 Task: Get directions from Grand Canyon, Arizona, United States to Lake Tahoe, California/Nevada, United States and explore the nearby things to do with rating 4 and above and open 24 hours
Action: Mouse moved to (237, 54)
Screenshot: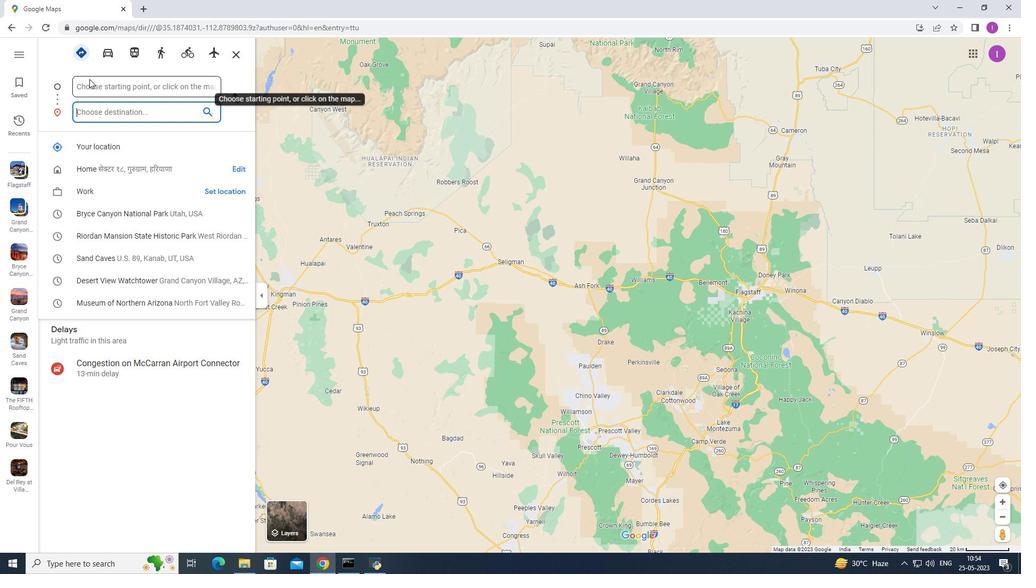 
Action: Mouse pressed left at (237, 54)
Screenshot: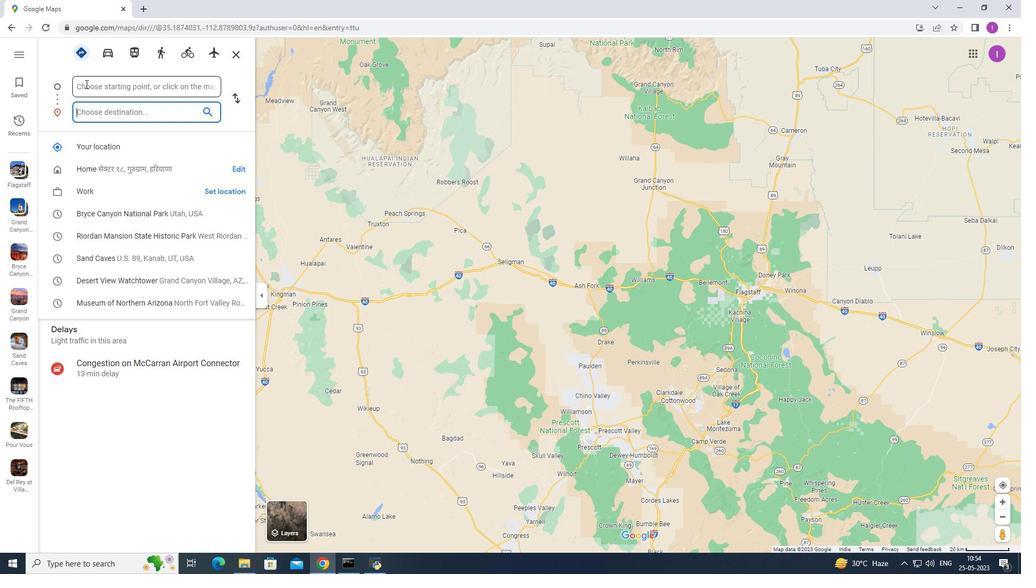
Action: Mouse moved to (161, 80)
Screenshot: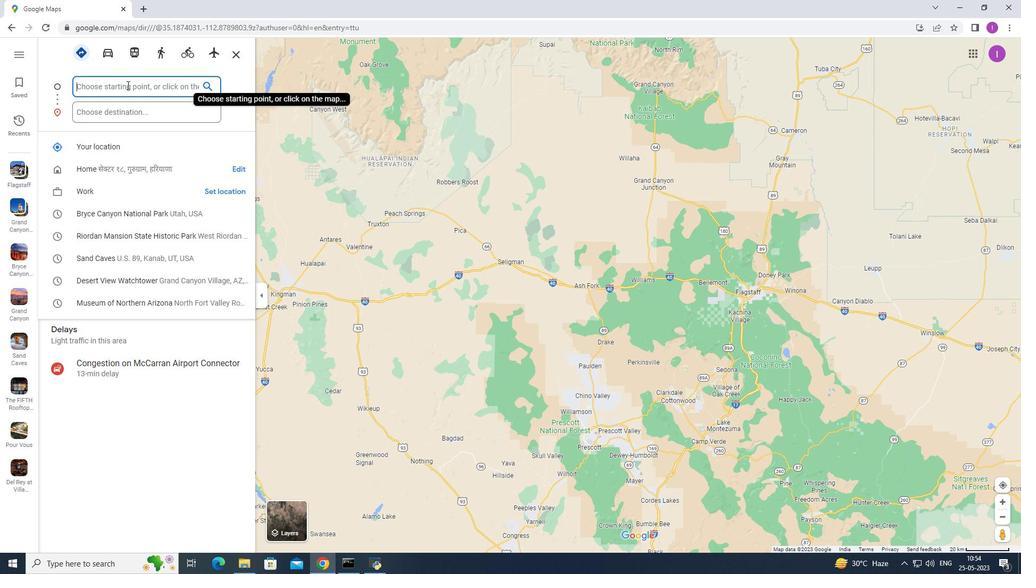 
Action: Key pressed <Key.shift>Grand<Key.space><Key.shift>Canyon,<Key.space><Key.shift>Arizona,<Key.space><Key.shift>United<Key.space><Key.shift>States<Key.space>
Screenshot: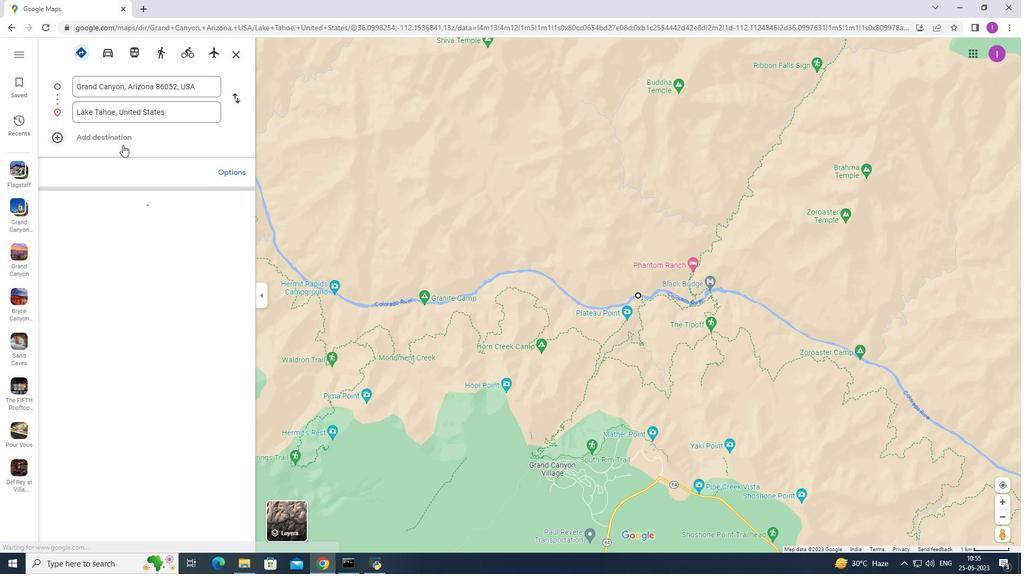 
Action: Mouse moved to (97, 114)
Screenshot: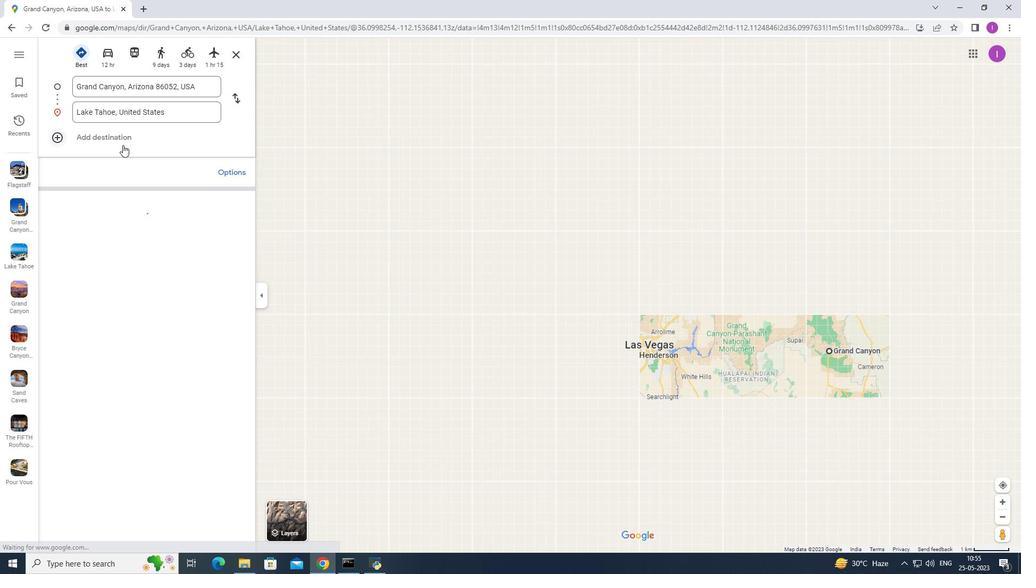 
Action: Mouse pressed left at (97, 114)
Screenshot: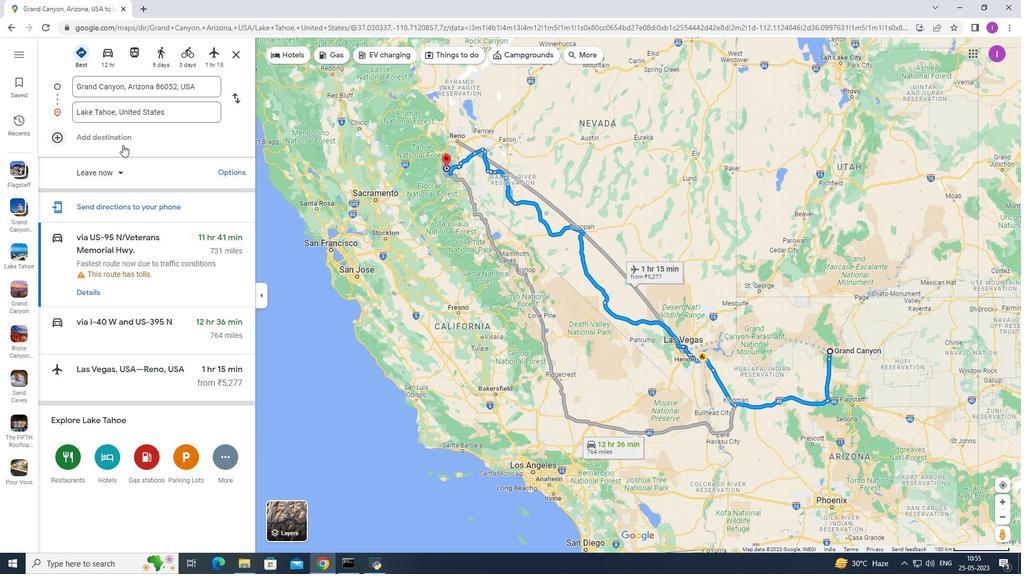 
Action: Key pressed <Key.shift>Lake<Key.space><Key.shift>Tahoe,<Key.space><Key.shift><Key.shift><Key.shift><Key.shift><Key.shift><Key.shift><Key.shift><Key.shift><Key.shift><Key.shift><Key.shift><Key.shift><Key.shift><Key.shift>Cal
Screenshot: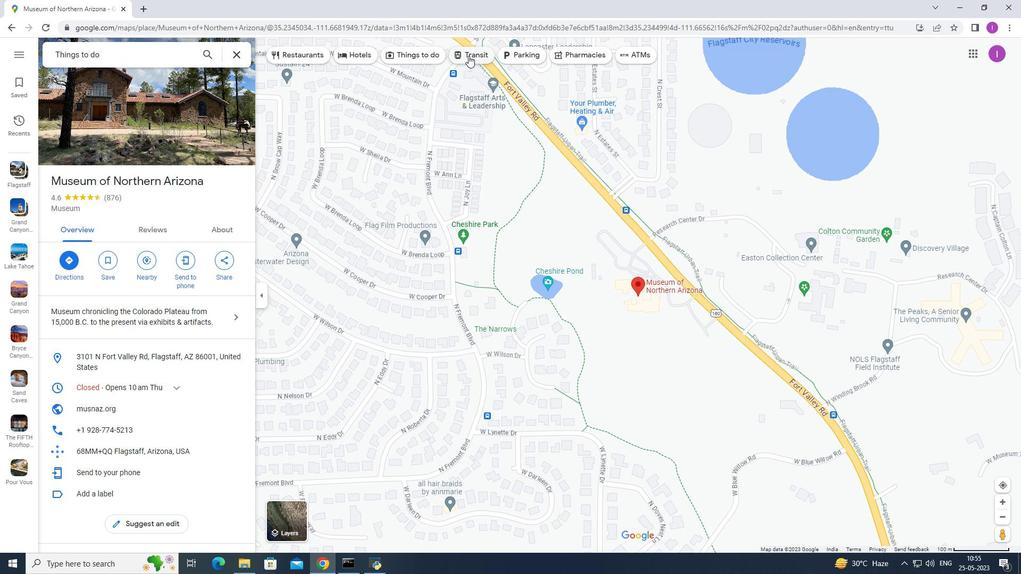 
Action: Mouse moved to (88, 76)
Screenshot: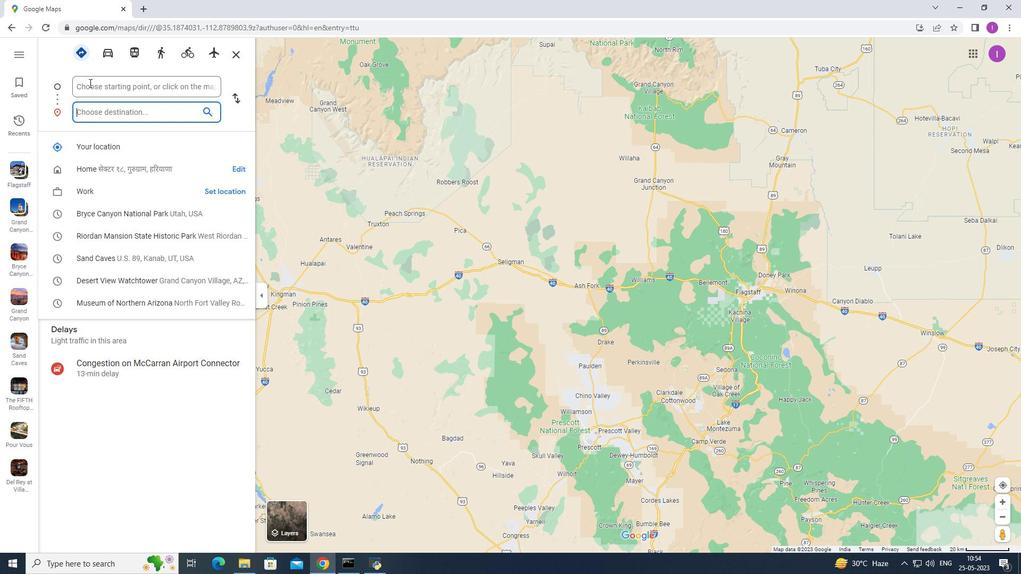 
Action: Key pressed i
Screenshot: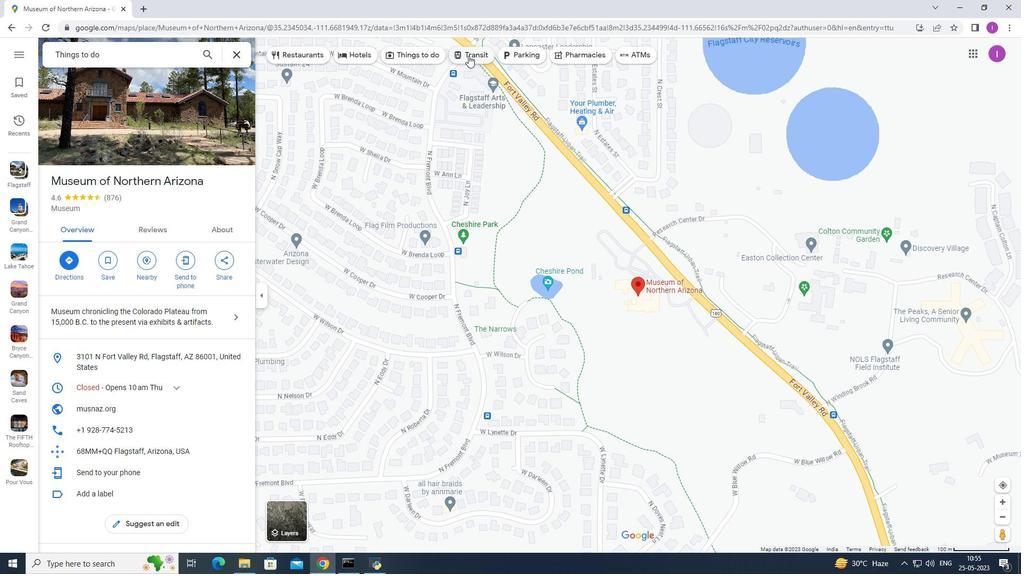
Action: Mouse moved to (85, 84)
Screenshot: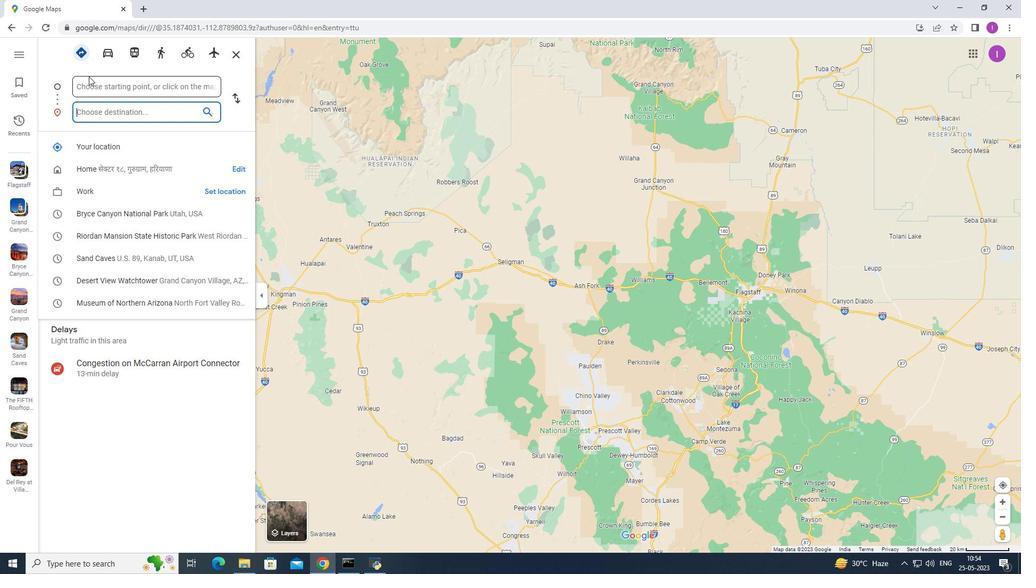 
Action: Key pressed f
Screenshot: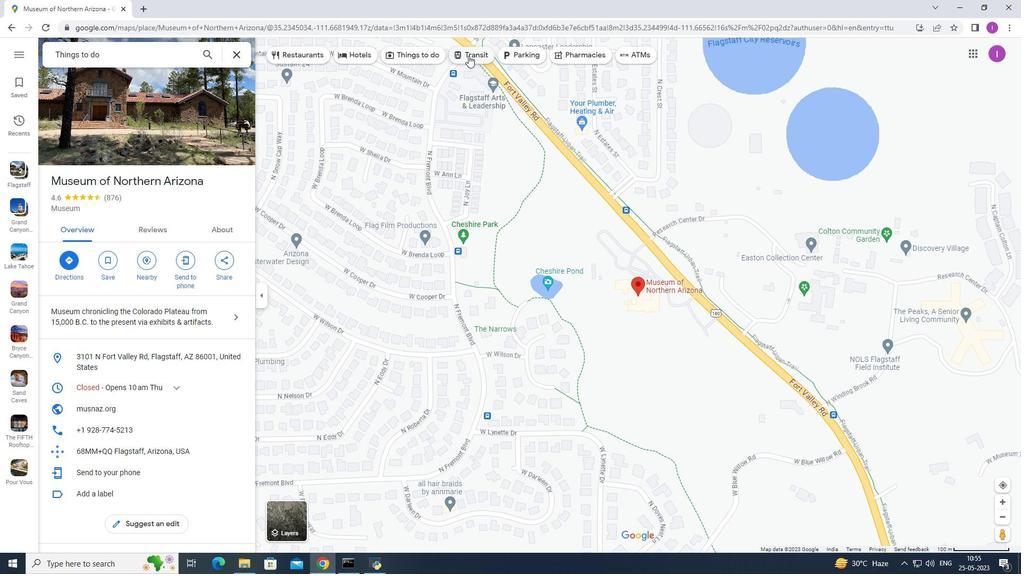 
Action: Mouse pressed left at (85, 84)
Screenshot: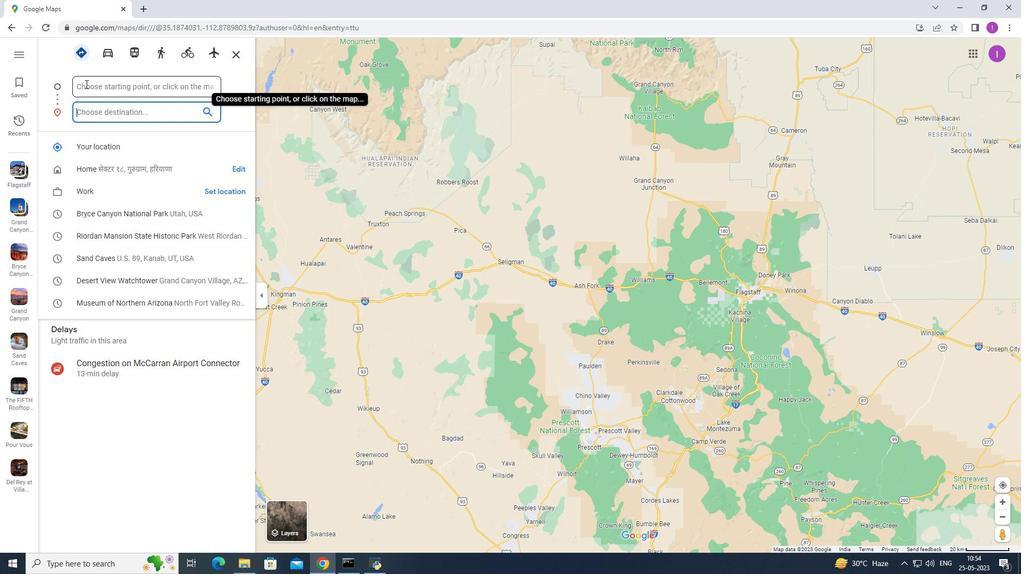 
Action: Mouse moved to (127, 85)
Screenshot: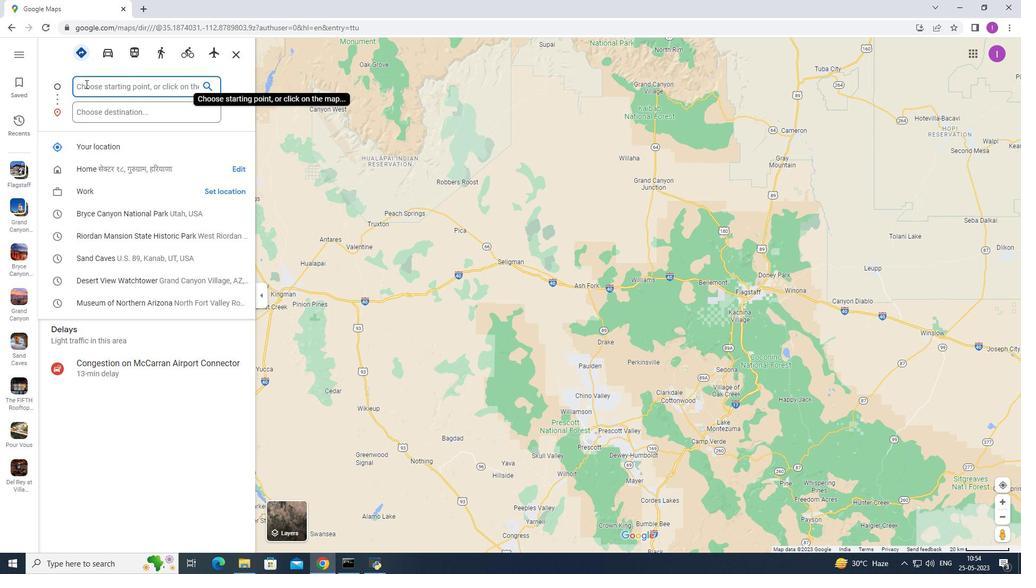 
Action: Key pressed or<Key.shift><Key.shift><Key.shift><Key.shift><Key.shift>Gniraa/n<Key.shift>N
Screenshot: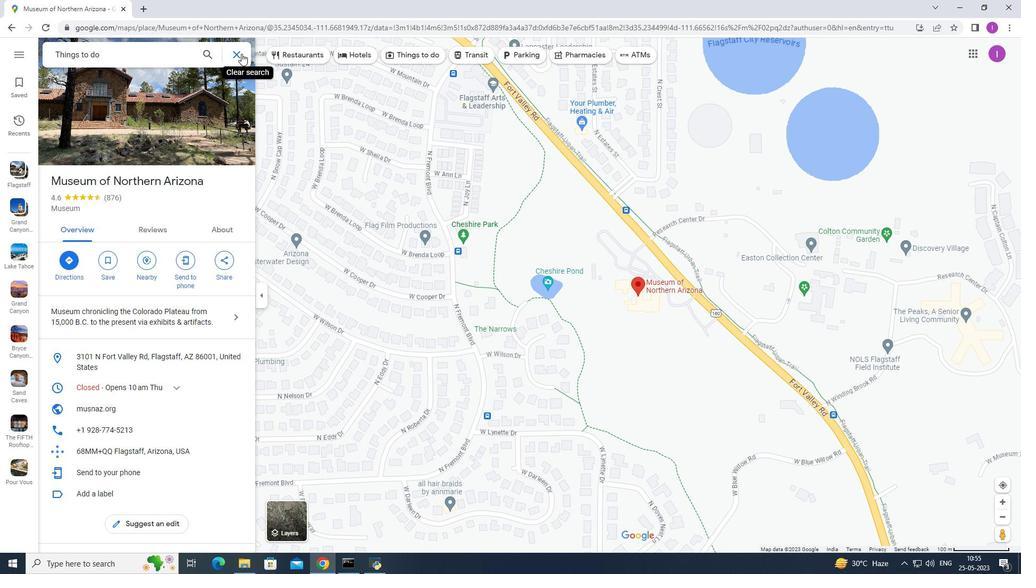 
Action: Mouse moved to (137, 147)
Screenshot: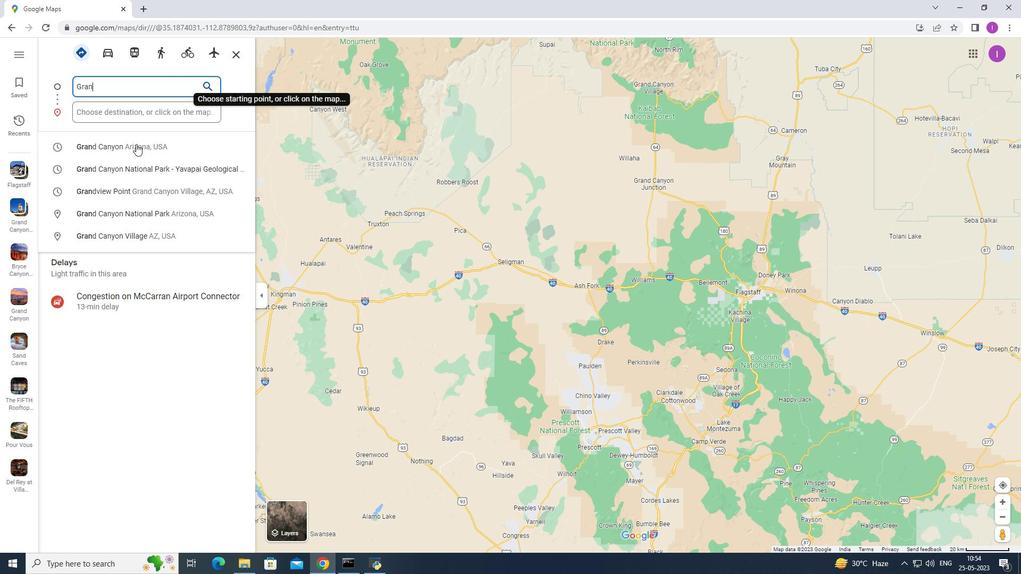 
Action: Key pressed e
Screenshot: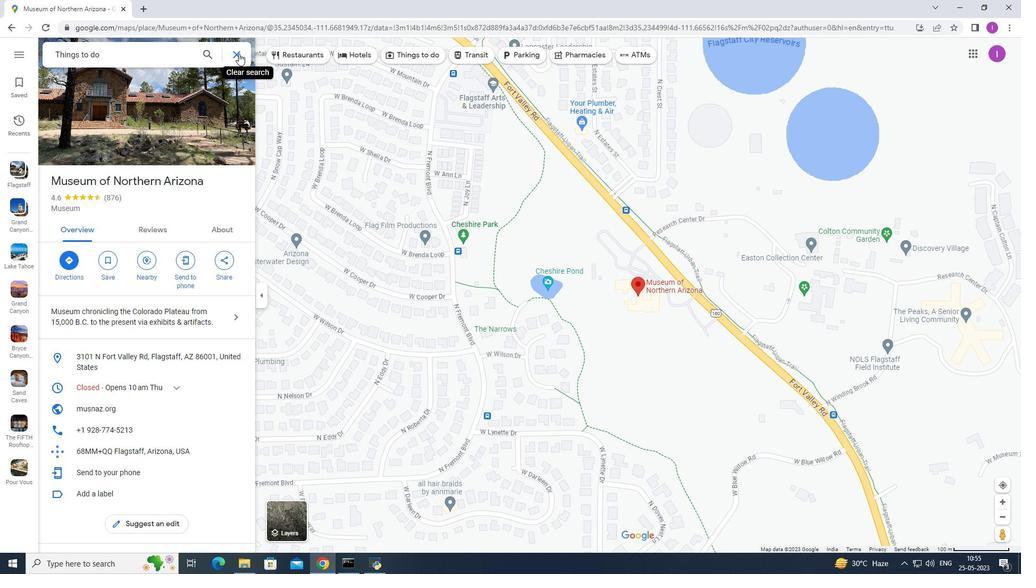 
Action: Mouse pressed left at (137, 147)
Screenshot: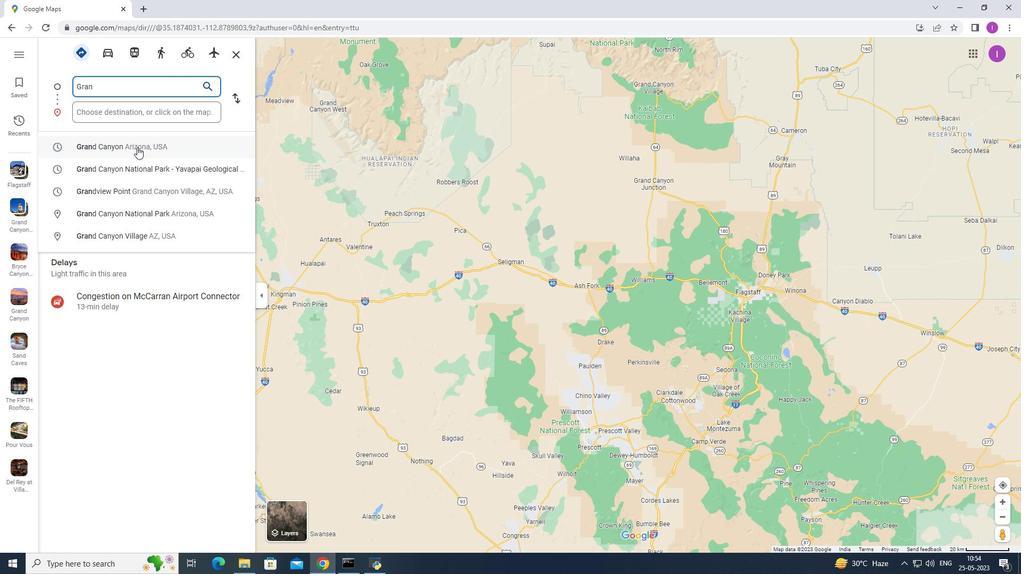 
Action: Key pressed v
Screenshot: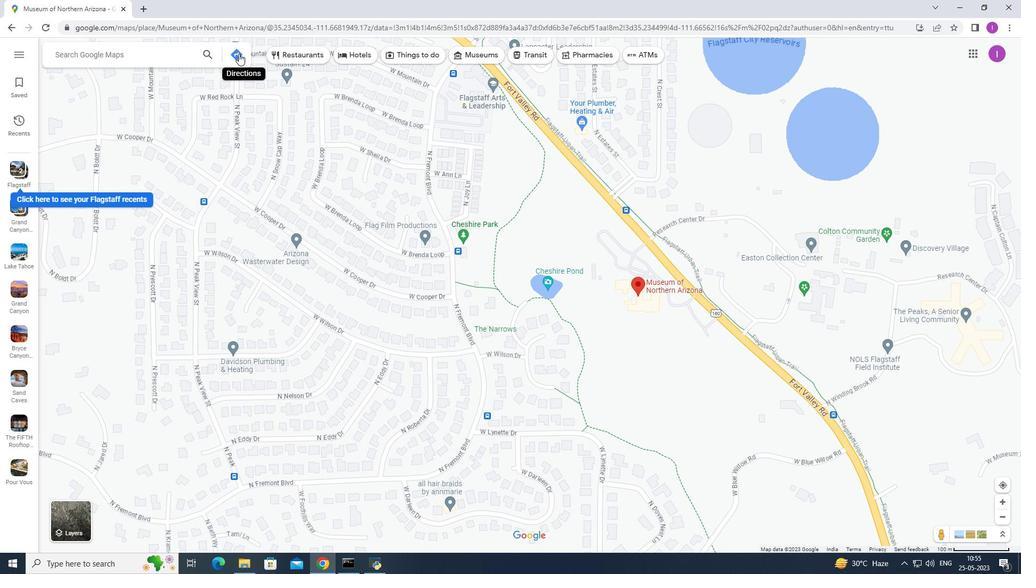 
Action: Mouse moved to (127, 124)
Screenshot: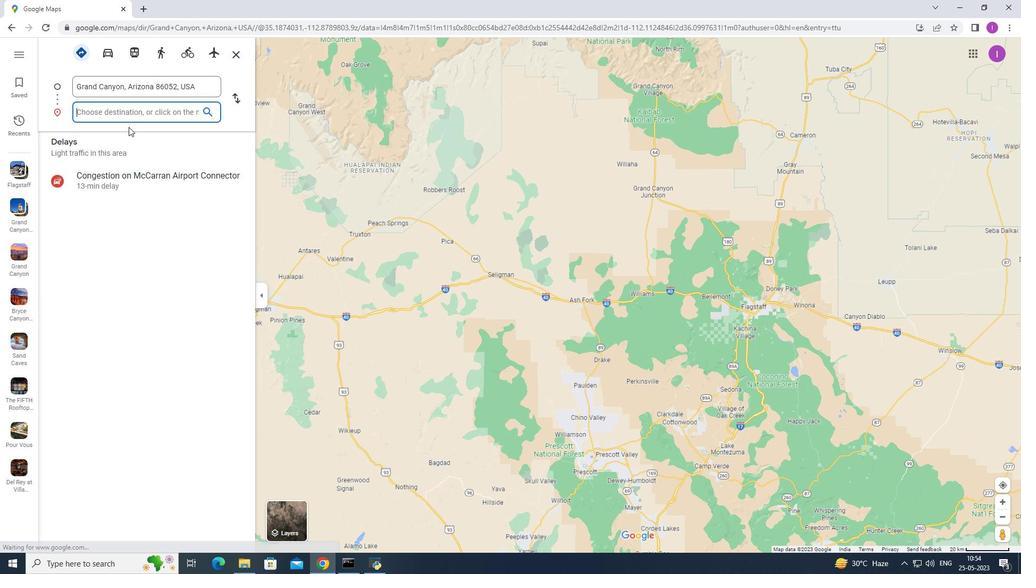
Action: Key pressed ad
Screenshot: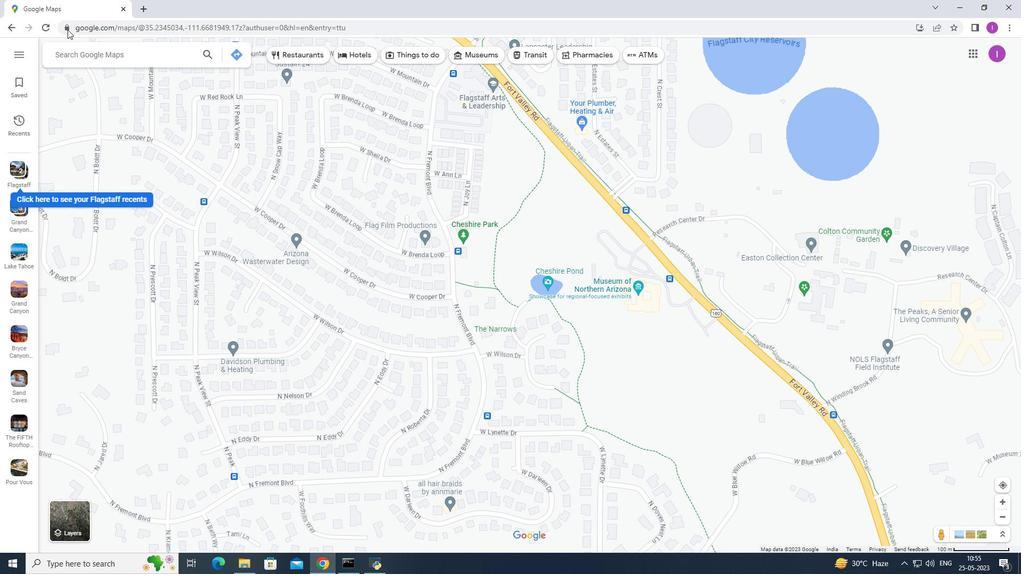 
Action: Mouse moved to (125, 122)
Screenshot: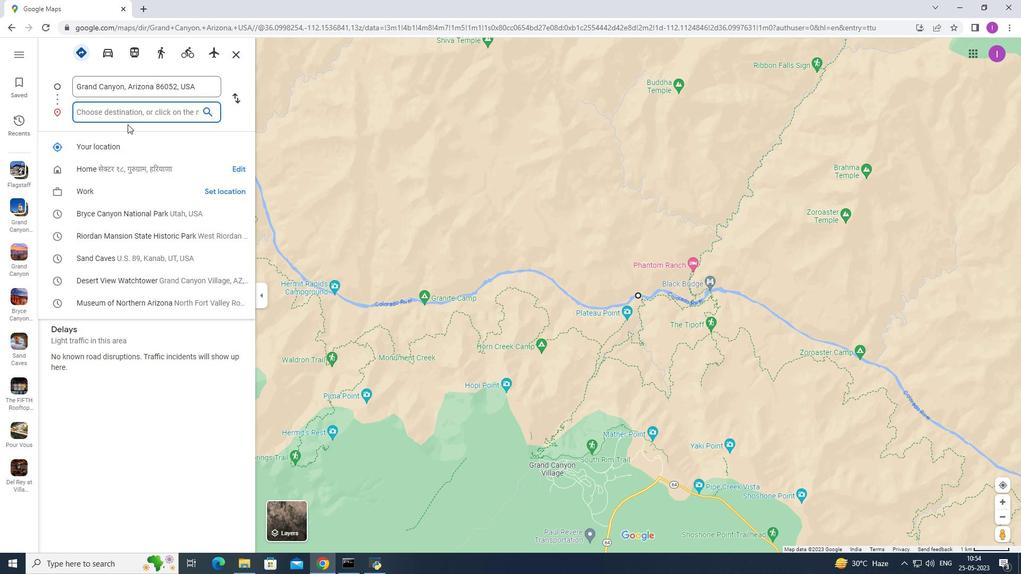 
Action: Key pressed a
Screenshot: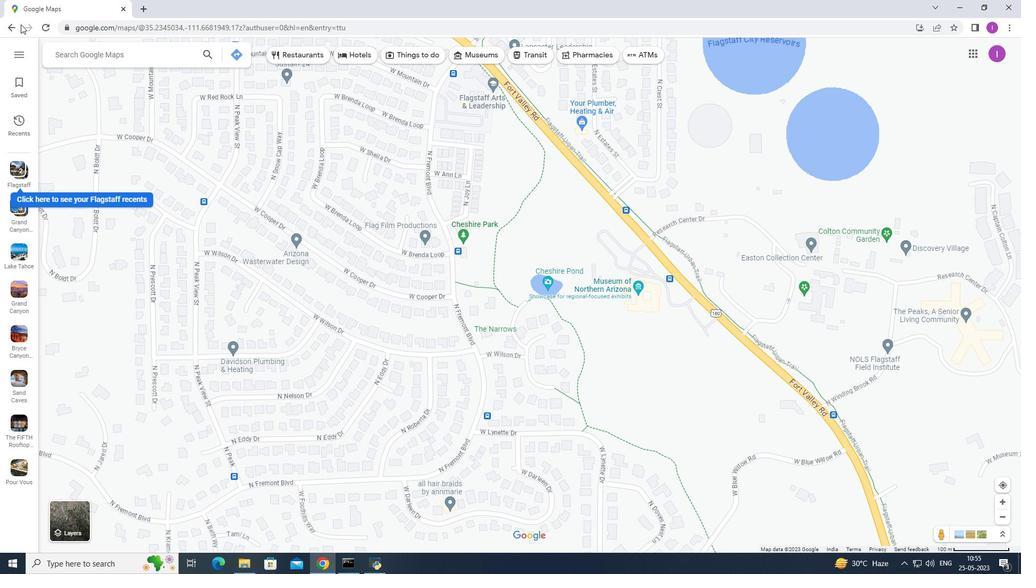 
Action: Mouse moved to (109, 113)
Screenshot: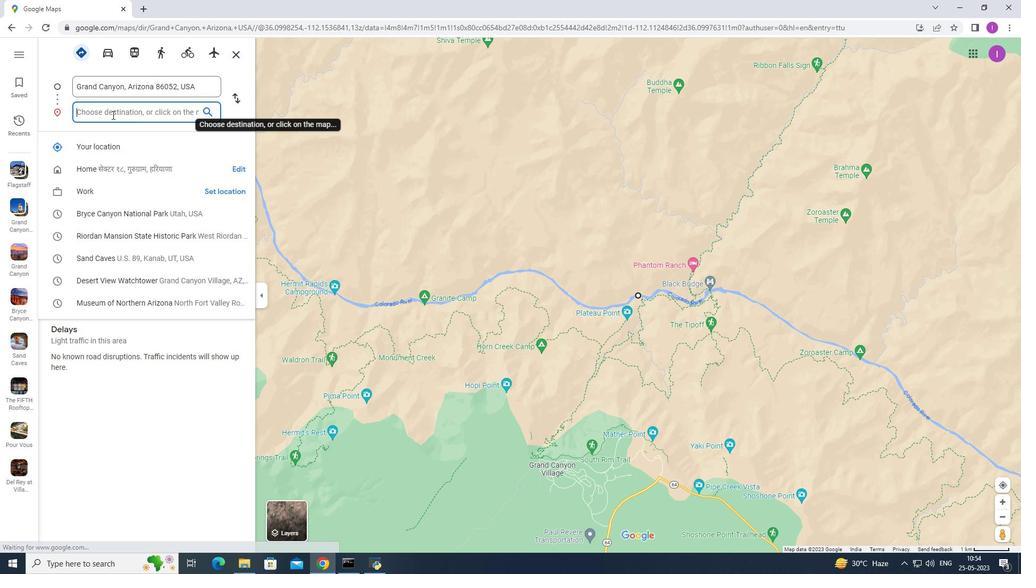 
Action: Key pressed ,<Key.space><Key.shift>Uni
Screenshot: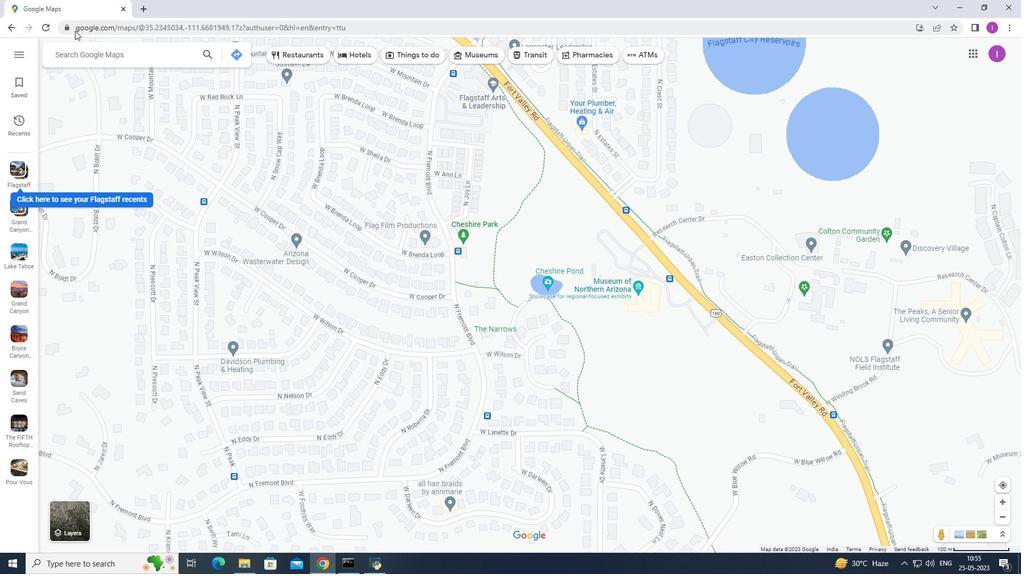 
Action: Mouse pressed left at (109, 113)
Screenshot: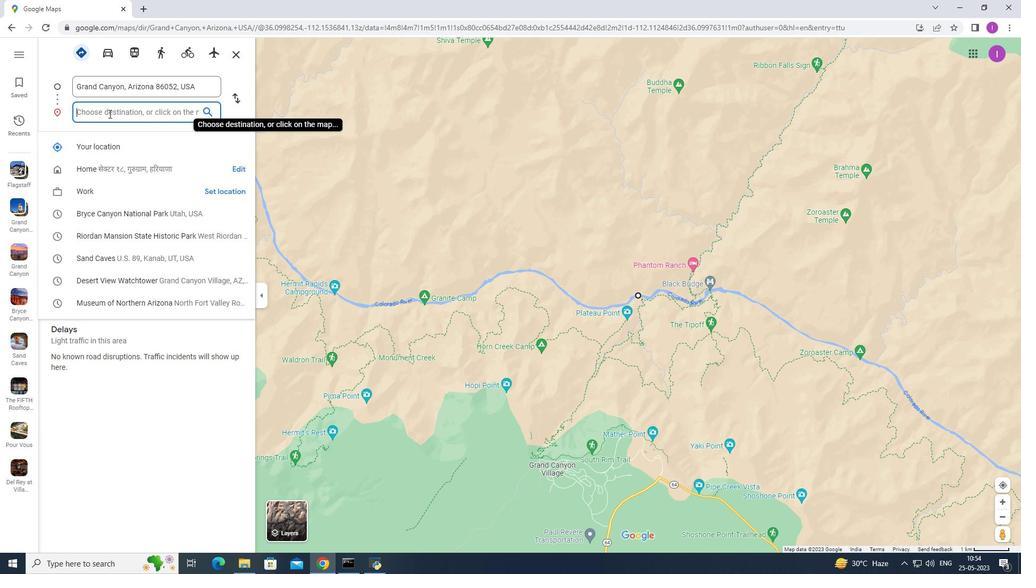 
Action: Key pressed ted<Key.space><Key.shift>Ste<Key.shift>K<Key.backspace>at<Key.backspace>laesk
Screenshot: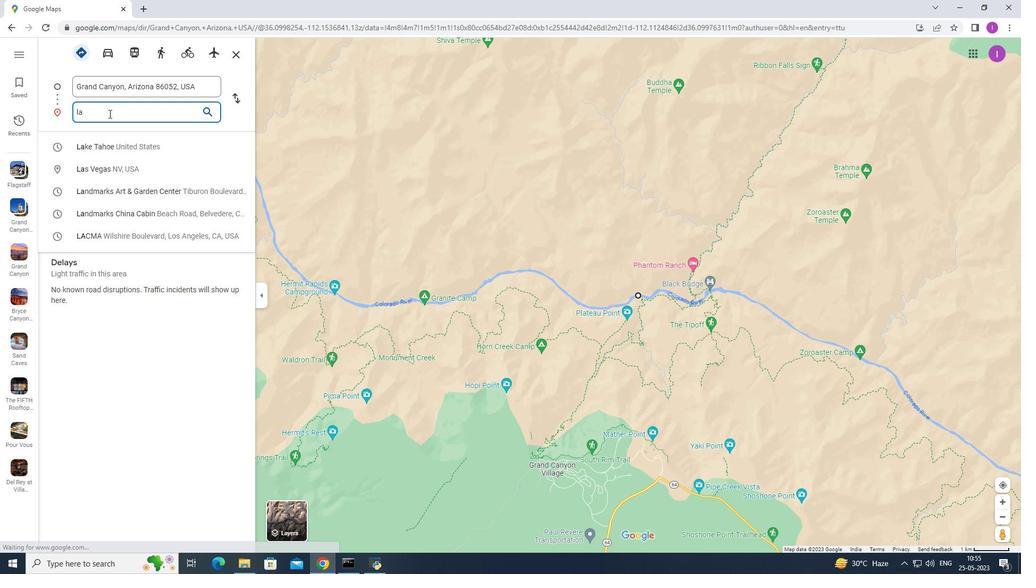 
Action: Mouse moved to (122, 145)
Screenshot: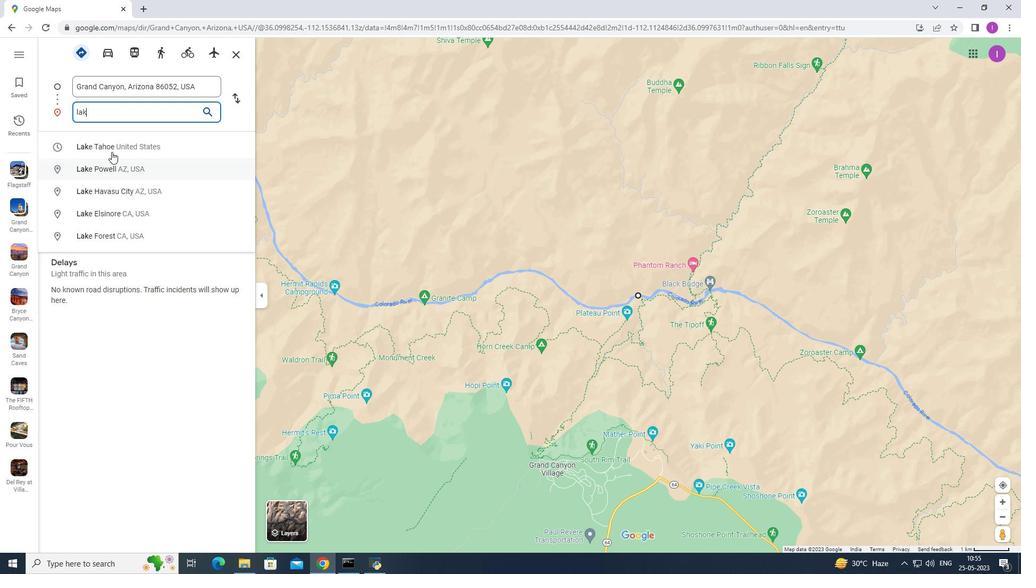 
Action: Mouse pressed left at (209, 113)
Screenshot: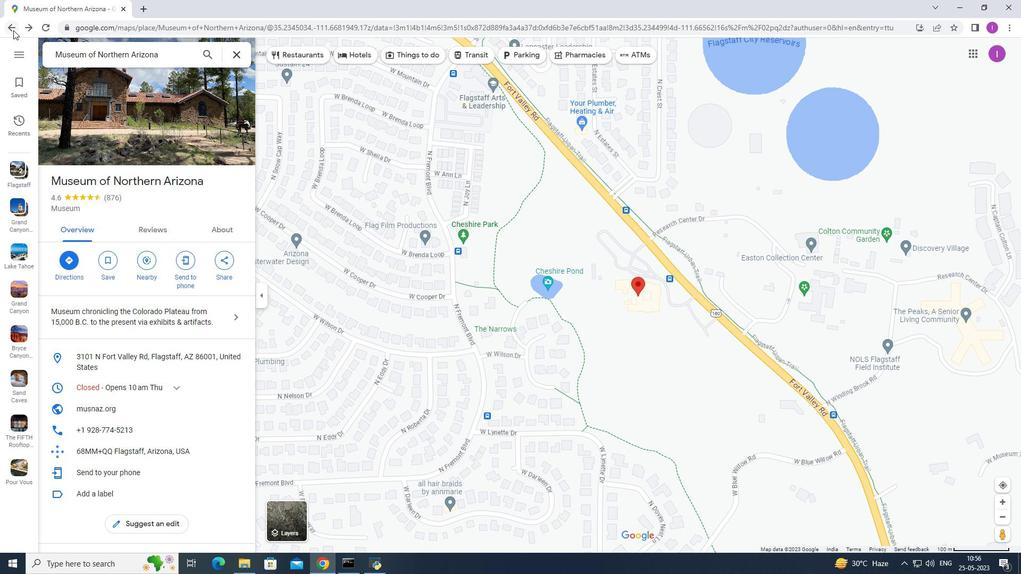 
Action: Mouse pressed left at (122, 145)
Screenshot: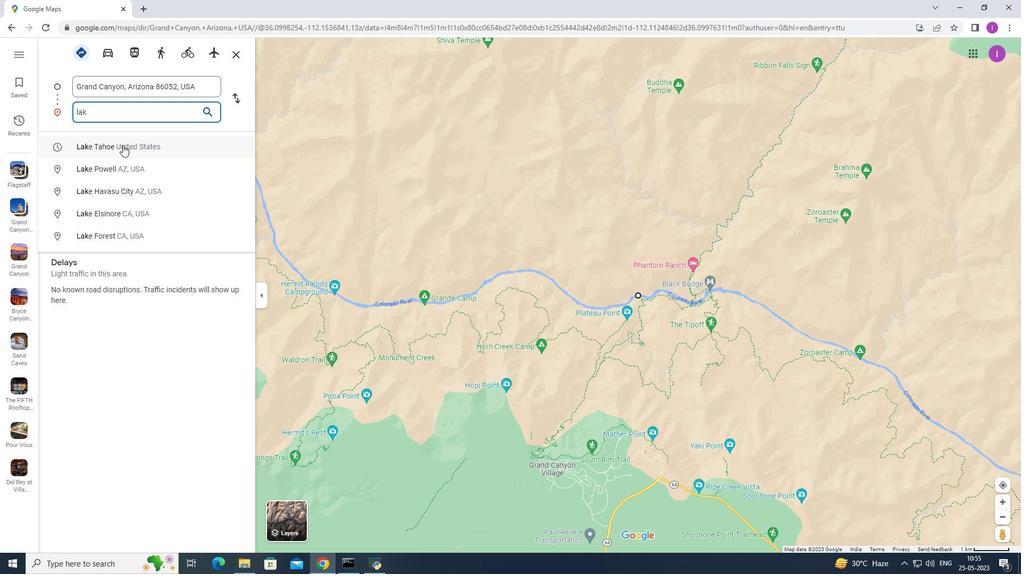 
Action: Mouse moved to (202, 414)
Screenshot: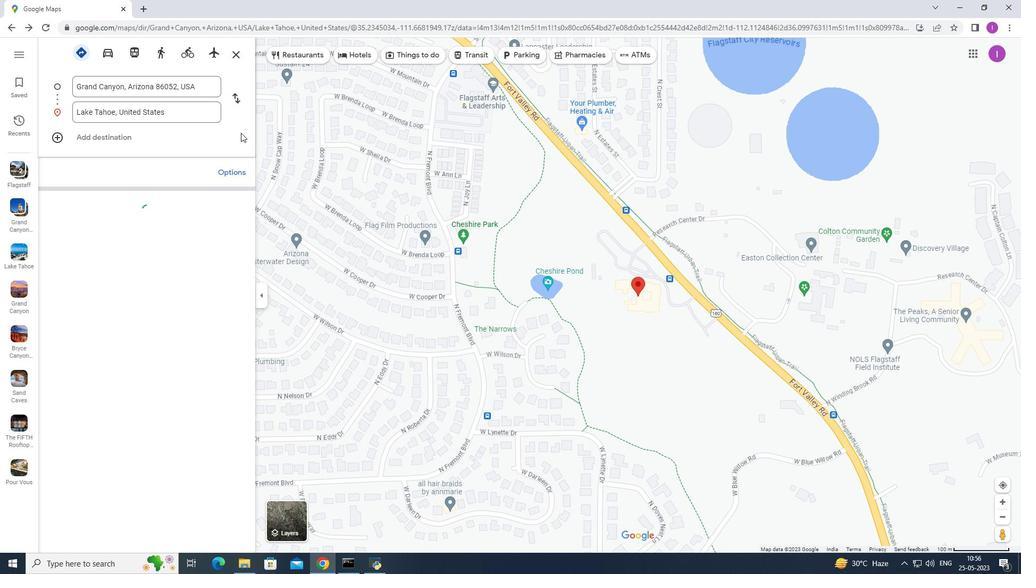 
Action: Mouse scrolled (202, 413) with delta (0, 0)
Screenshot: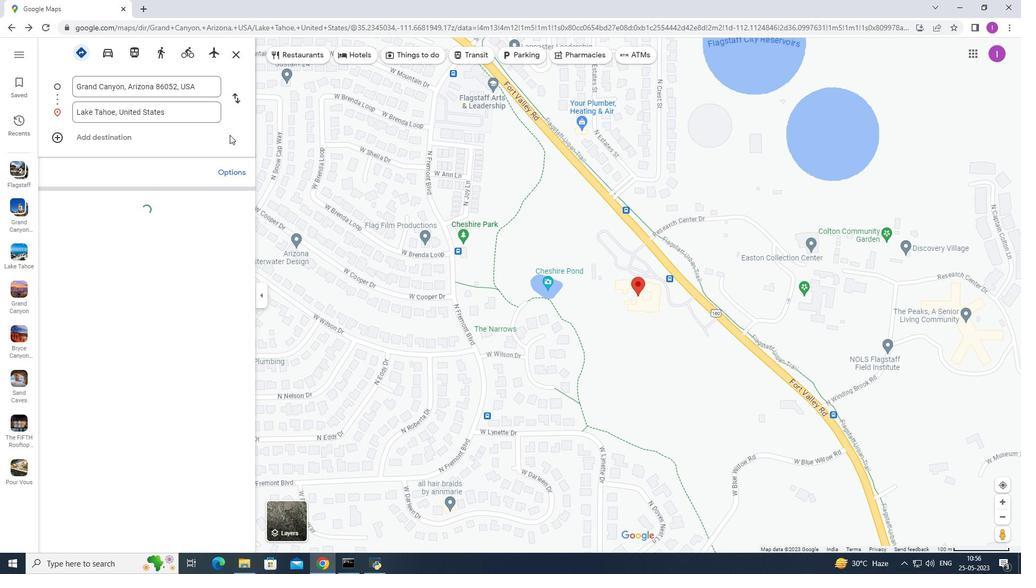 
Action: Mouse scrolled (202, 413) with delta (0, 0)
Screenshot: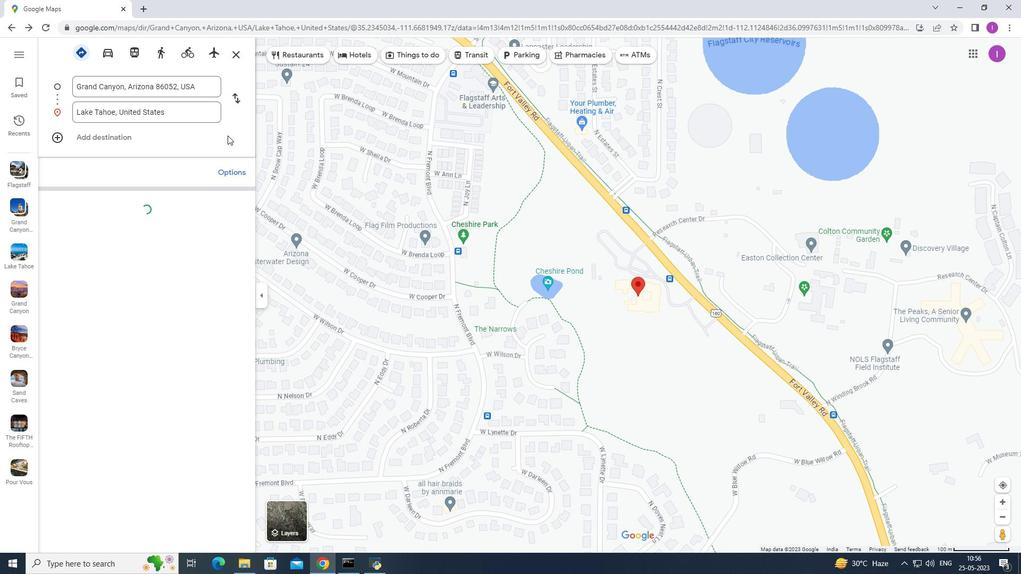 
Action: Mouse moved to (240, 455)
Screenshot: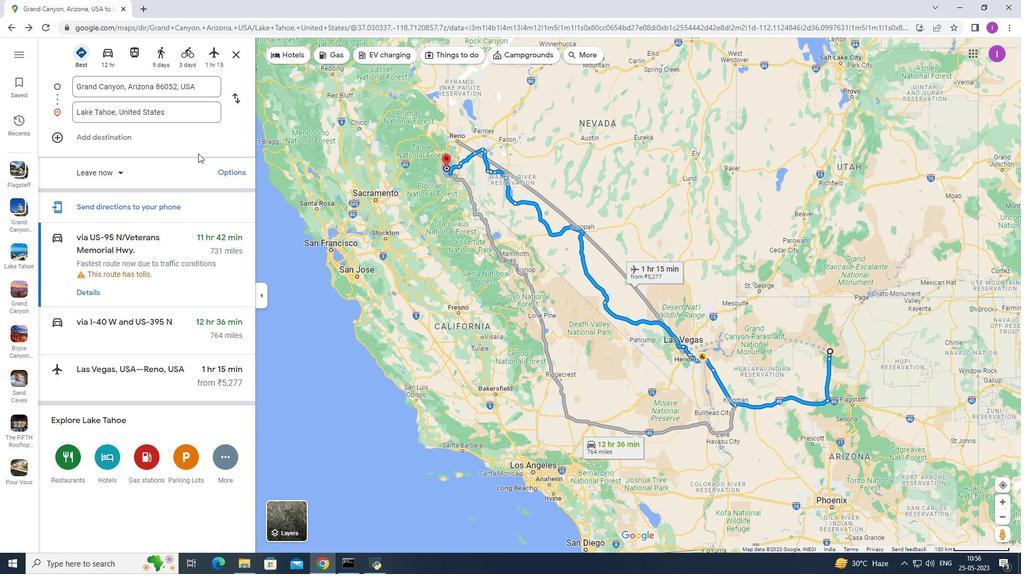 
Action: Mouse scrolled (240, 455) with delta (0, 0)
Screenshot: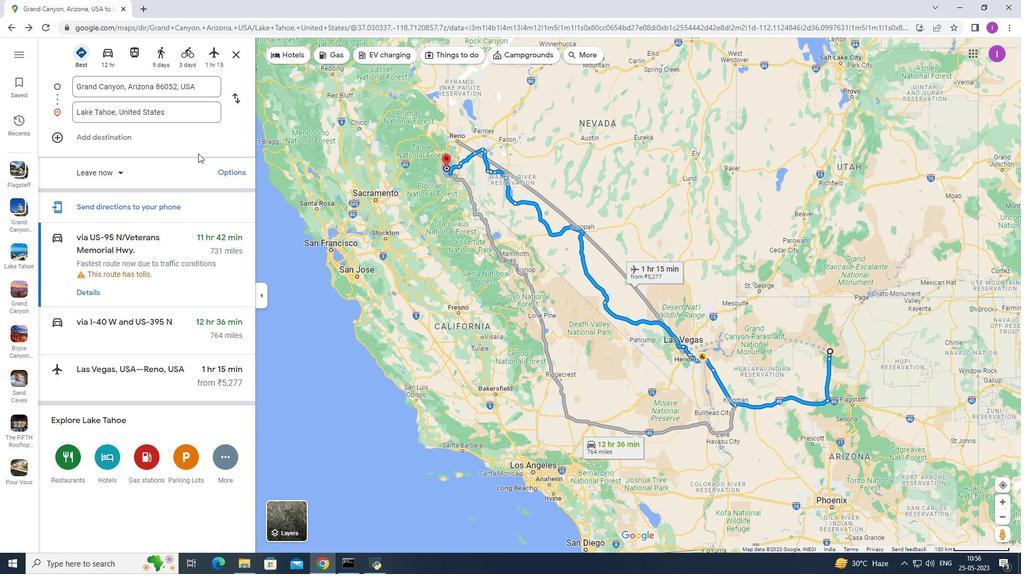 
Action: Mouse moved to (238, 456)
Screenshot: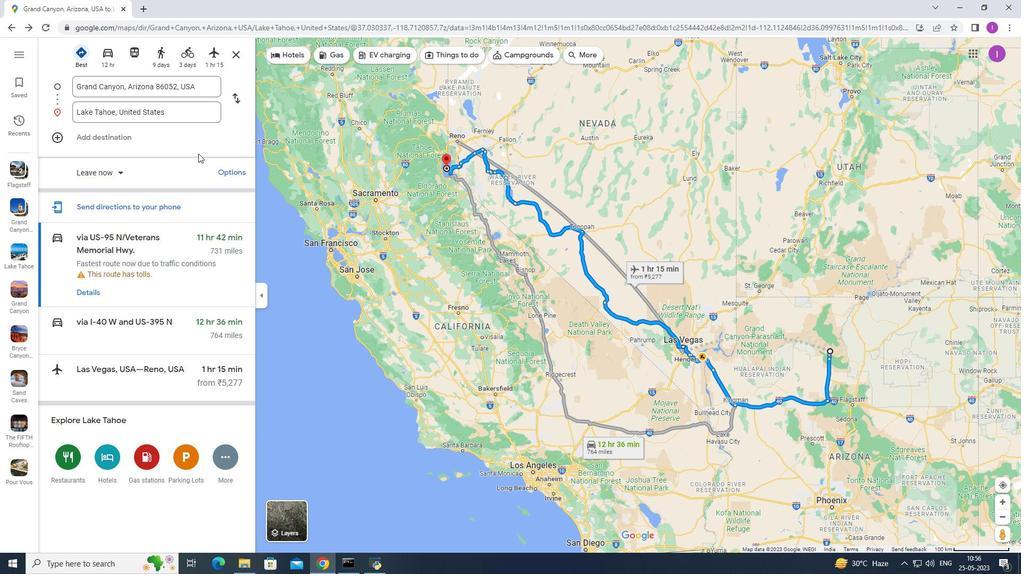 
Action: Mouse scrolled (238, 456) with delta (0, 0)
Screenshot: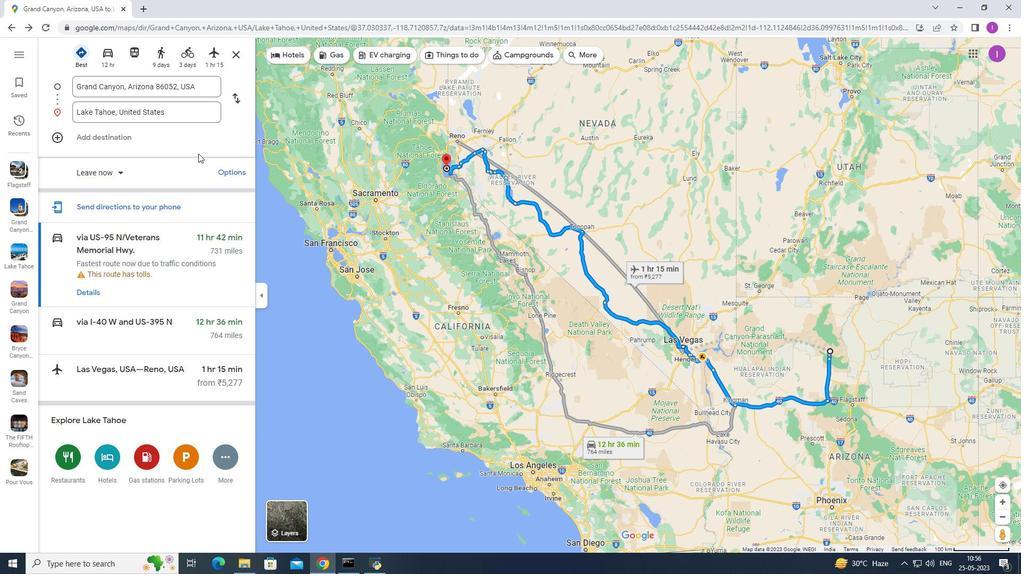 
Action: Mouse moved to (151, 198)
Screenshot: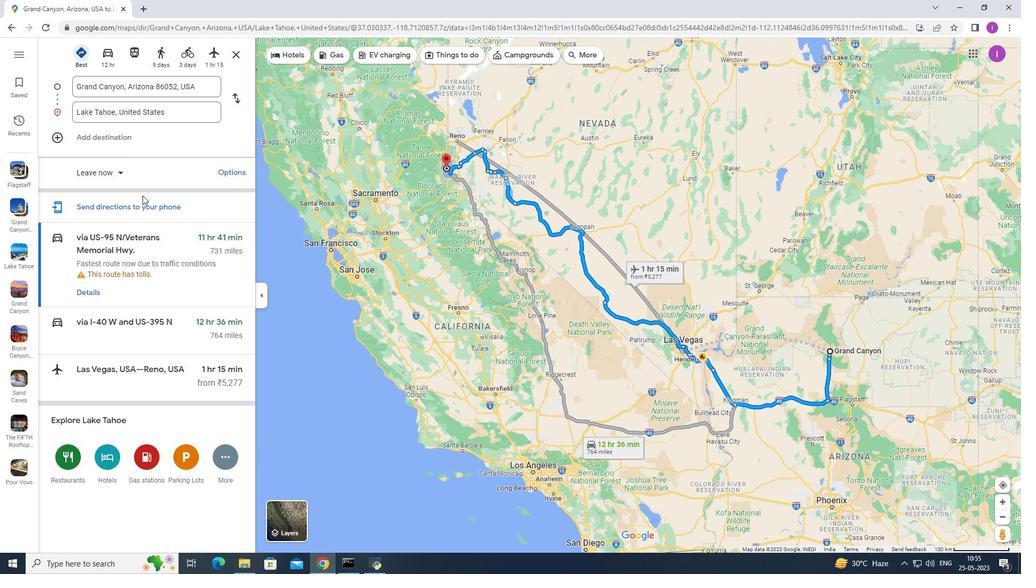 
Action: Mouse pressed left at (68, 460)
Screenshot: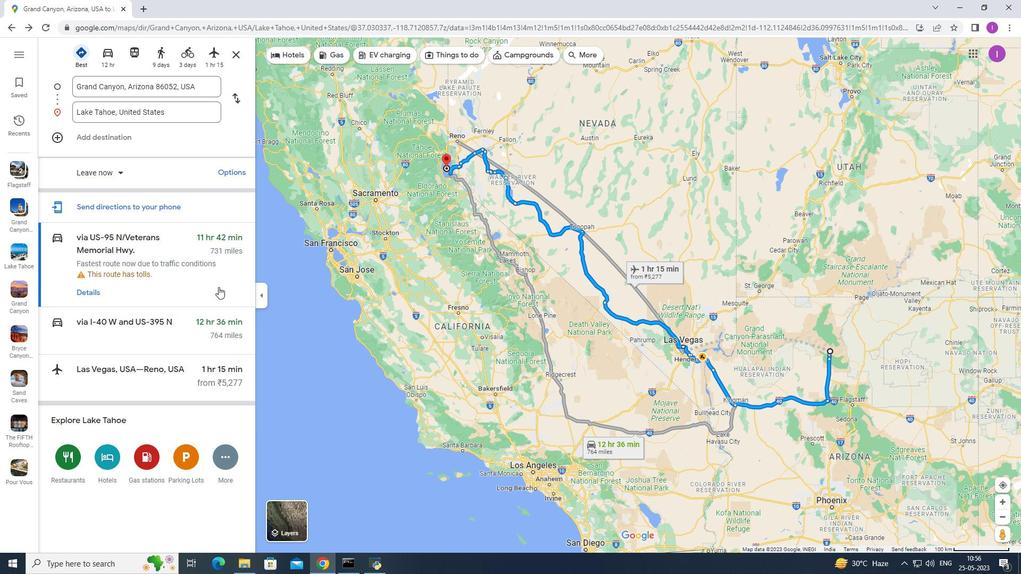 
Action: Mouse moved to (350, 80)
Screenshot: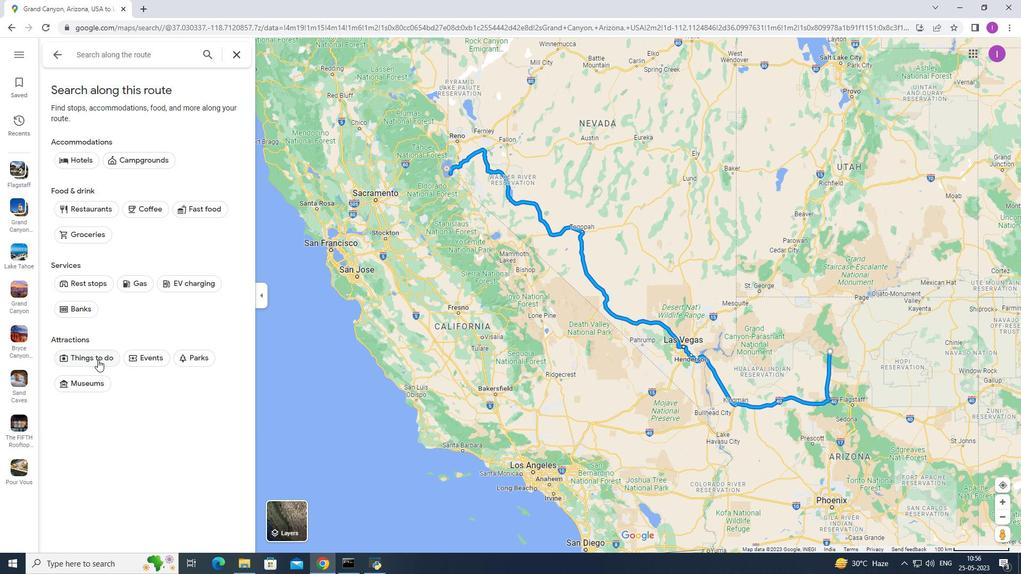 
Action: Mouse pressed left at (468, 55)
Screenshot: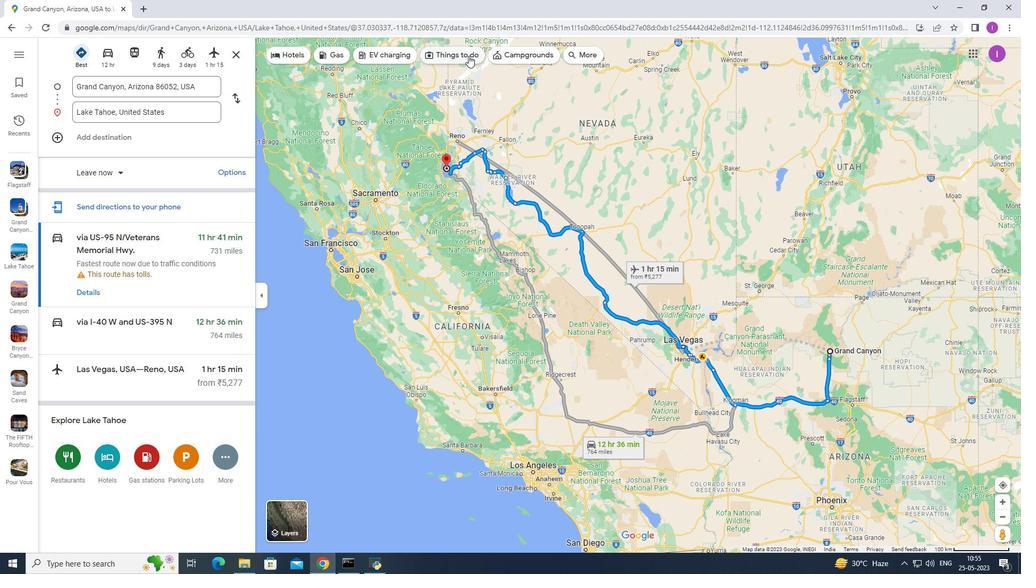 
Action: Mouse moved to (359, 169)
Screenshot: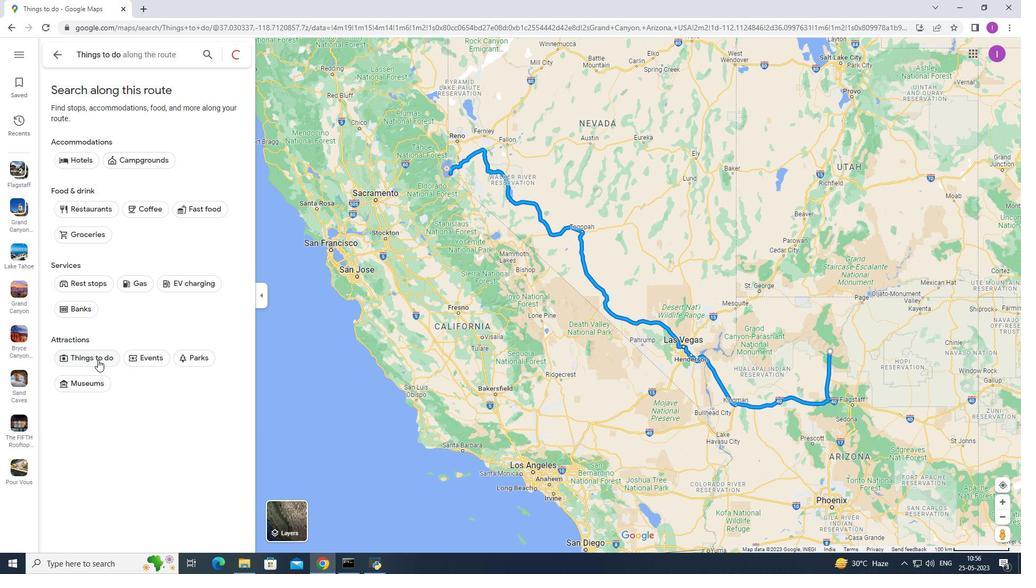 
Action: Mouse pressed left at (359, 169)
Screenshot: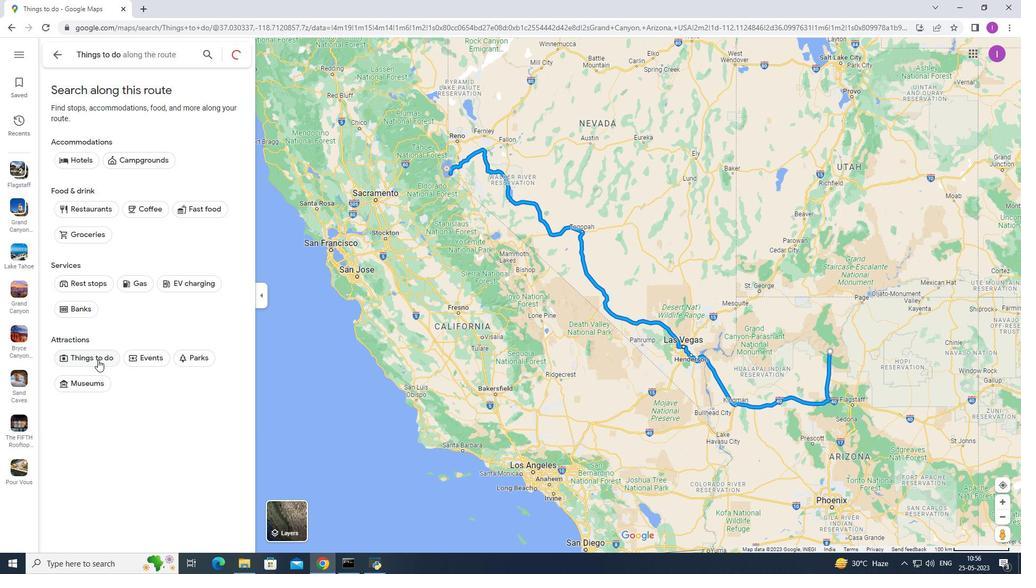 
Action: Mouse moved to (509, 53)
Screenshot: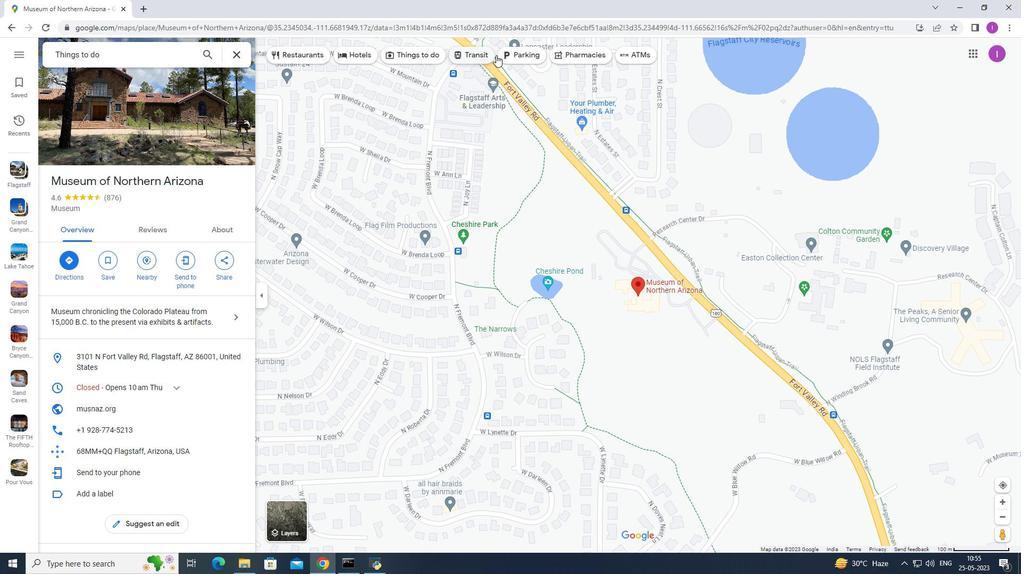 
Action: Mouse pressed left at (484, 51)
Screenshot: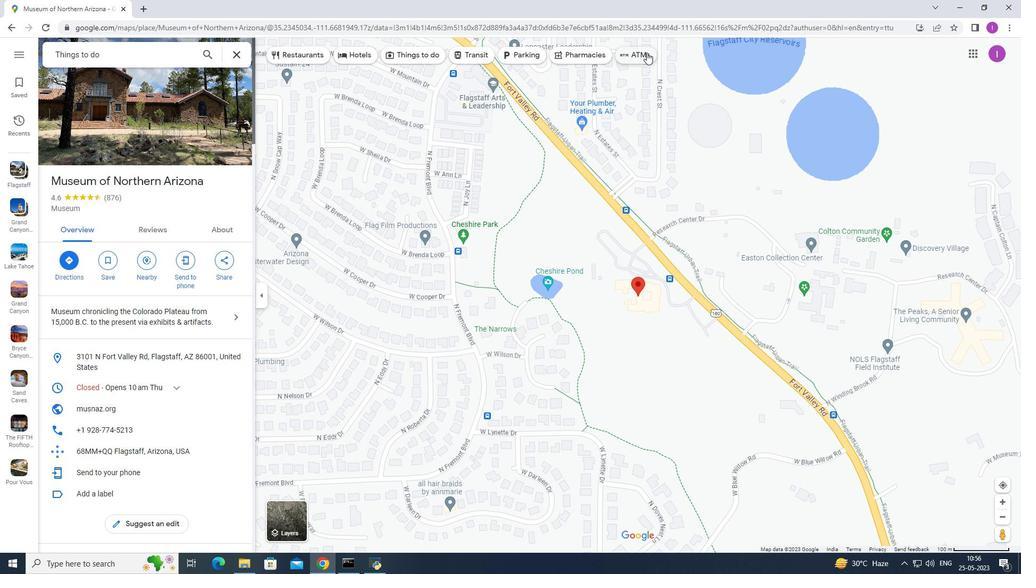 
Action: Mouse moved to (457, 112)
Screenshot: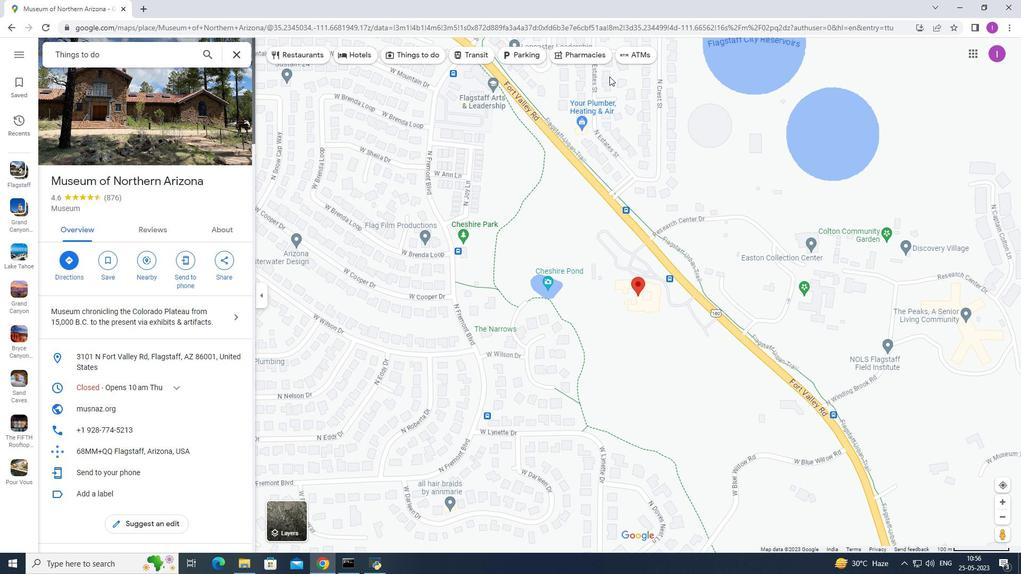 
Action: Mouse pressed left at (457, 112)
Screenshot: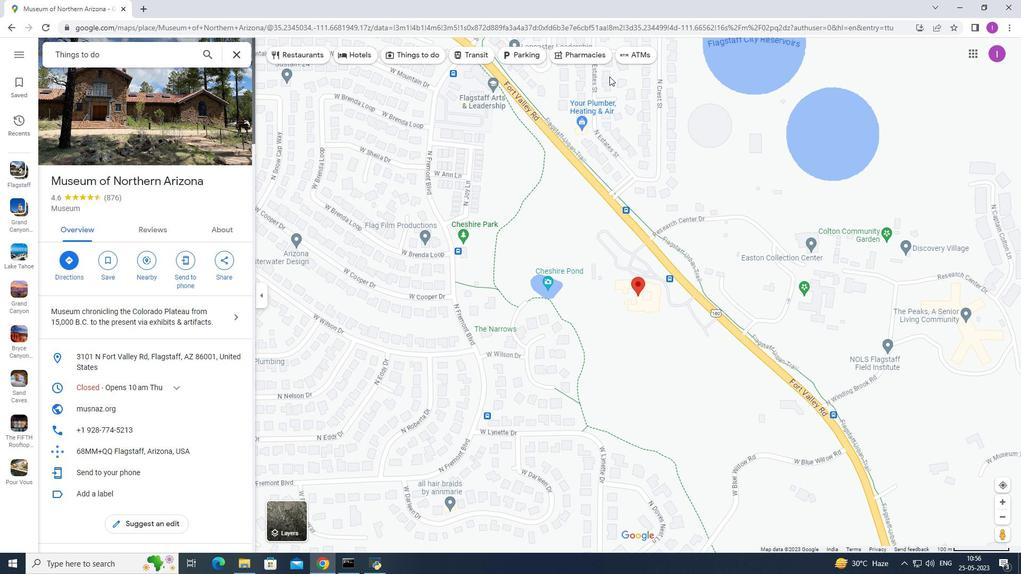 
Action: Mouse moved to (599, 436)
Screenshot: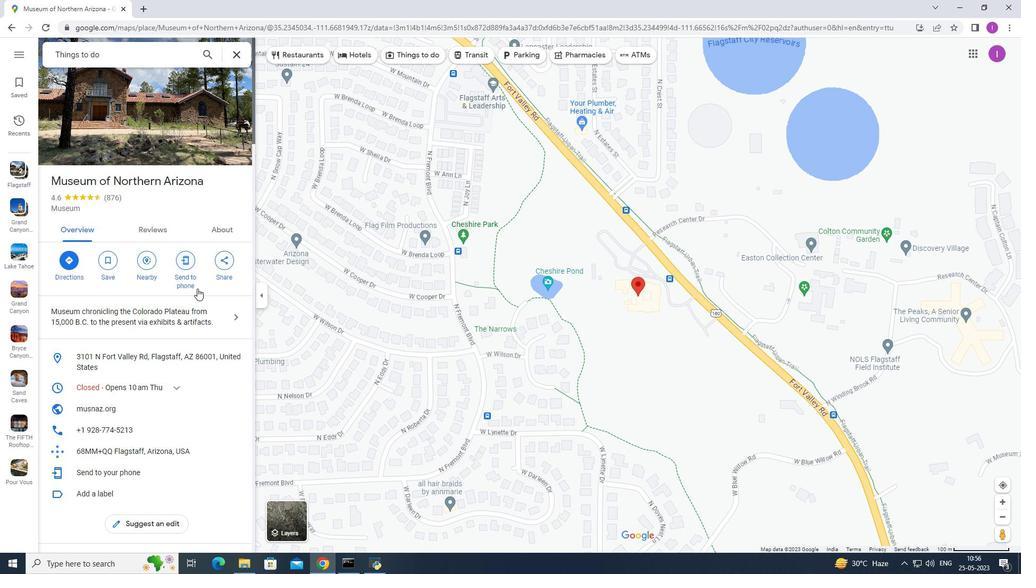 
Action: Mouse pressed left at (238, 53)
Screenshot: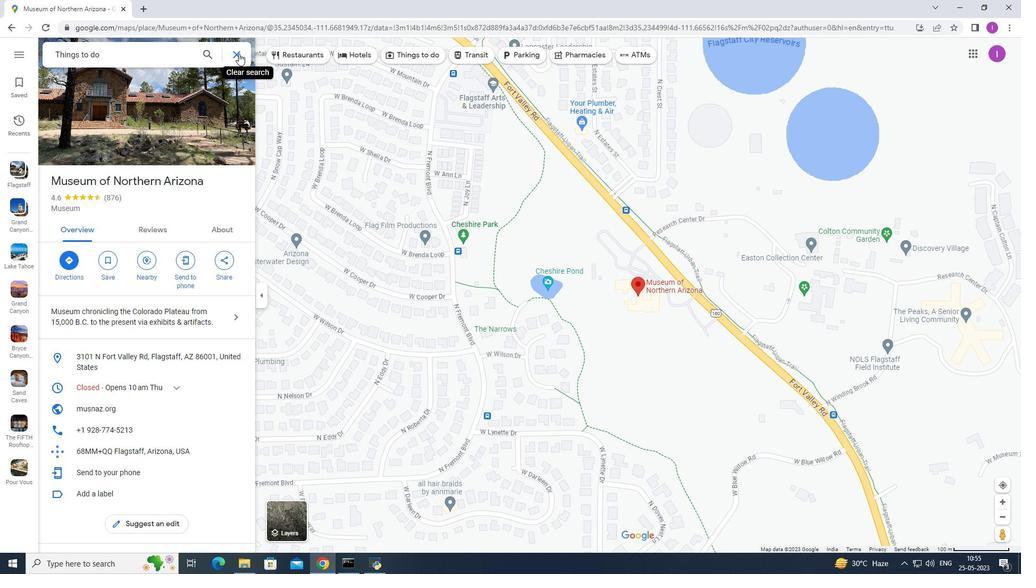 
Action: Mouse pressed left at (599, 436)
Screenshot: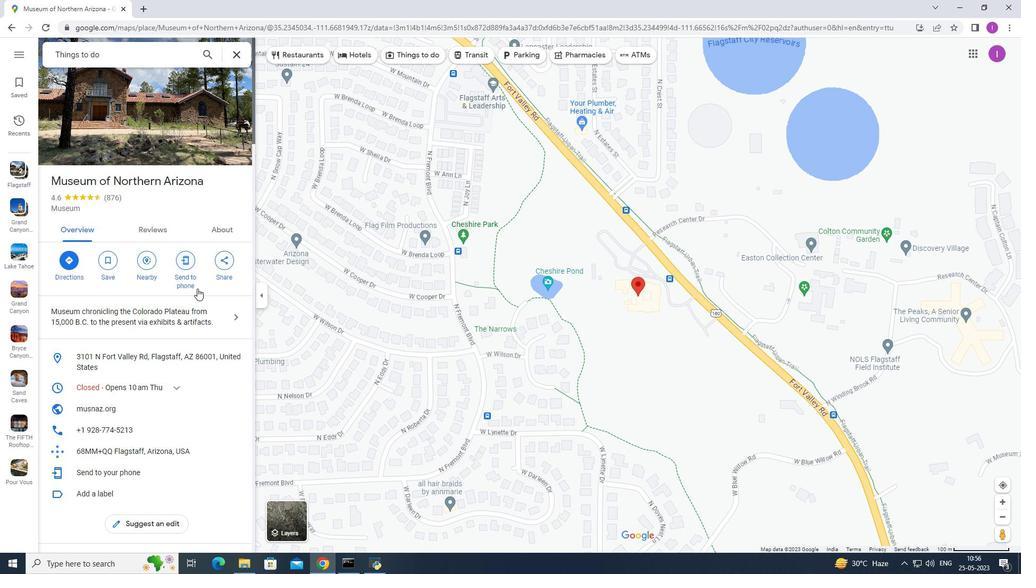 
Action: Mouse moved to (209, 118)
Screenshot: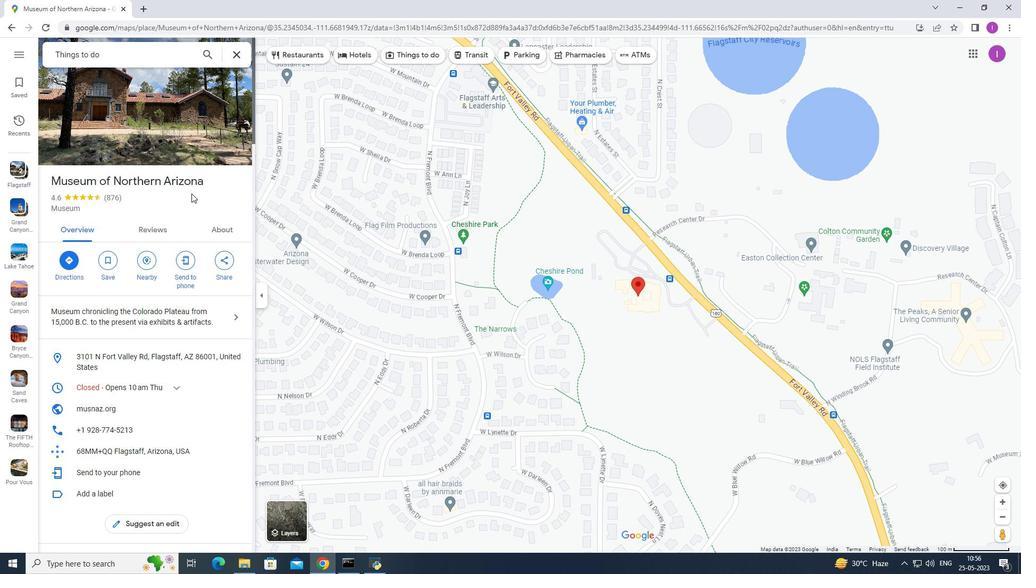 
Action: Mouse pressed left at (209, 118)
Screenshot: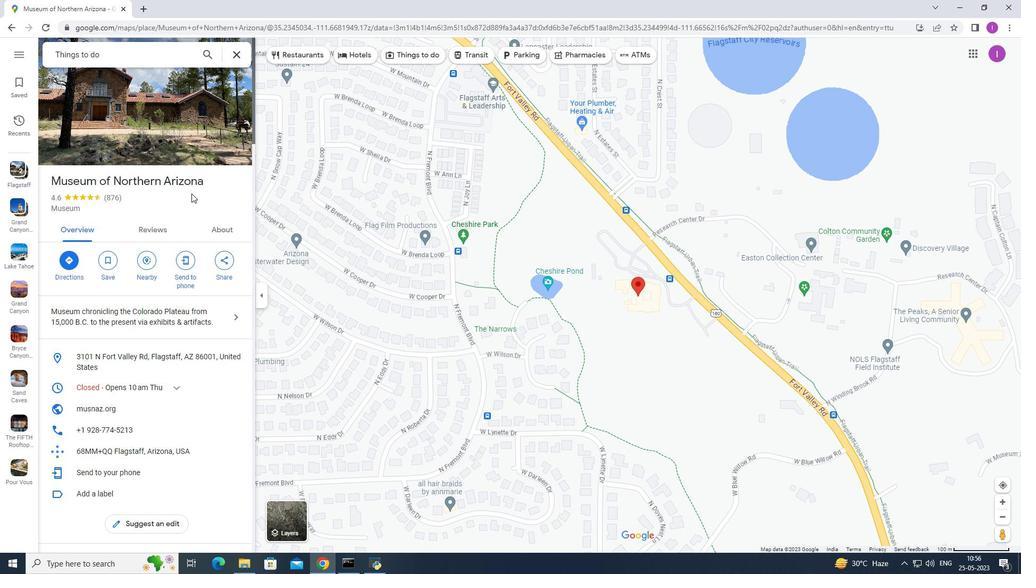 
Action: Mouse moved to (384, 127)
Screenshot: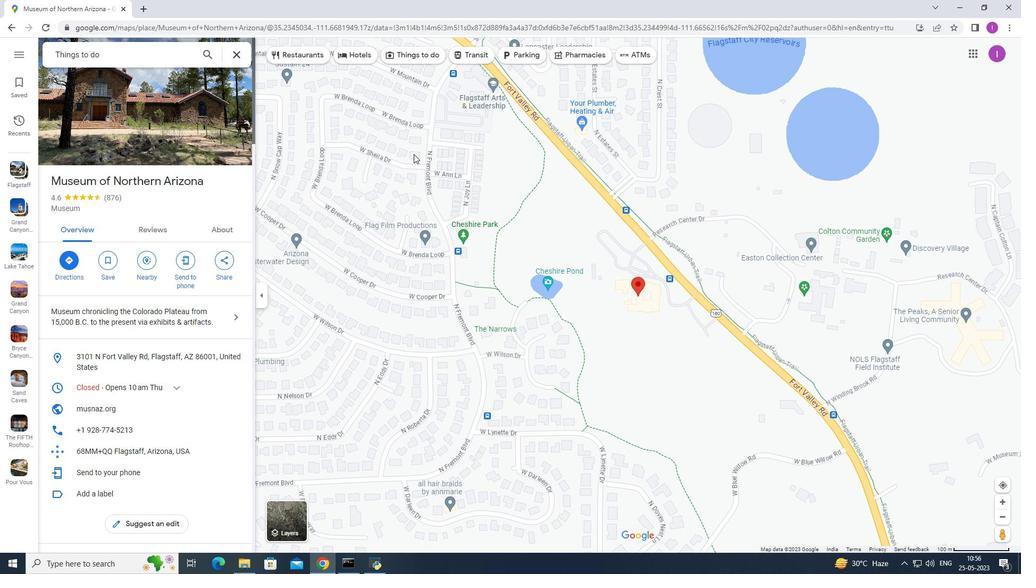 
Action: Mouse scrolled (384, 127) with delta (0, 0)
Screenshot: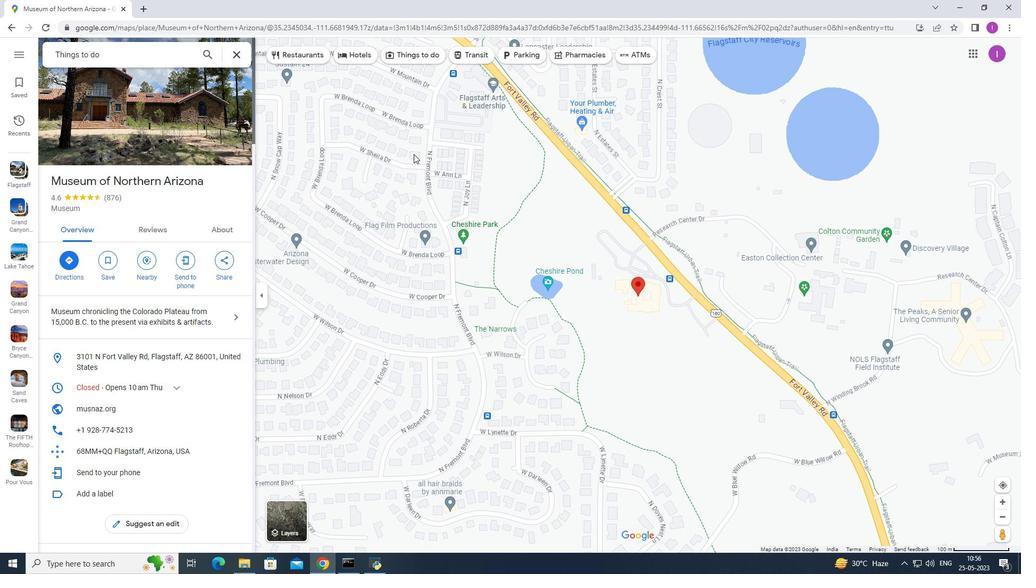 
Action: Mouse pressed left at (8, 27)
Screenshot: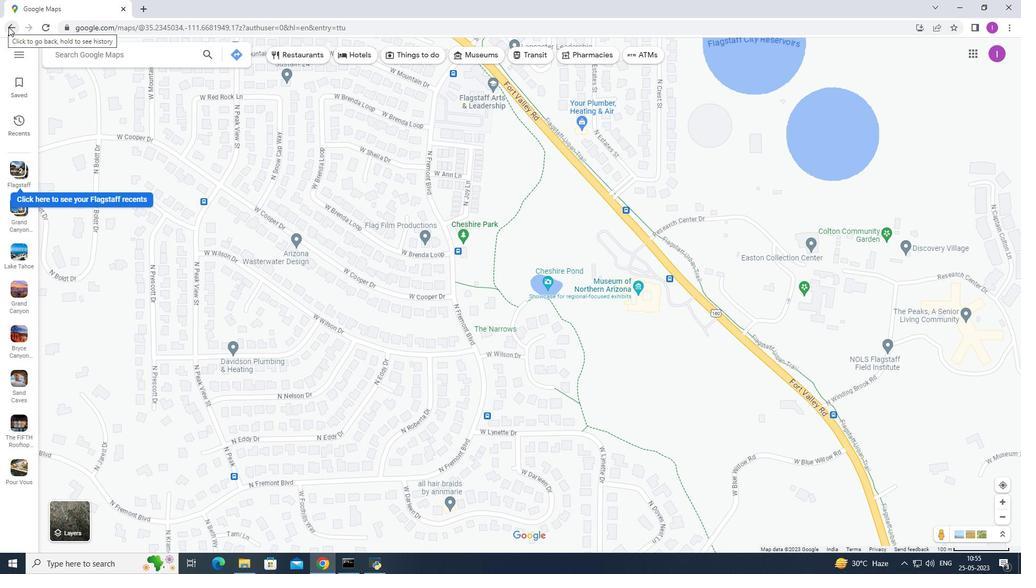 
Action: Mouse moved to (384, 127)
Screenshot: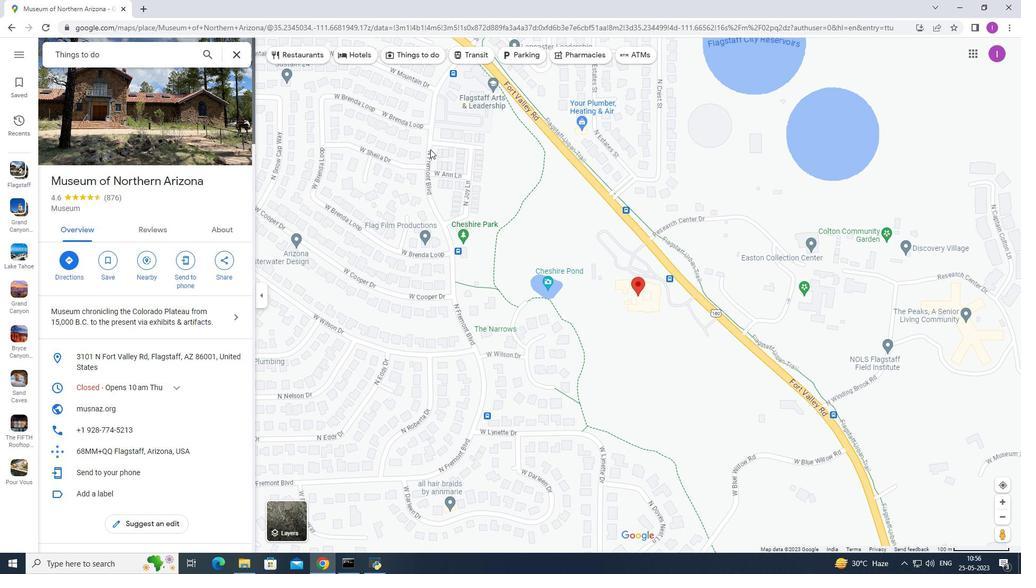 
Action: Mouse scrolled (384, 127) with delta (0, 0)
Screenshot: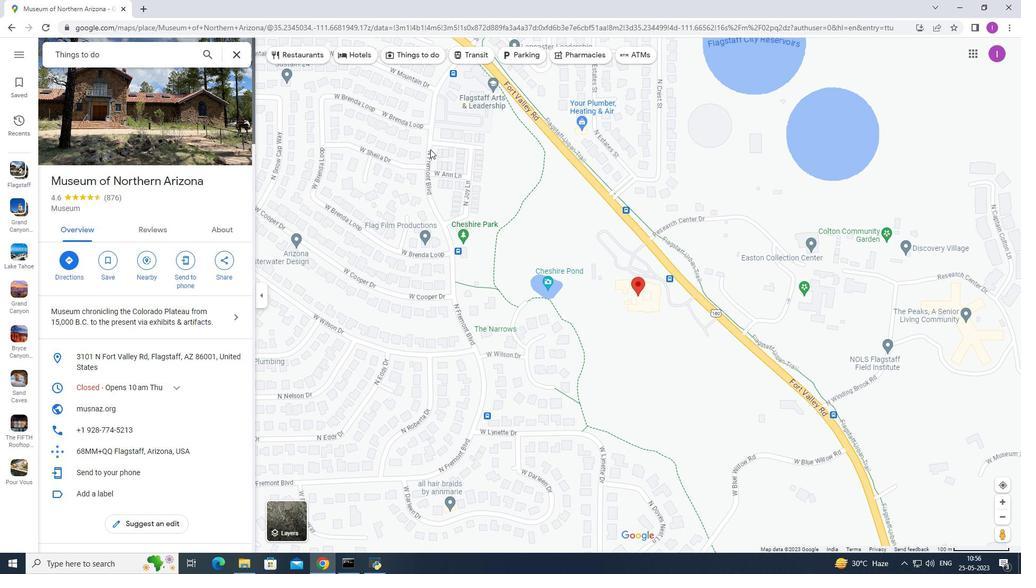 
Action: Mouse moved to (384, 129)
Screenshot: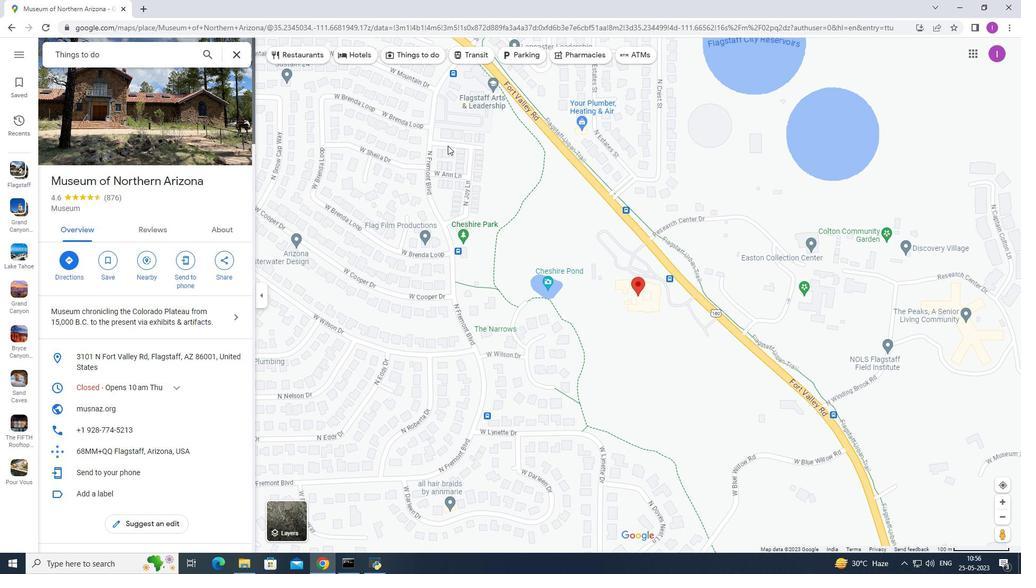 
Action: Mouse scrolled (384, 128) with delta (0, 0)
Screenshot: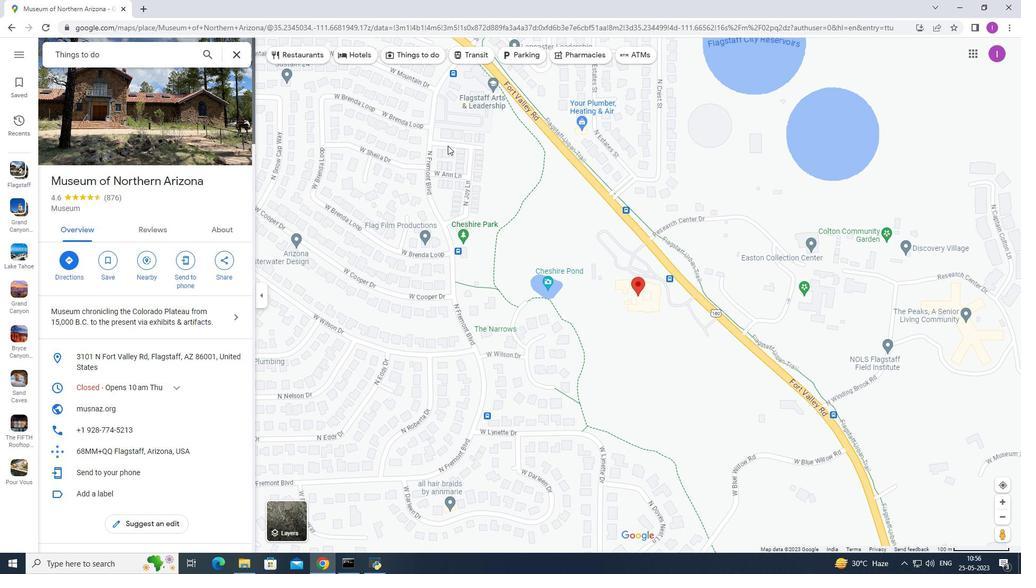 
Action: Mouse moved to (389, 209)
Screenshot: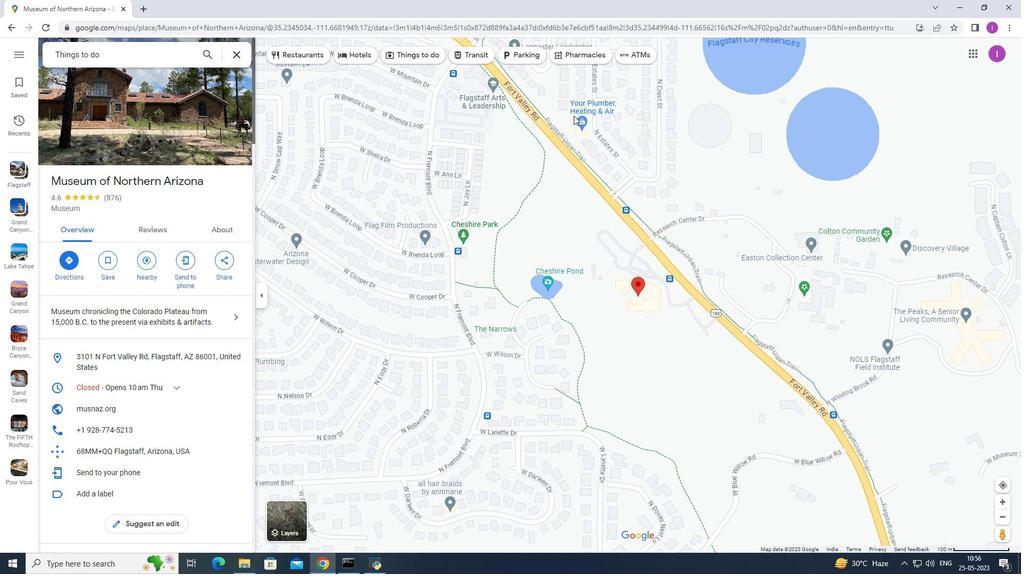 
Action: Mouse scrolled (389, 209) with delta (0, 0)
Screenshot: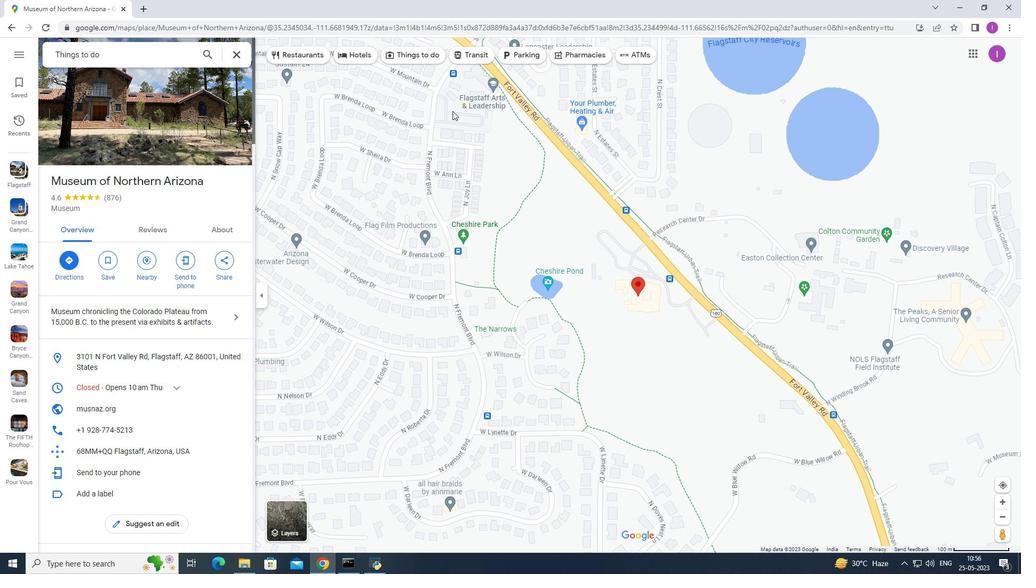 
Action: Mouse moved to (389, 209)
Screenshot: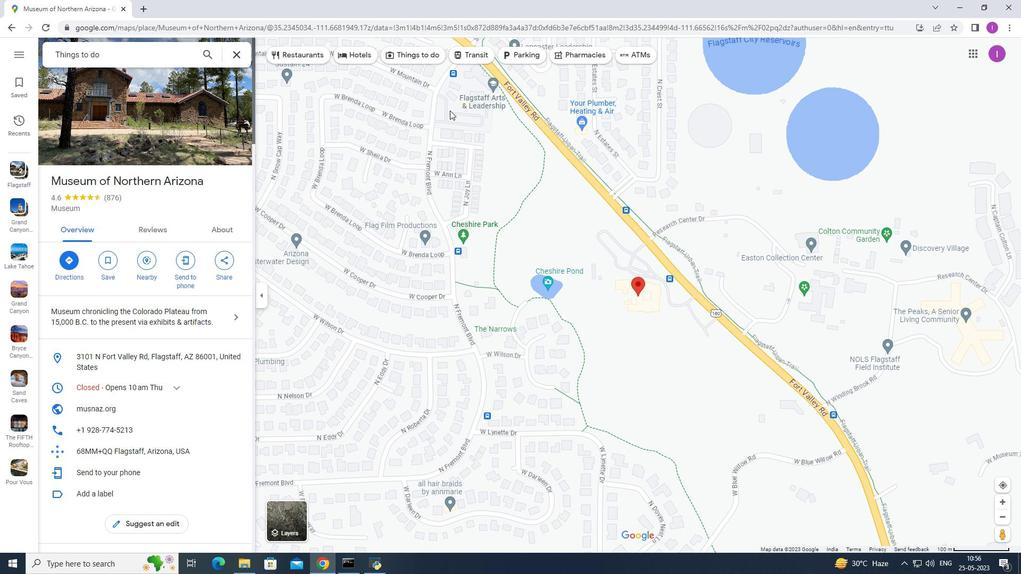 
Action: Mouse scrolled (389, 209) with delta (0, 0)
Screenshot: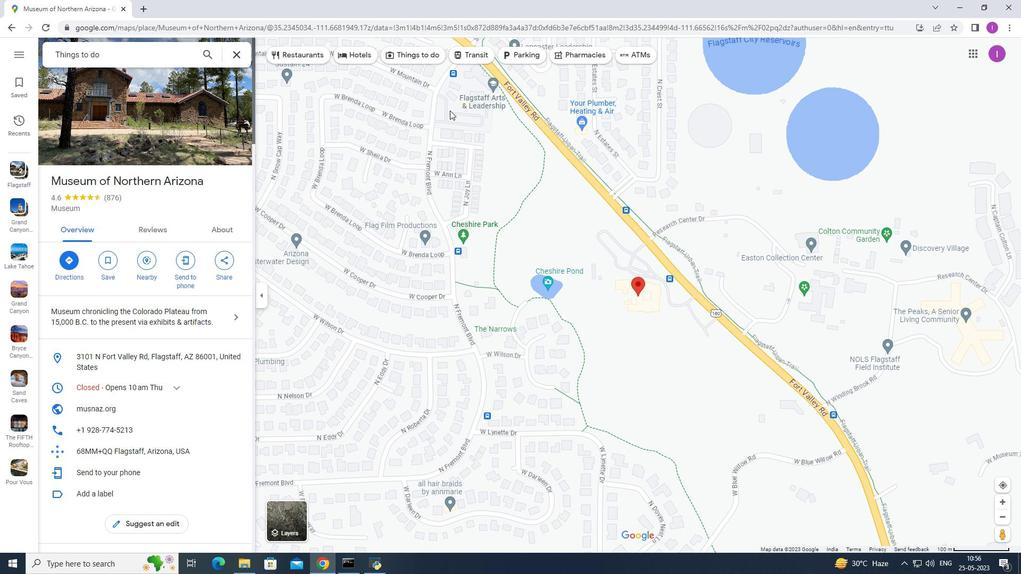 
Action: Mouse moved to (389, 209)
Screenshot: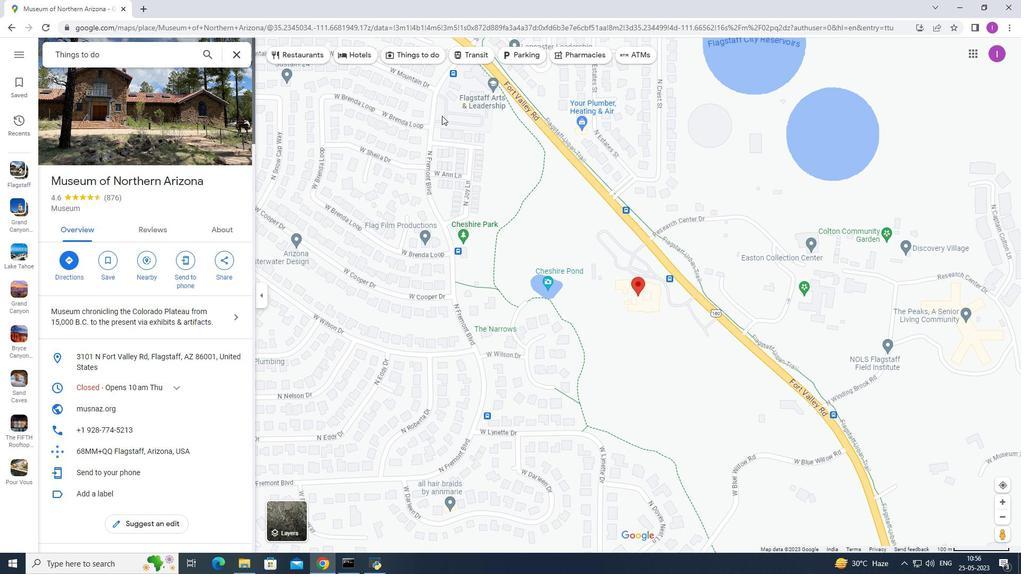 
Action: Mouse scrolled (389, 209) with delta (0, 0)
Screenshot: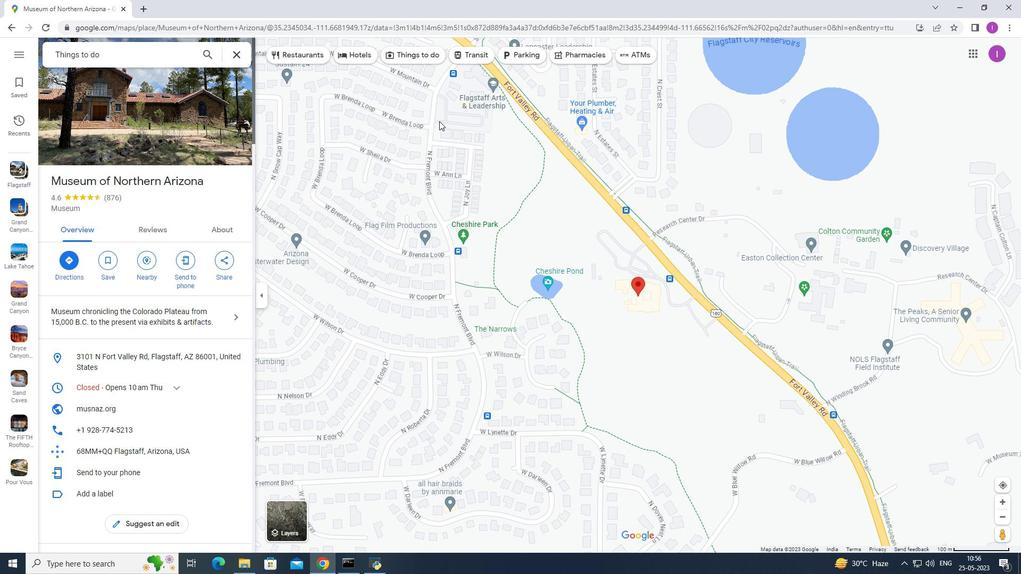 
Action: Mouse scrolled (389, 209) with delta (0, 0)
Screenshot: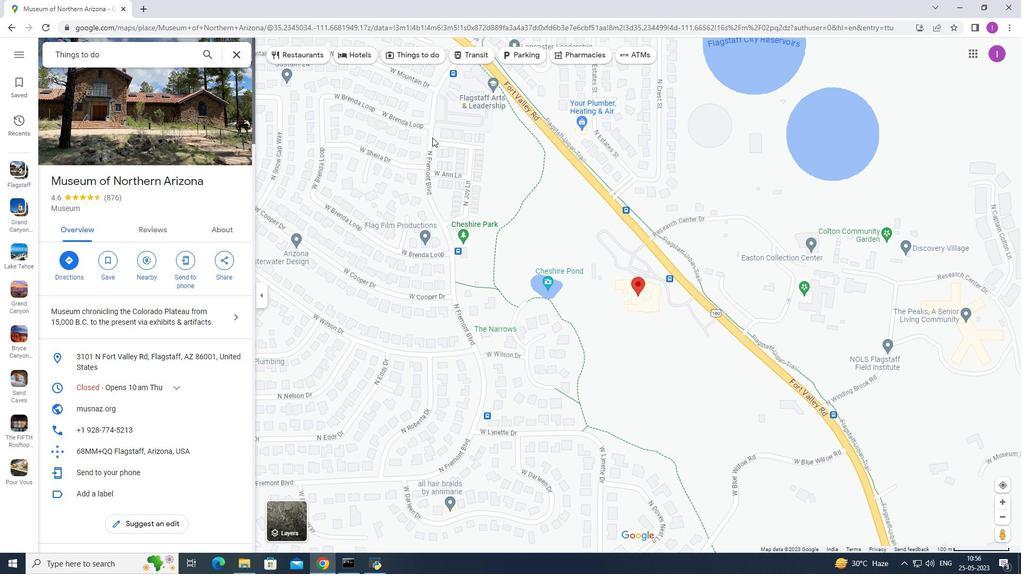 
Action: Mouse moved to (70, 38)
Screenshot: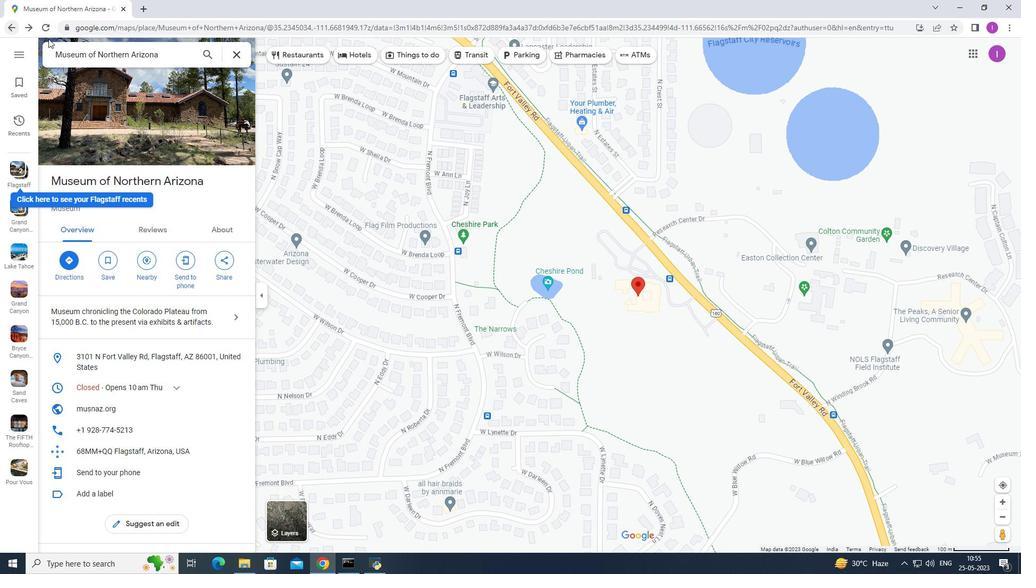 
Action: Mouse scrolled (396, 202) with delta (0, 0)
Screenshot: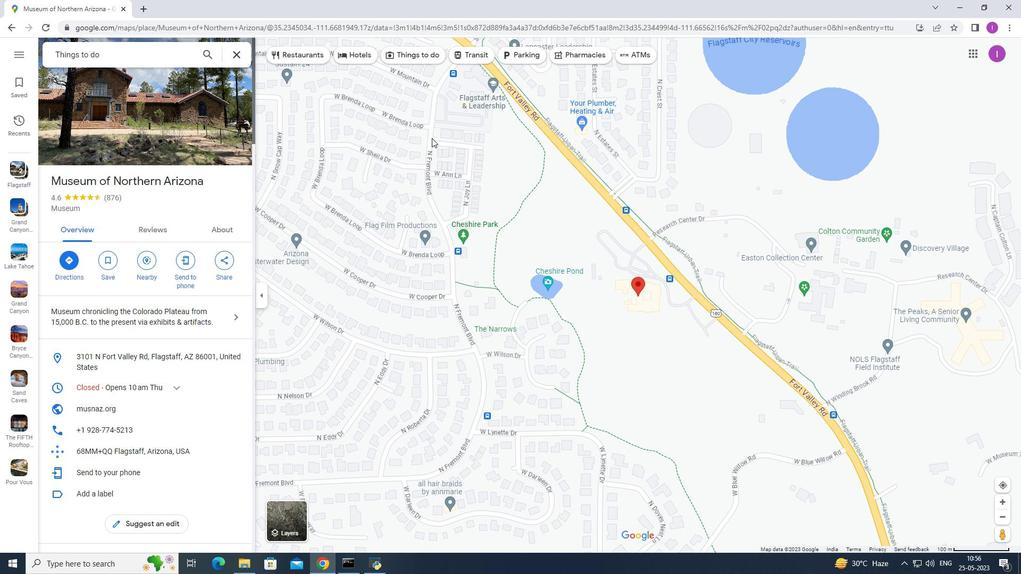 
Action: Mouse scrolled (396, 202) with delta (0, 0)
Screenshot: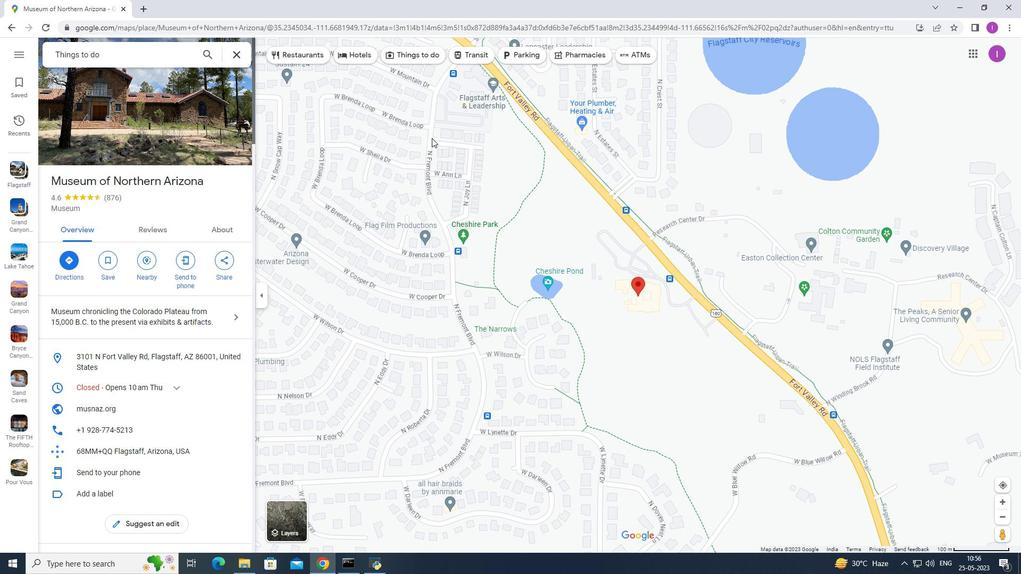 
Action: Mouse moved to (89, 36)
Screenshot: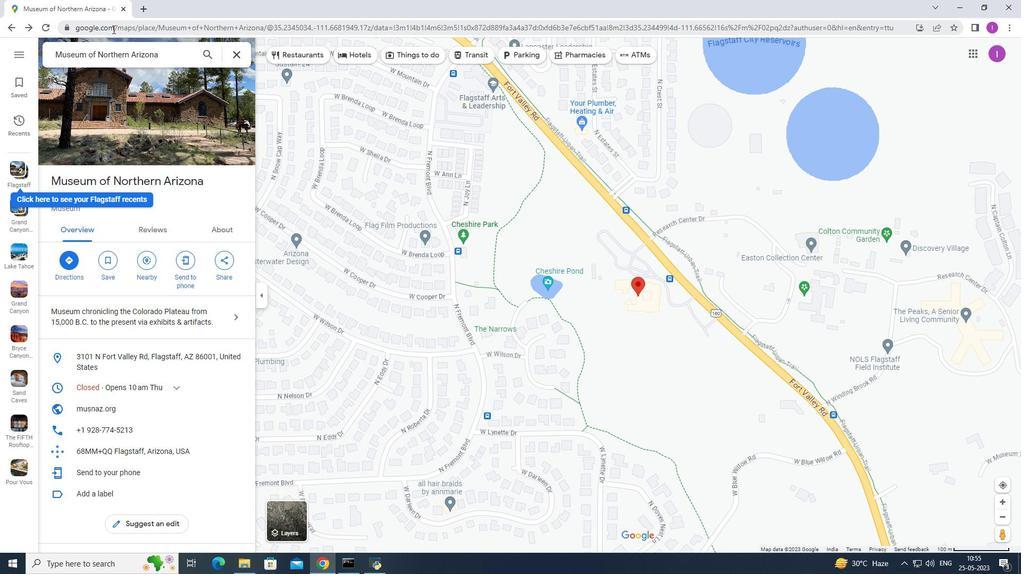 
Action: Mouse scrolled (396, 202) with delta (0, 0)
Screenshot: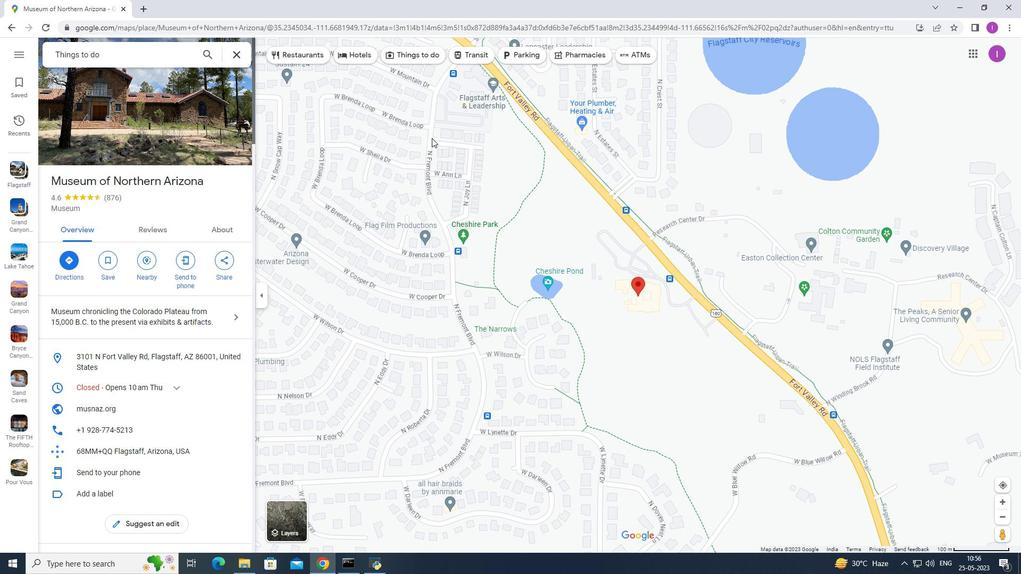
Action: Mouse scrolled (396, 202) with delta (0, 0)
Screenshot: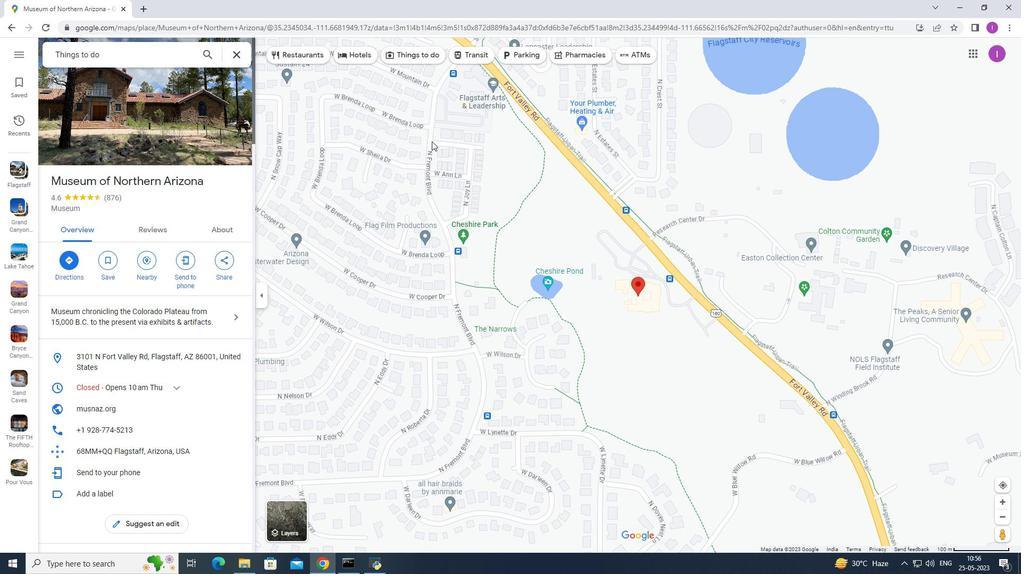 
Action: Mouse scrolled (396, 202) with delta (0, 0)
Screenshot: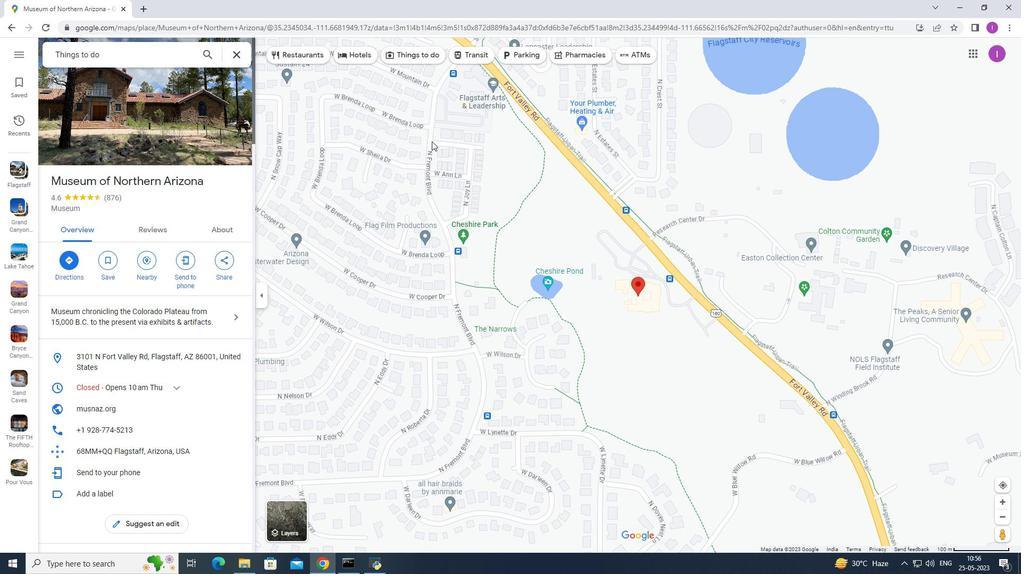 
Action: Mouse moved to (9, 27)
Screenshot: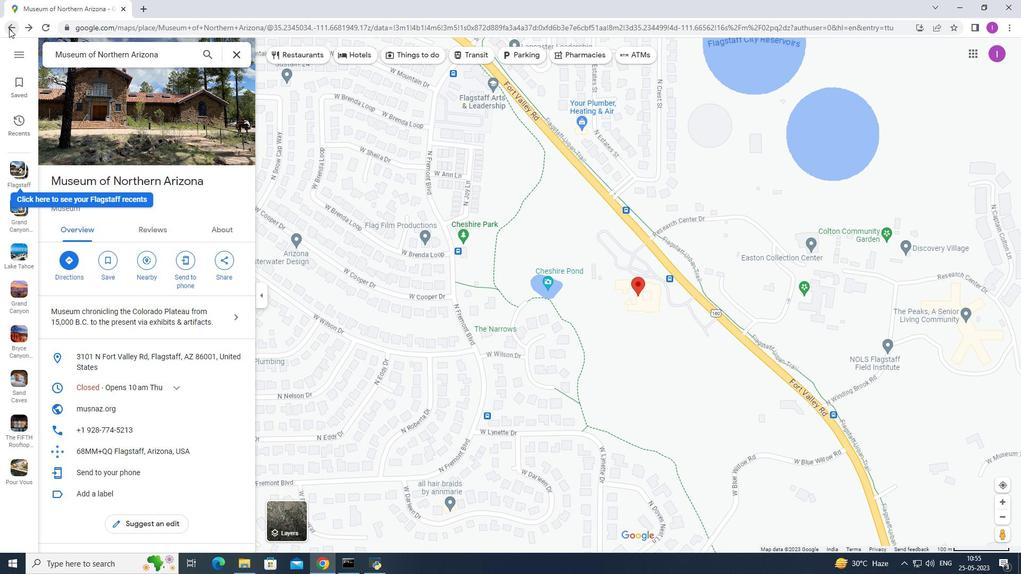 
Action: Mouse scrolled (396, 202) with delta (0, 0)
Screenshot: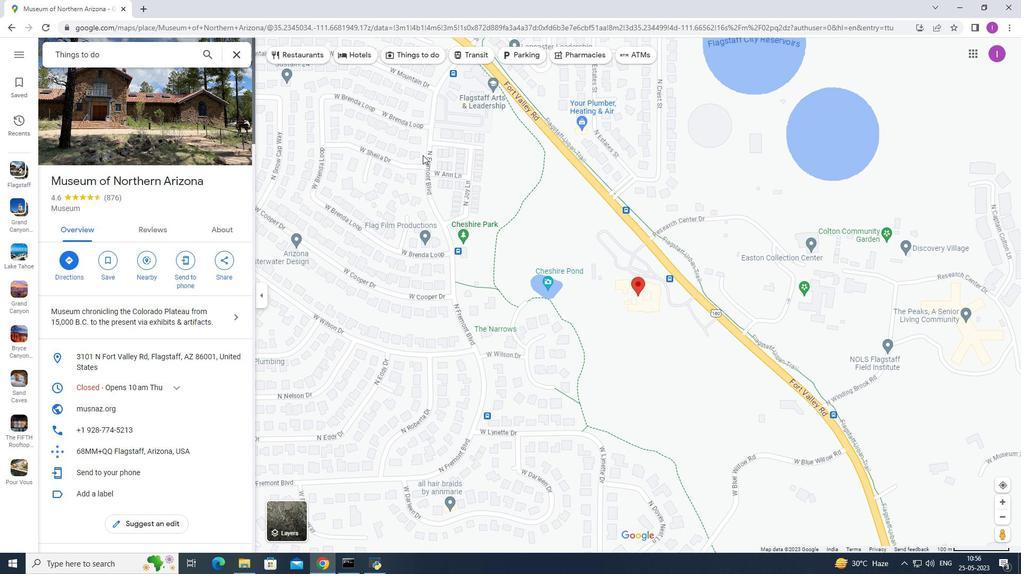 
Action: Mouse moved to (190, 61)
Screenshot: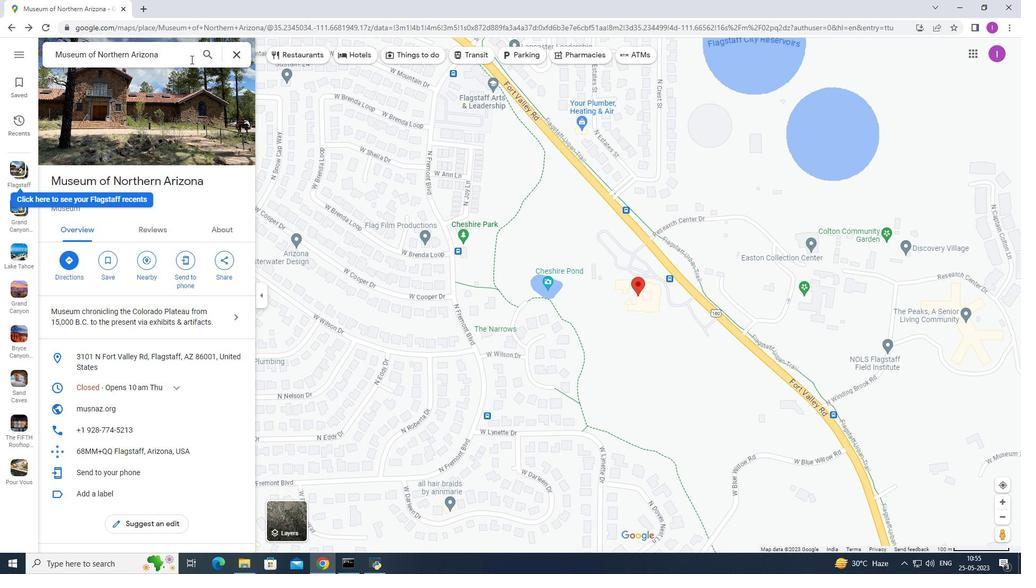 
Action: Mouse pressed left at (329, 240)
Screenshot: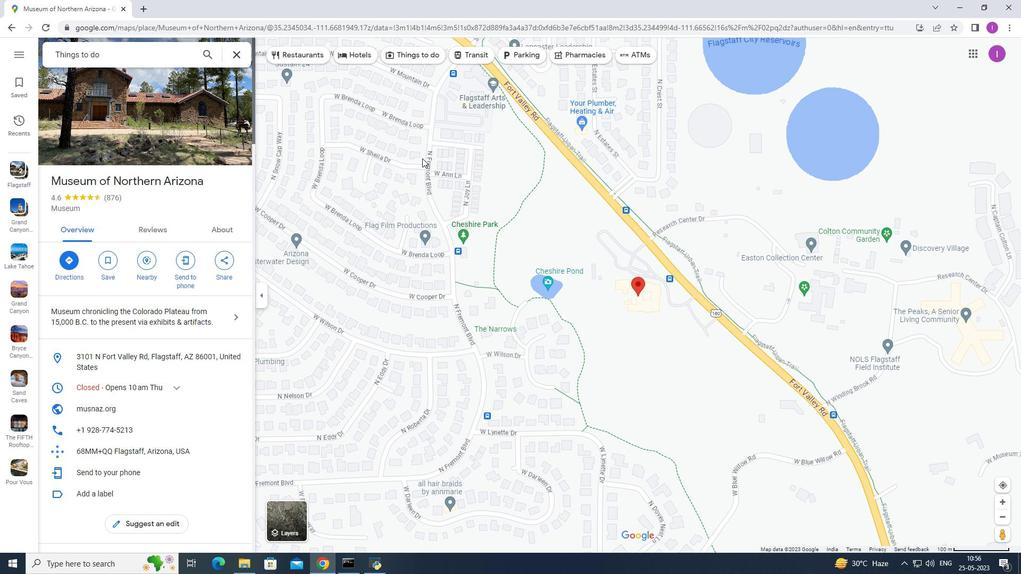
Action: Mouse moved to (406, 218)
Screenshot: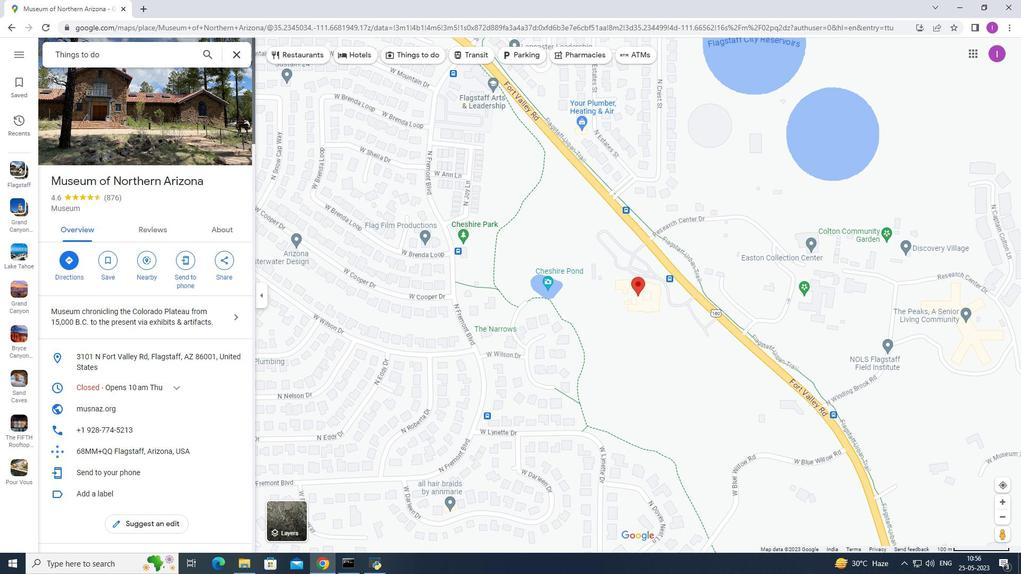 
Action: Mouse scrolled (152, 146) with delta (0, 0)
Screenshot: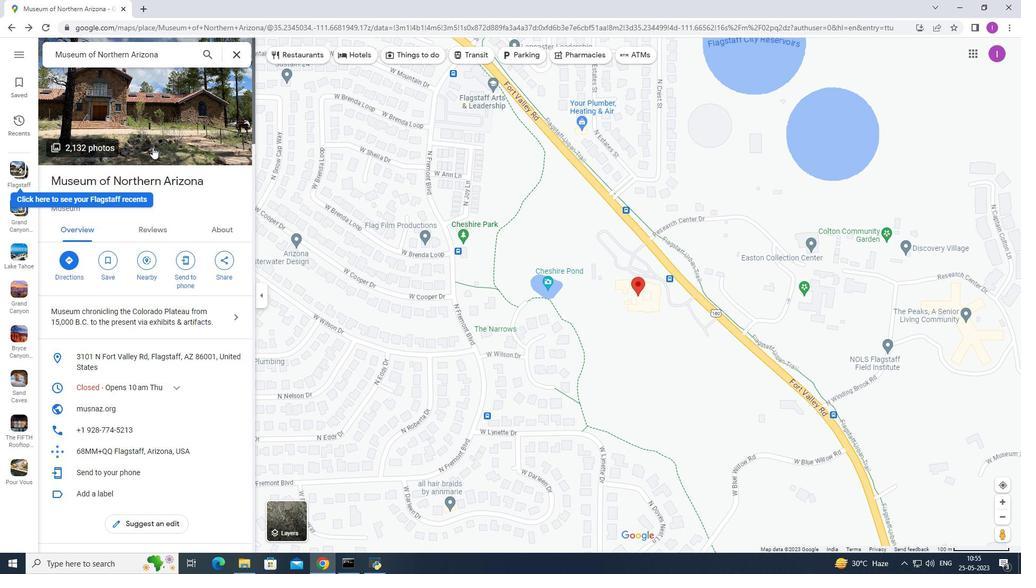 
Action: Mouse moved to (314, 320)
Screenshot: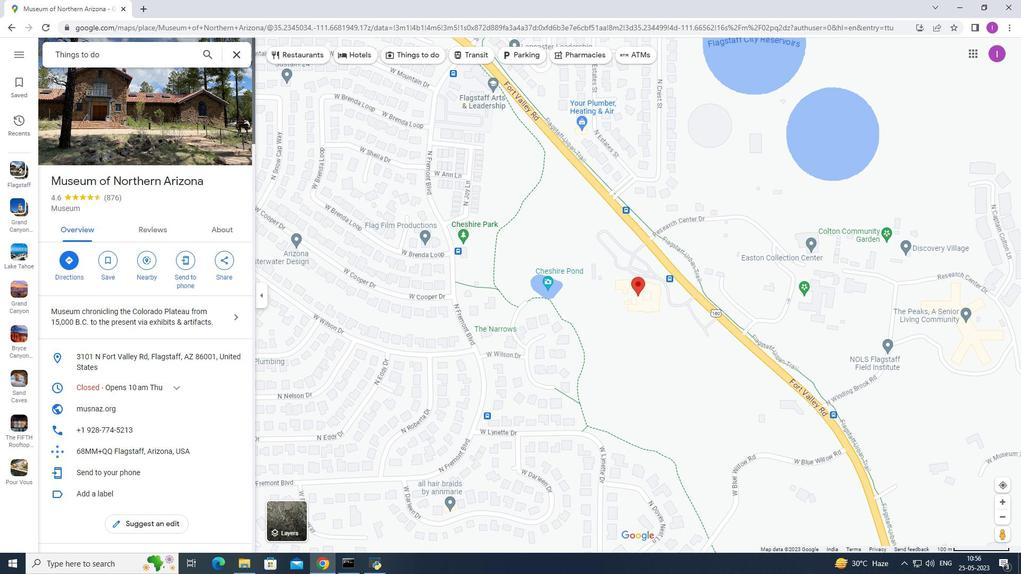
Action: Mouse scrolled (152, 146) with delta (0, 0)
Screenshot: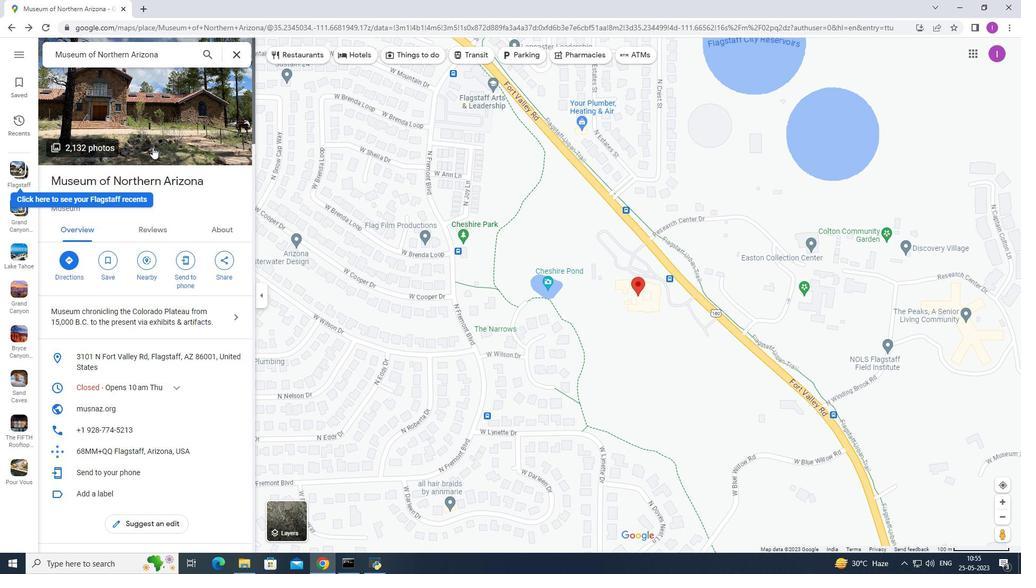 
Action: Mouse scrolled (152, 146) with delta (0, 0)
Screenshot: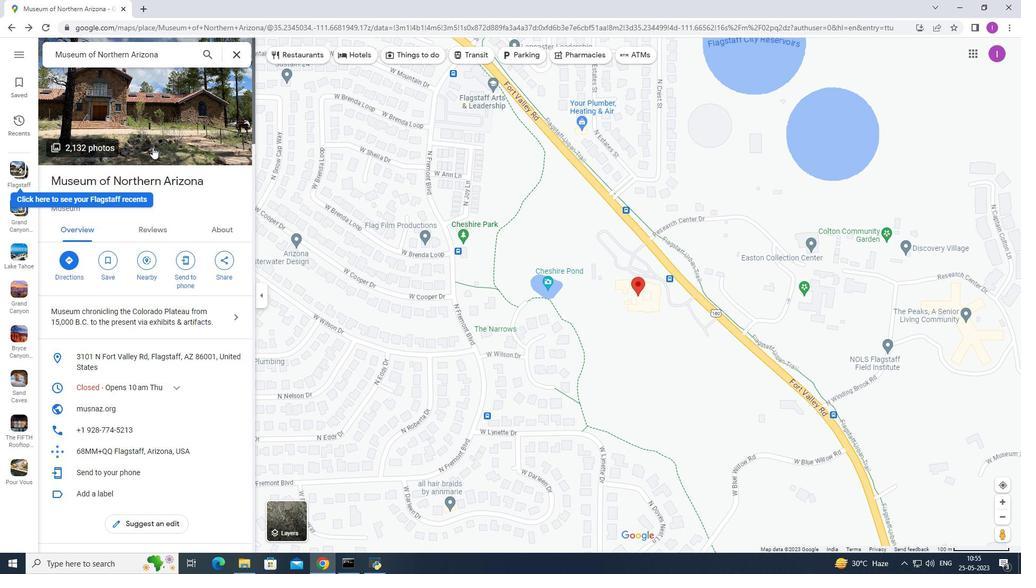
Action: Mouse moved to (316, 316)
Screenshot: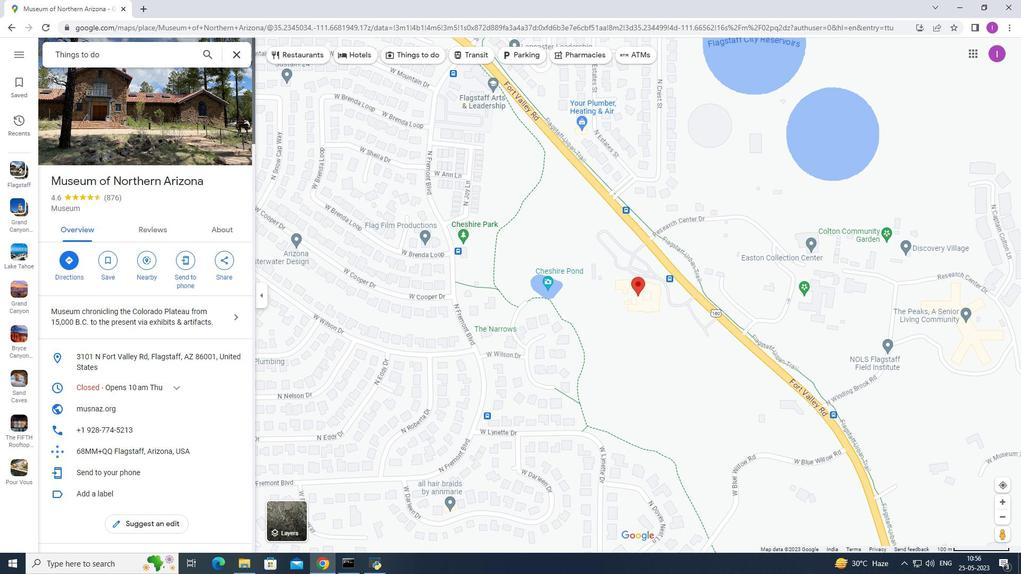 
Action: Mouse scrolled (152, 146) with delta (0, 0)
Screenshot: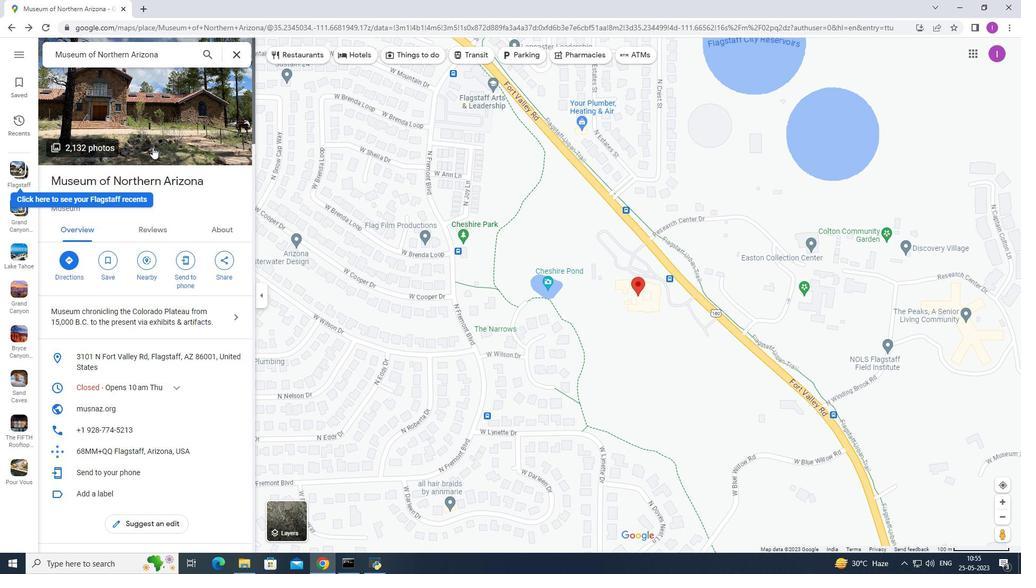 
Action: Mouse moved to (317, 314)
Screenshot: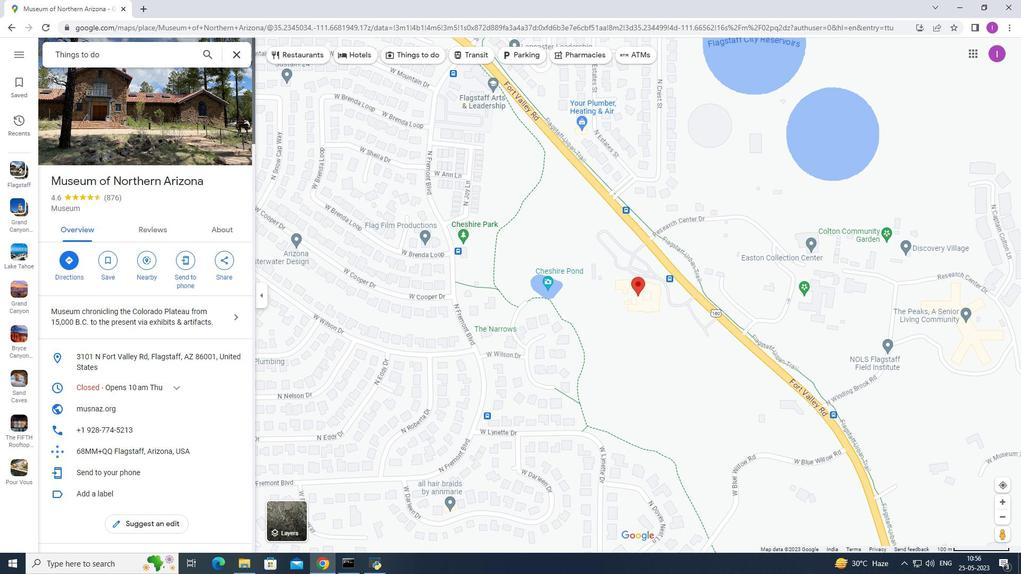 
Action: Mouse scrolled (152, 146) with delta (0, 0)
Screenshot: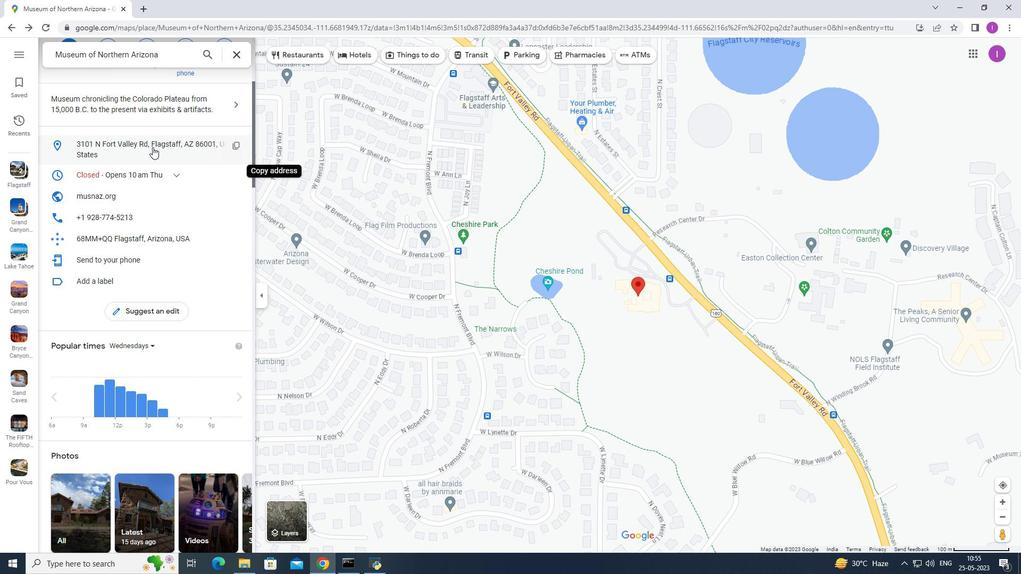 
Action: Mouse scrolled (152, 146) with delta (0, 0)
Screenshot: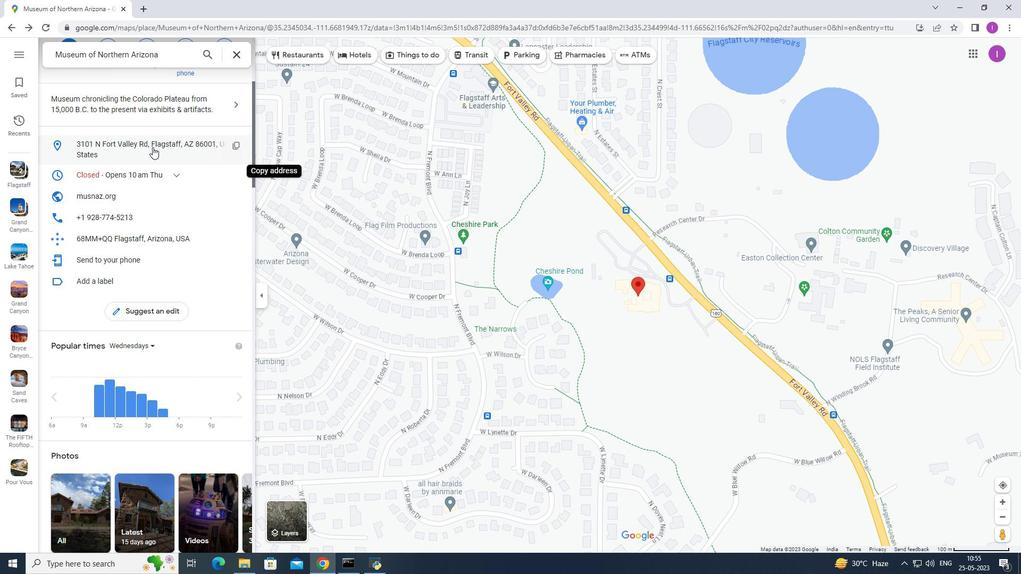 
Action: Mouse moved to (317, 311)
Screenshot: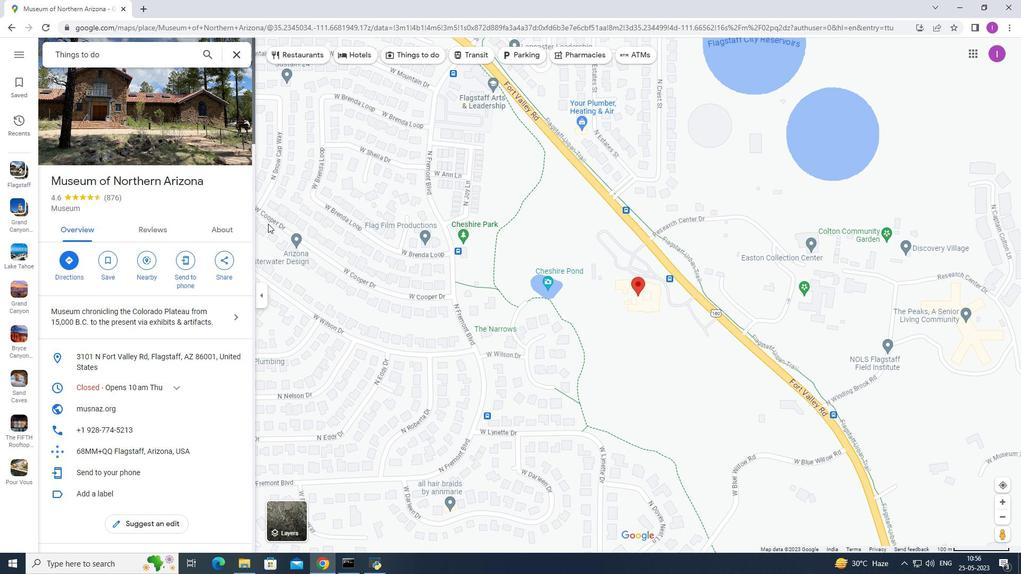 
Action: Mouse scrolled (152, 147) with delta (0, 0)
Screenshot: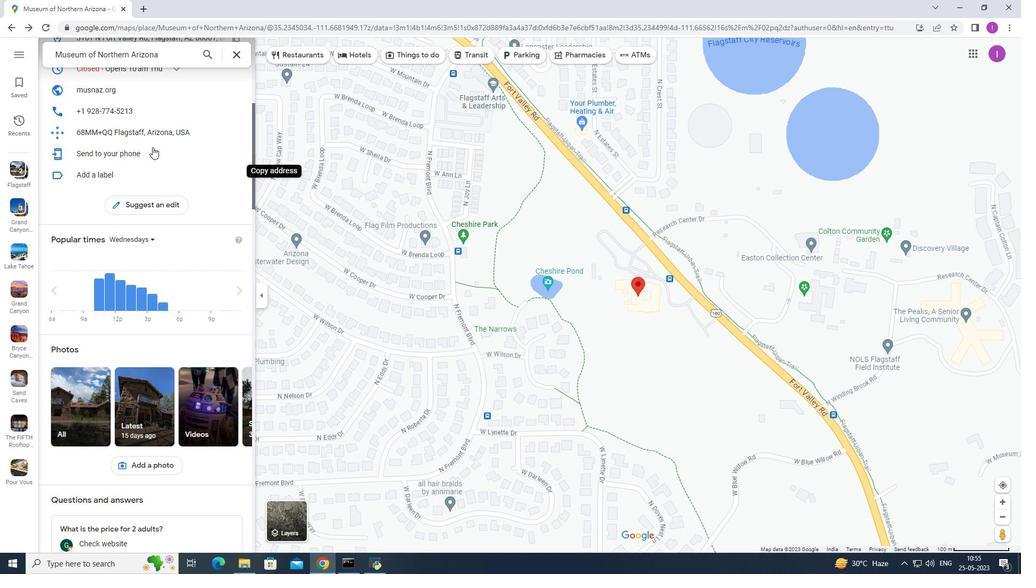 
Action: Mouse moved to (316, 311)
Screenshot: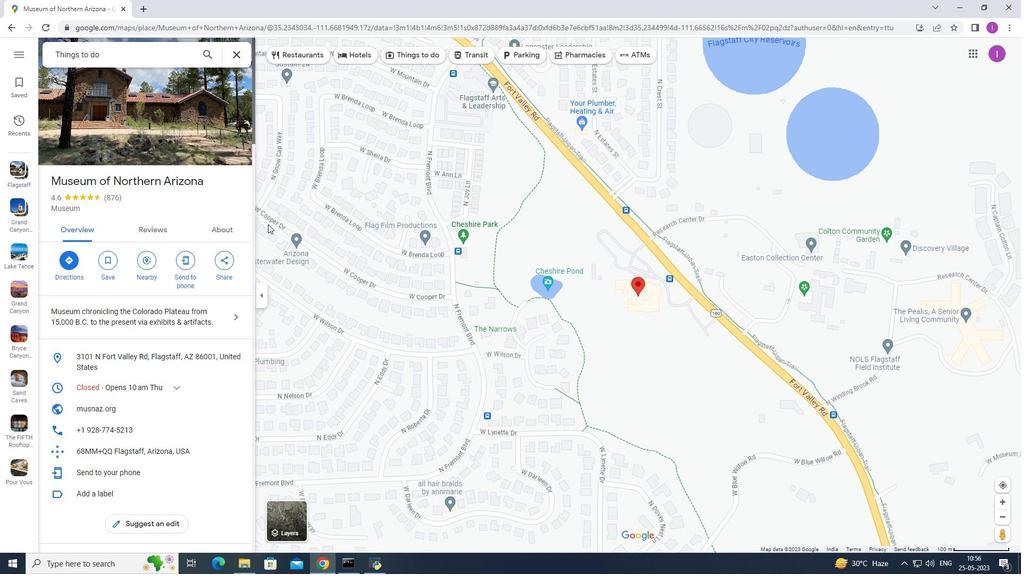 
Action: Mouse scrolled (152, 147) with delta (0, 0)
Screenshot: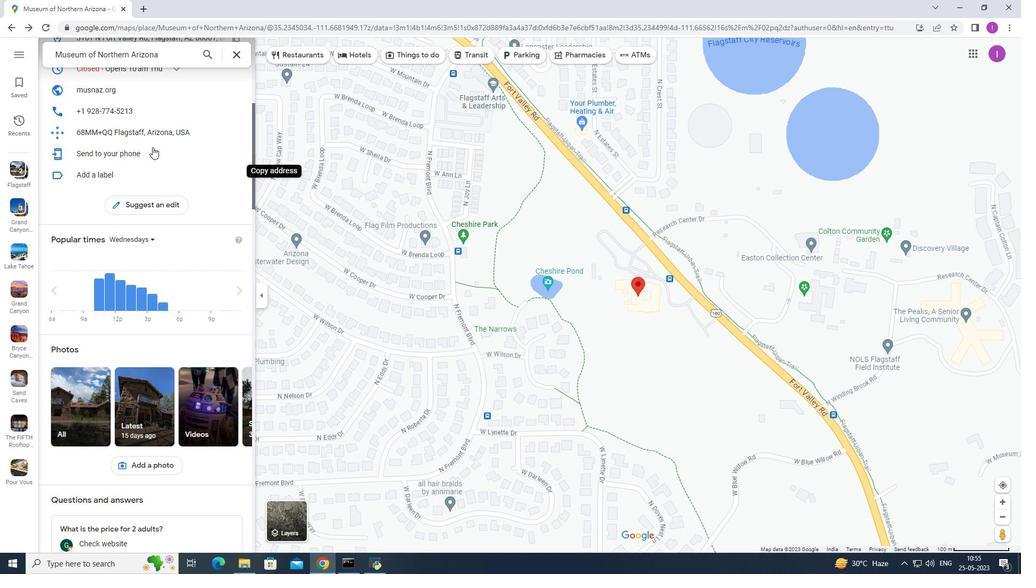 
Action: Mouse moved to (292, 302)
Screenshot: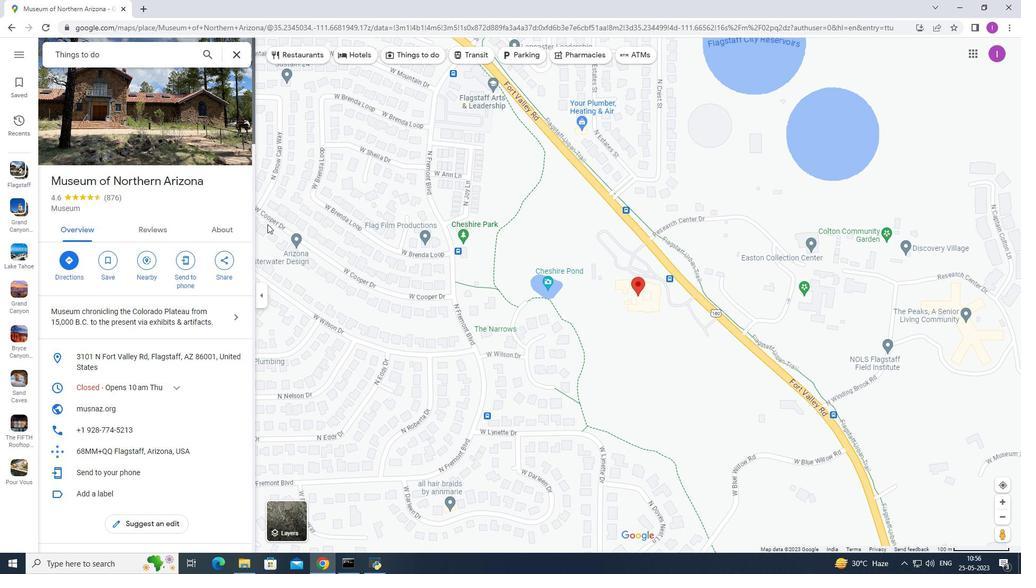 
Action: Mouse scrolled (152, 147) with delta (0, 0)
Screenshot: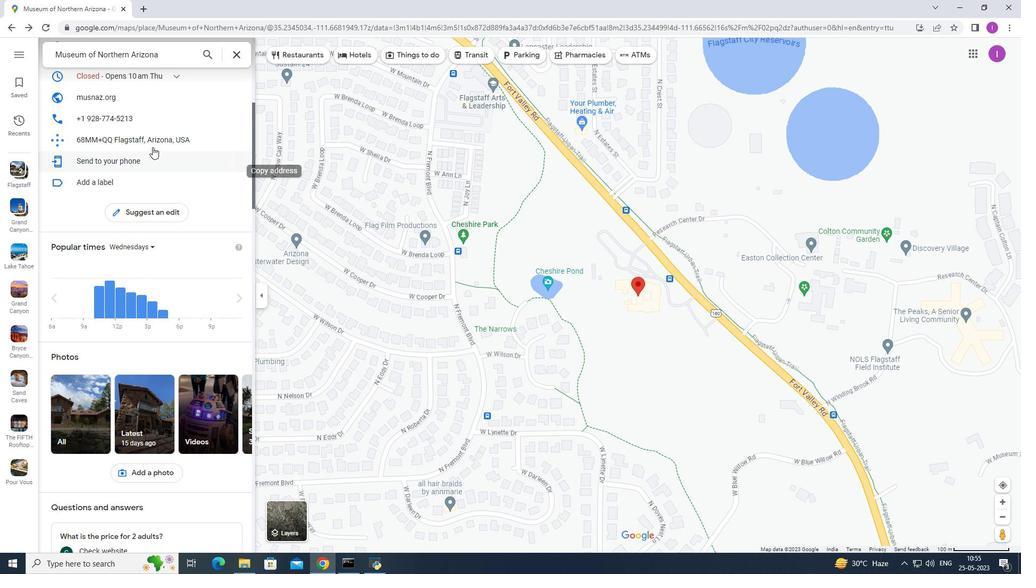 
Action: Mouse moved to (270, 273)
Screenshot: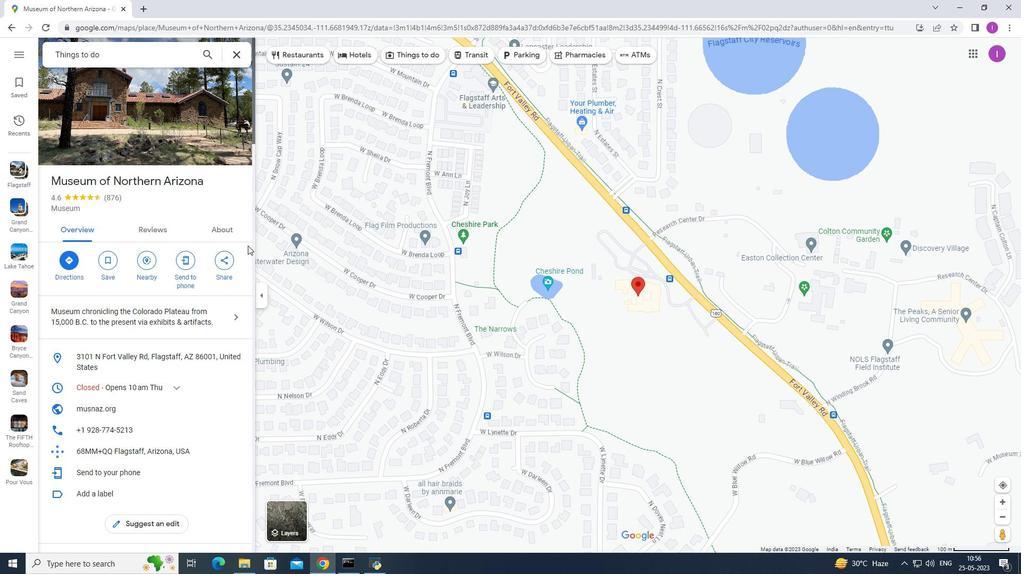
Action: Mouse scrolled (152, 147) with delta (0, 0)
Screenshot: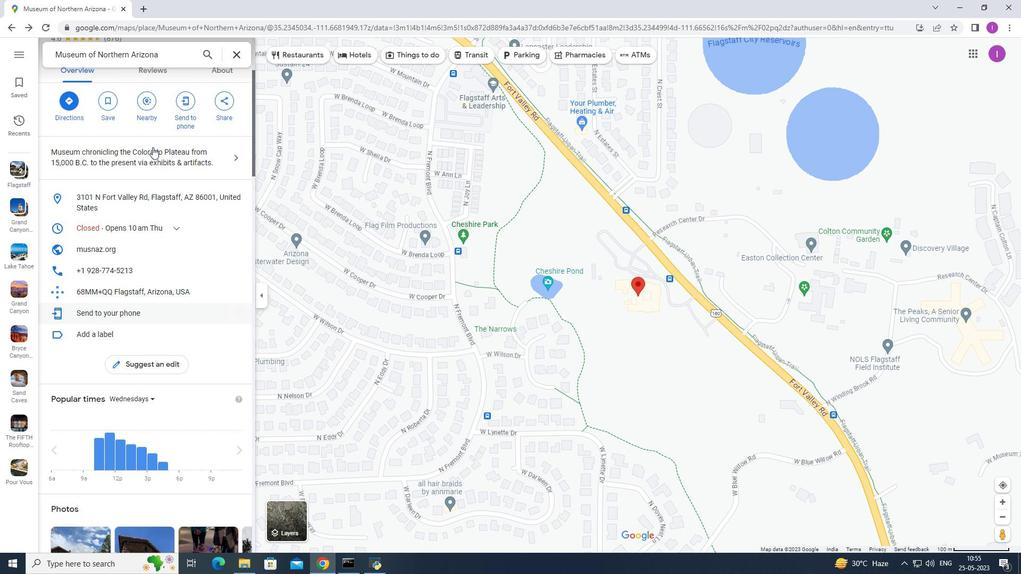 
Action: Mouse moved to (267, 268)
Screenshot: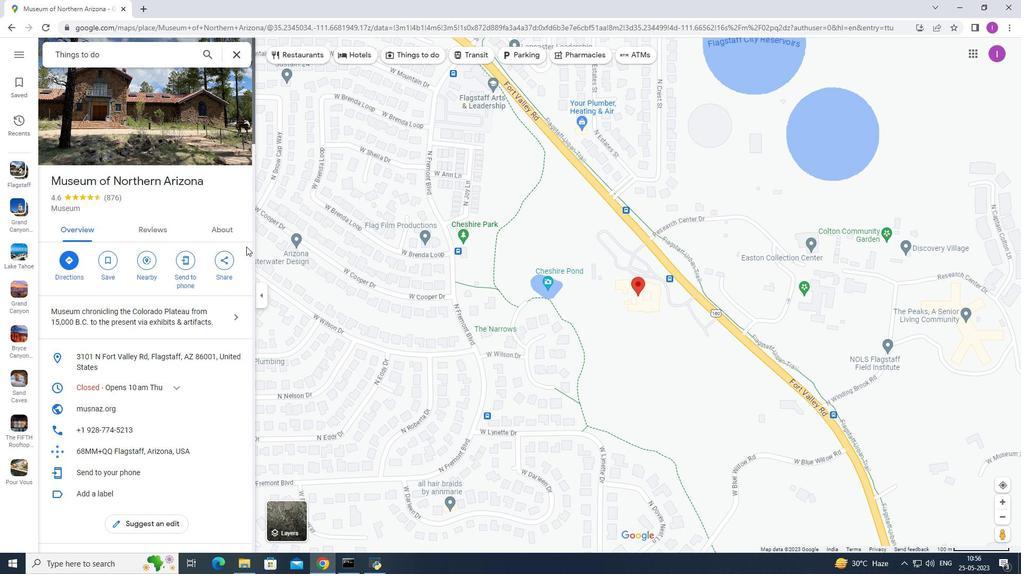 
Action: Mouse scrolled (152, 147) with delta (0, 0)
Screenshot: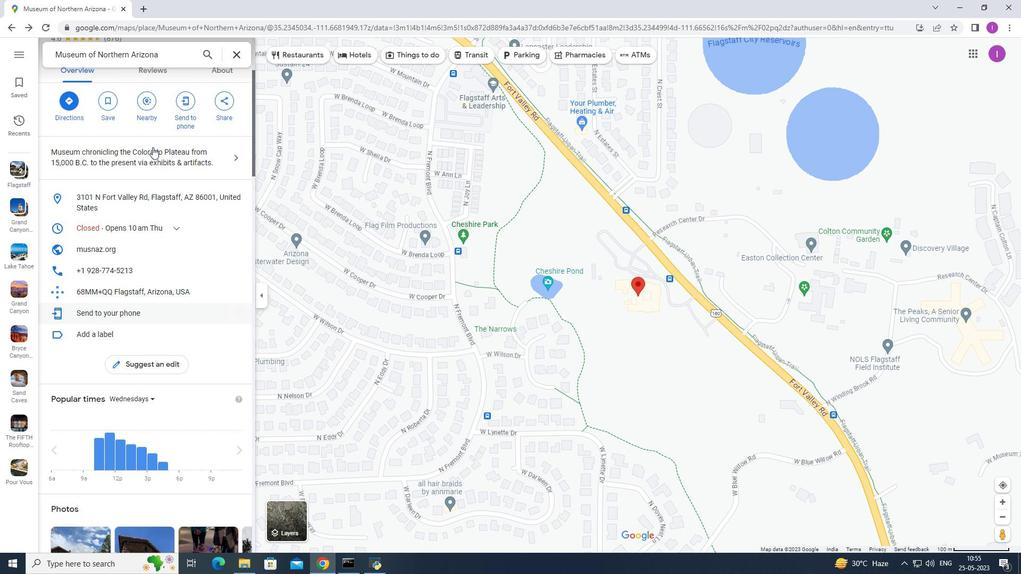 
Action: Mouse moved to (259, 258)
Screenshot: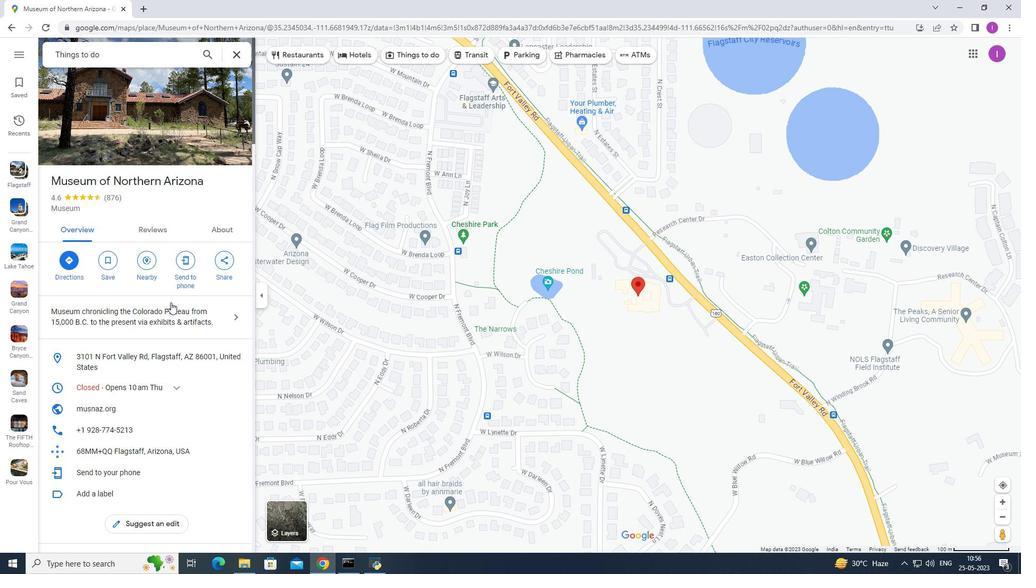
Action: Mouse scrolled (152, 147) with delta (0, 0)
Screenshot: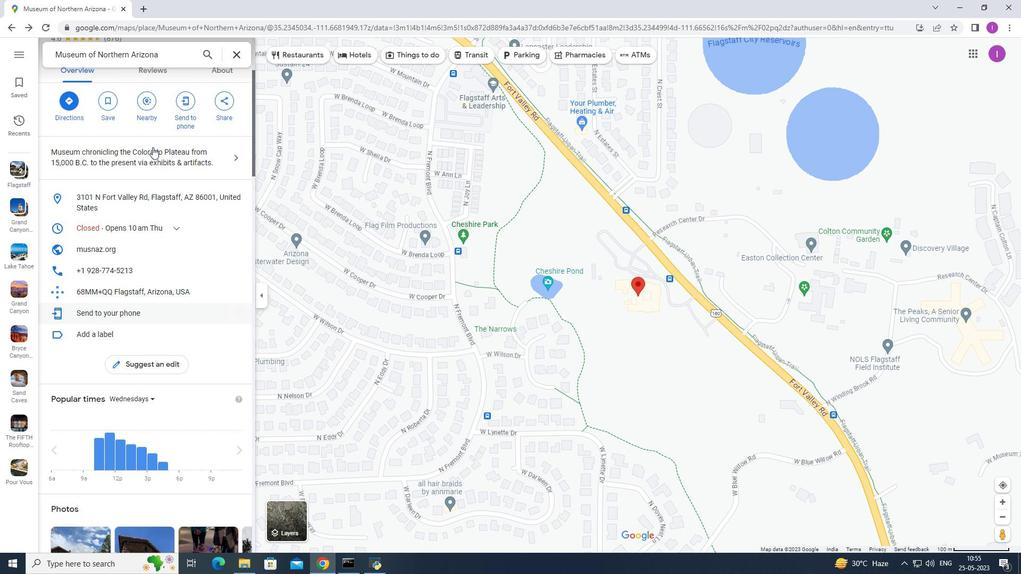 
Action: Mouse moved to (181, 245)
Screenshot: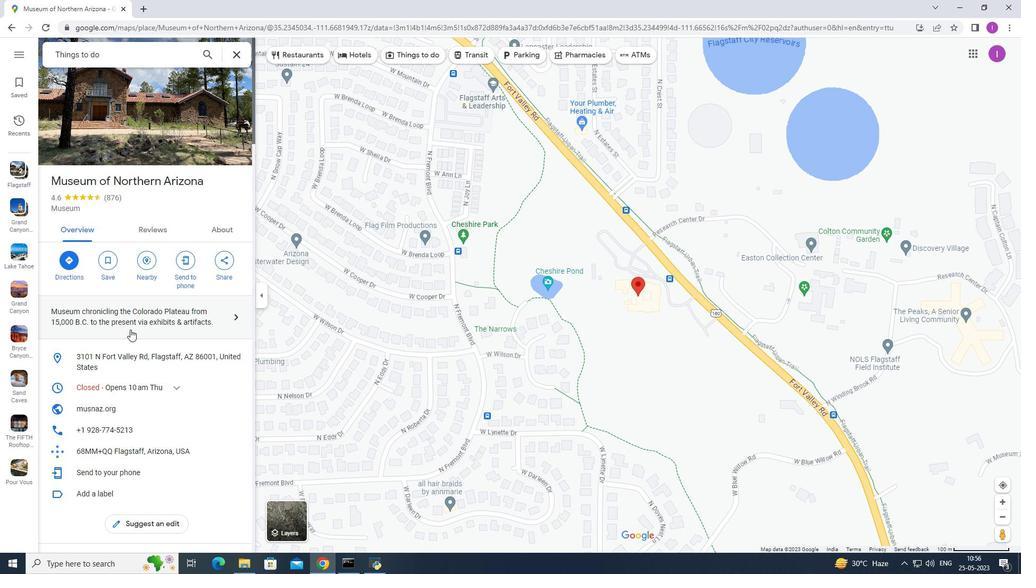 
Action: Mouse scrolled (181, 245) with delta (0, 0)
Screenshot: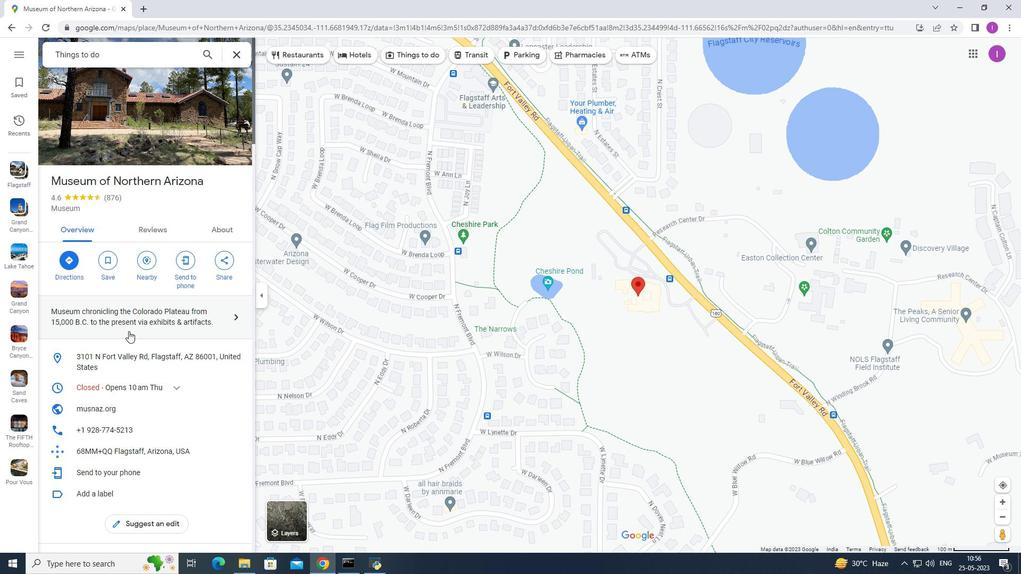 
Action: Mouse scrolled (181, 245) with delta (0, 0)
Screenshot: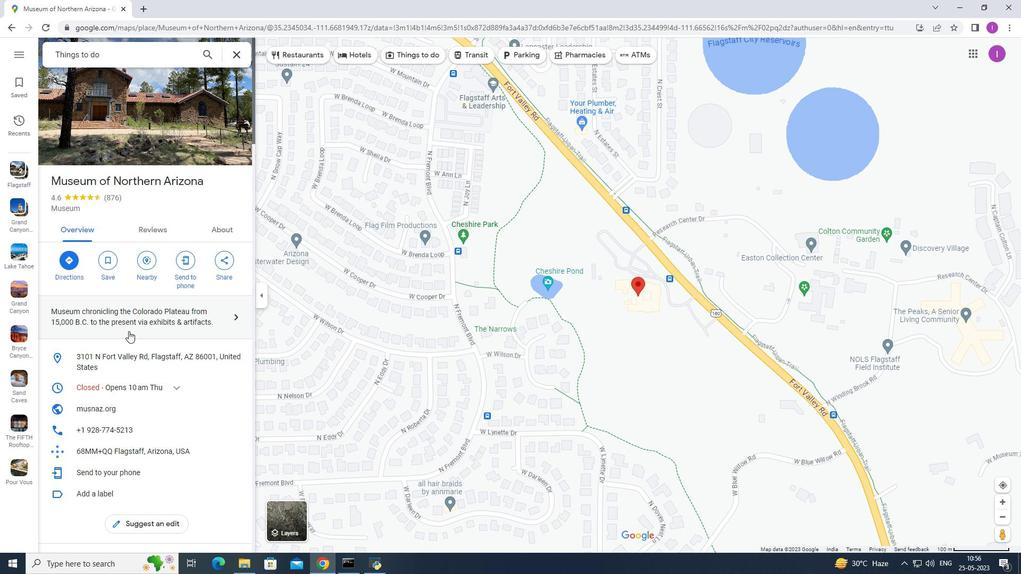 
Action: Mouse moved to (118, 117)
Screenshot: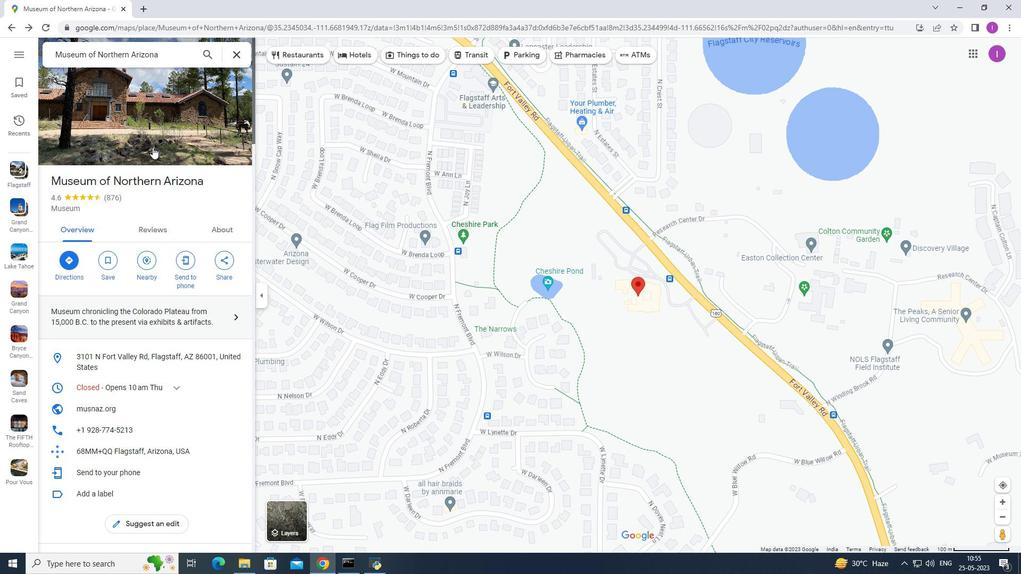 
Action: Mouse scrolled (181, 245) with delta (0, 0)
Screenshot: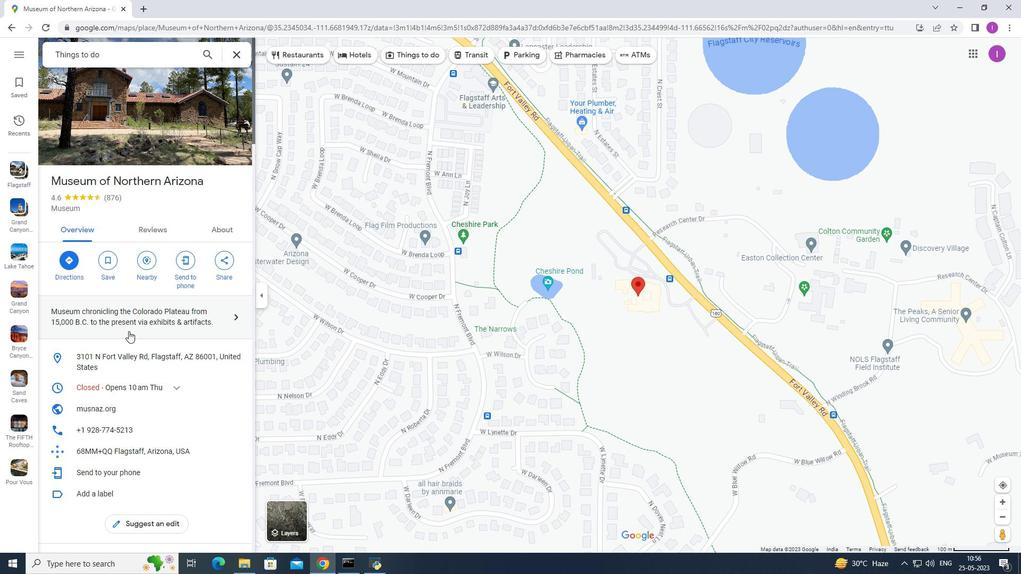 
Action: Mouse moved to (168, 251)
Screenshot: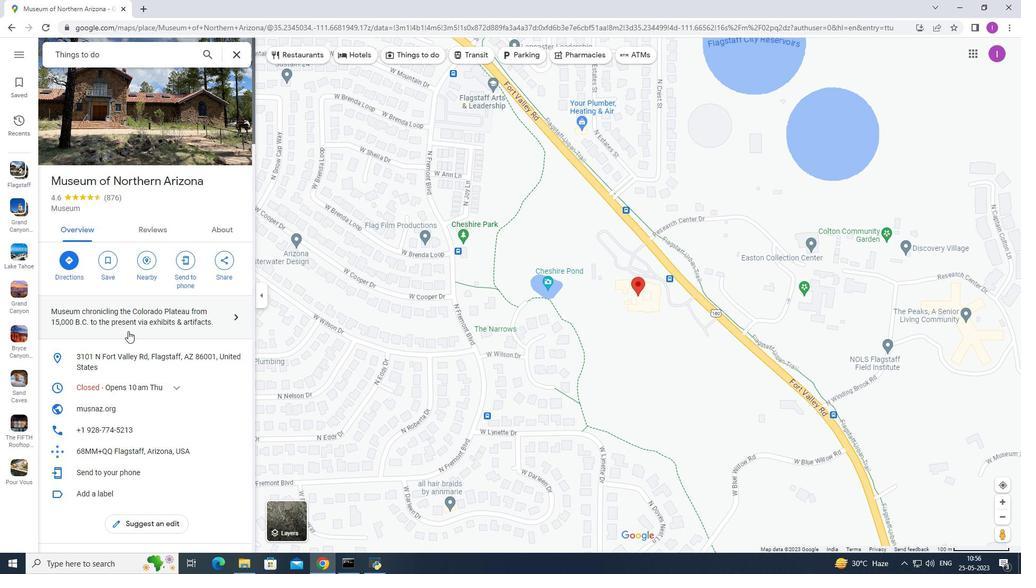 
Action: Mouse scrolled (168, 251) with delta (0, 0)
Screenshot: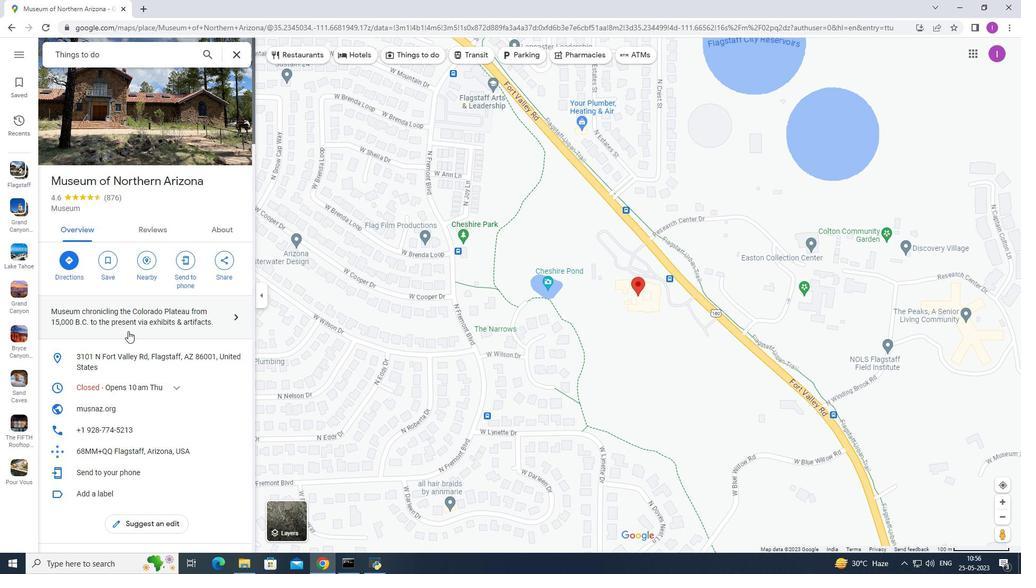 
Action: Mouse scrolled (117, 115) with delta (0, 0)
Screenshot: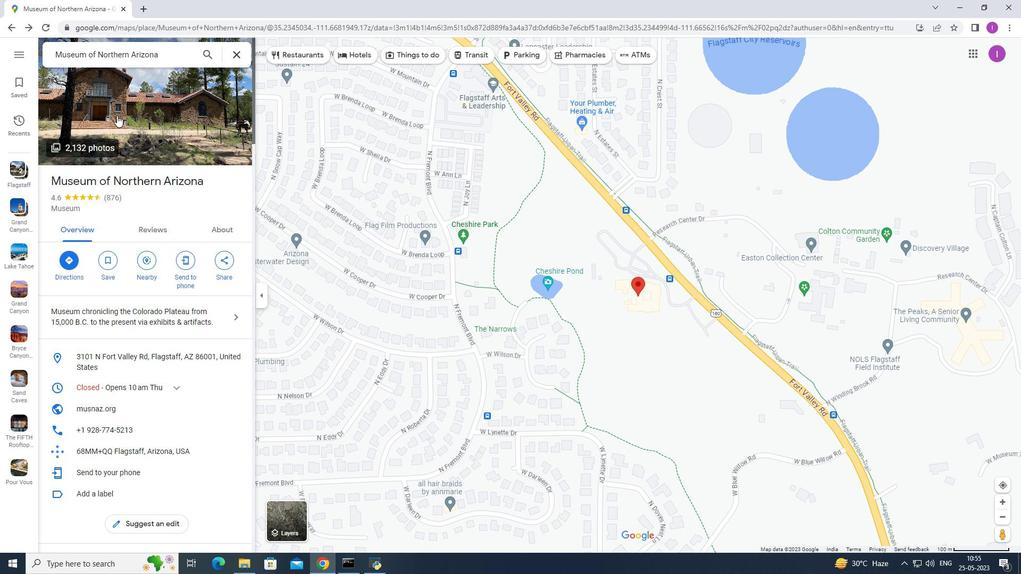 
Action: Mouse scrolled (168, 251) with delta (0, 0)
Screenshot: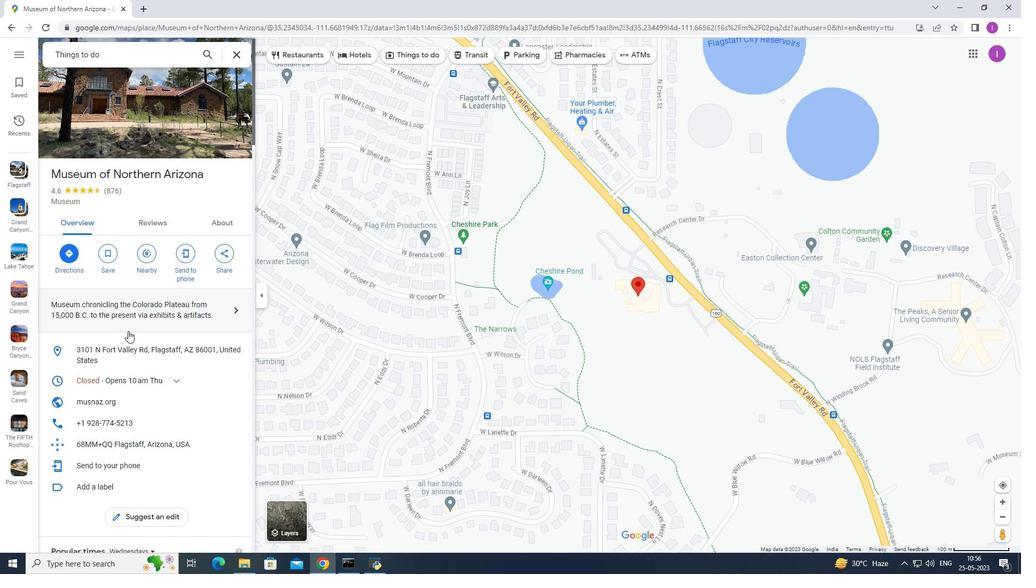 
Action: Mouse moved to (95, 92)
Screenshot: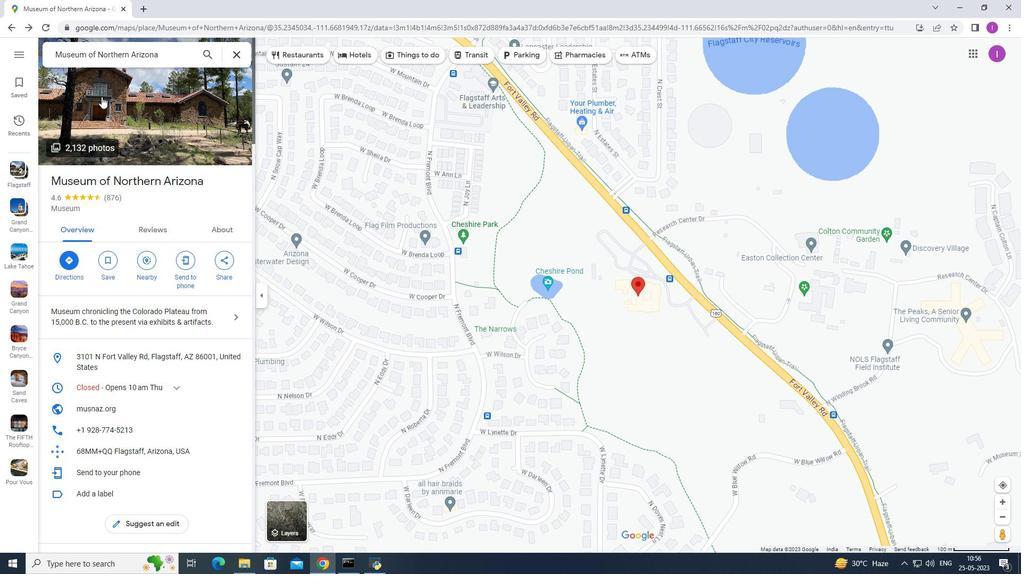 
Action: Mouse scrolled (168, 251) with delta (0, 0)
Screenshot: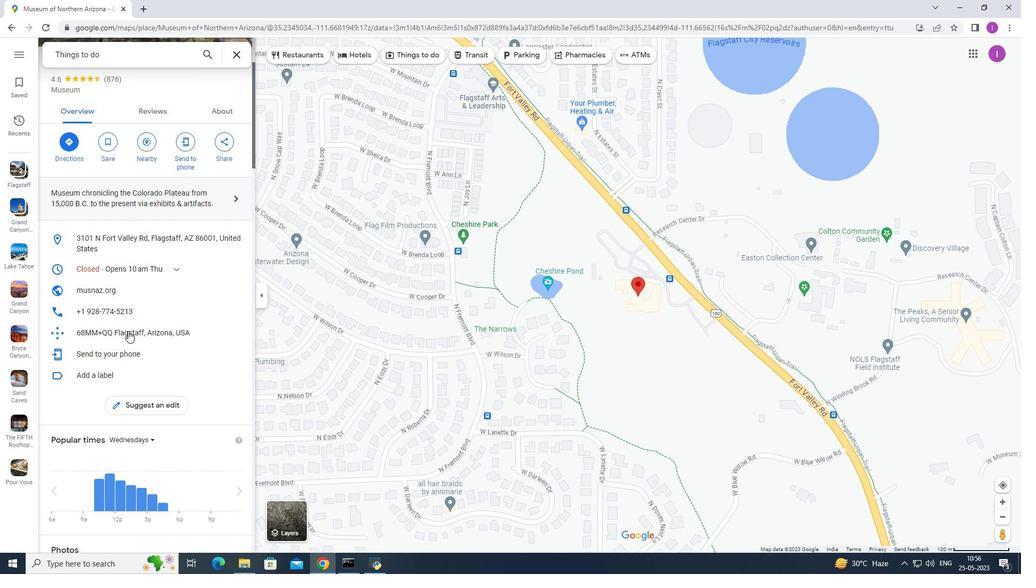 
Action: Mouse scrolled (168, 251) with delta (0, 0)
Screenshot: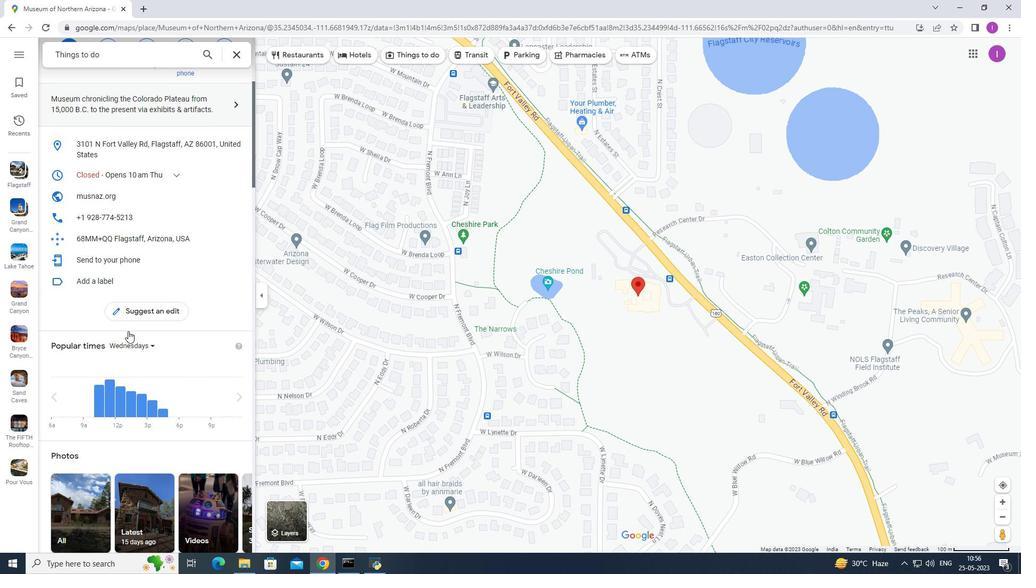
Action: Mouse scrolled (168, 251) with delta (0, 0)
Screenshot: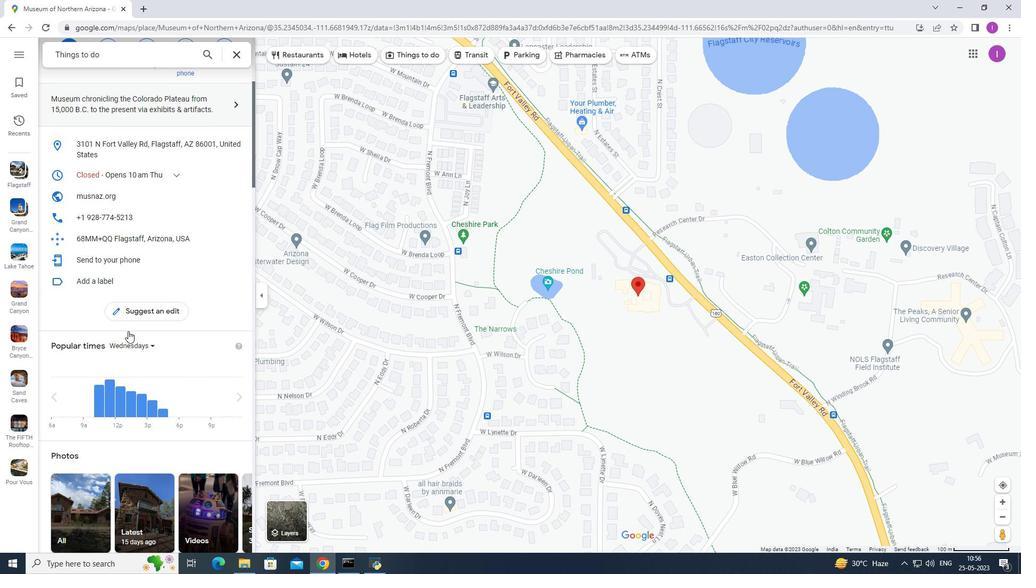 
Action: Mouse moved to (12, 29)
Screenshot: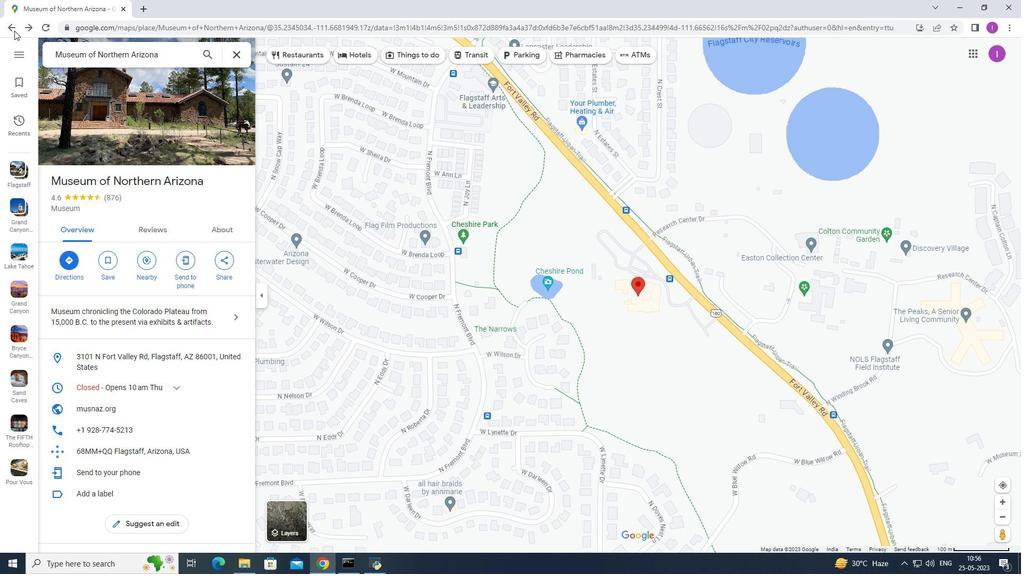 
Action: Mouse pressed left at (12, 29)
Screenshot: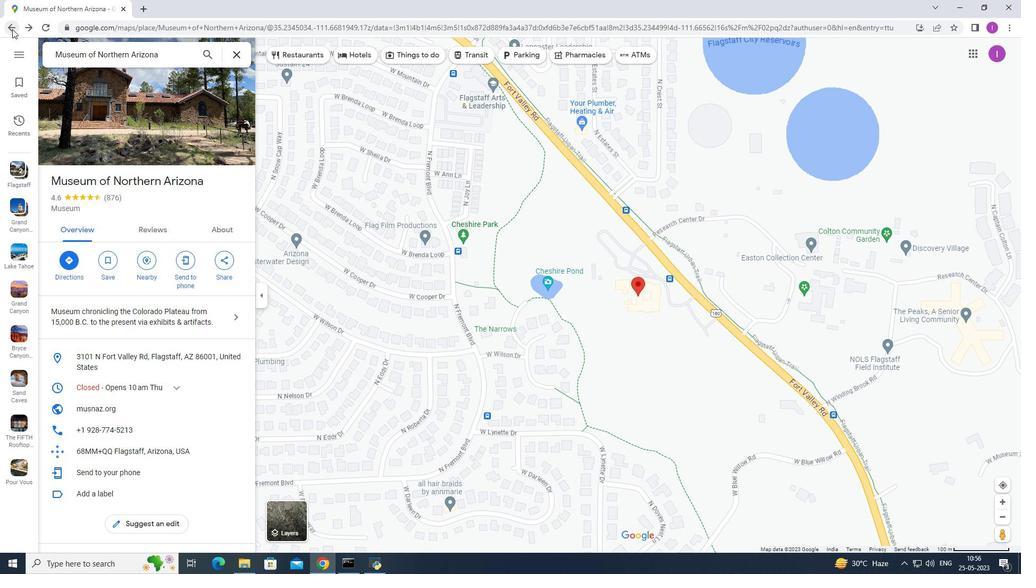 
Action: Mouse scrolled (168, 251) with delta (0, 0)
Screenshot: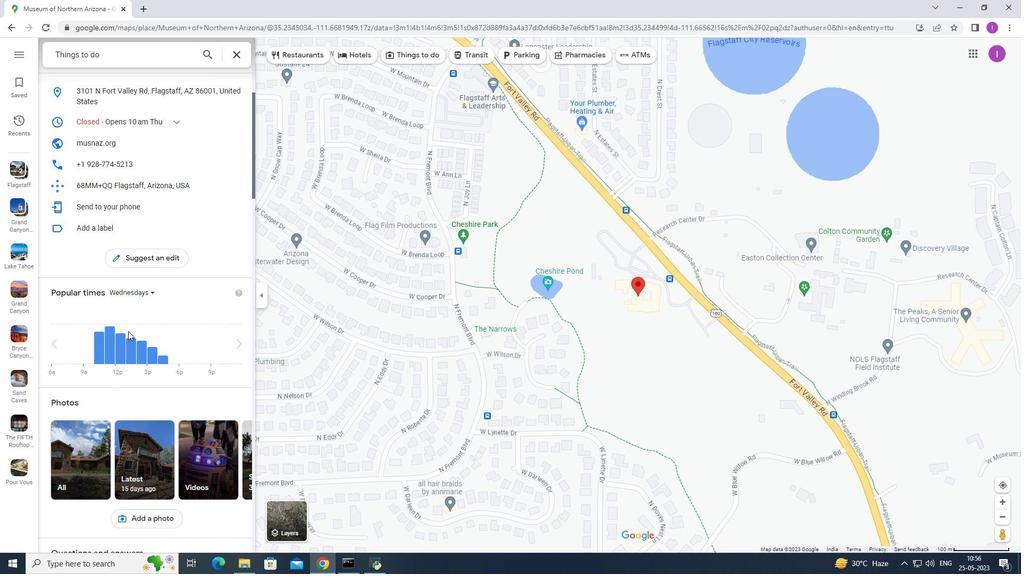 
Action: Mouse scrolled (168, 251) with delta (0, 0)
Screenshot: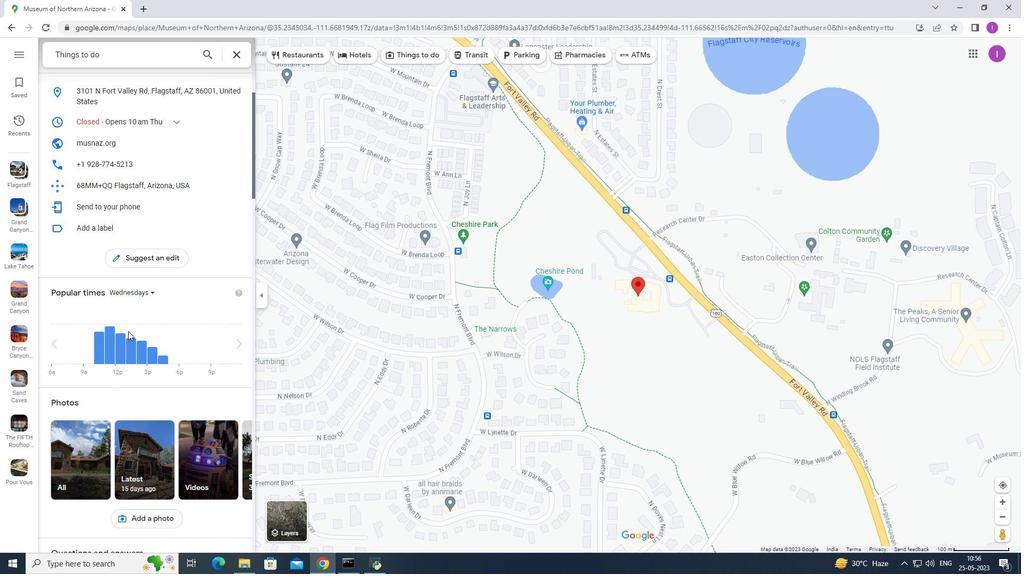 
Action: Mouse scrolled (168, 251) with delta (0, 0)
Screenshot: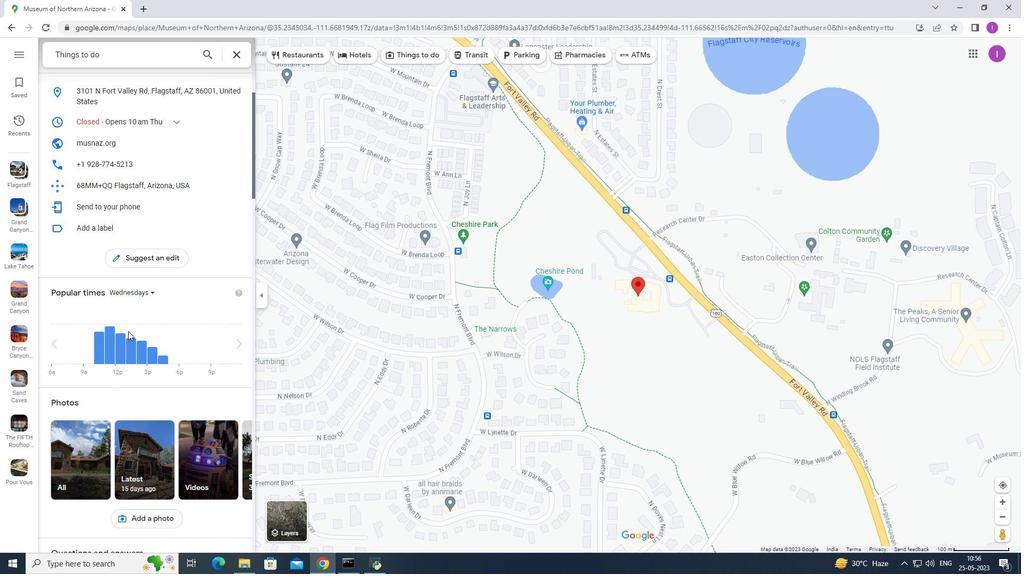
Action: Mouse scrolled (168, 251) with delta (0, 0)
Screenshot: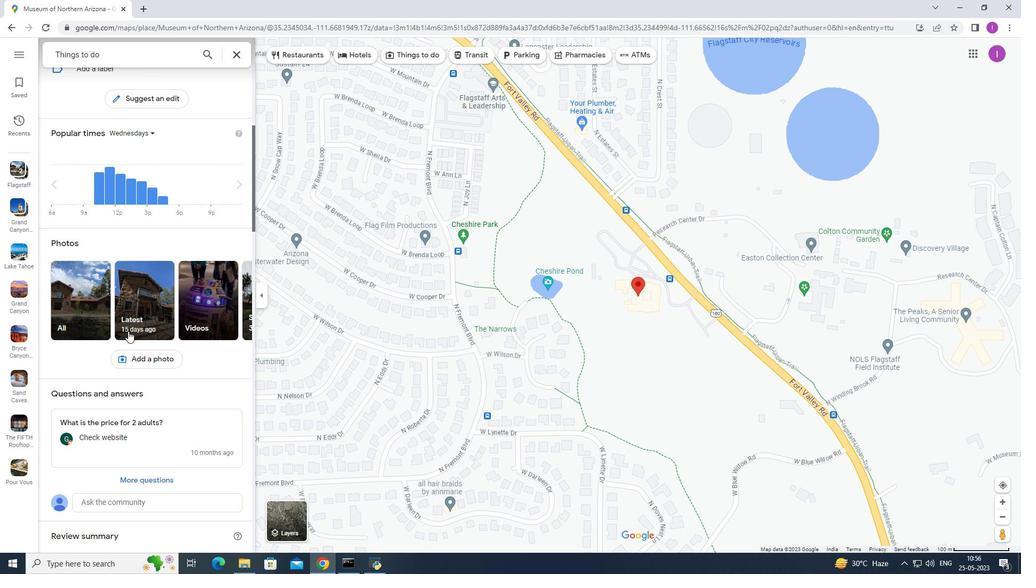 
Action: Mouse scrolled (168, 251) with delta (0, 0)
Screenshot: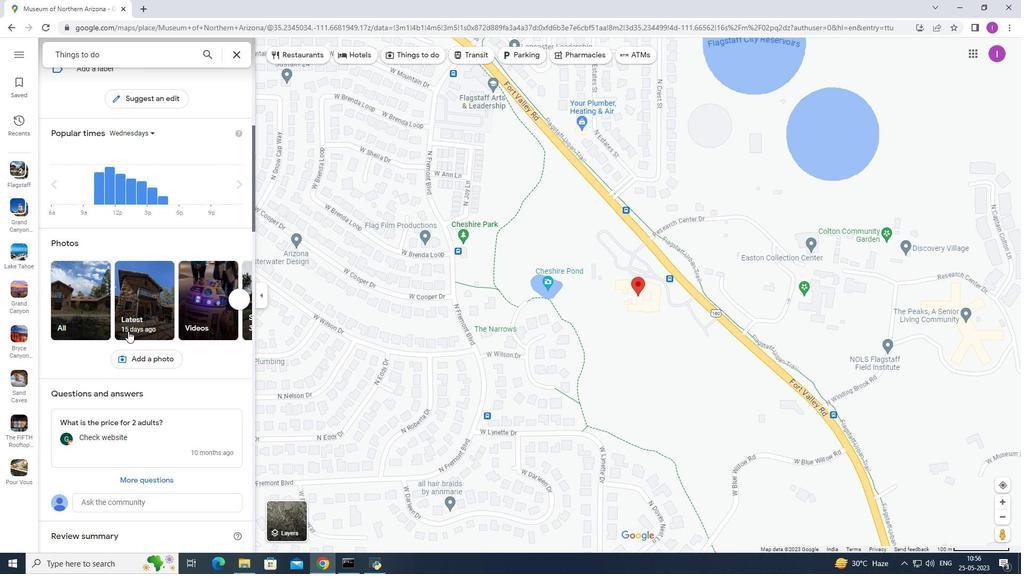 
Action: Mouse scrolled (168, 251) with delta (0, 0)
Screenshot: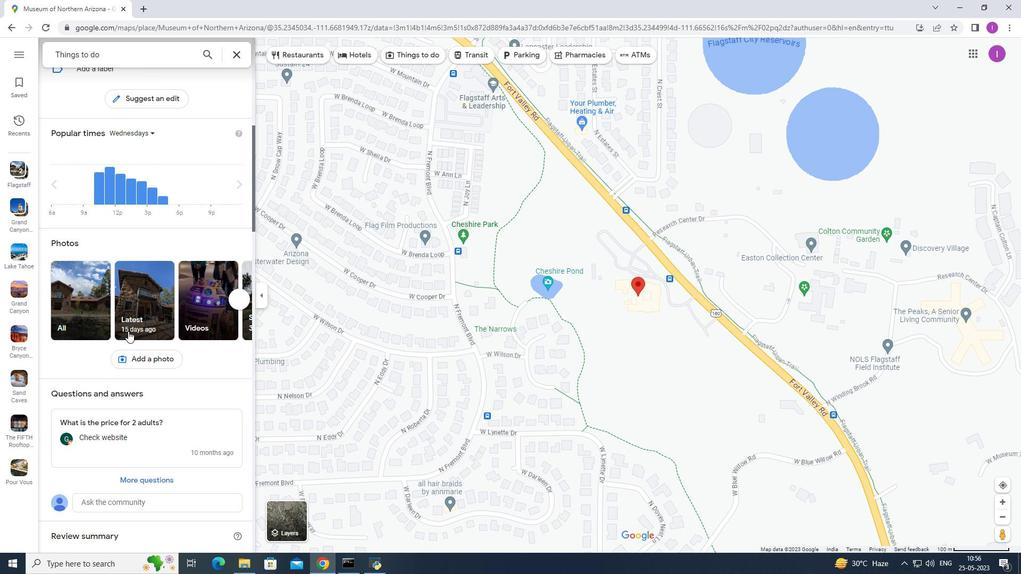 
Action: Mouse moved to (221, 79)
Screenshot: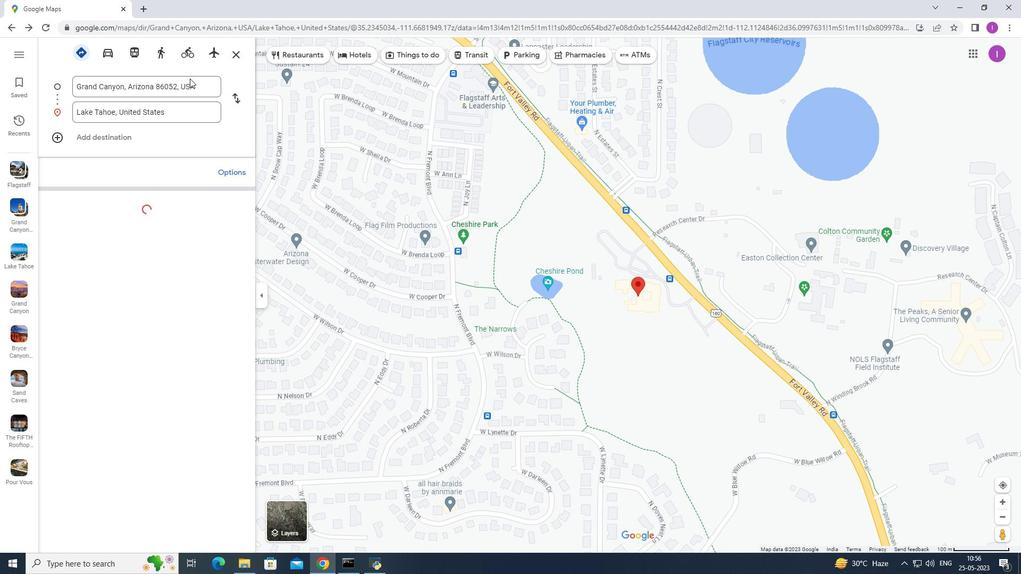 
Action: Mouse scrolled (168, 251) with delta (0, 0)
Screenshot: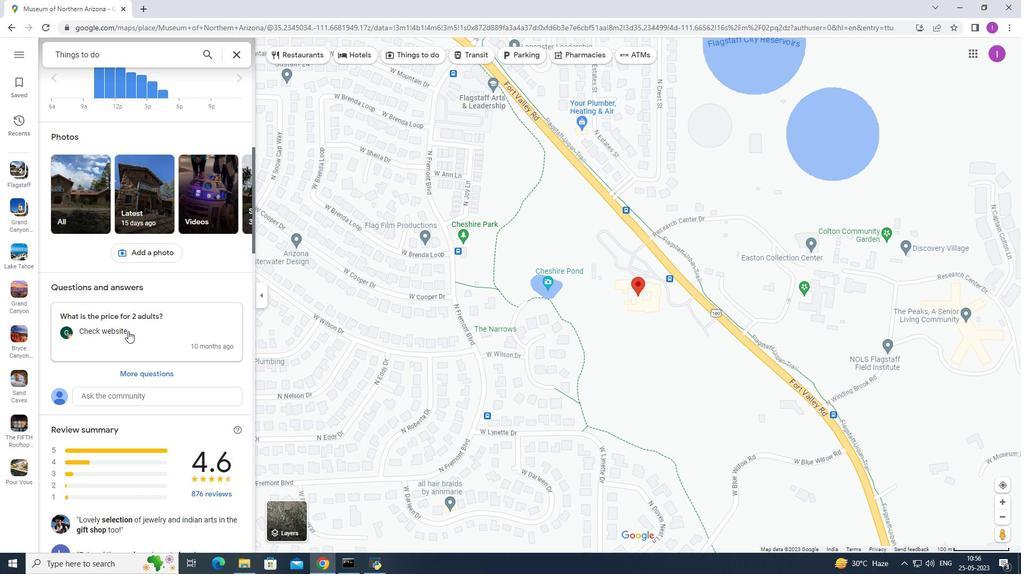 
Action: Mouse scrolled (168, 251) with delta (0, 0)
Screenshot: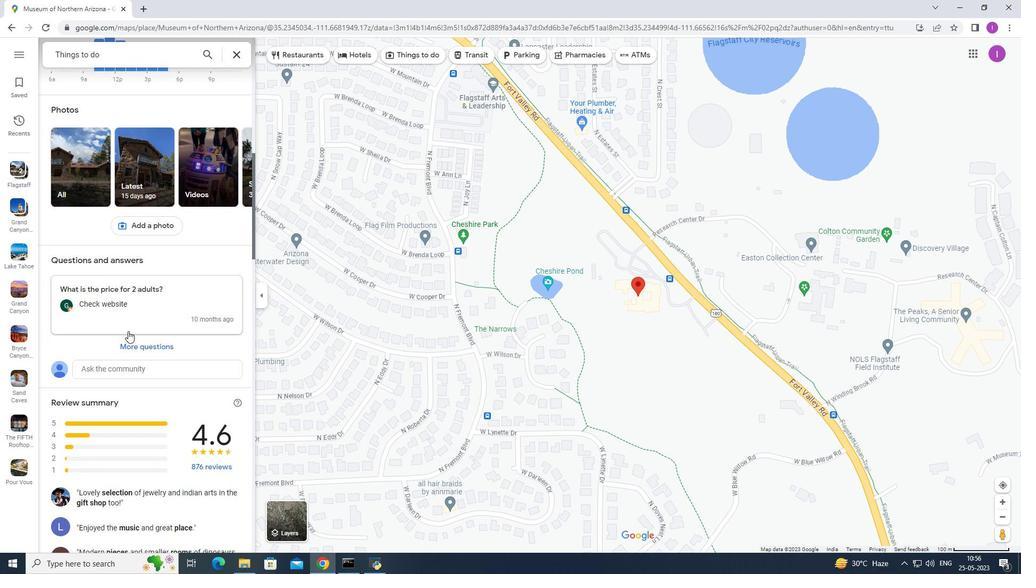 
Action: Mouse scrolled (168, 251) with delta (0, 0)
Screenshot: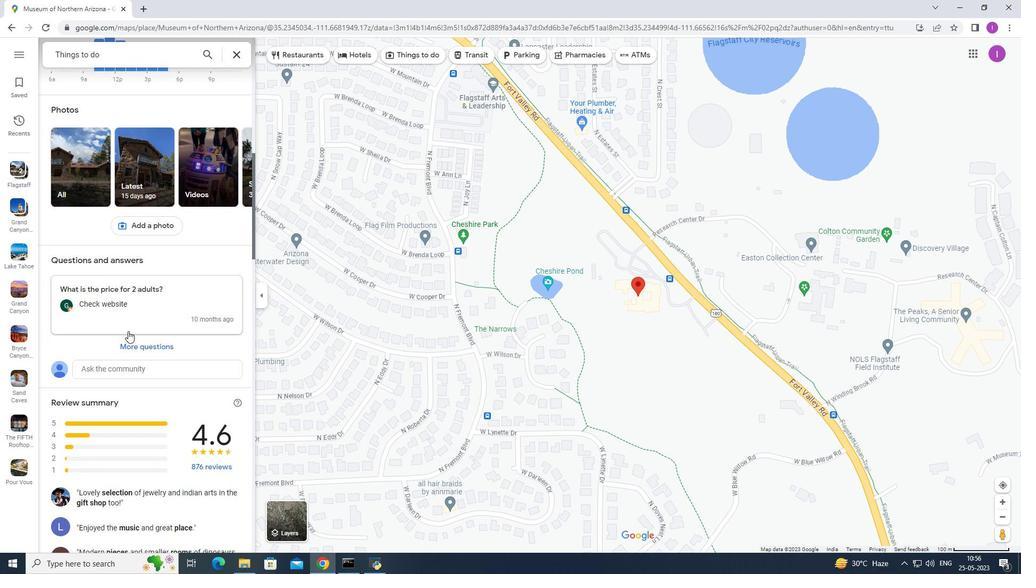 
Action: Mouse scrolled (168, 251) with delta (0, 0)
Screenshot: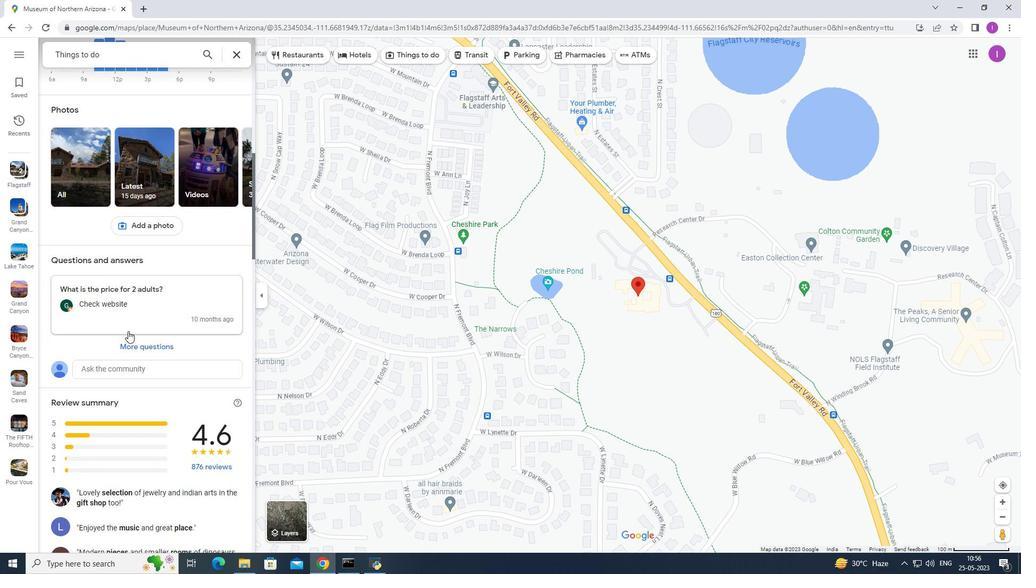 
Action: Mouse moved to (269, 114)
Screenshot: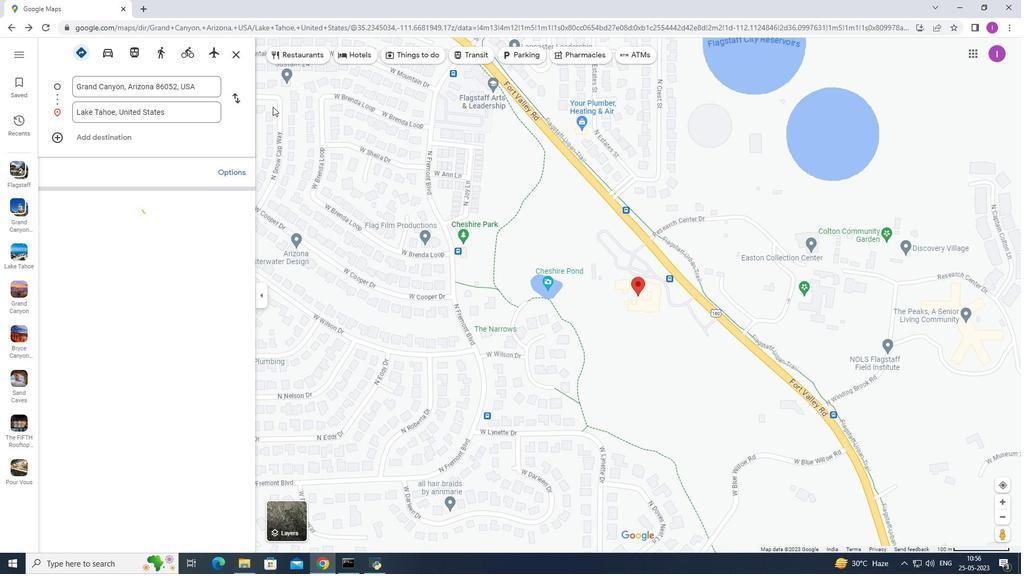 
Action: Mouse scrolled (168, 251) with delta (0, 0)
Screenshot: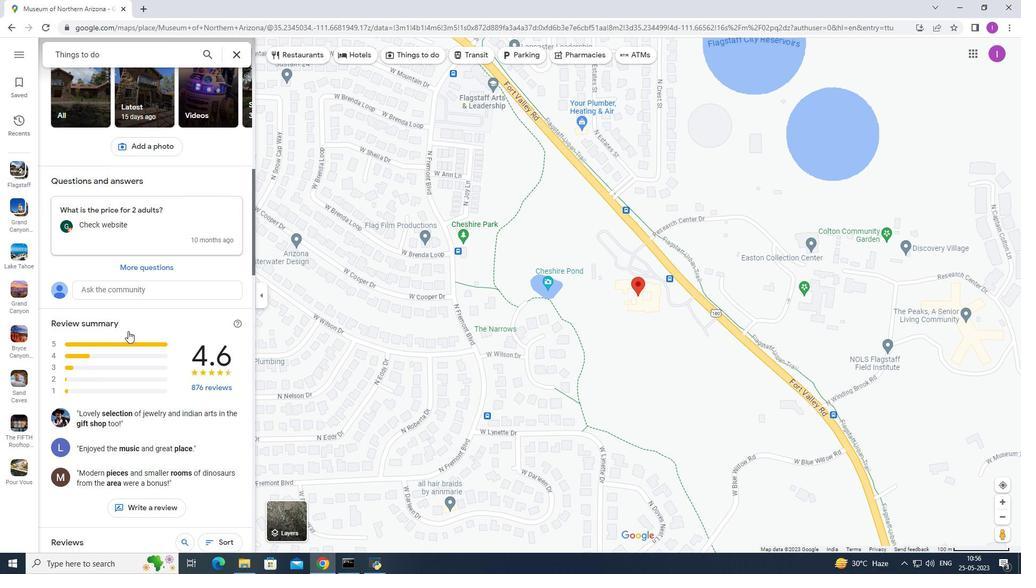 
Action: Mouse moved to (265, 119)
Screenshot: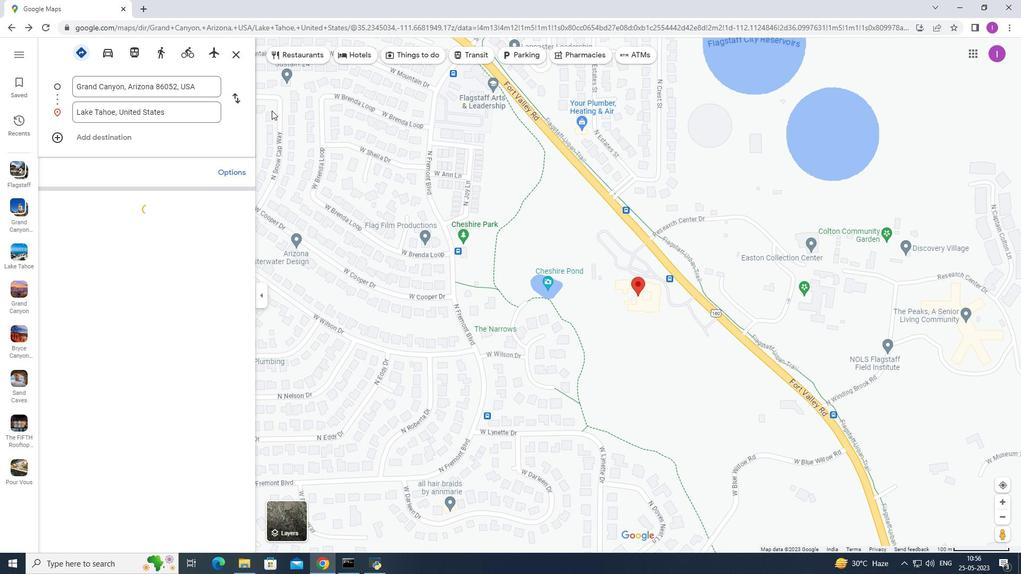 
Action: Mouse scrolled (168, 251) with delta (0, 0)
Screenshot: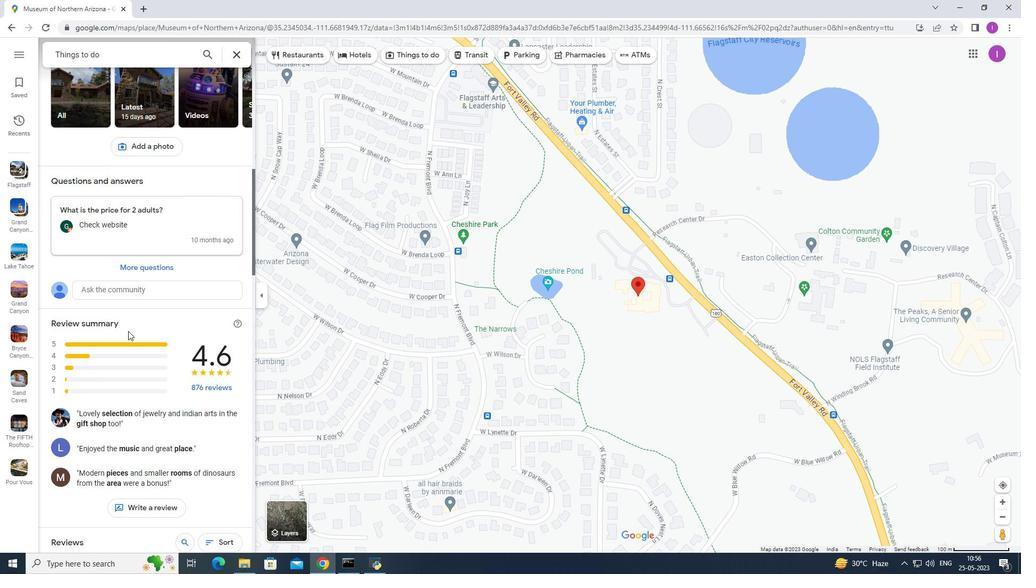 
Action: Mouse moved to (260, 123)
Screenshot: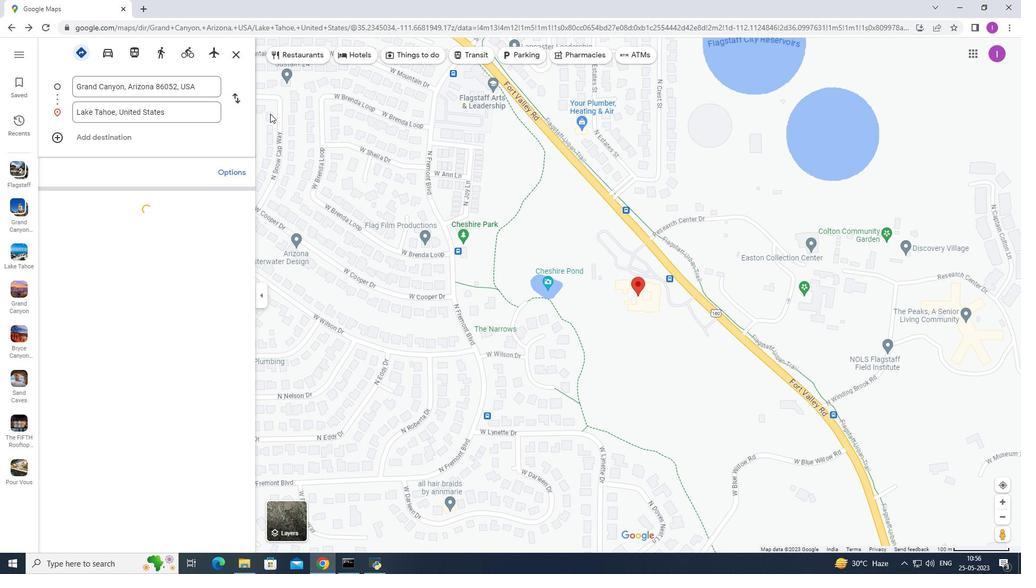 
Action: Mouse scrolled (168, 251) with delta (0, 0)
Screenshot: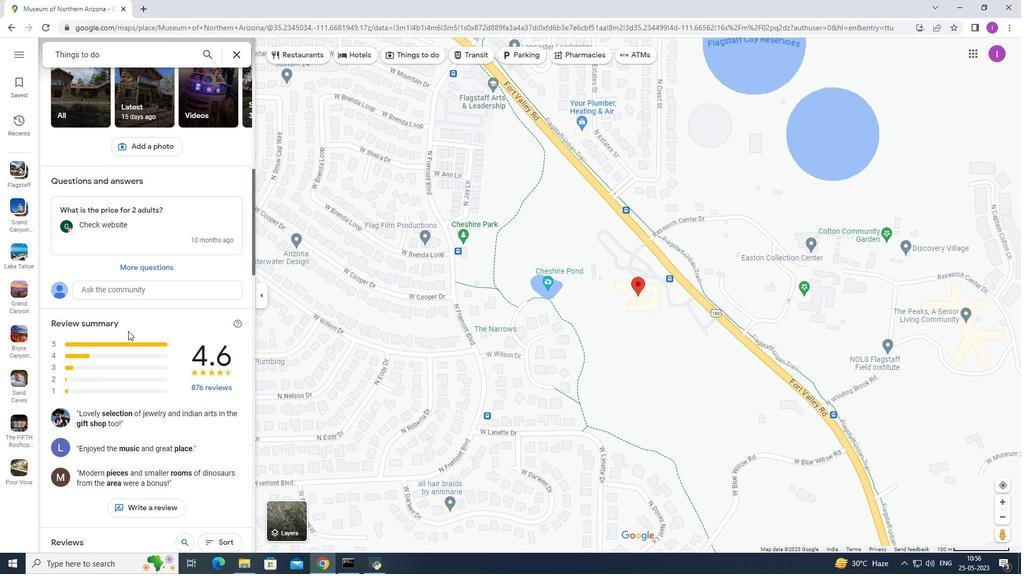 
Action: Mouse moved to (241, 132)
Screenshot: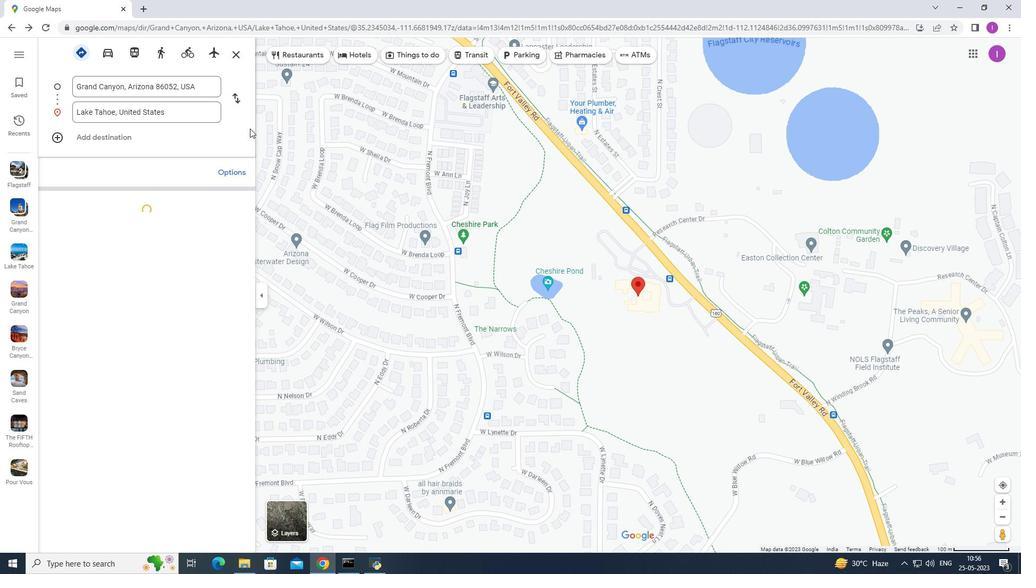 
Action: Mouse scrolled (168, 251) with delta (0, 0)
Screenshot: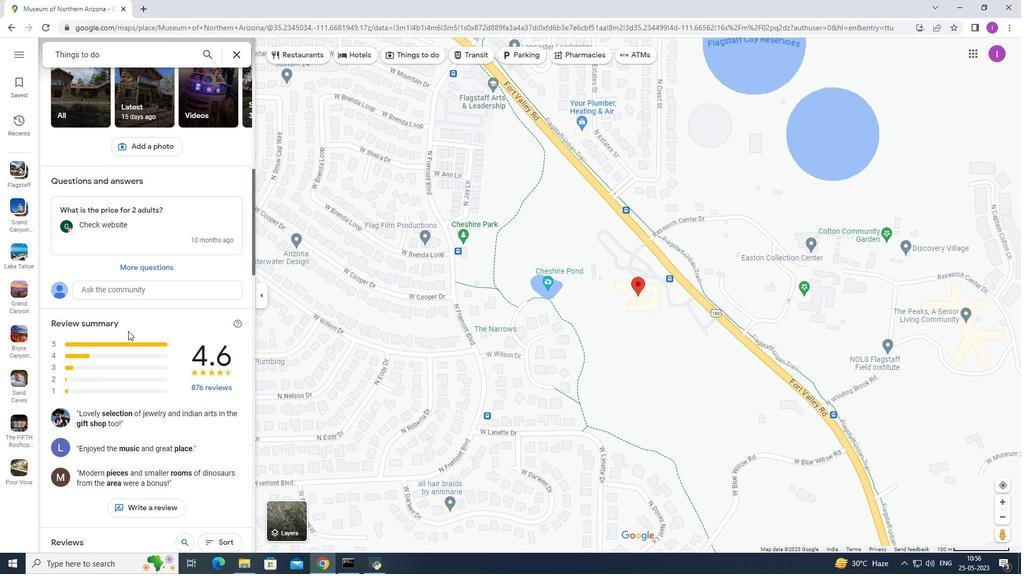 
Action: Mouse scrolled (168, 251) with delta (0, 0)
Screenshot: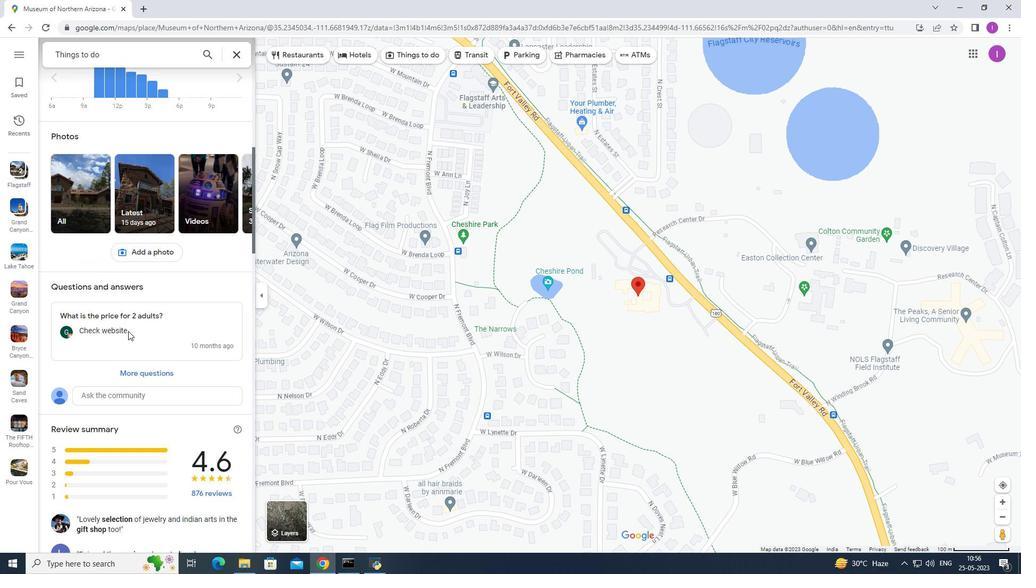 
Action: Mouse scrolled (168, 251) with delta (0, 0)
Screenshot: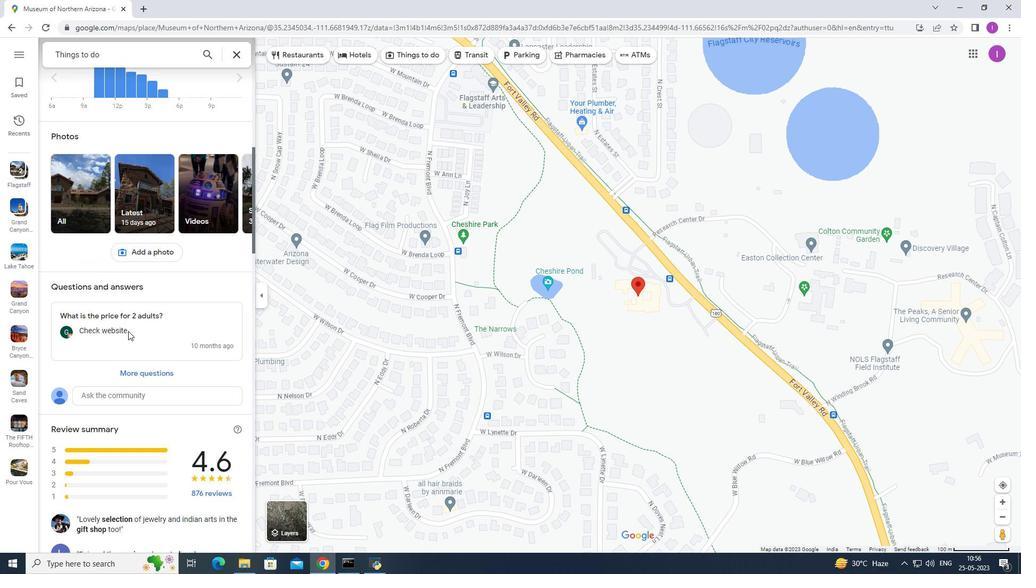 
Action: Mouse scrolled (168, 251) with delta (0, 0)
Screenshot: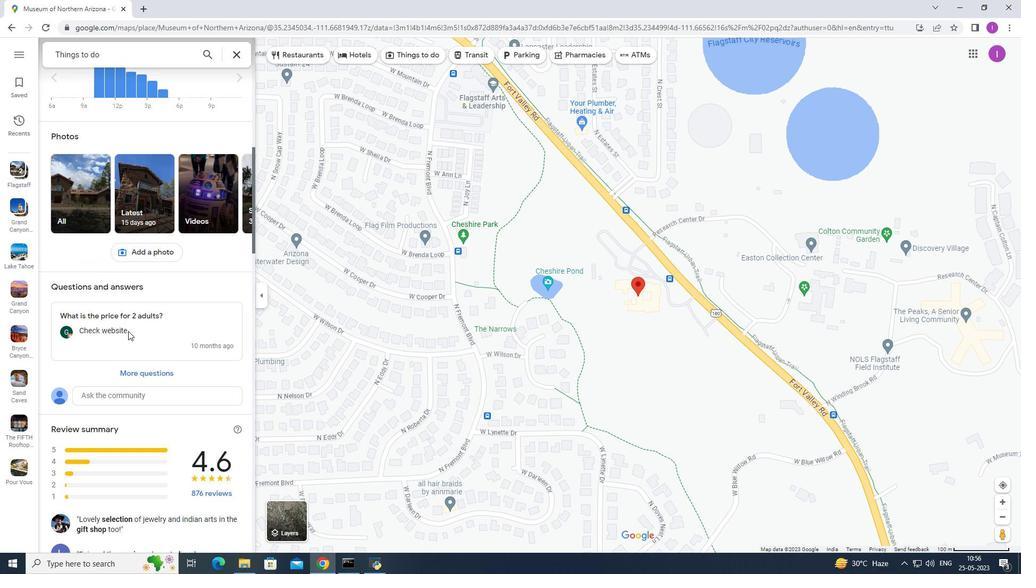 
Action: Mouse moved to (371, 258)
Screenshot: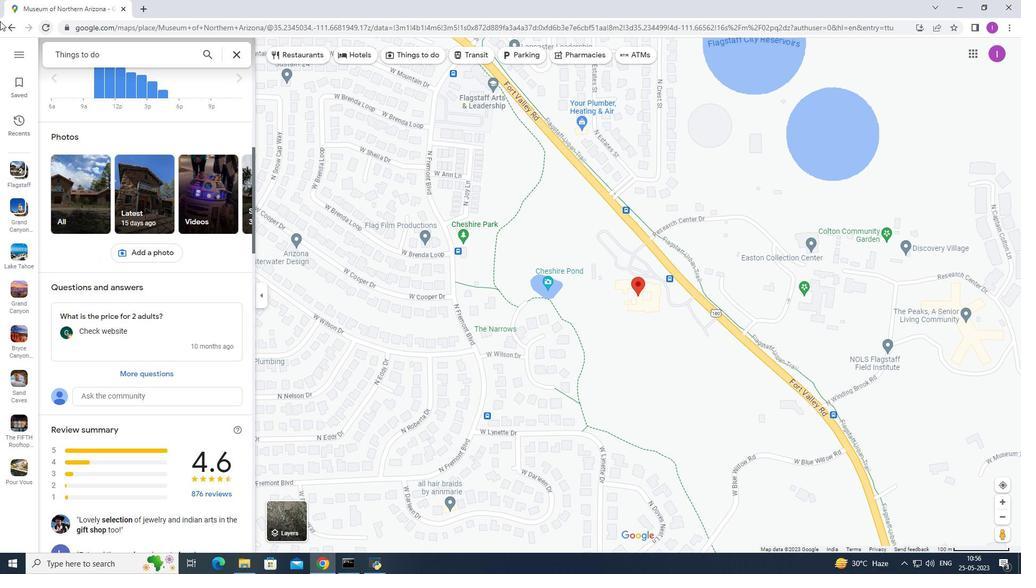
Action: Mouse scrolled (371, 258) with delta (0, 0)
Screenshot: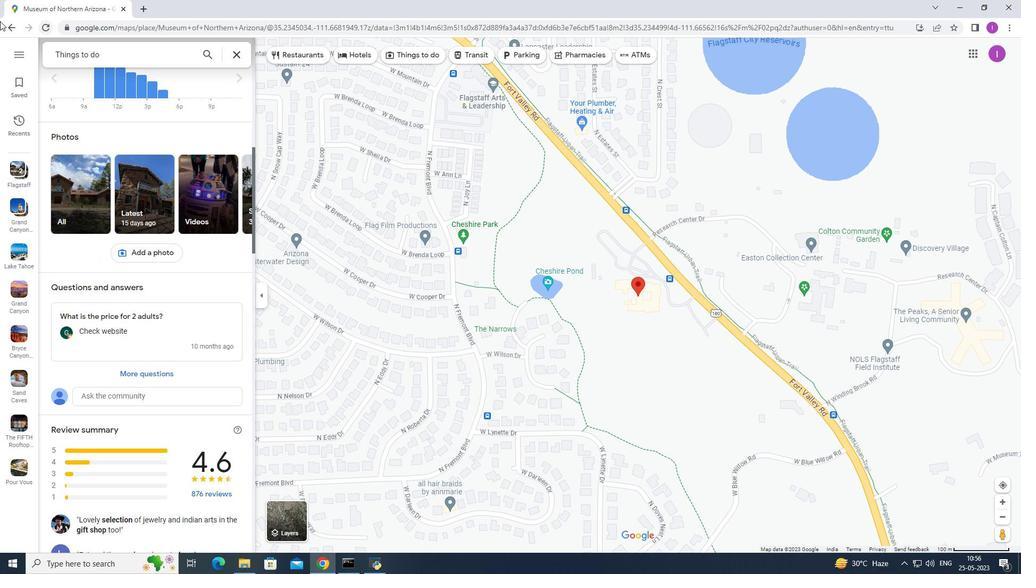 
Action: Mouse scrolled (371, 258) with delta (0, 0)
Screenshot: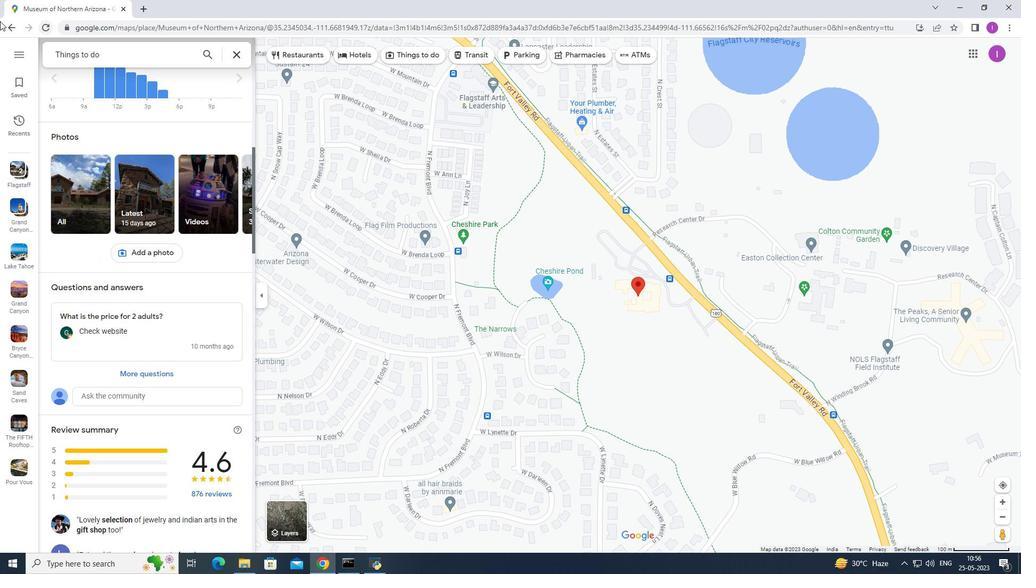 
Action: Mouse moved to (282, 255)
Screenshot: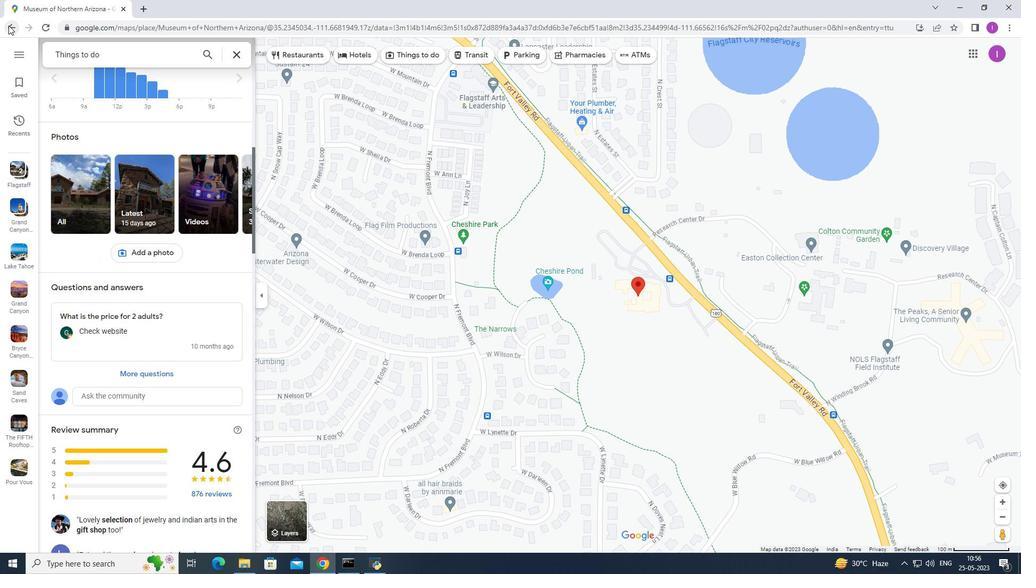 
Action: Mouse scrolled (283, 254) with delta (0, 0)
Screenshot: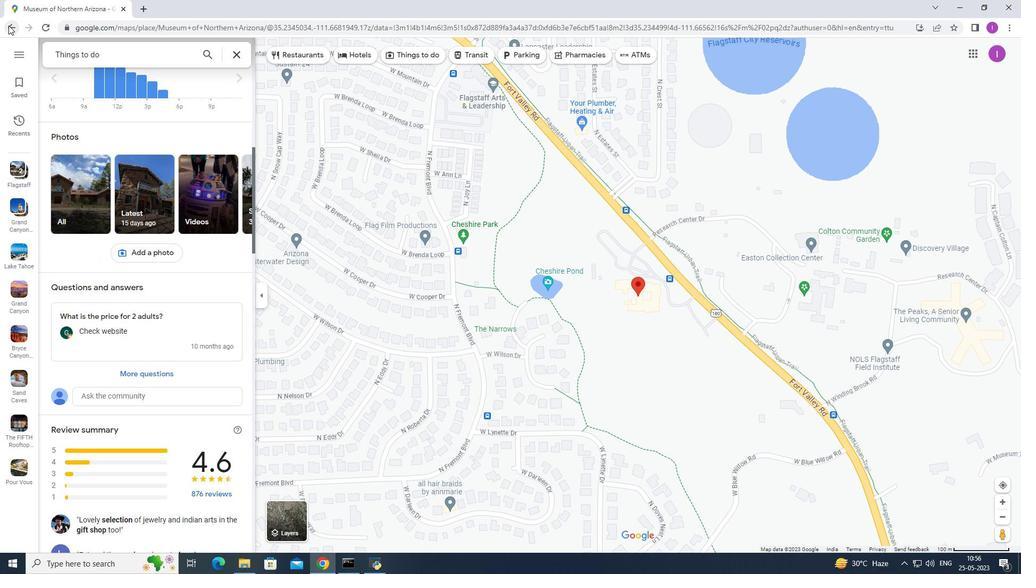 
Action: Mouse scrolled (282, 254) with delta (0, 0)
Screenshot: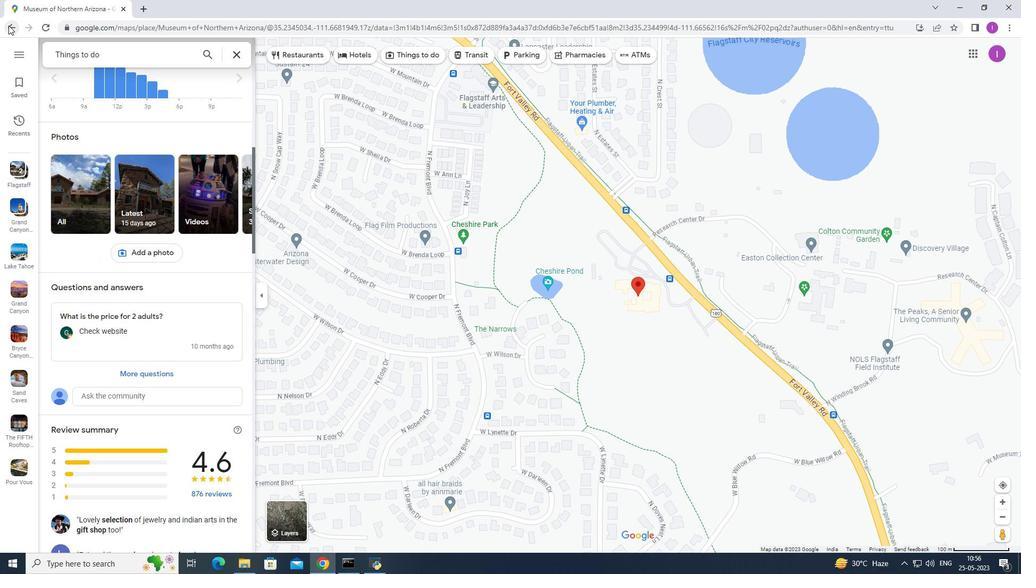 
Action: Mouse moved to (181, 251)
Screenshot: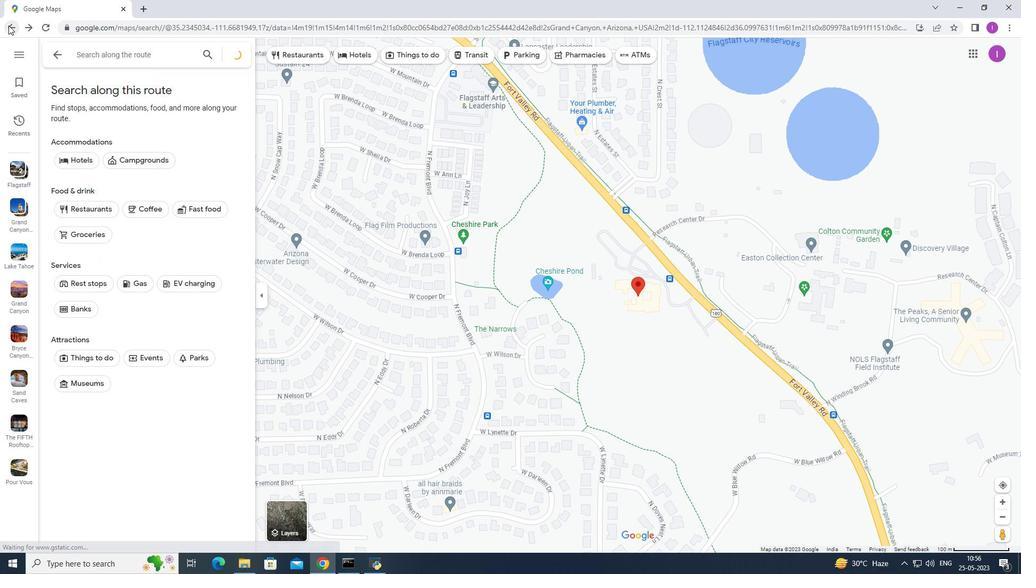 
Action: Mouse scrolled (181, 250) with delta (0, 0)
Screenshot: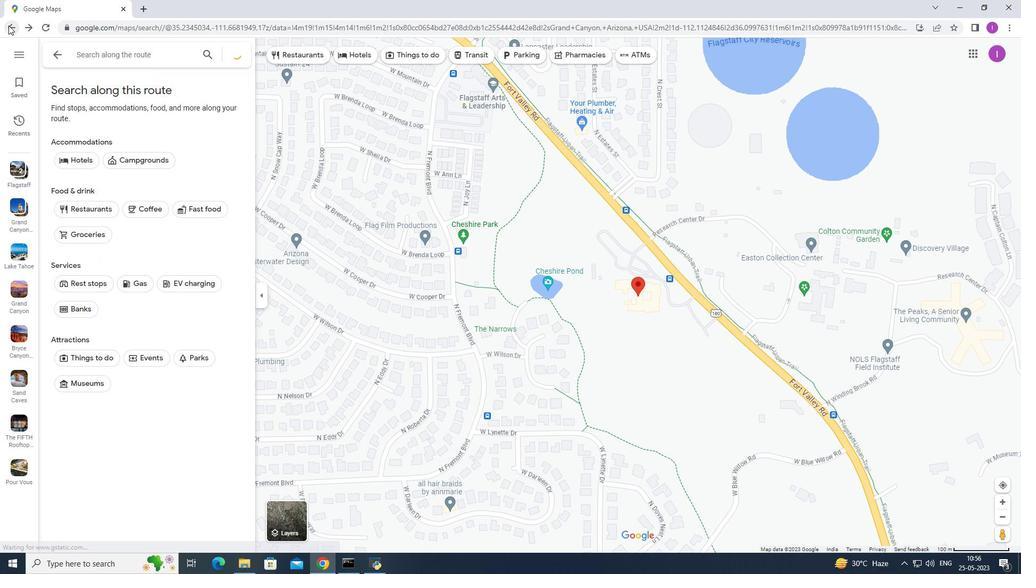 
Action: Mouse scrolled (181, 250) with delta (0, 0)
Screenshot: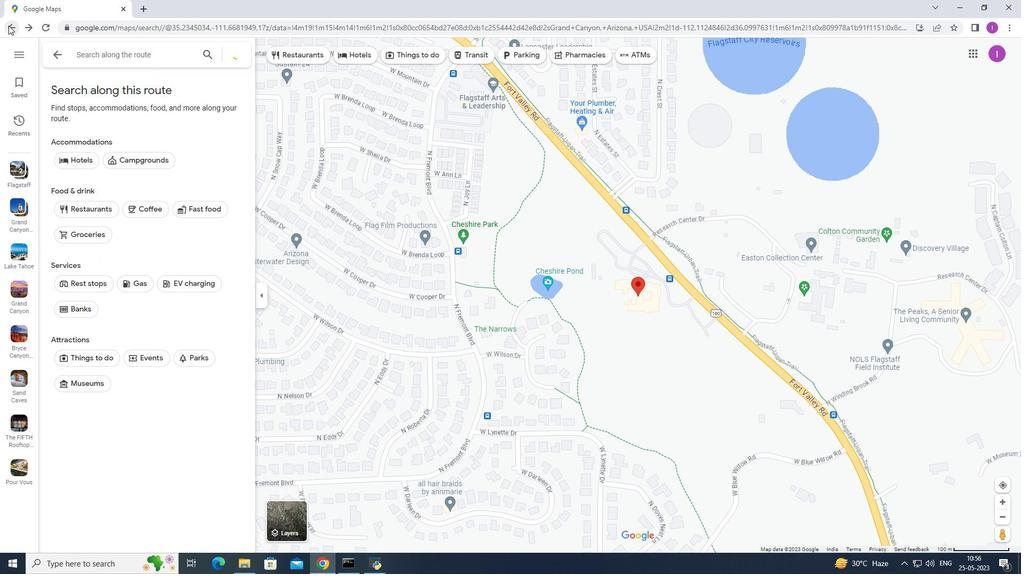 
Action: Mouse scrolled (181, 250) with delta (0, 0)
Screenshot: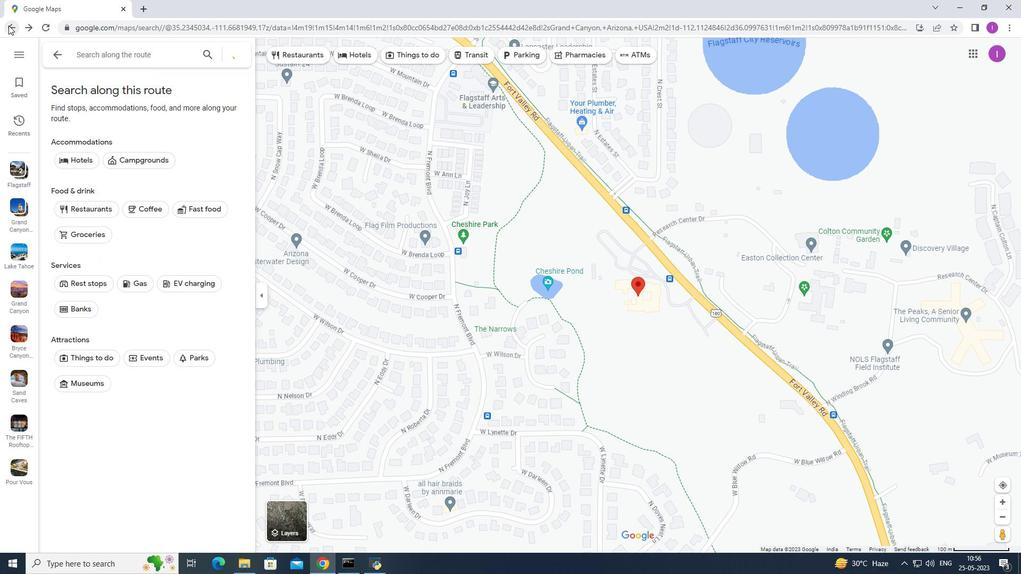 
Action: Mouse scrolled (181, 250) with delta (0, 0)
Screenshot: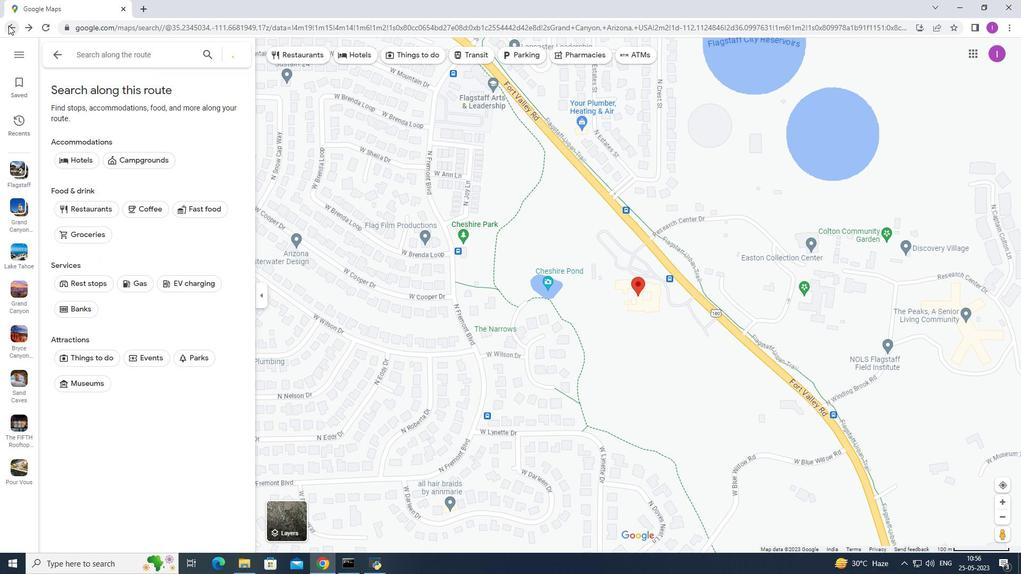 
Action: Mouse scrolled (181, 250) with delta (0, 0)
Screenshot: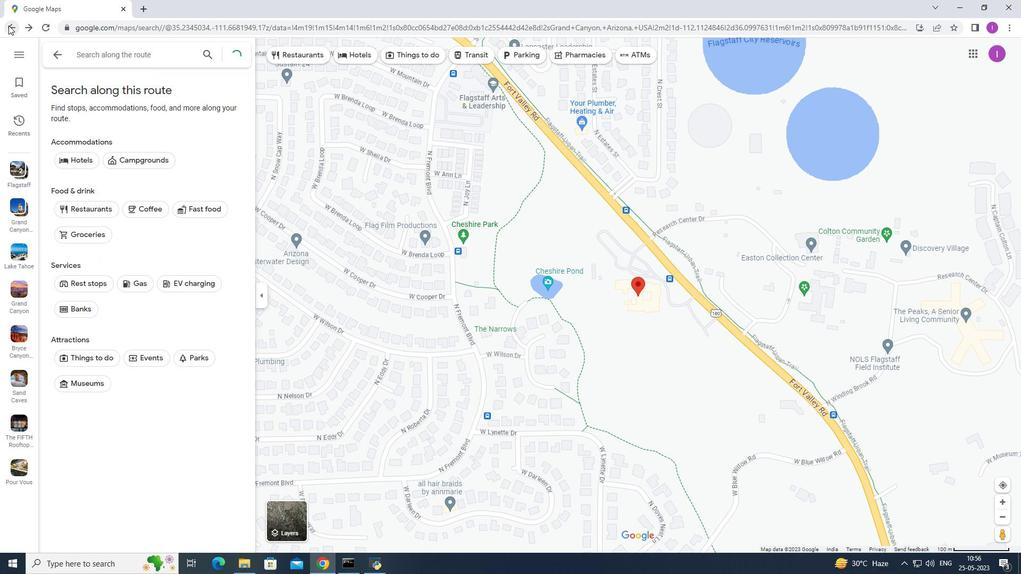 
Action: Mouse scrolled (181, 250) with delta (0, 0)
Screenshot: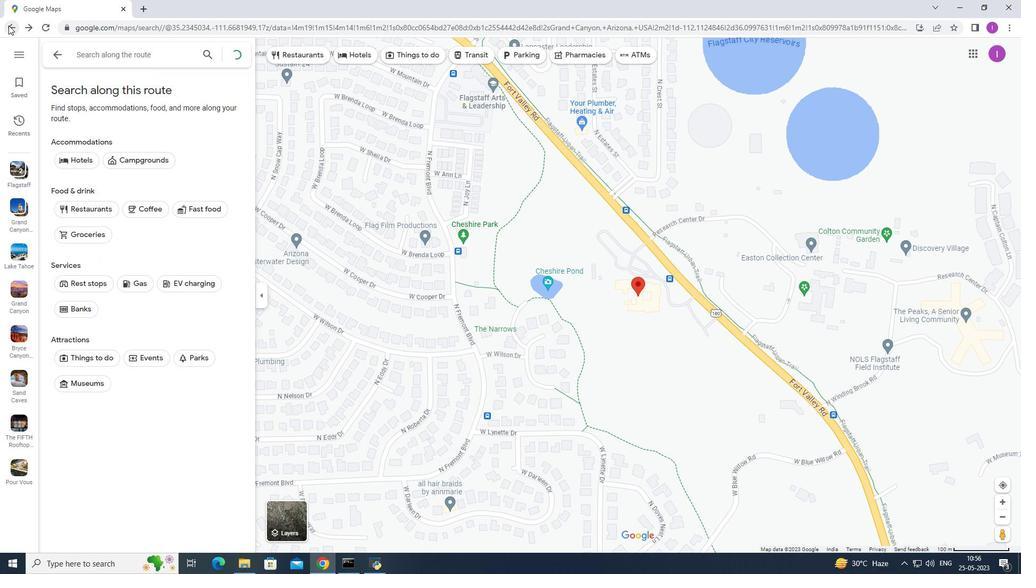 
Action: Mouse scrolled (181, 250) with delta (0, 0)
Screenshot: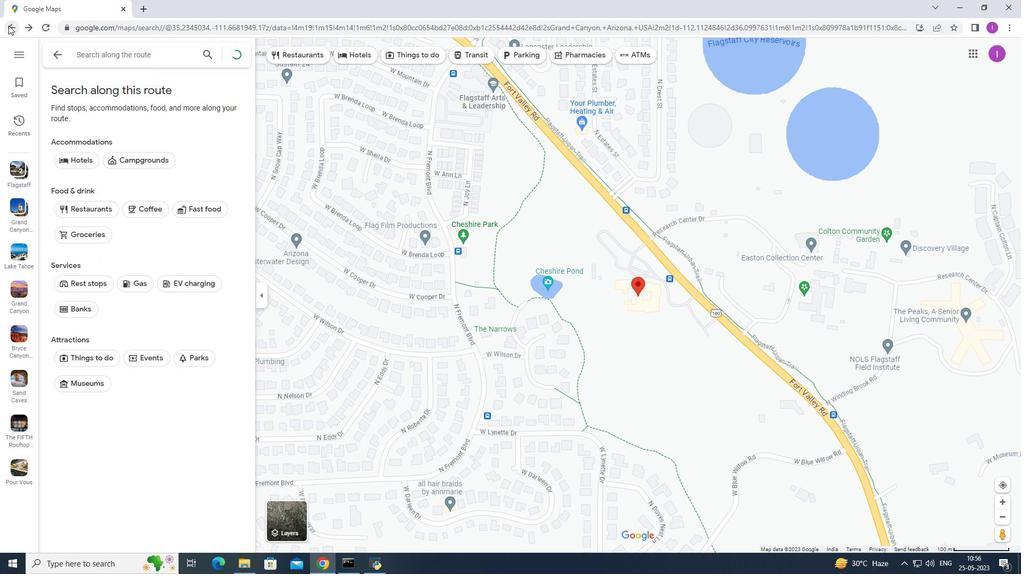 
Action: Mouse moved to (119, 292)
Screenshot: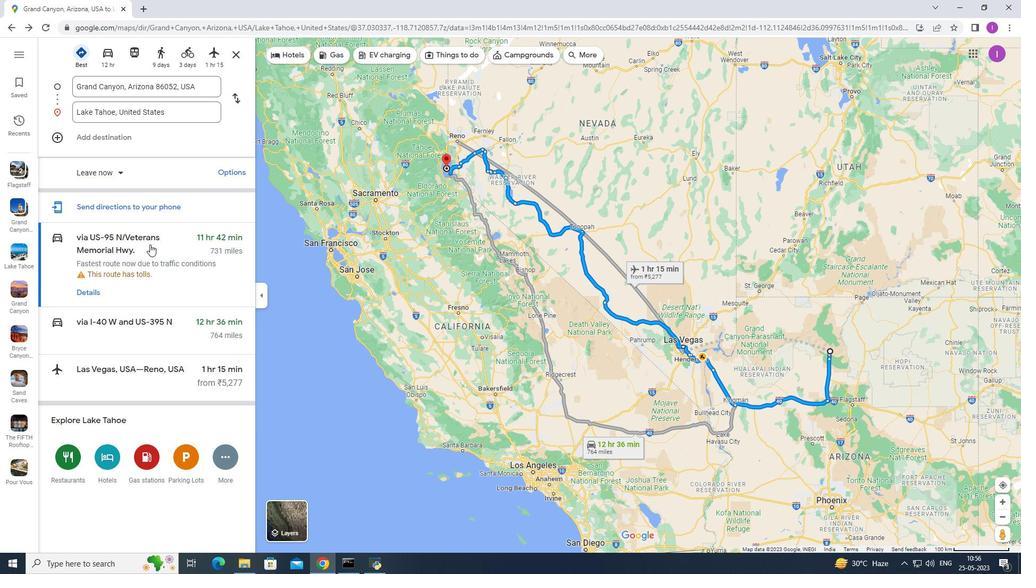 
Action: Mouse scrolled (181, 250) with delta (0, 0)
Screenshot: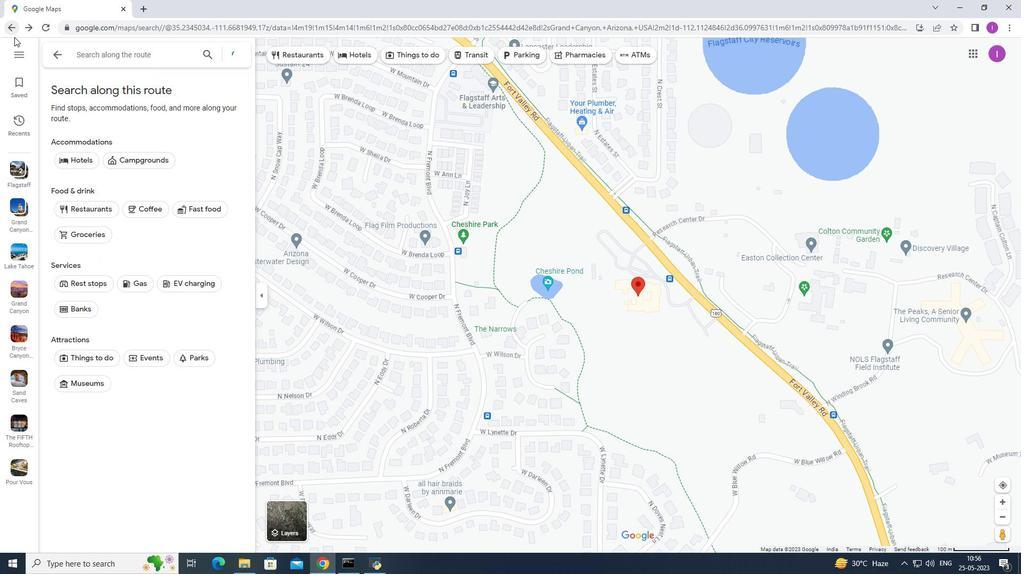 
Action: Mouse scrolled (181, 250) with delta (0, 0)
Screenshot: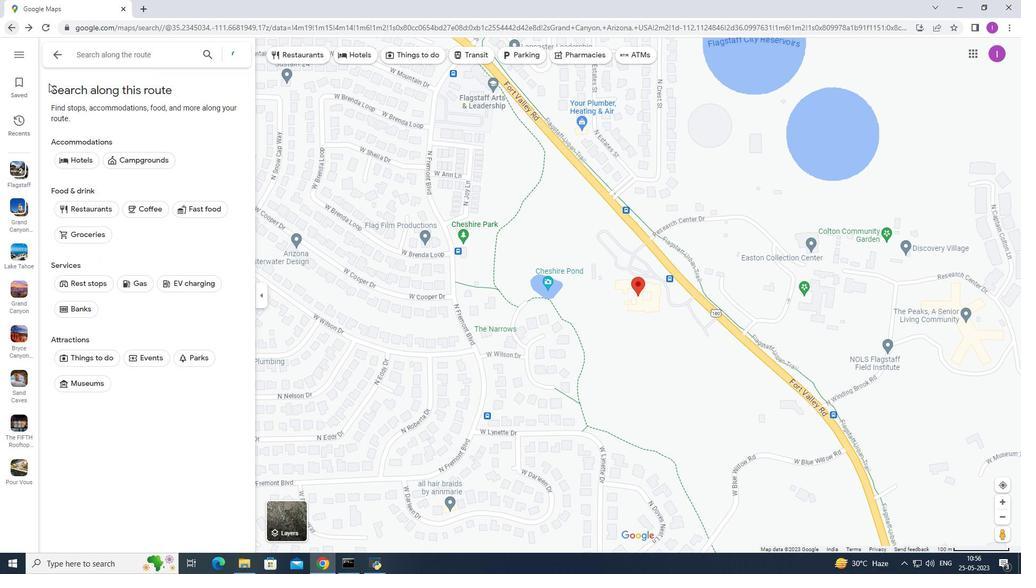
Action: Mouse moved to (286, 202)
Screenshot: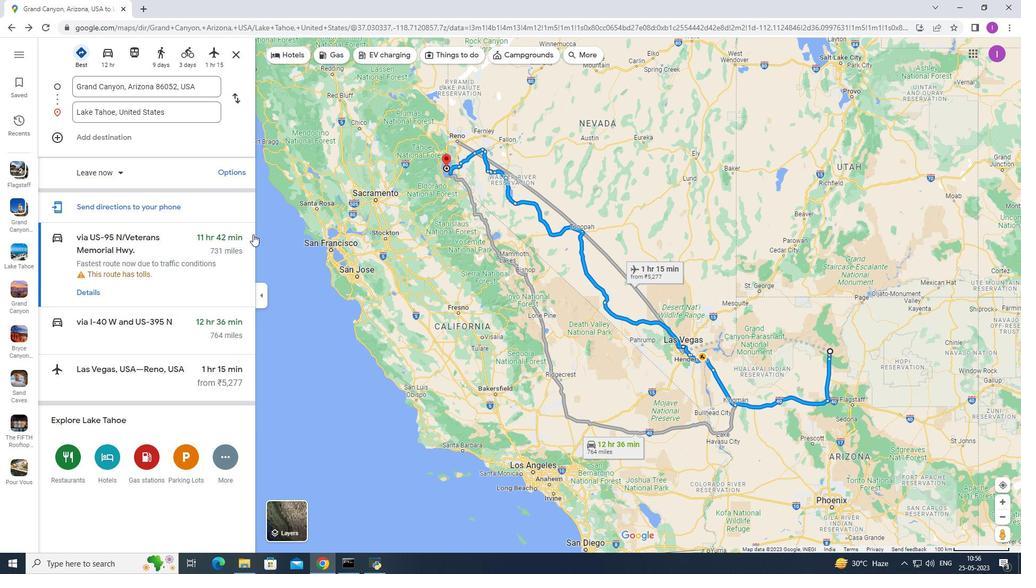 
Action: Mouse scrolled (181, 250) with delta (0, 0)
Screenshot: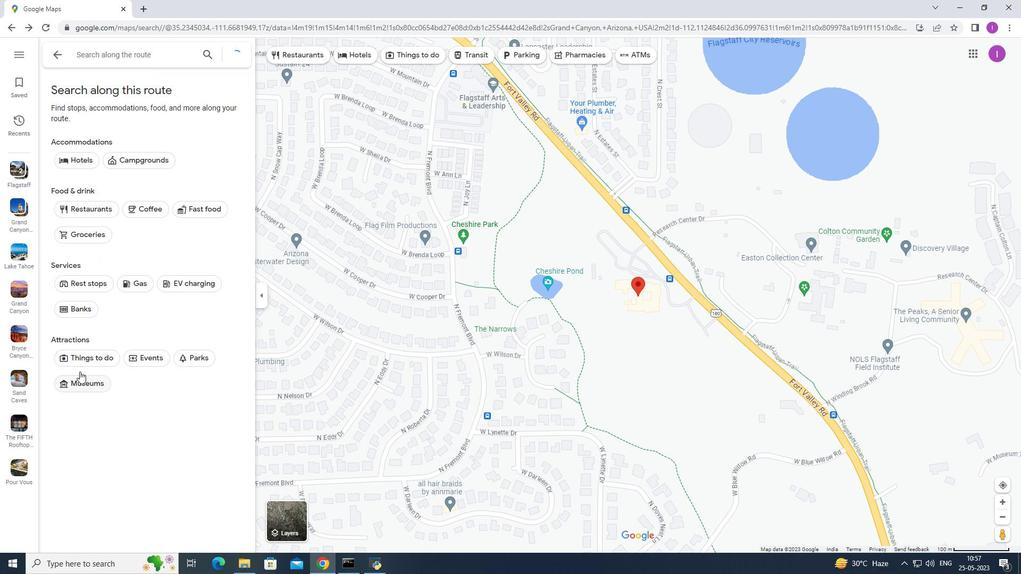 
Action: Mouse moved to (581, 51)
Screenshot: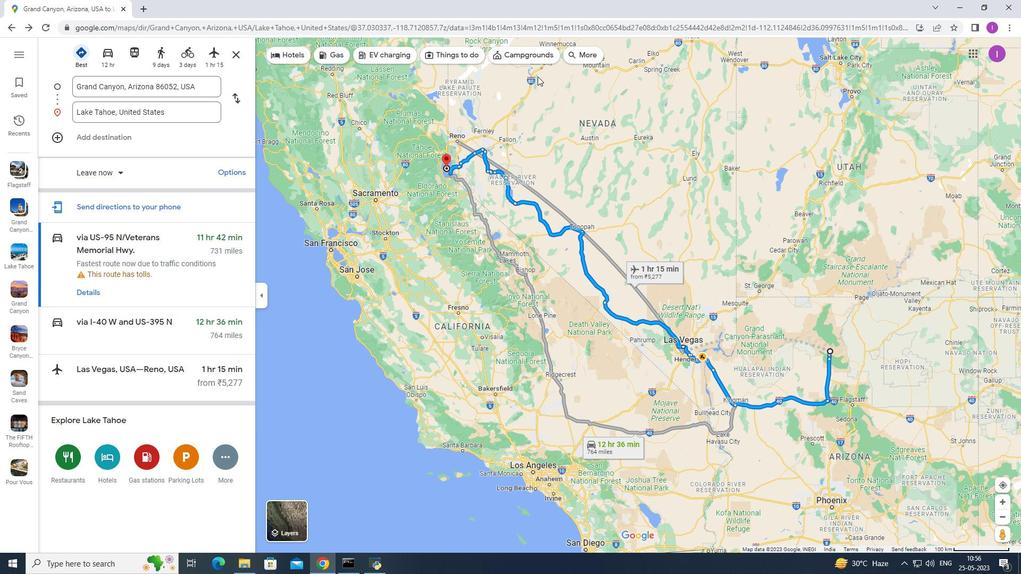 
Action: Mouse scrolled (181, 250) with delta (0, 0)
Screenshot: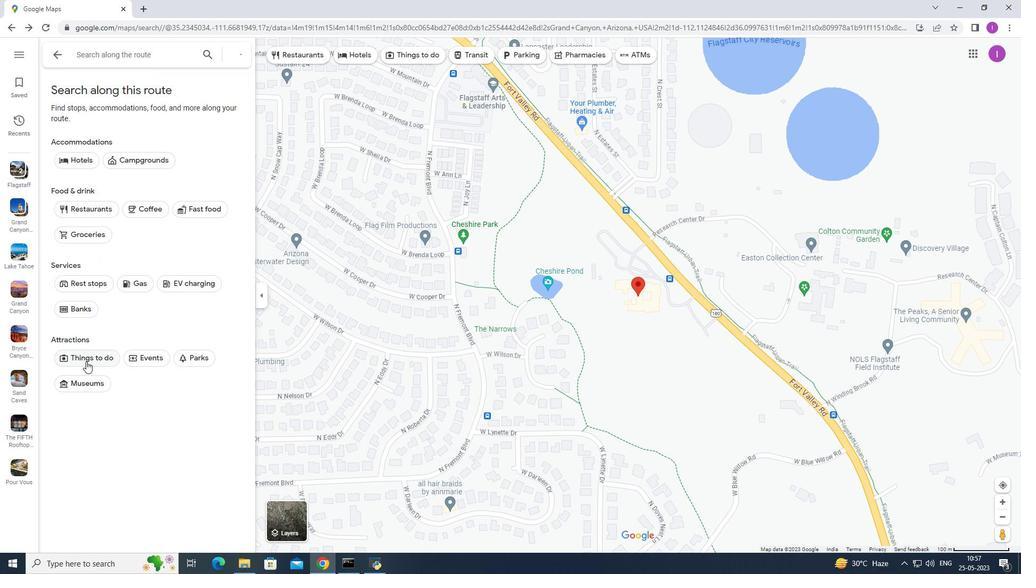 
Action: Mouse moved to (592, 53)
Screenshot: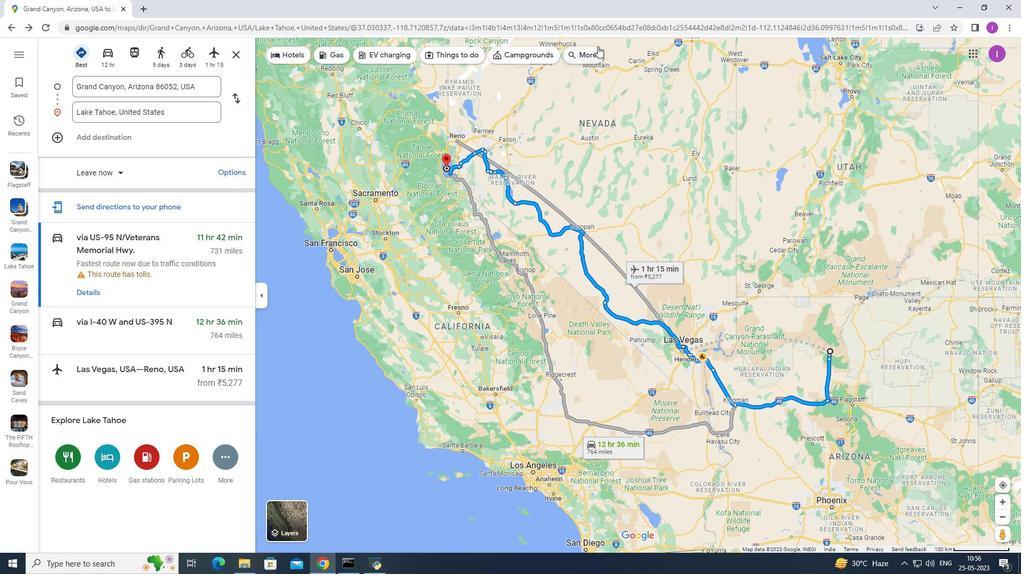 
Action: Mouse scrolled (181, 250) with delta (0, 0)
Screenshot: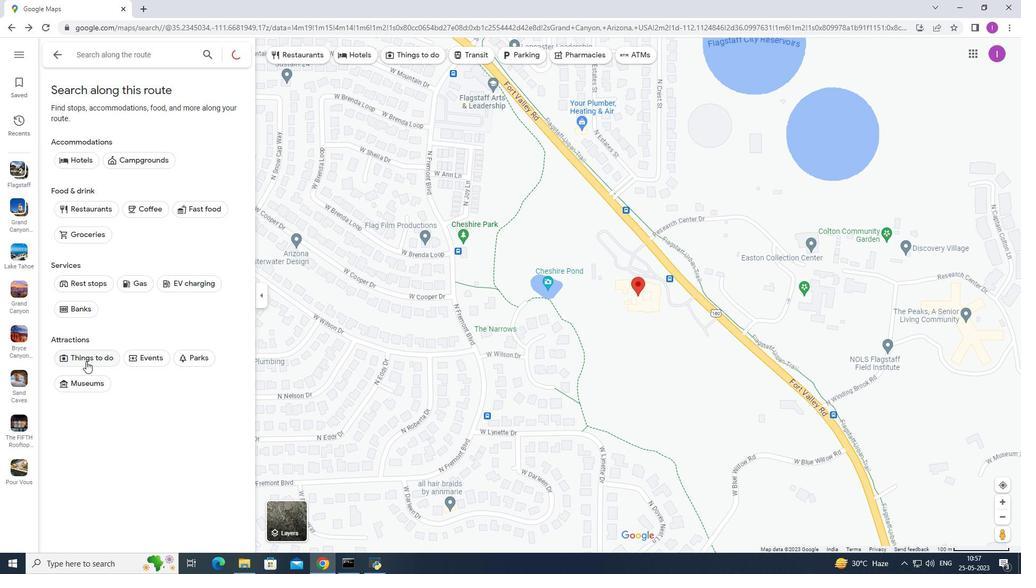 
Action: Mouse pressed left at (592, 53)
Screenshot: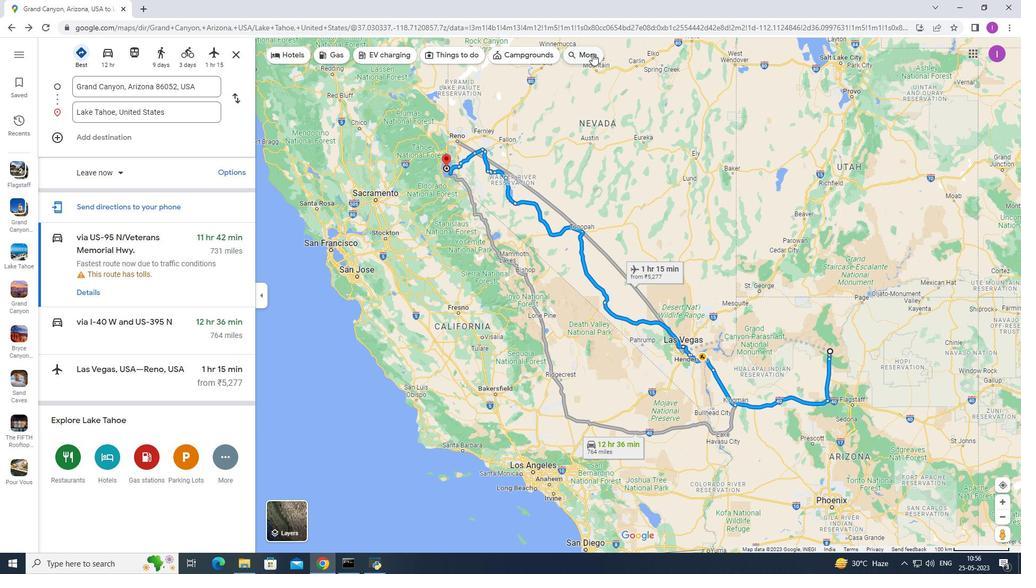 
Action: Mouse scrolled (181, 250) with delta (0, 0)
Screenshot: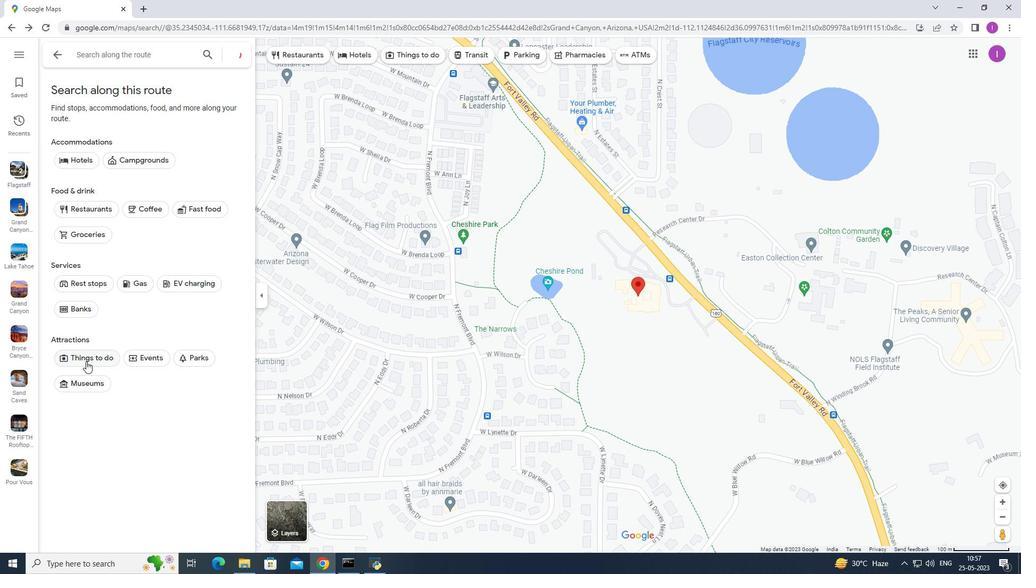 
Action: Mouse scrolled (181, 250) with delta (0, 0)
Screenshot: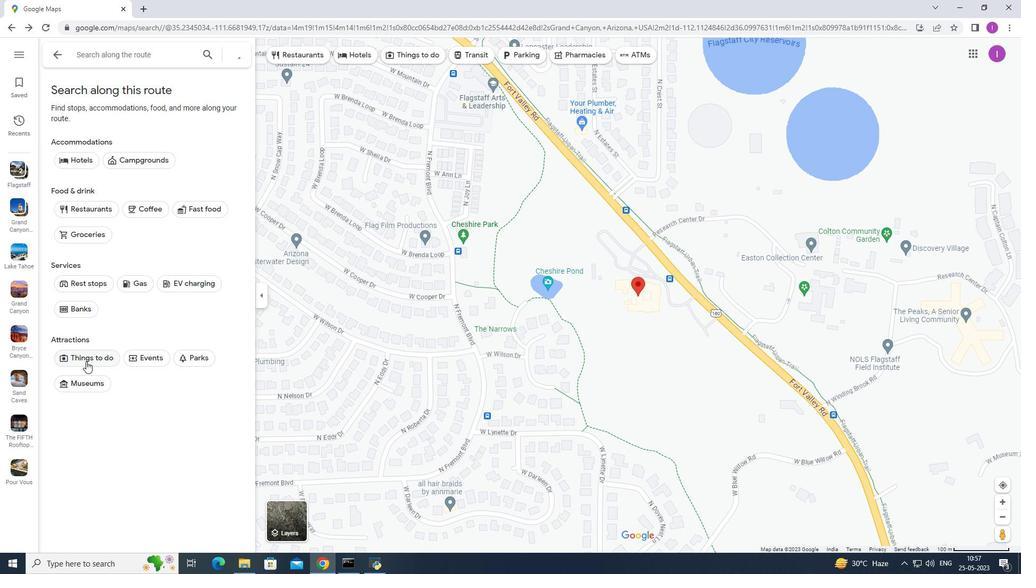 
Action: Mouse moved to (592, 54)
Screenshot: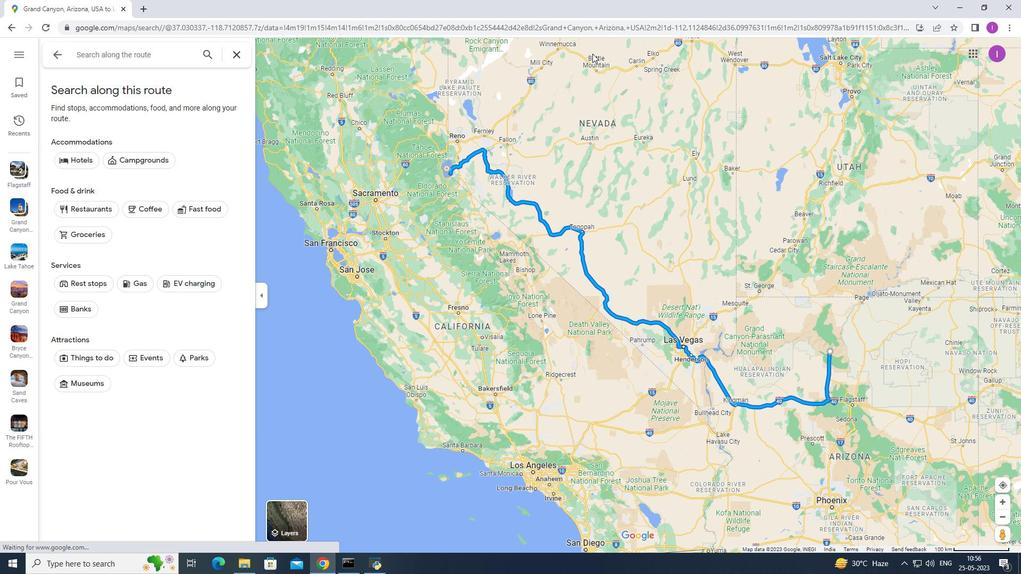 
Action: Mouse scrolled (178, 236) with delta (0, 0)
Screenshot: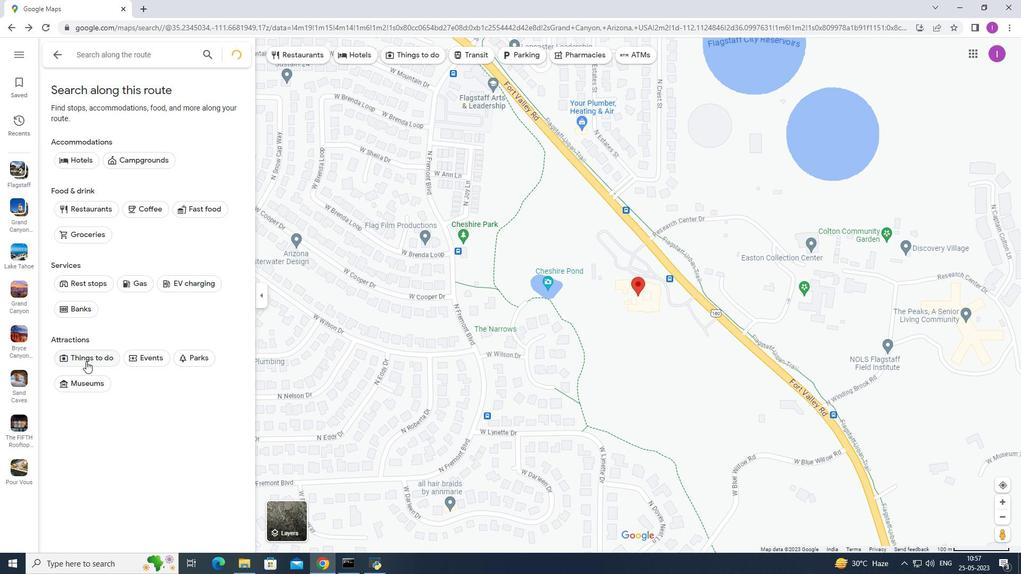 
Action: Mouse moved to (562, 69)
Screenshot: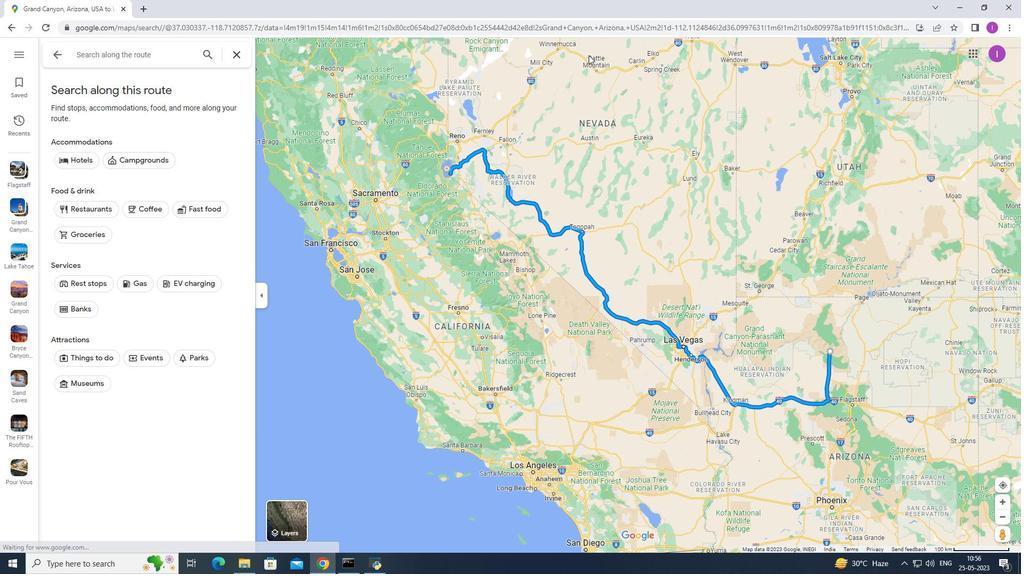 
Action: Mouse scrolled (178, 236) with delta (0, 0)
Screenshot: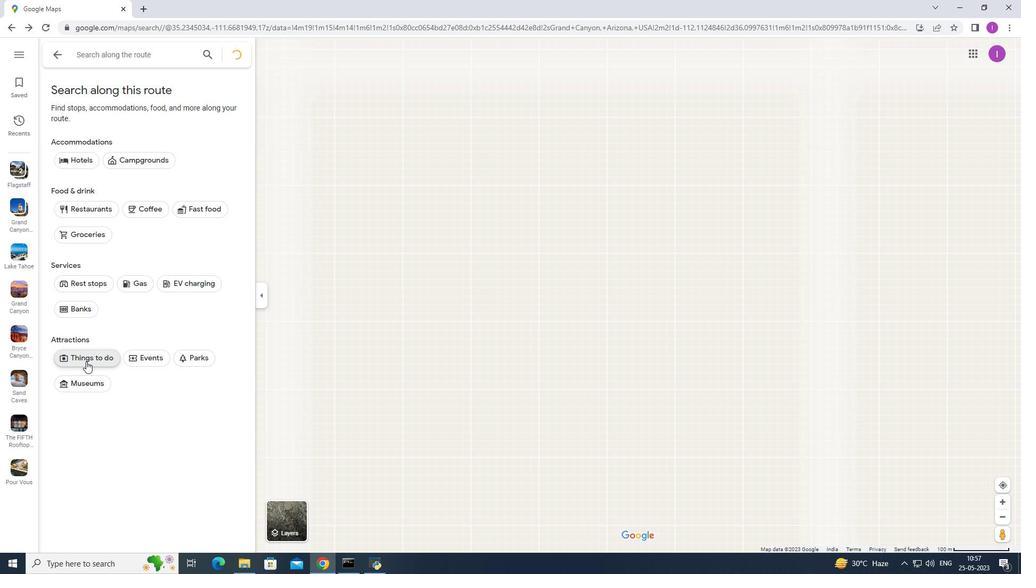 
Action: Mouse moved to (524, 88)
Screenshot: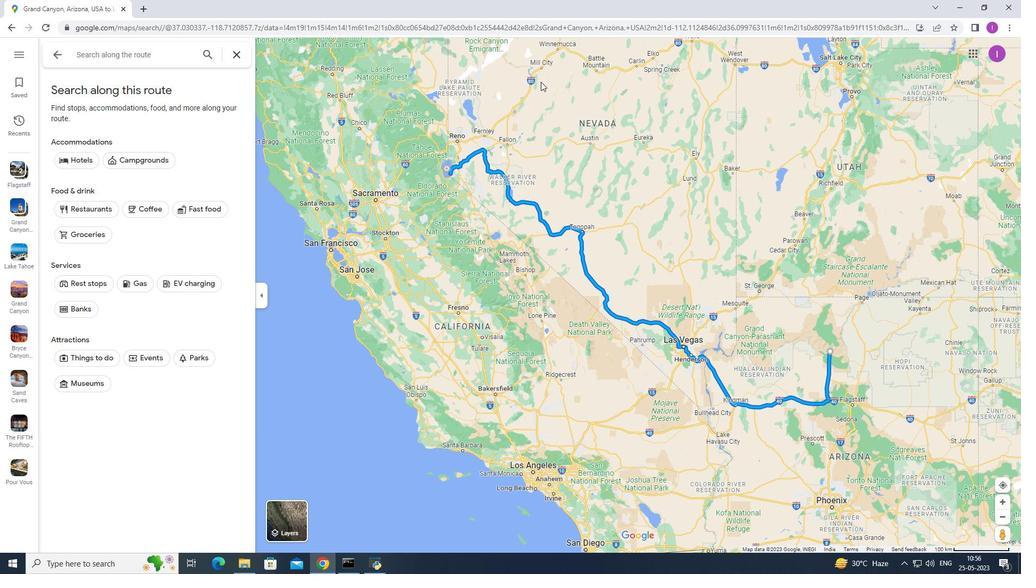 
Action: Mouse scrolled (178, 236) with delta (0, 0)
Screenshot: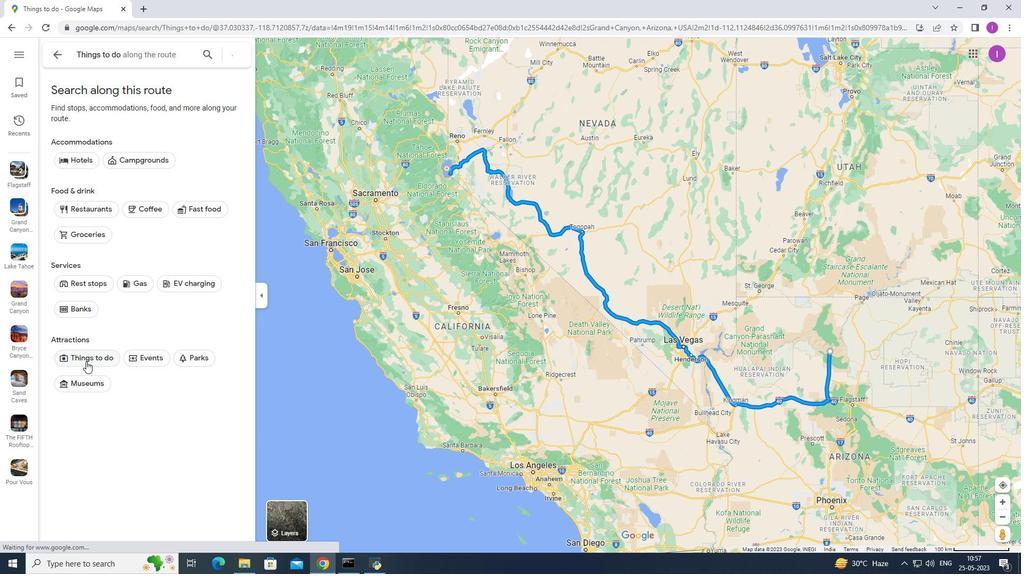
Action: Mouse moved to (494, 106)
Screenshot: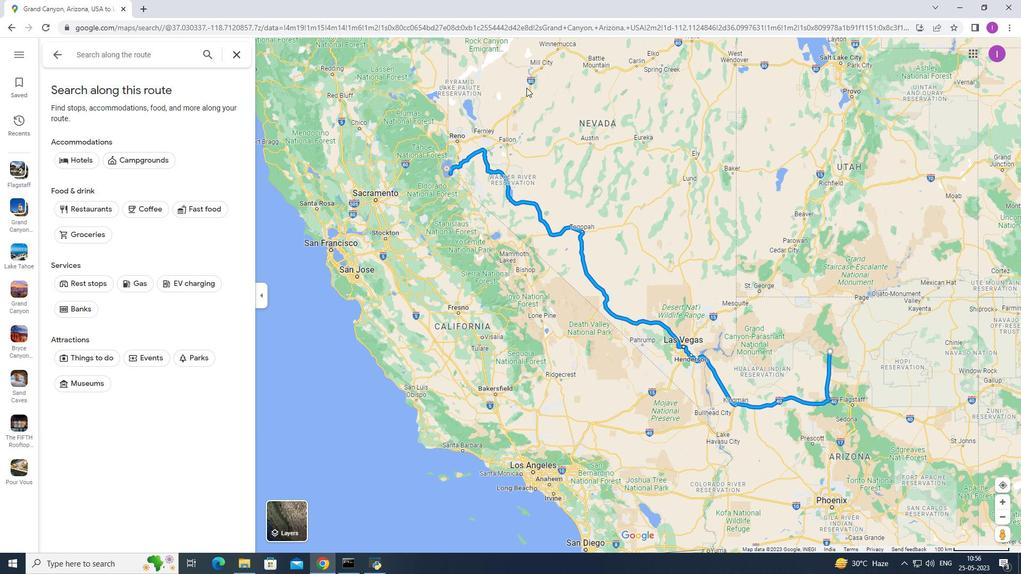
Action: Mouse scrolled (178, 236) with delta (0, 0)
Screenshot: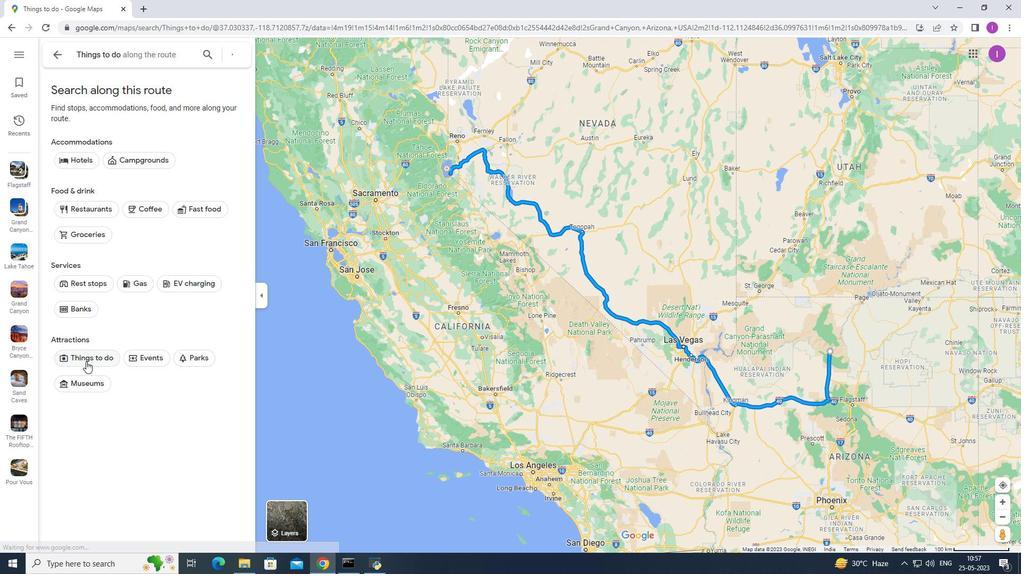 
Action: Mouse moved to (239, 239)
Screenshot: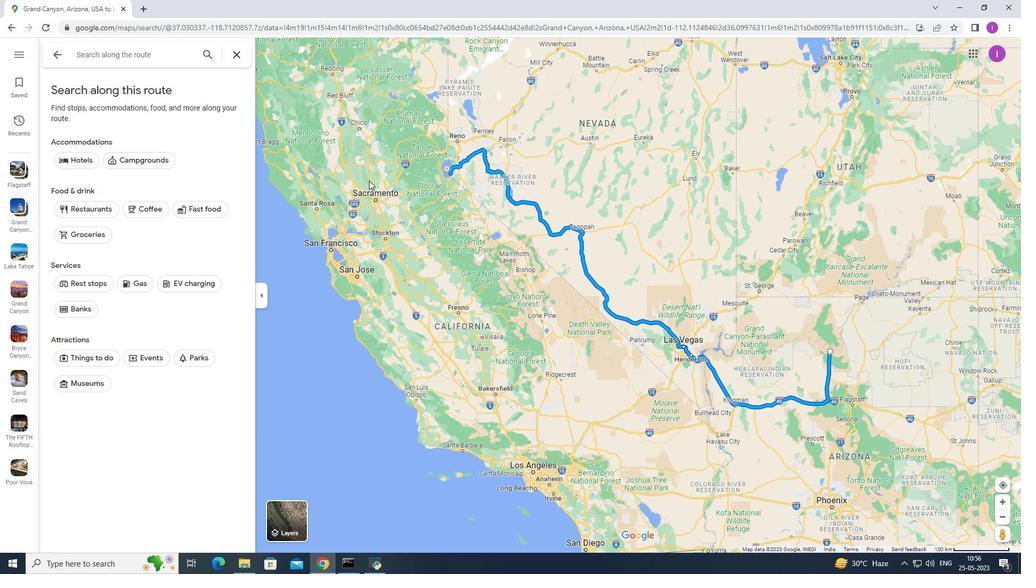 
Action: Mouse scrolled (178, 236) with delta (0, 0)
Screenshot: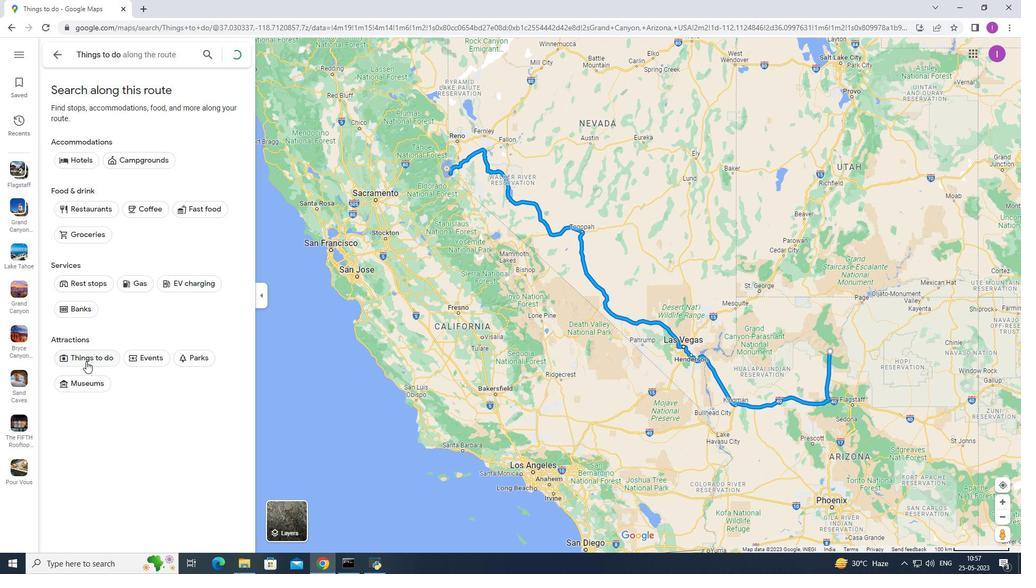 
Action: Mouse moved to (237, 239)
Screenshot: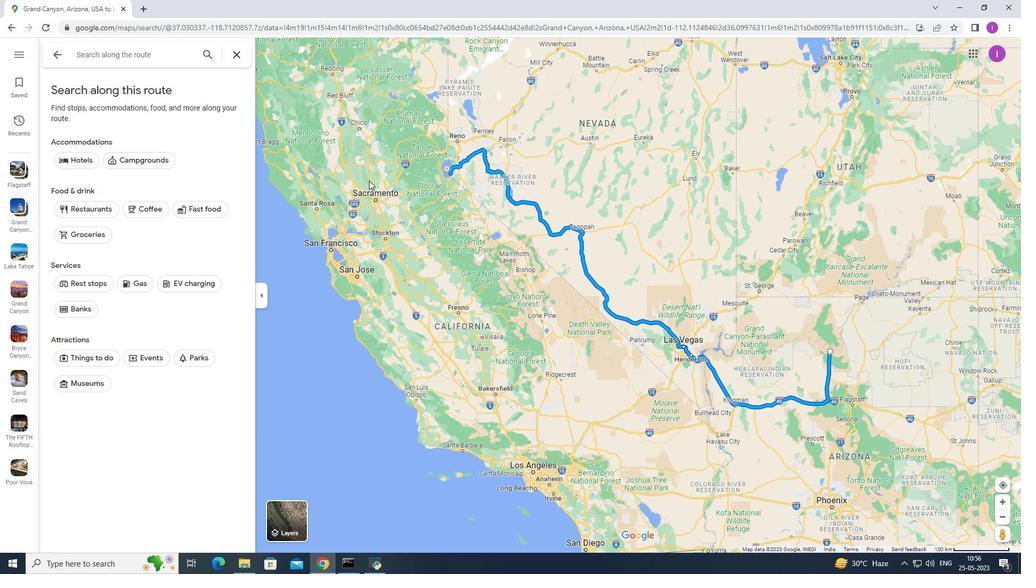 
Action: Mouse scrolled (178, 236) with delta (0, 0)
Screenshot: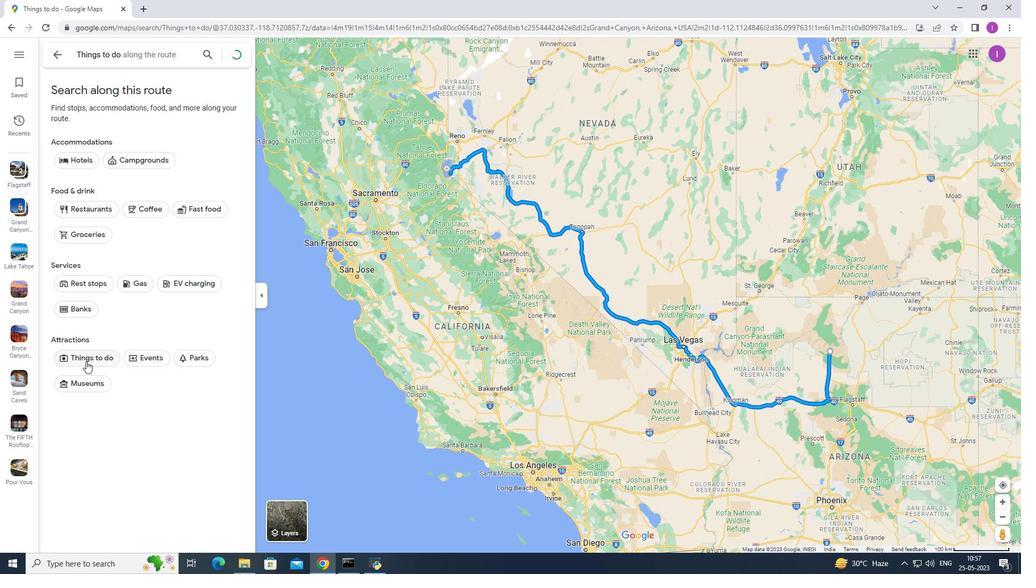 
Action: Mouse moved to (224, 248)
Screenshot: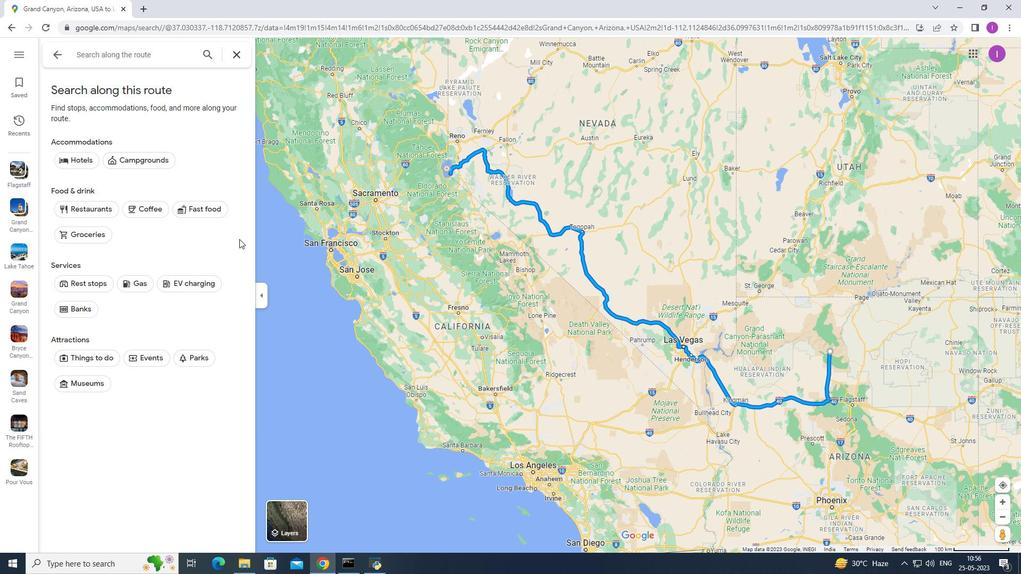 
Action: Mouse scrolled (178, 236) with delta (0, 0)
Screenshot: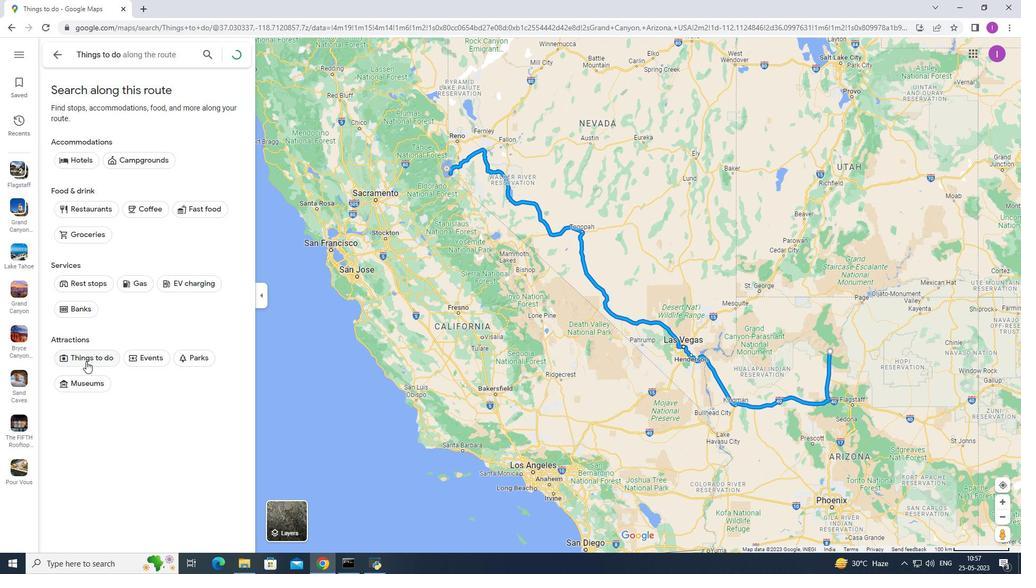 
Action: Mouse moved to (113, 323)
Screenshot: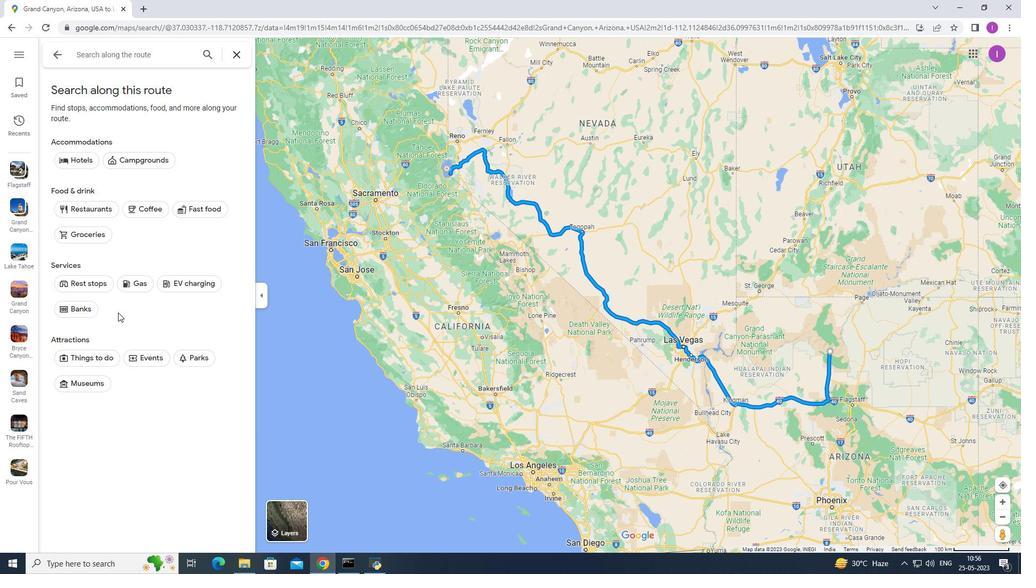 
Action: Mouse scrolled (178, 236) with delta (0, 0)
Screenshot: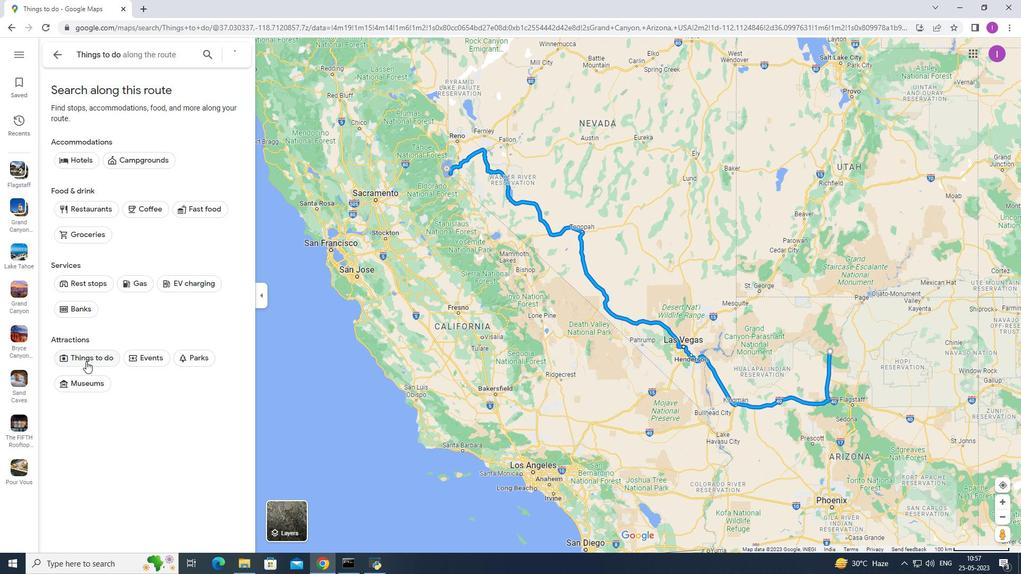 
Action: Mouse moved to (109, 329)
Screenshot: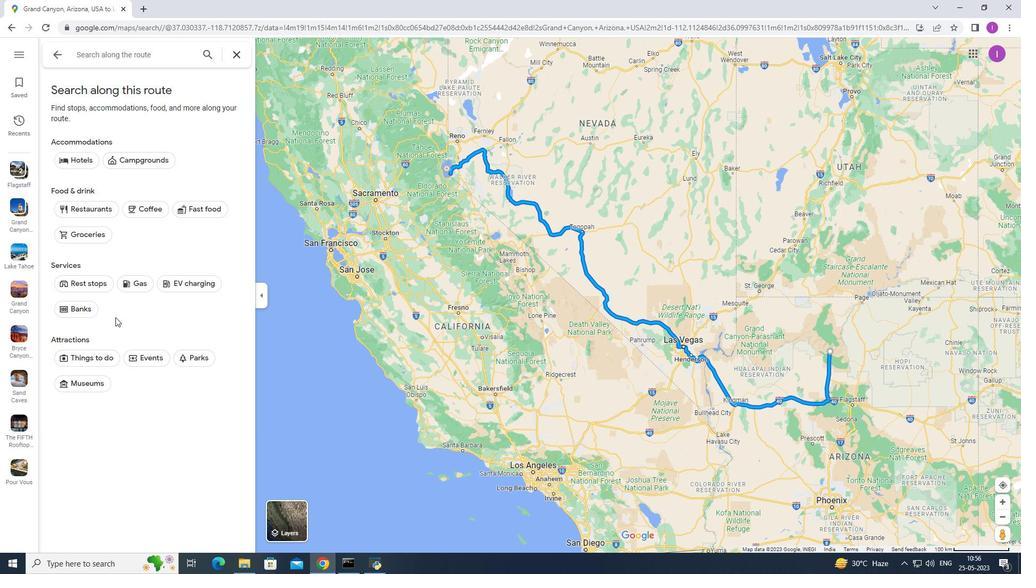 
Action: Mouse scrolled (178, 236) with delta (0, 0)
Screenshot: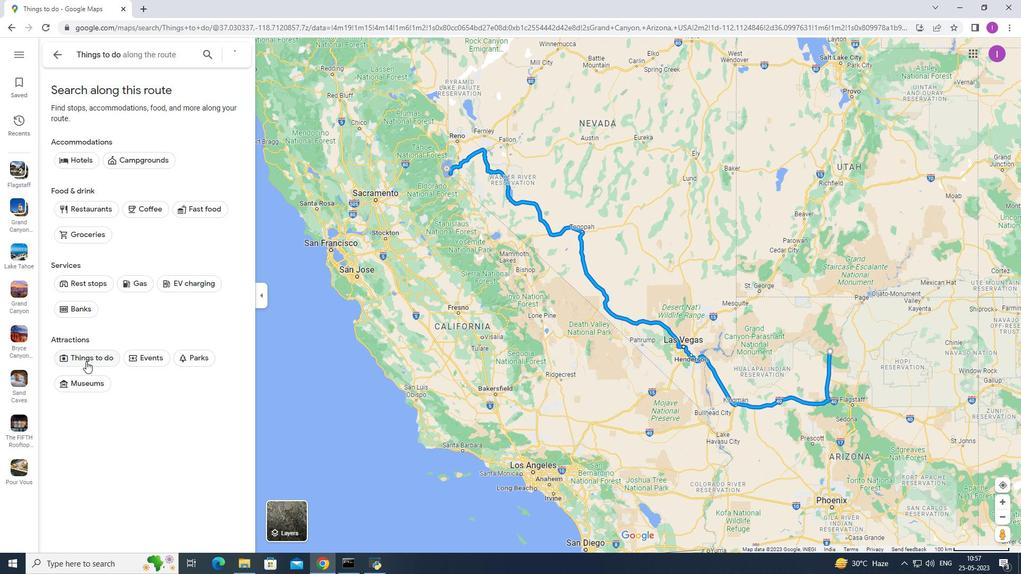 
Action: Mouse moved to (106, 336)
Screenshot: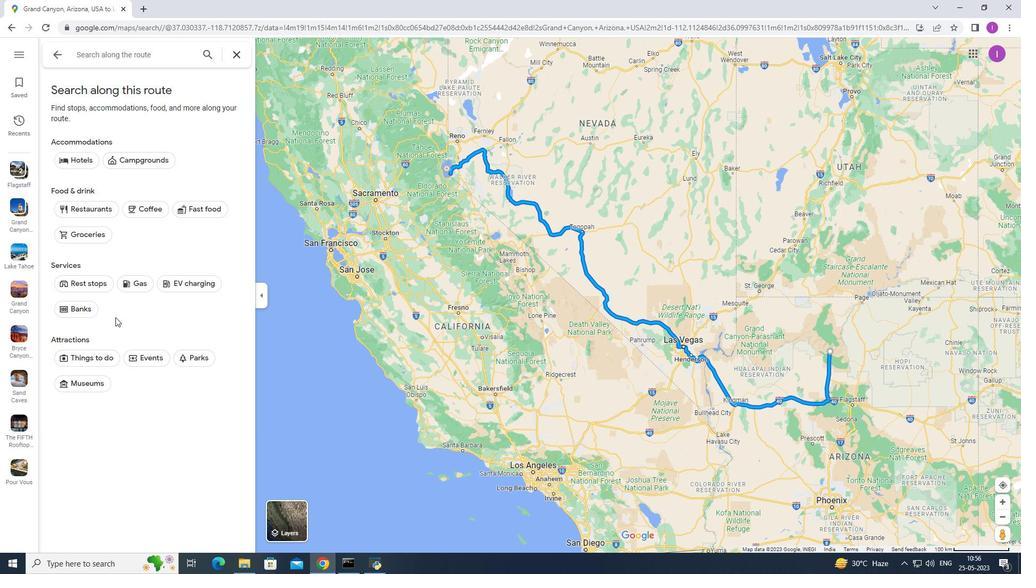 
Action: Mouse scrolled (178, 236) with delta (0, 0)
Screenshot: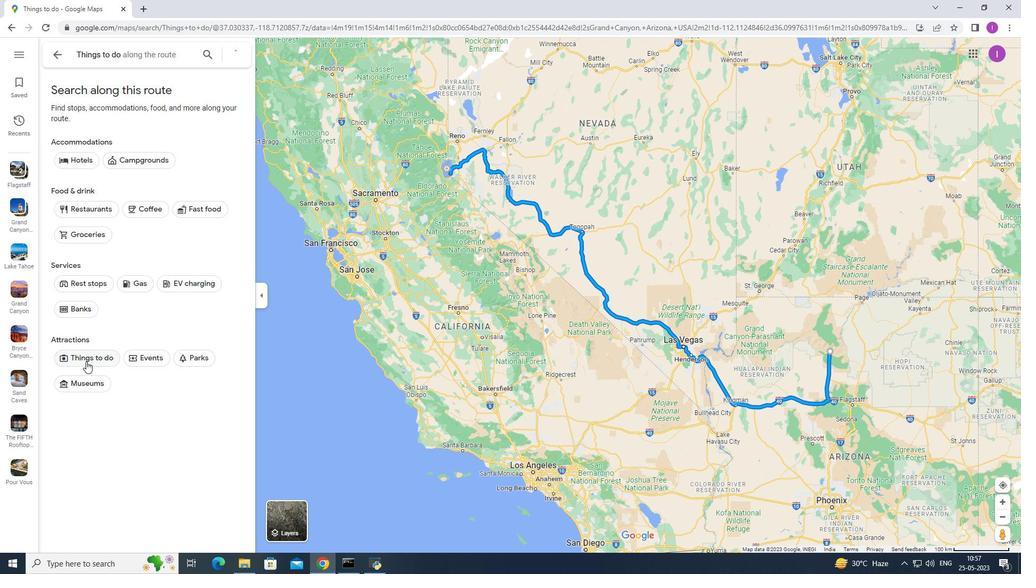 
Action: Mouse moved to (95, 375)
Screenshot: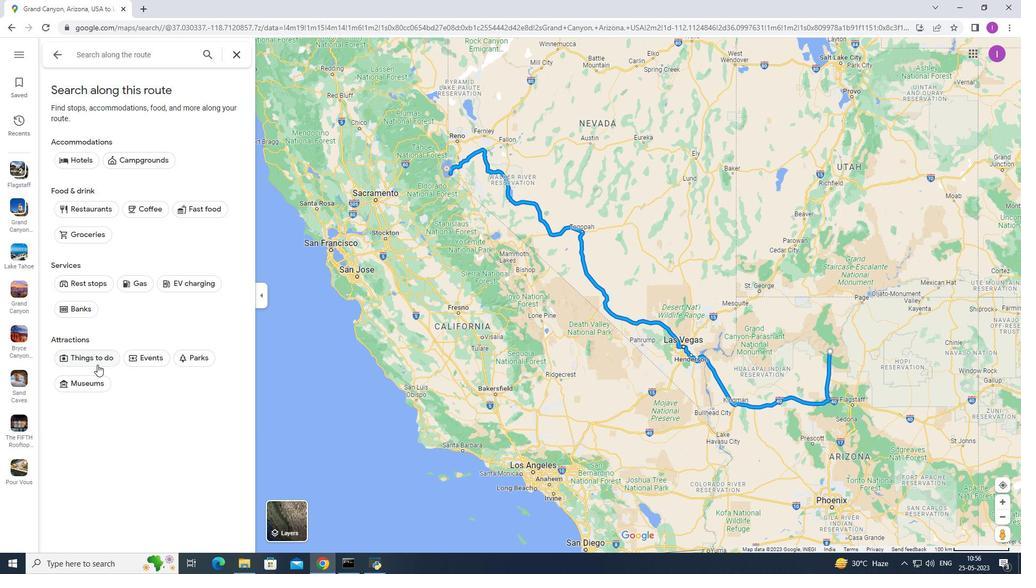 
Action: Mouse scrolled (178, 236) with delta (0, 0)
Screenshot: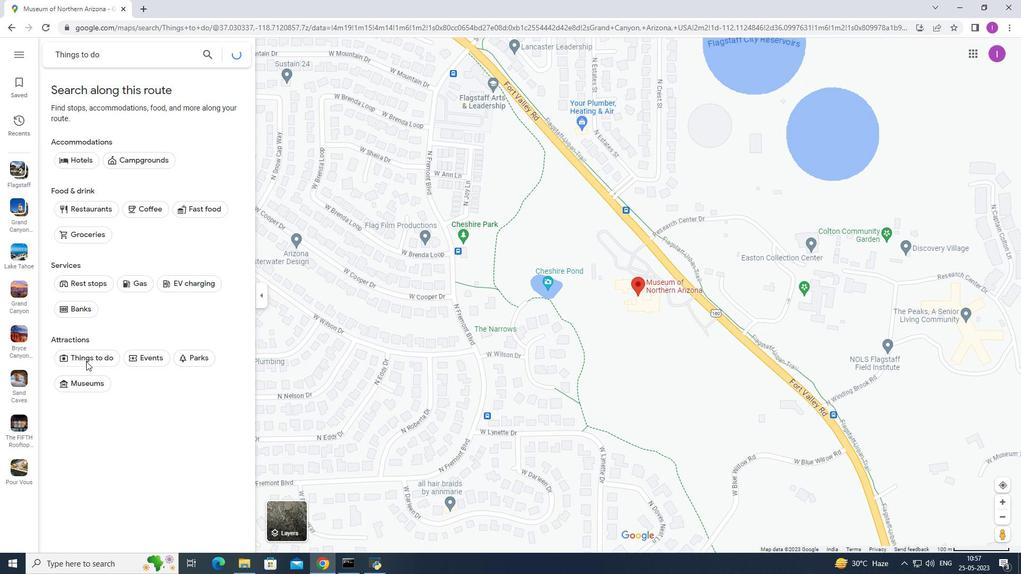 
Action: Mouse scrolled (178, 236) with delta (0, 0)
Screenshot: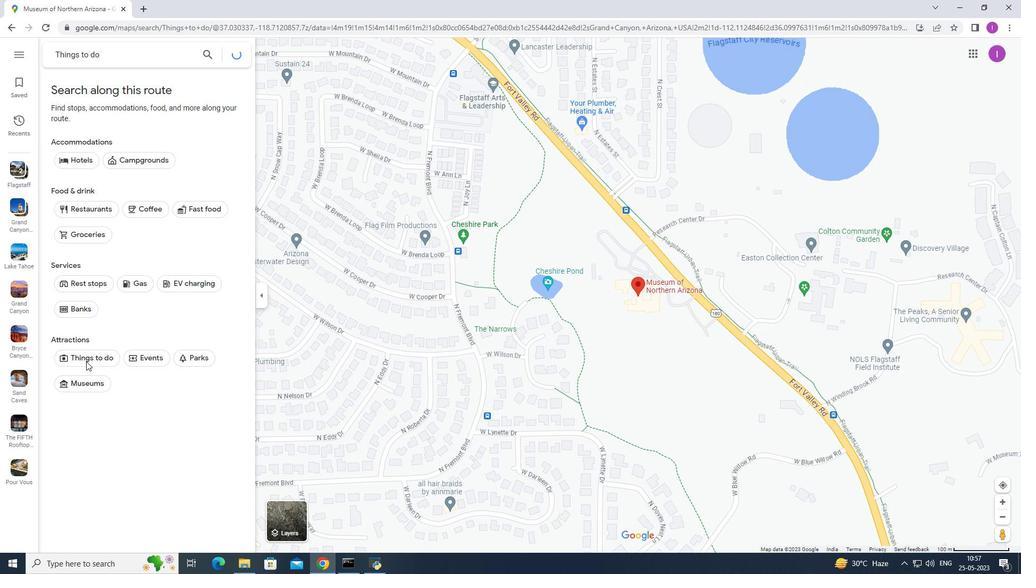 
Action: Mouse moved to (95, 373)
Screenshot: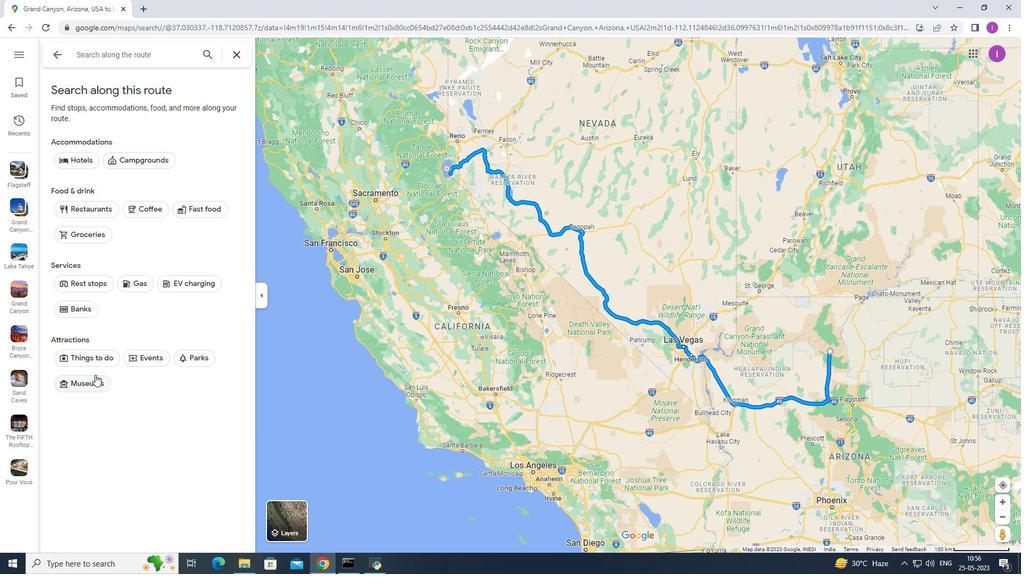 
Action: Mouse scrolled (178, 236) with delta (0, 0)
Screenshot: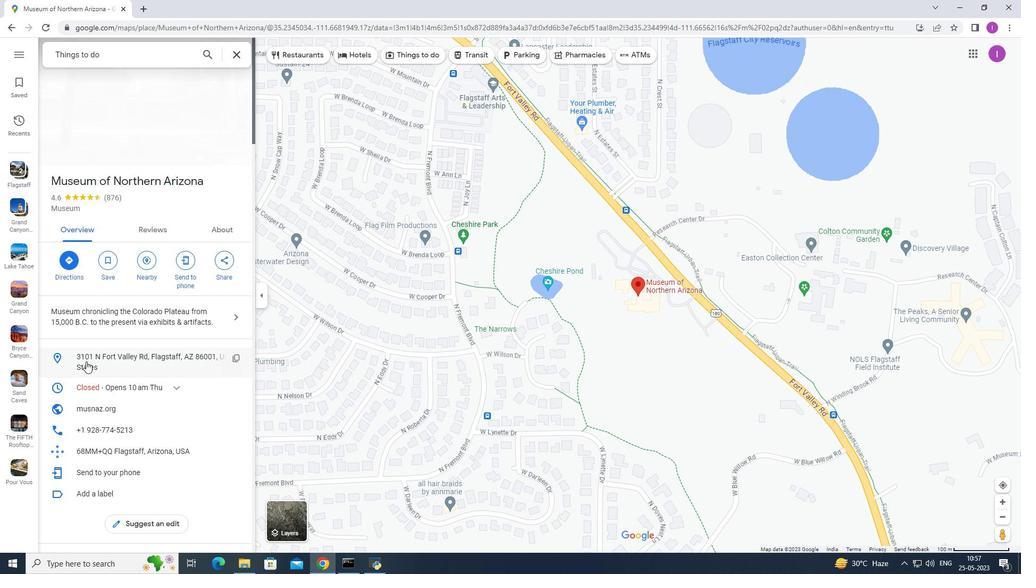 
Action: Mouse moved to (95, 371)
Screenshot: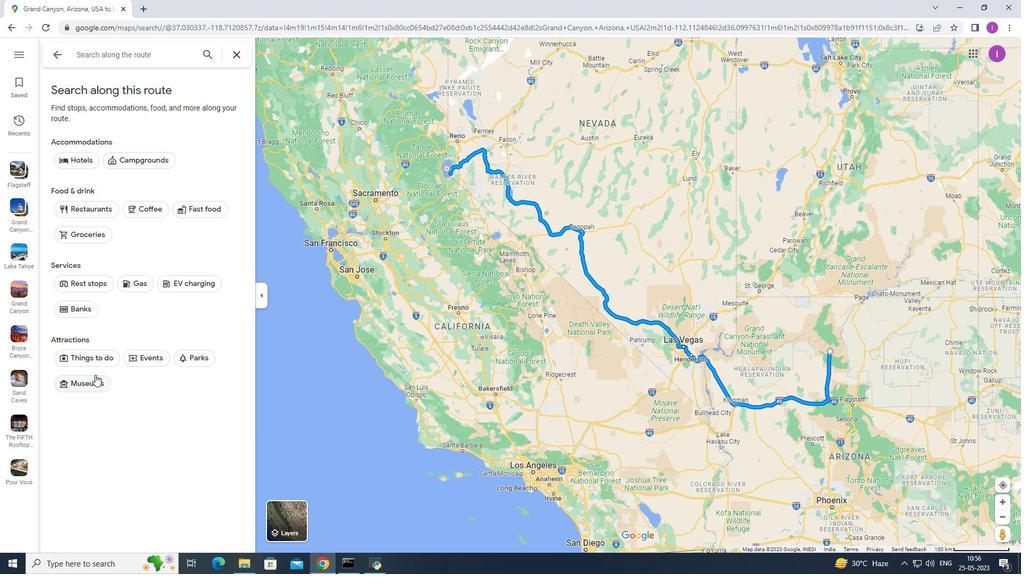
Action: Mouse scrolled (178, 236) with delta (0, 0)
Screenshot: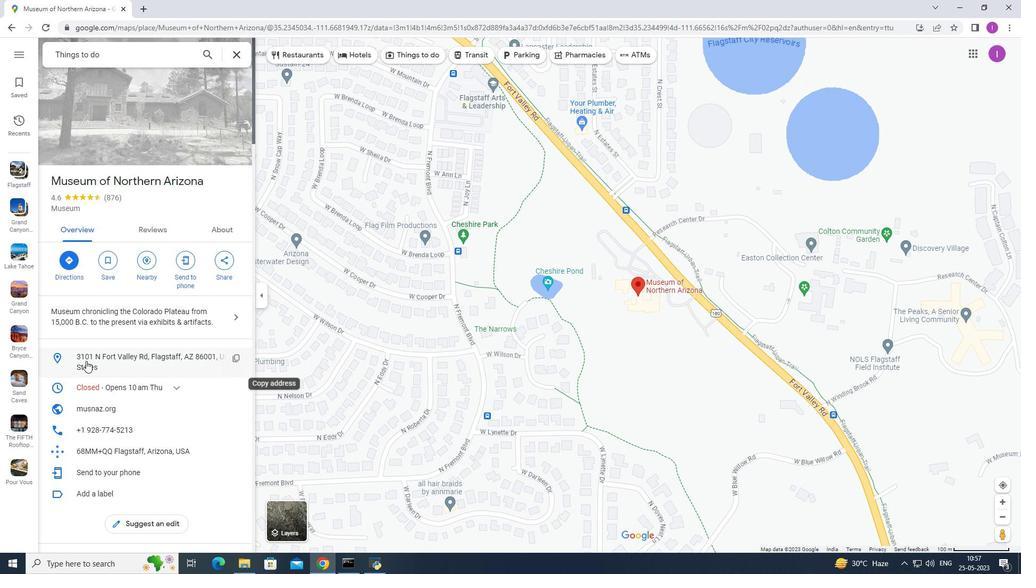 
Action: Mouse moved to (95, 370)
Screenshot: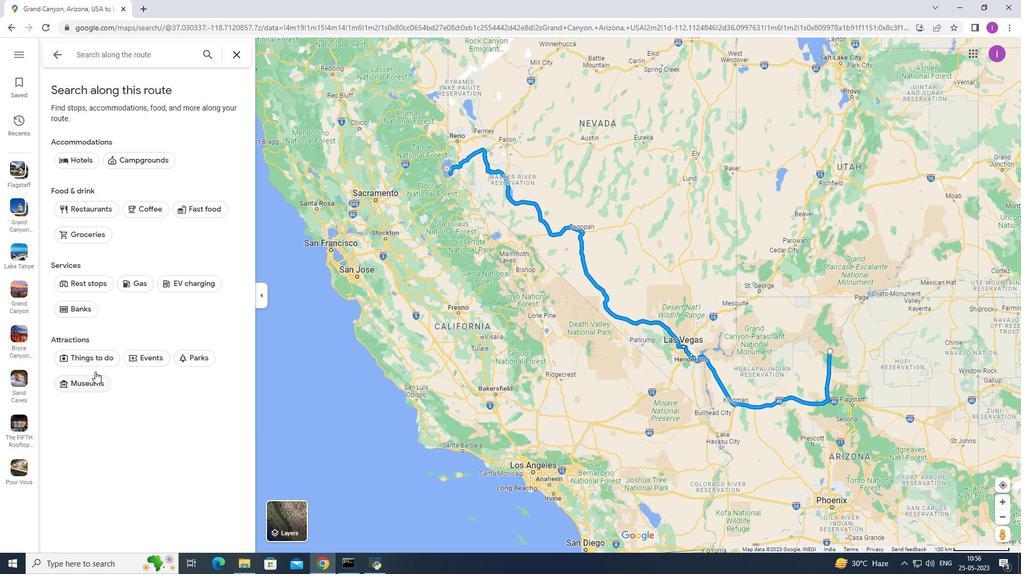 
Action: Mouse scrolled (178, 236) with delta (0, 0)
Screenshot: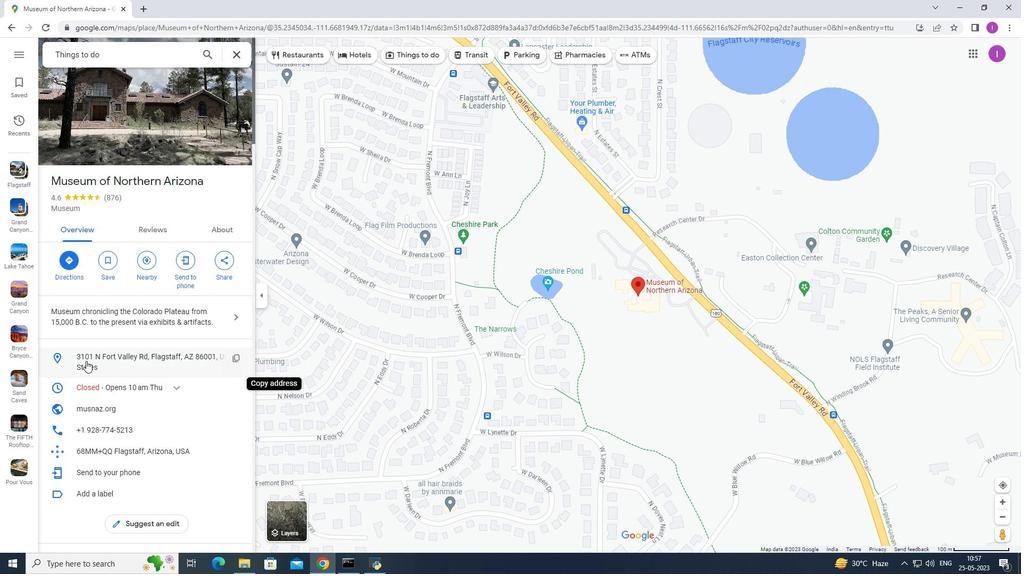 
Action: Mouse moved to (97, 361)
Screenshot: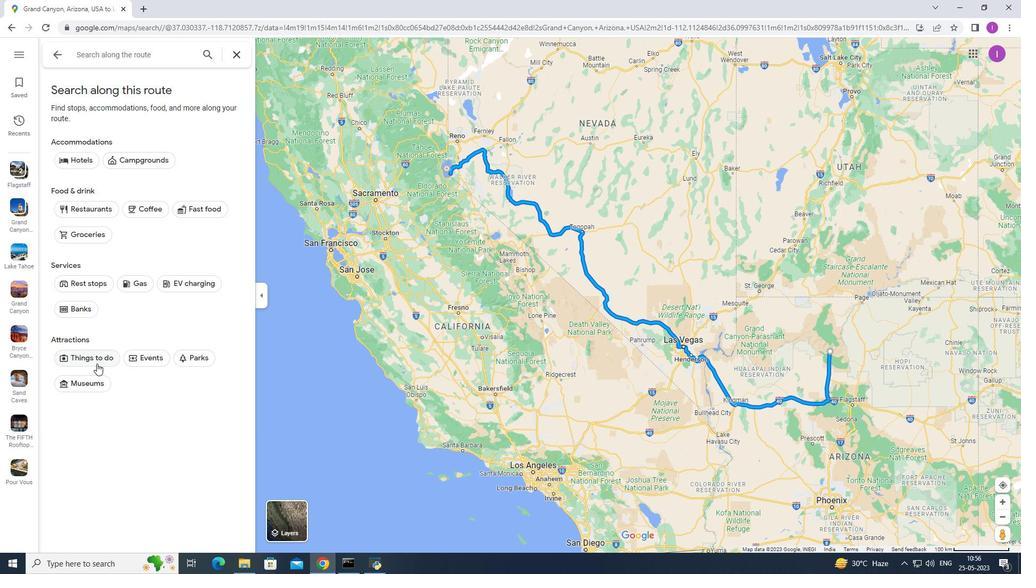 
Action: Mouse scrolled (178, 236) with delta (0, 0)
Screenshot: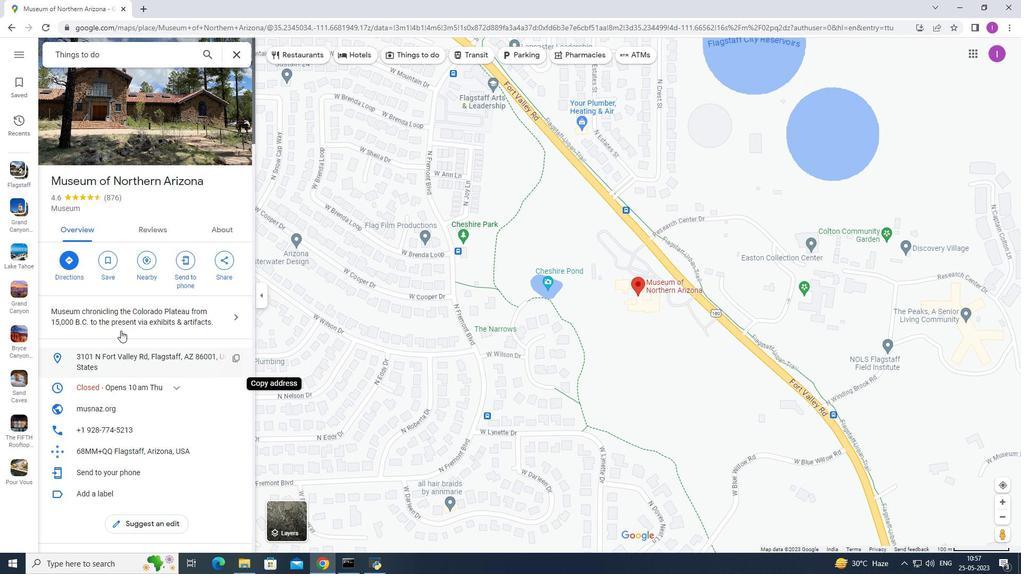 
Action: Mouse scrolled (178, 236) with delta (0, 0)
Screenshot: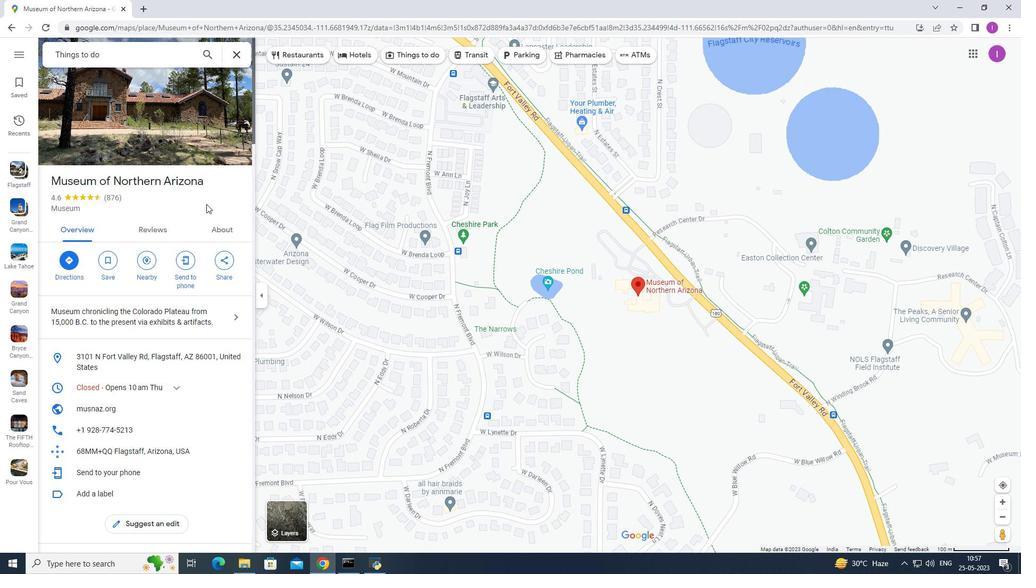 
Action: Mouse moved to (97, 360)
Screenshot: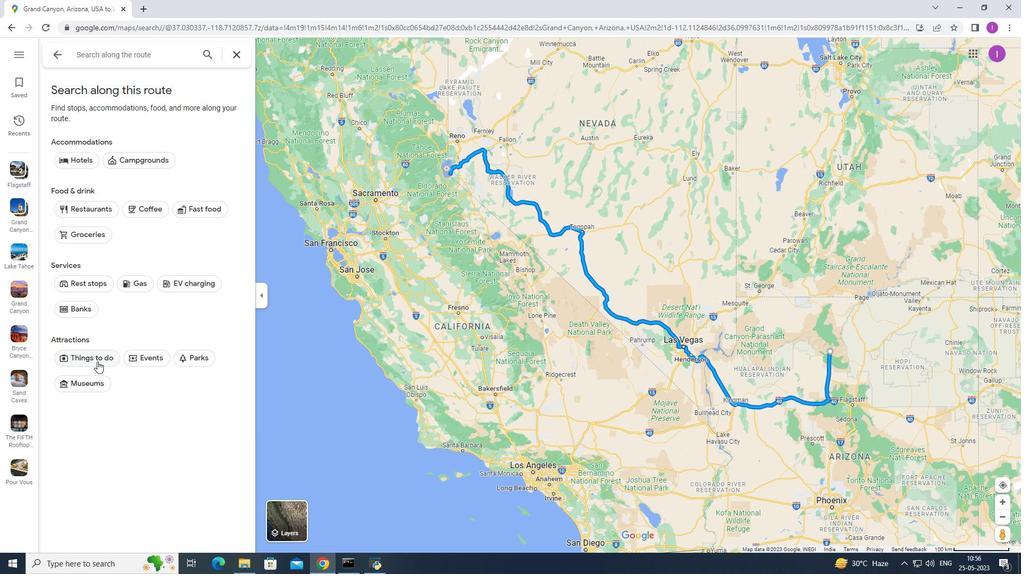 
Action: Mouse scrolled (178, 236) with delta (0, 0)
Screenshot: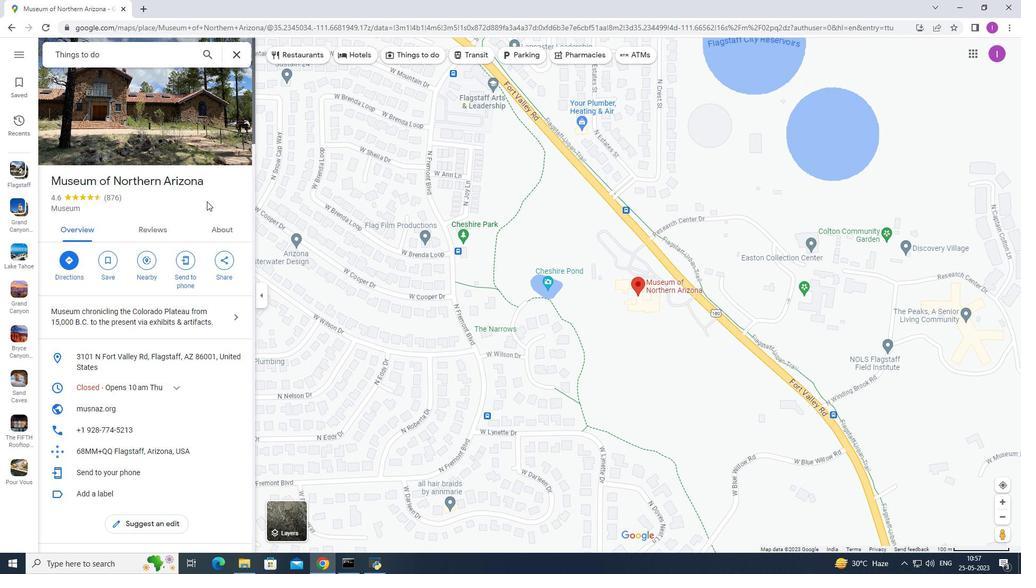 
Action: Mouse pressed left at (97, 360)
Screenshot: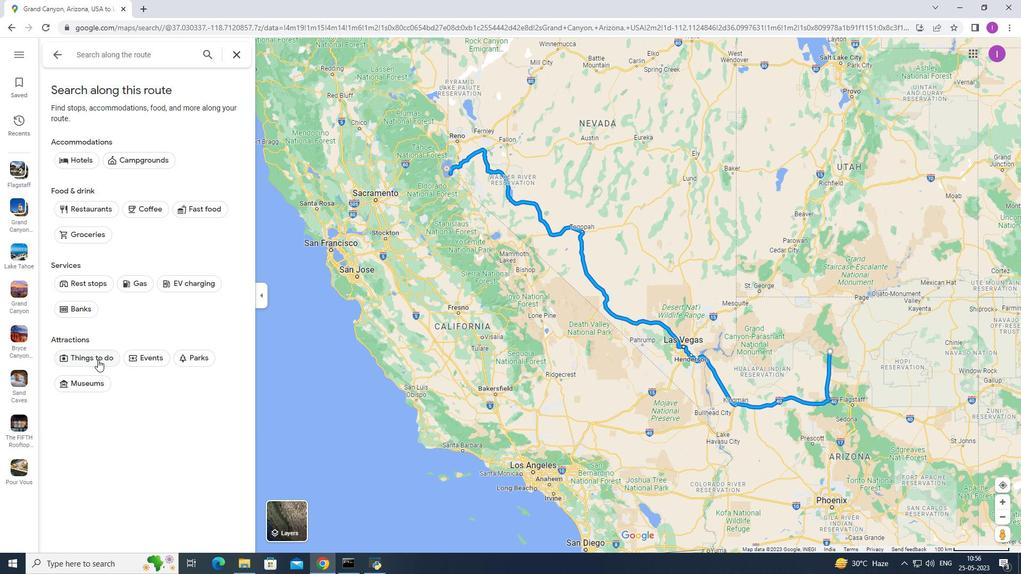 
Action: Mouse scrolled (178, 236) with delta (0, 0)
Screenshot: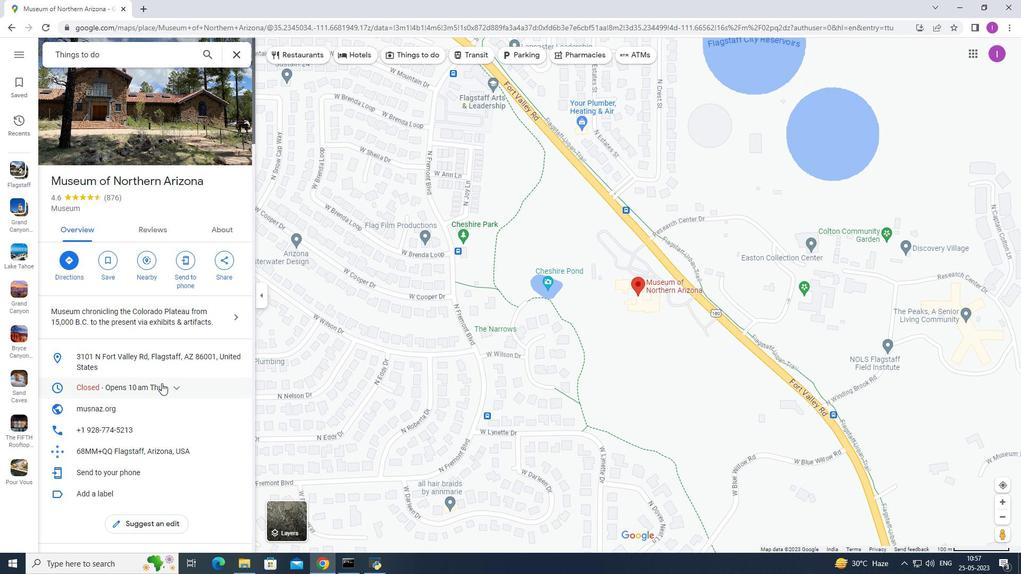
Action: Mouse scrolled (178, 236) with delta (0, 0)
Screenshot: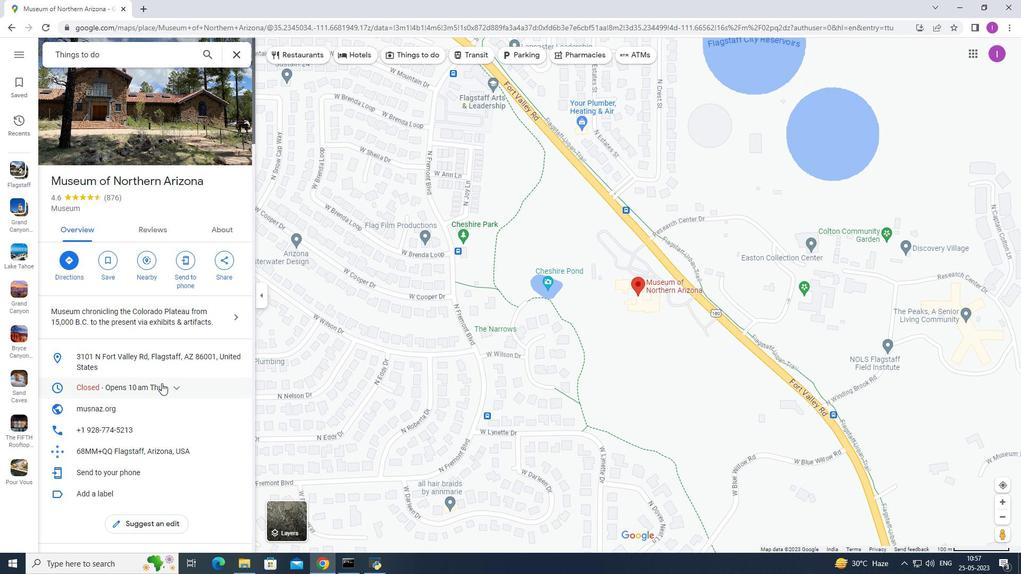 
Action: Mouse moved to (202, 245)
Screenshot: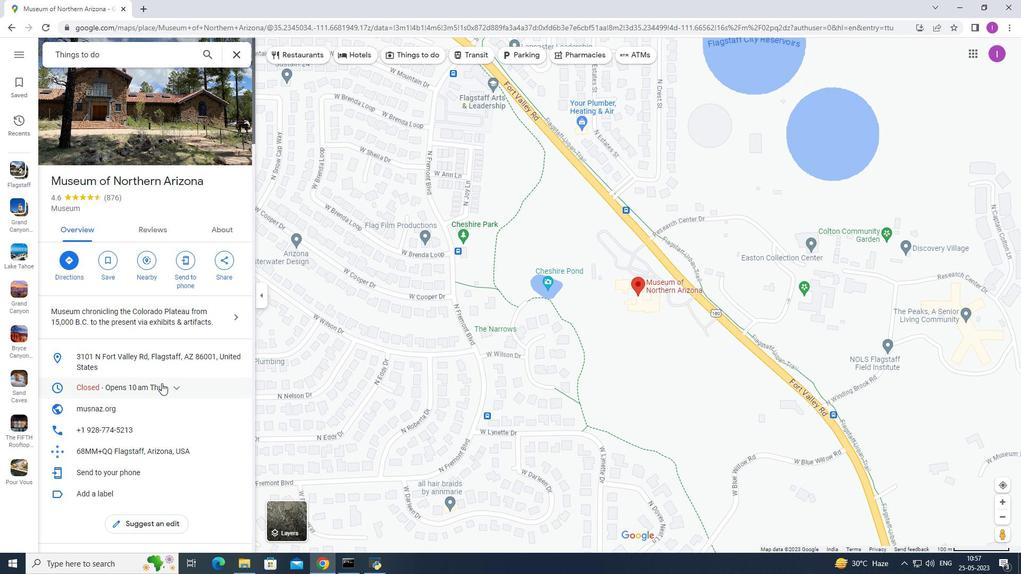 
Action: Mouse scrolled (202, 245) with delta (0, 0)
Screenshot: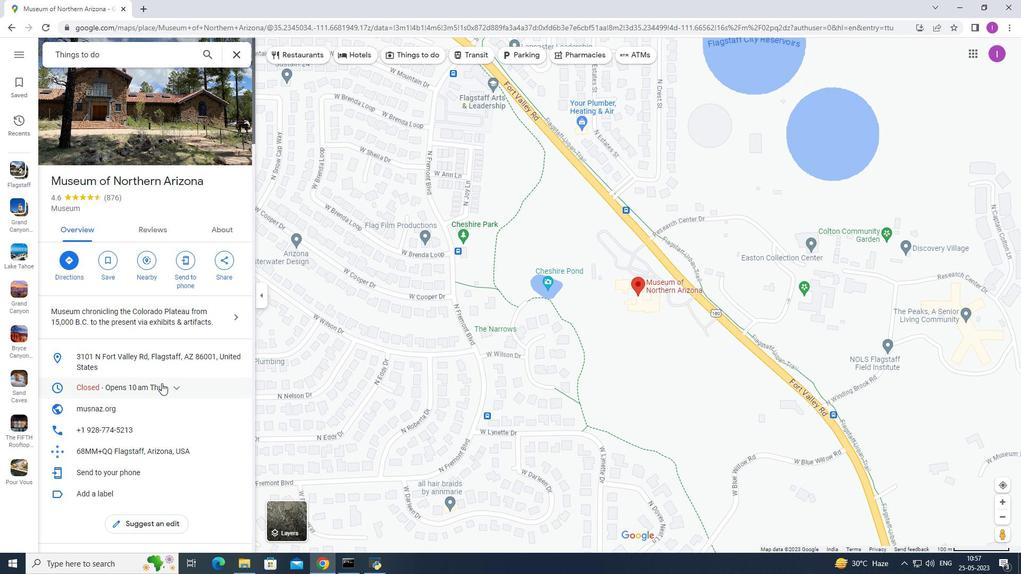 
Action: Mouse scrolled (202, 245) with delta (0, 0)
Screenshot: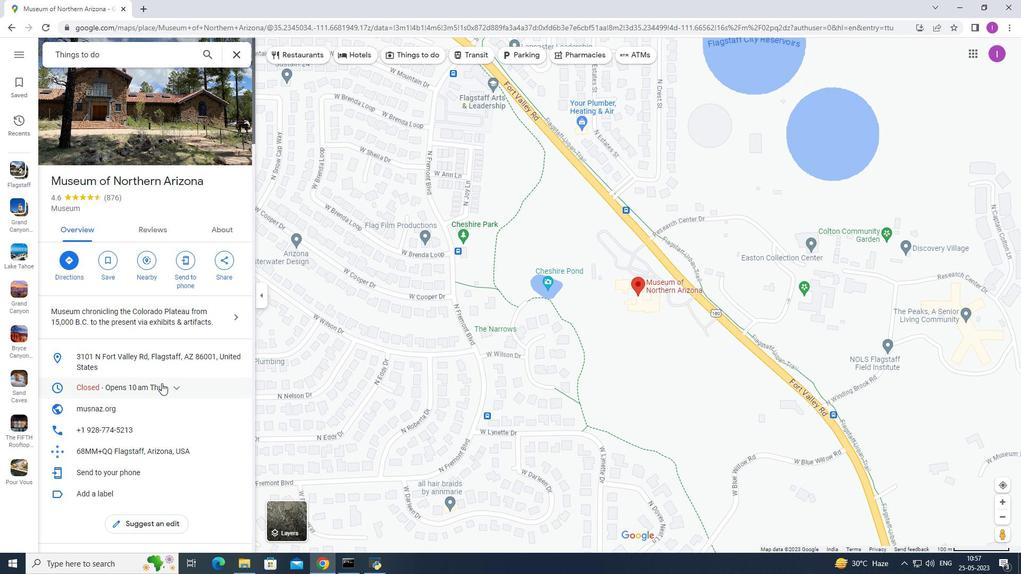 
Action: Mouse scrolled (202, 245) with delta (0, 0)
Screenshot: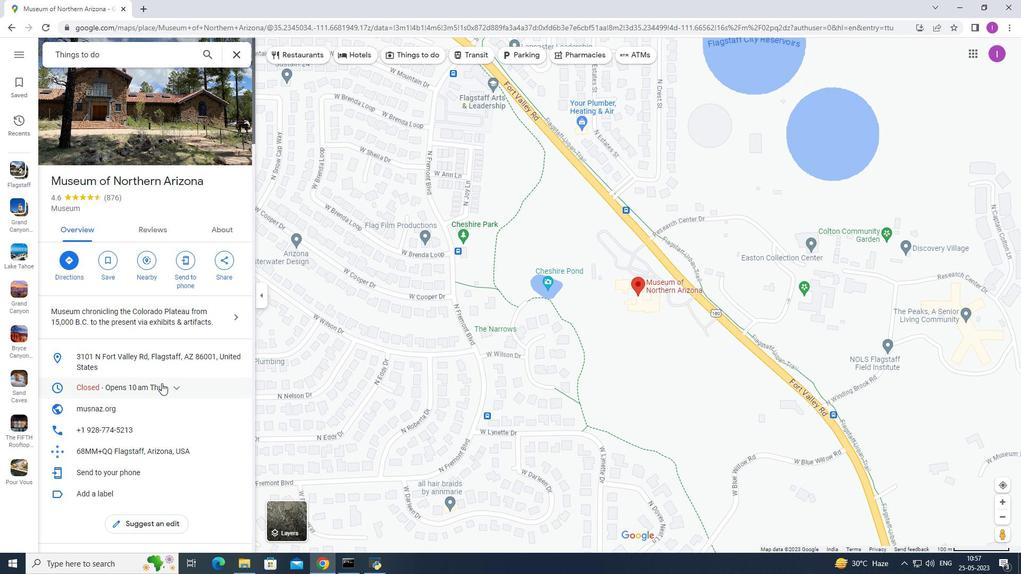 
Action: Mouse moved to (10, 30)
Screenshot: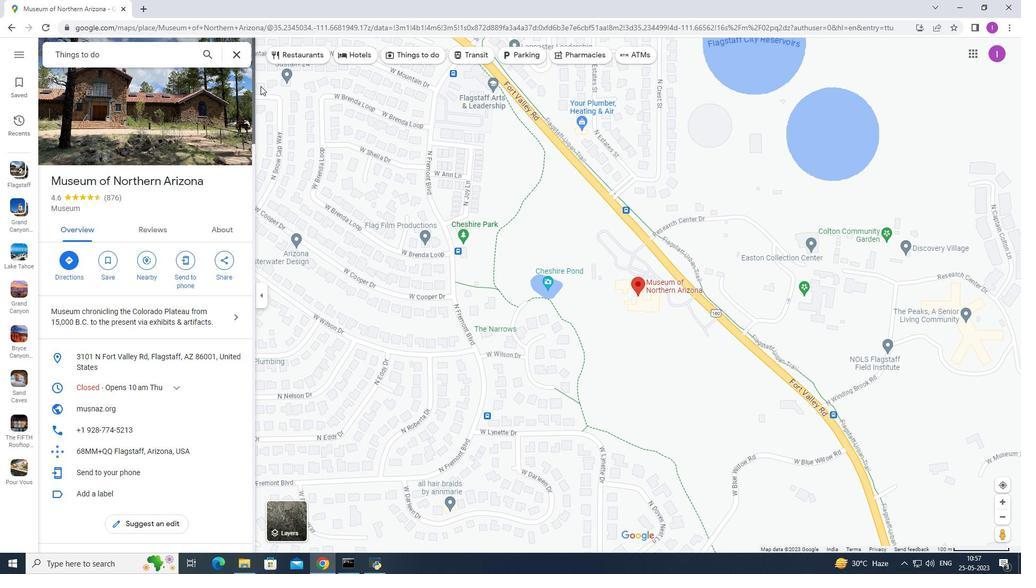 
Action: Mouse pressed left at (10, 30)
Screenshot: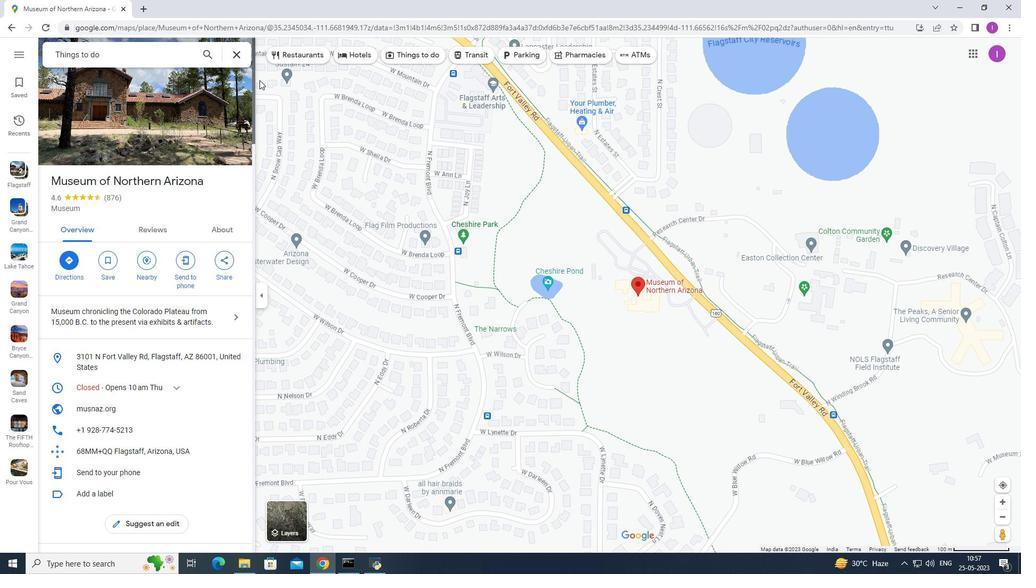 
Action: Mouse moved to (547, 62)
Screenshot: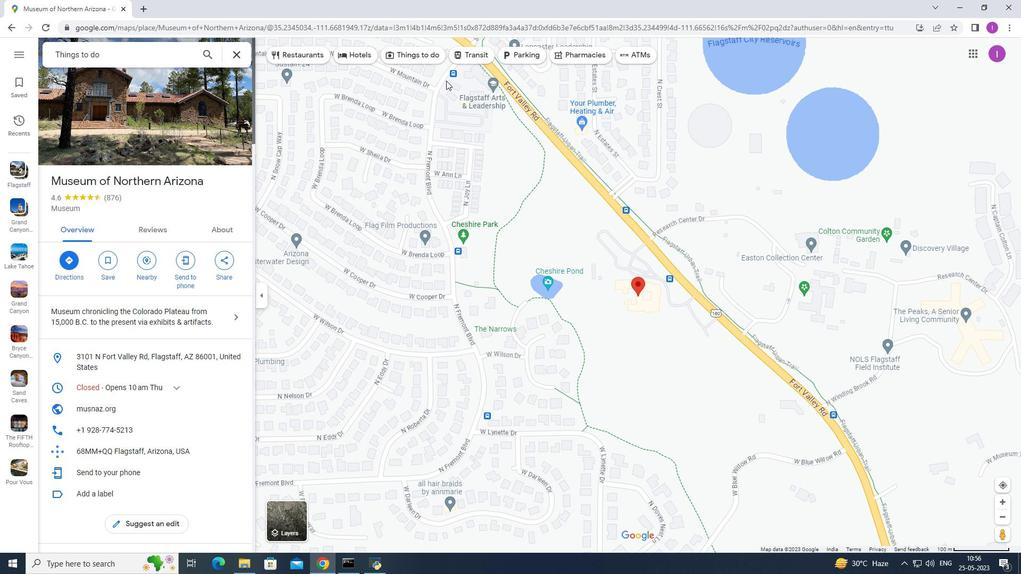 
Action: Mouse scrolled (116, 159) with delta (0, 0)
Screenshot: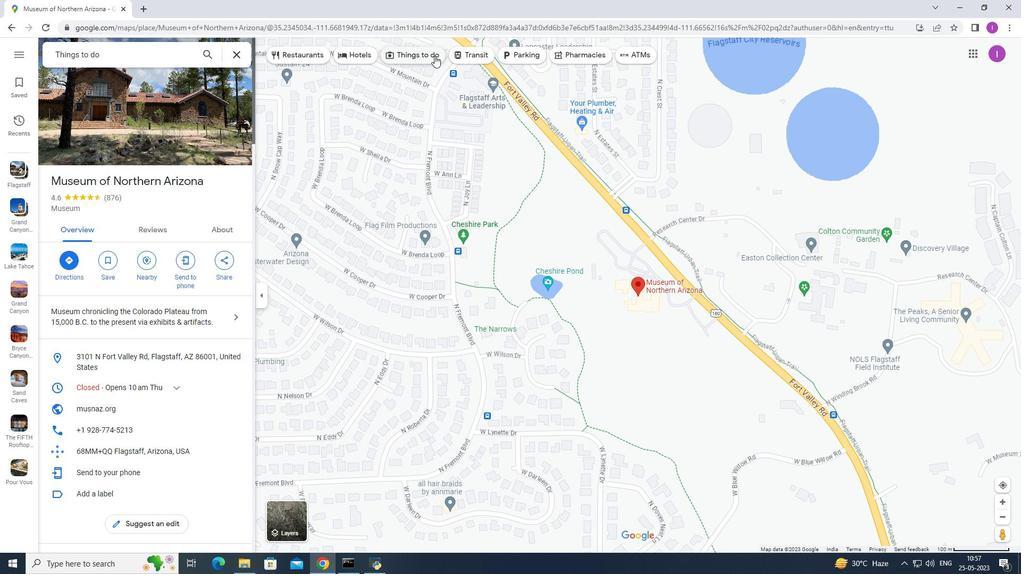
Action: Mouse moved to (564, 60)
Screenshot: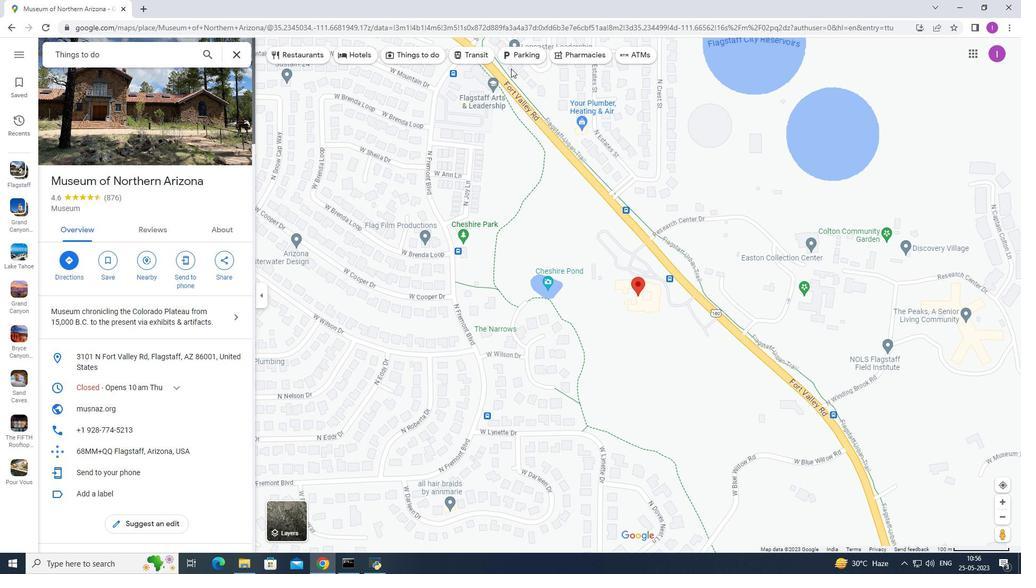 
Action: Mouse scrolled (116, 159) with delta (0, 0)
Screenshot: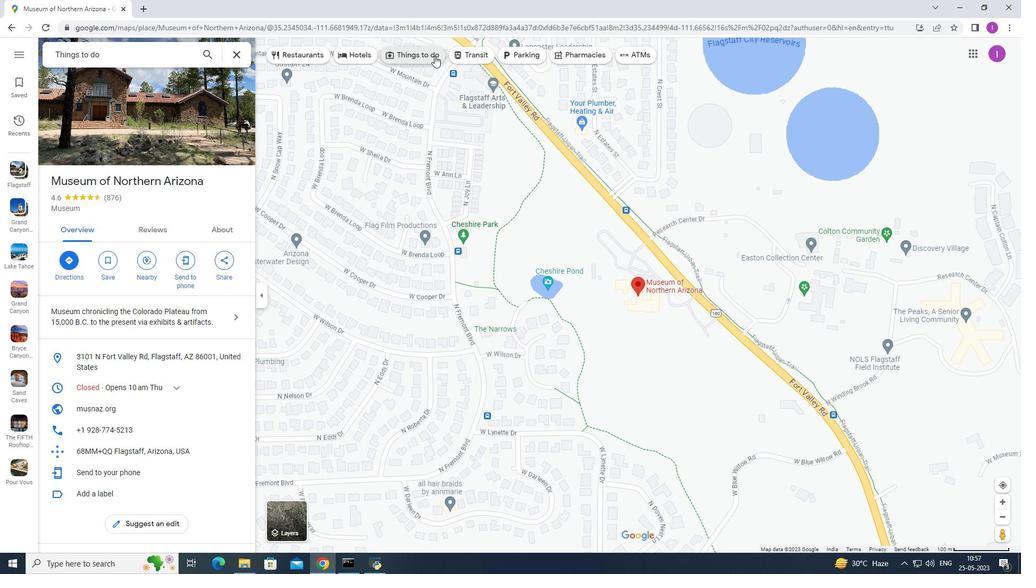 
Action: Mouse moved to (650, 52)
Screenshot: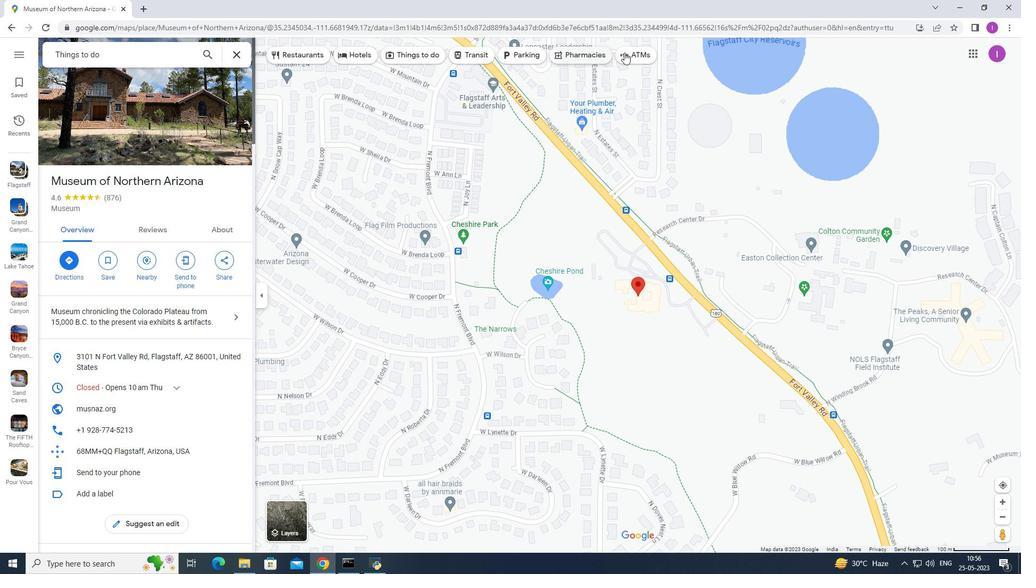 
Action: Mouse scrolled (116, 162) with delta (0, 0)
Screenshot: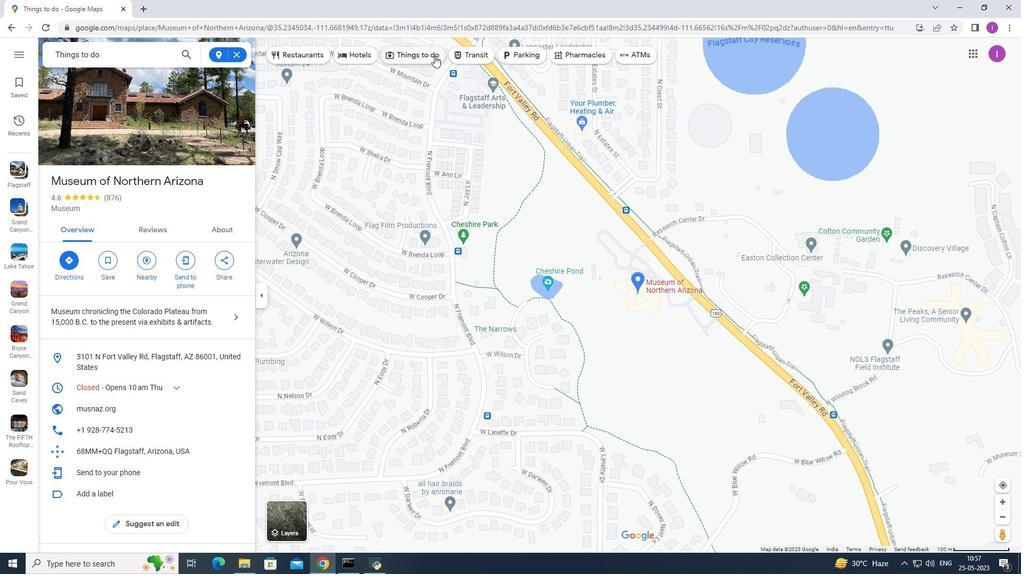 
Action: Mouse moved to (116, 163)
Screenshot: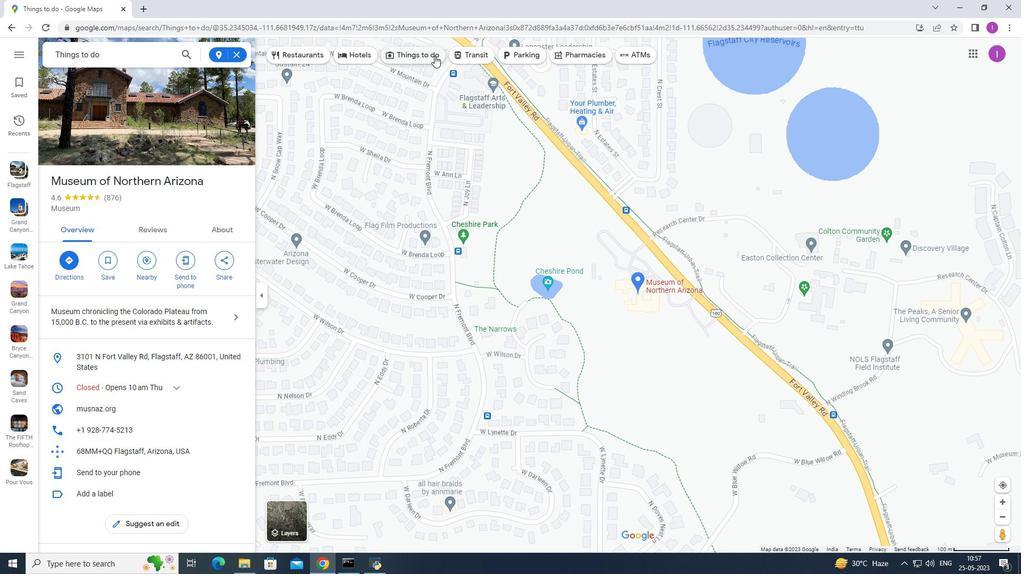 
Action: Mouse scrolled (116, 162) with delta (0, 0)
Screenshot: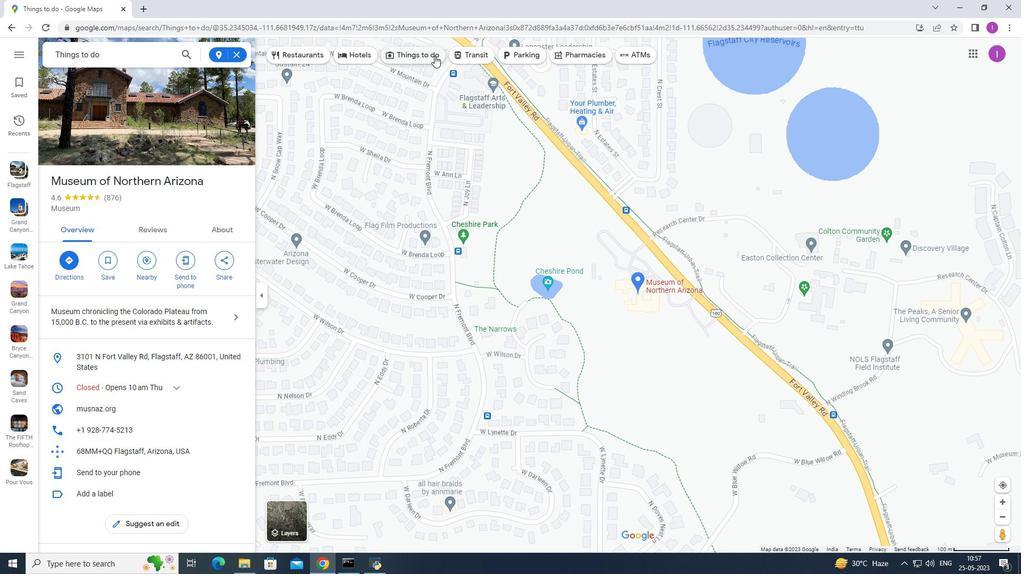 
Action: Mouse scrolled (116, 162) with delta (0, 0)
Screenshot: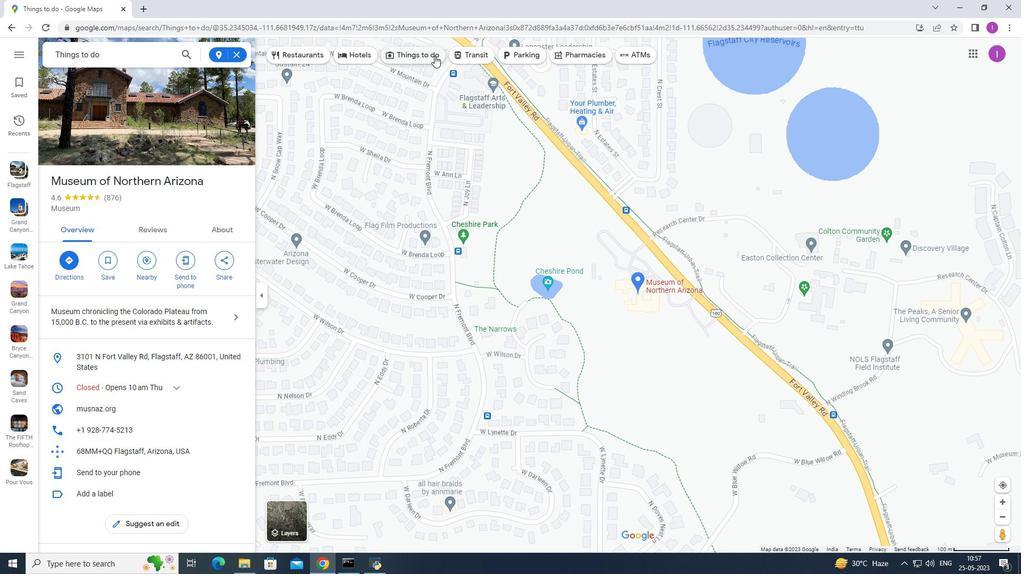 
Action: Mouse moved to (642, 60)
Screenshot: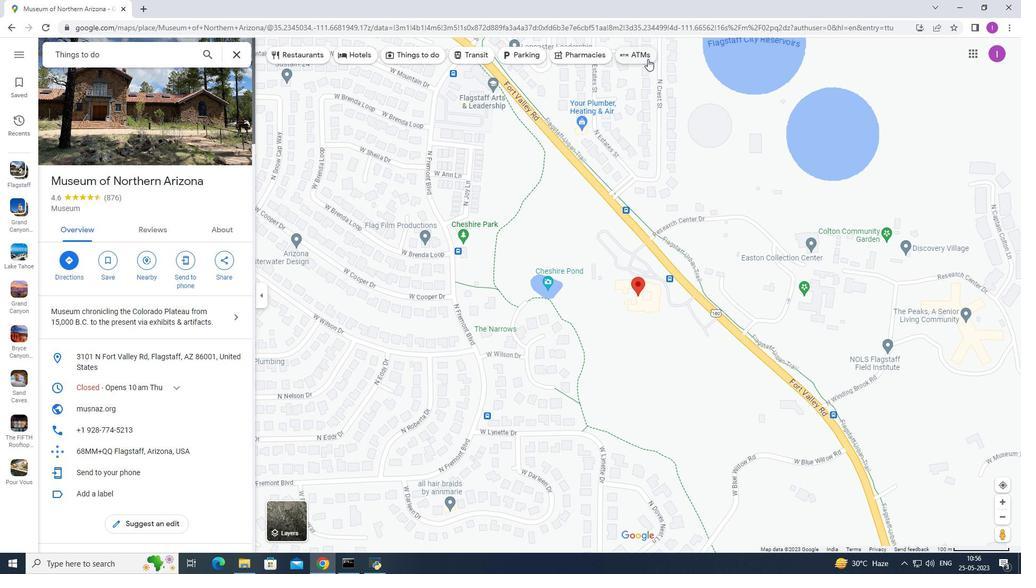 
Action: Mouse scrolled (116, 162) with delta (0, 0)
Screenshot: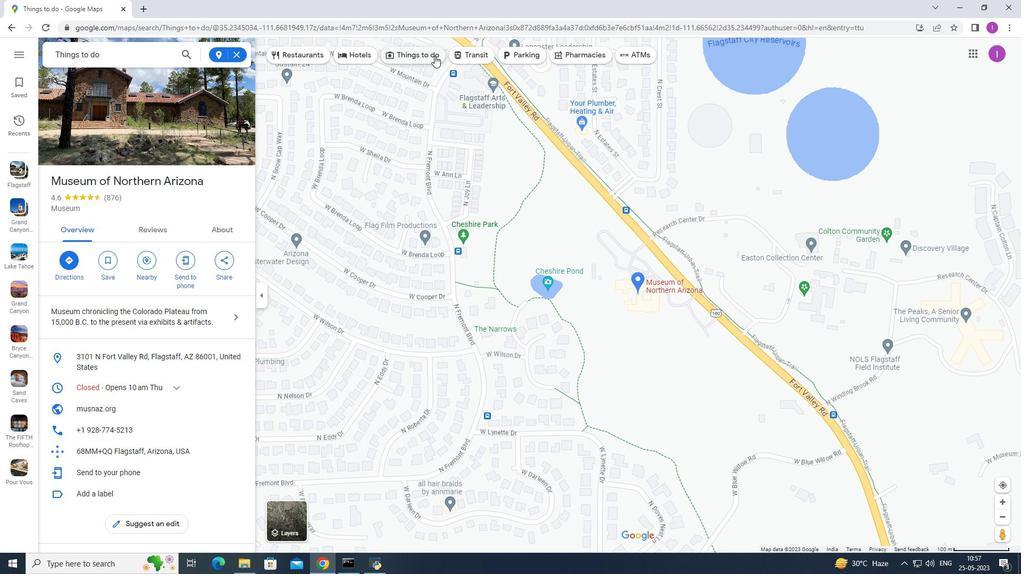 
Action: Mouse moved to (641, 61)
Screenshot: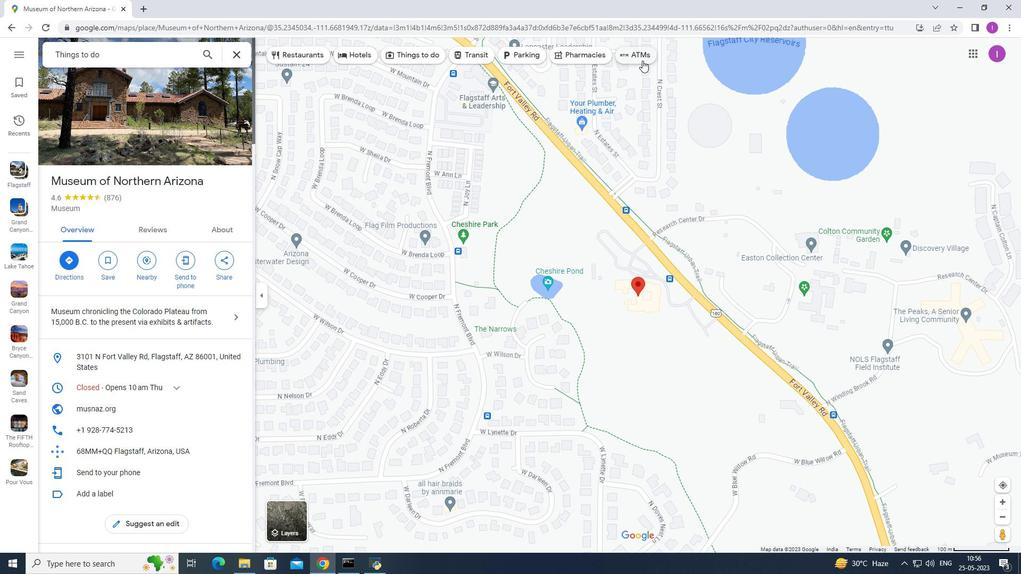 
Action: Mouse scrolled (116, 162) with delta (0, 0)
Screenshot: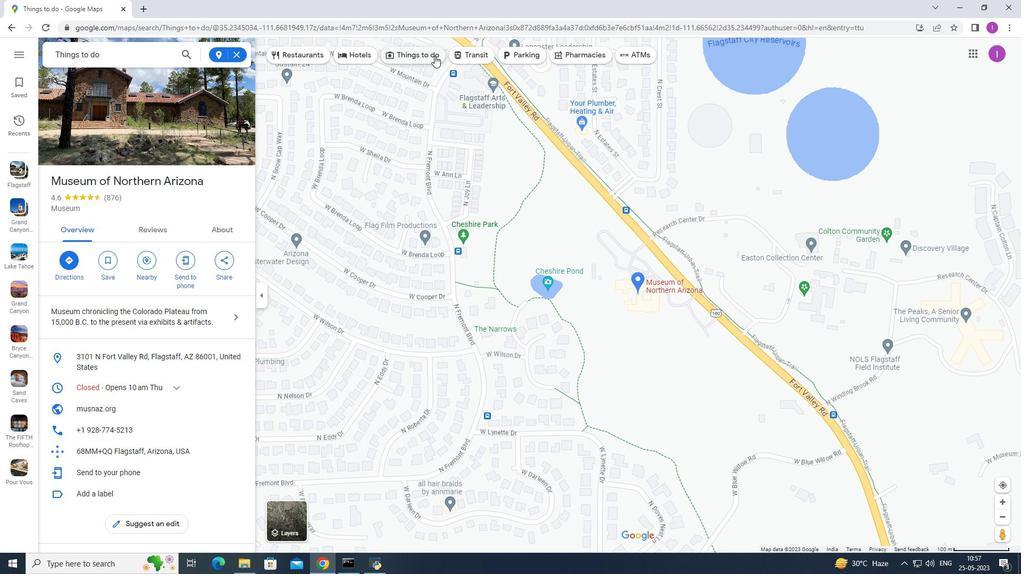 
Action: Mouse moved to (145, 205)
Screenshot: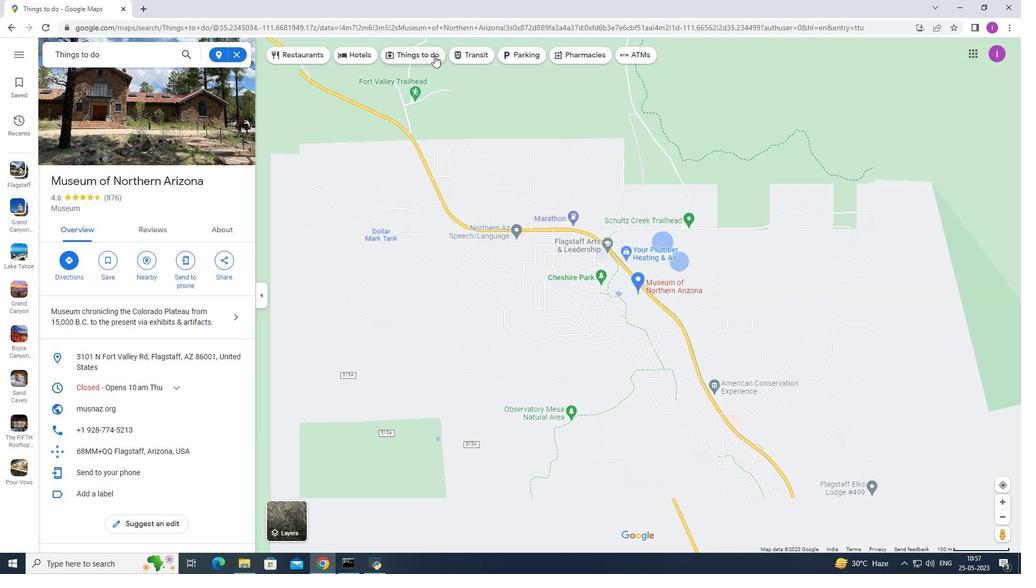 
Action: Mouse scrolled (145, 204) with delta (0, 0)
Screenshot: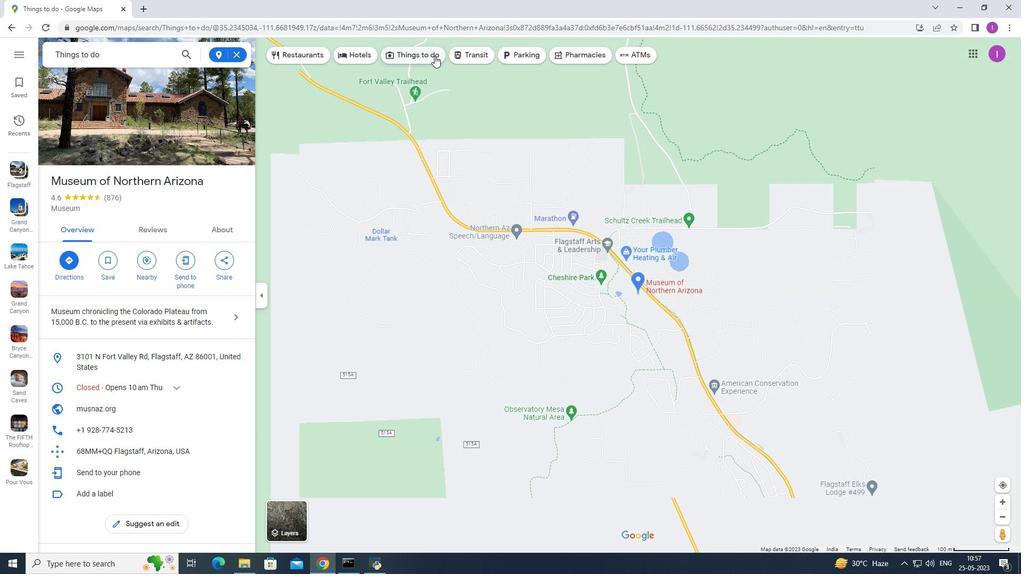 
Action: Mouse scrolled (145, 204) with delta (0, 0)
Screenshot: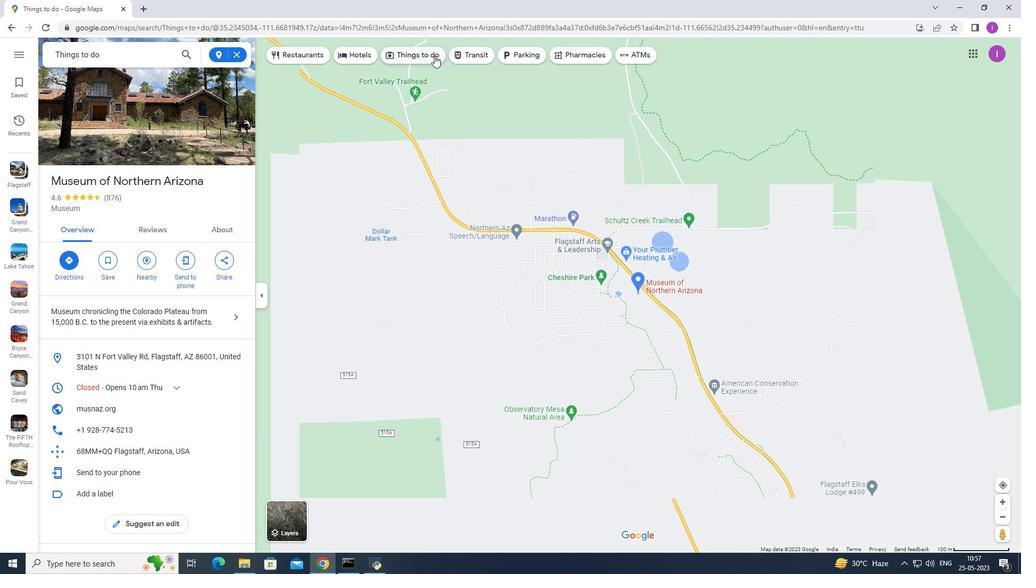 
Action: Mouse moved to (145, 205)
Screenshot: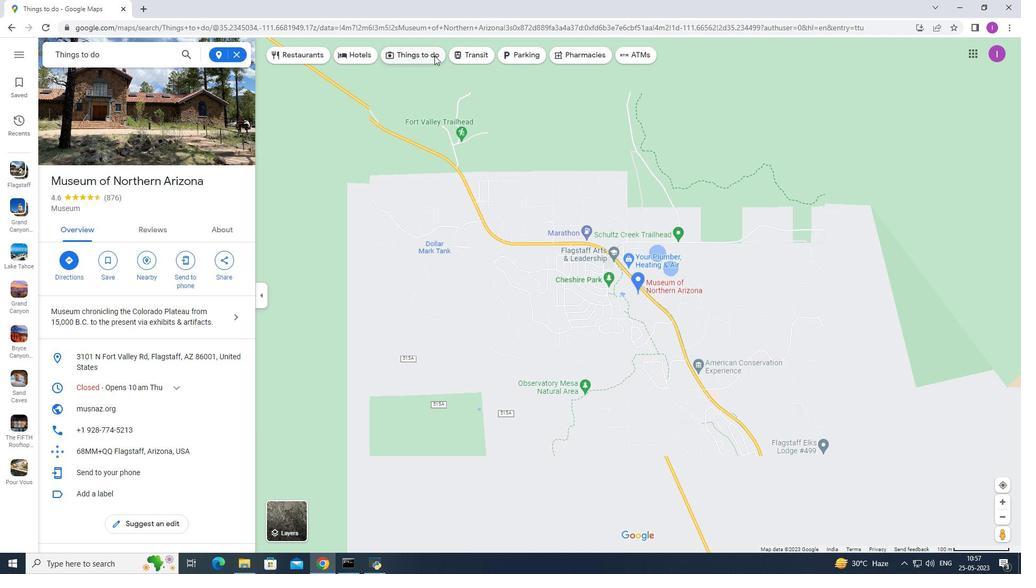 
Action: Mouse scrolled (145, 204) with delta (0, 0)
Screenshot: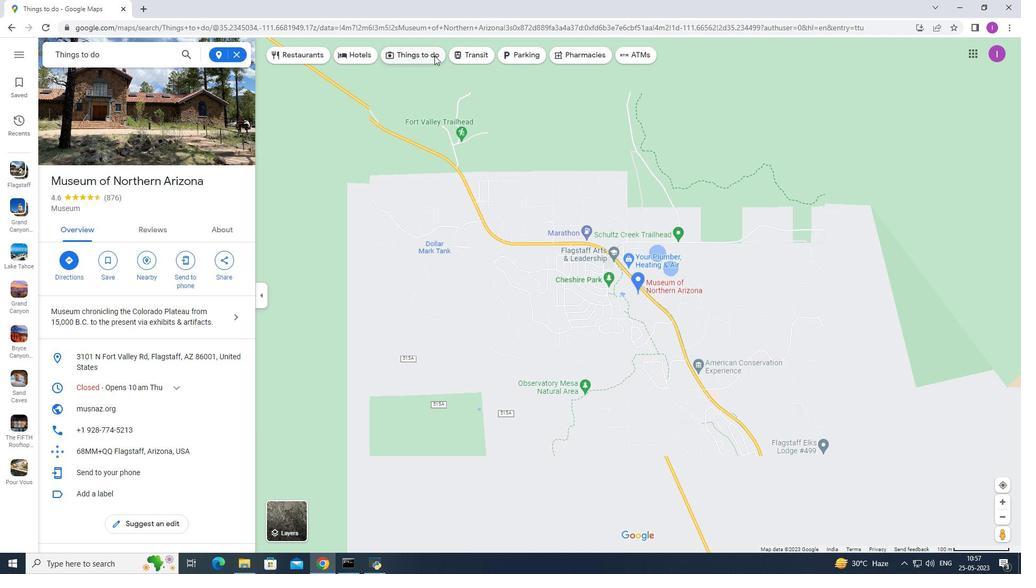 
Action: Mouse moved to (439, 169)
Screenshot: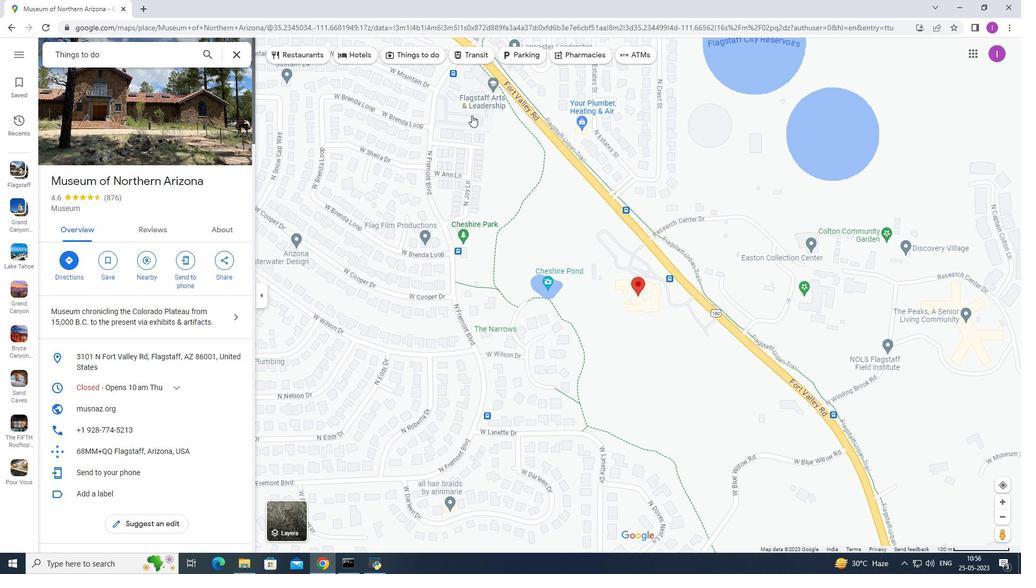 
Action: Mouse pressed left at (6, 29)
Screenshot: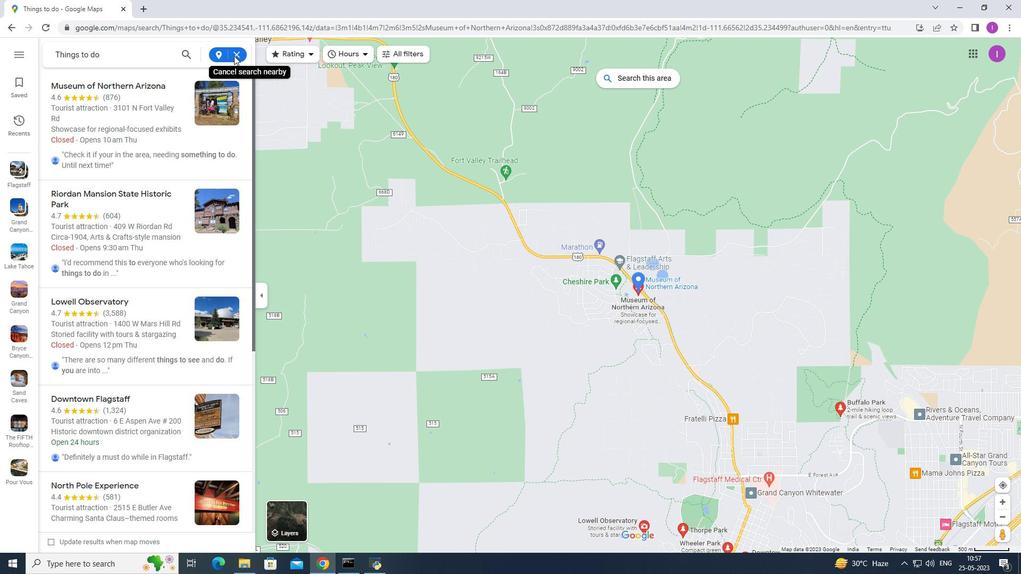 
Action: Mouse moved to (191, 193)
Screenshot: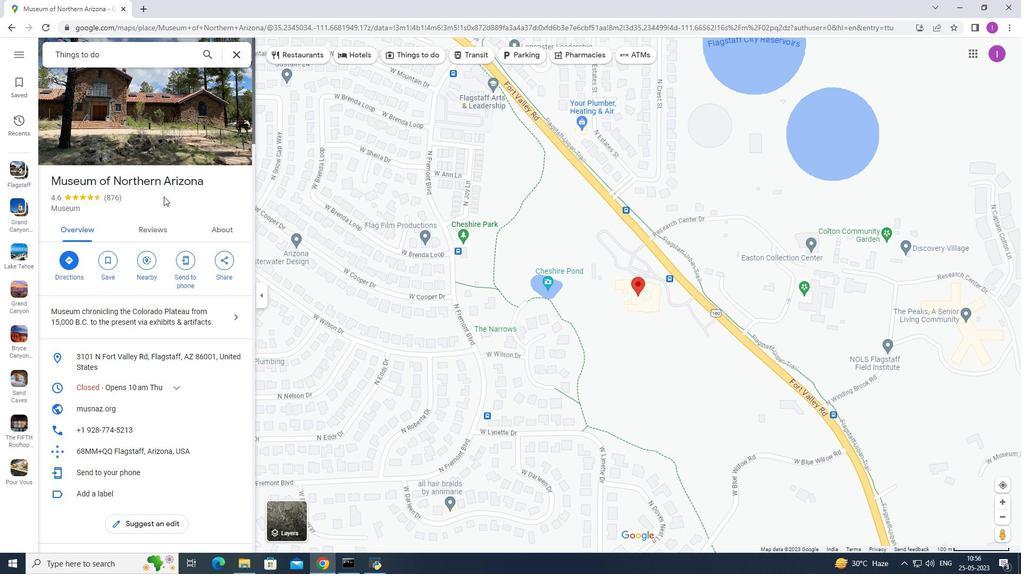 
Action: Mouse pressed left at (231, 55)
Screenshot: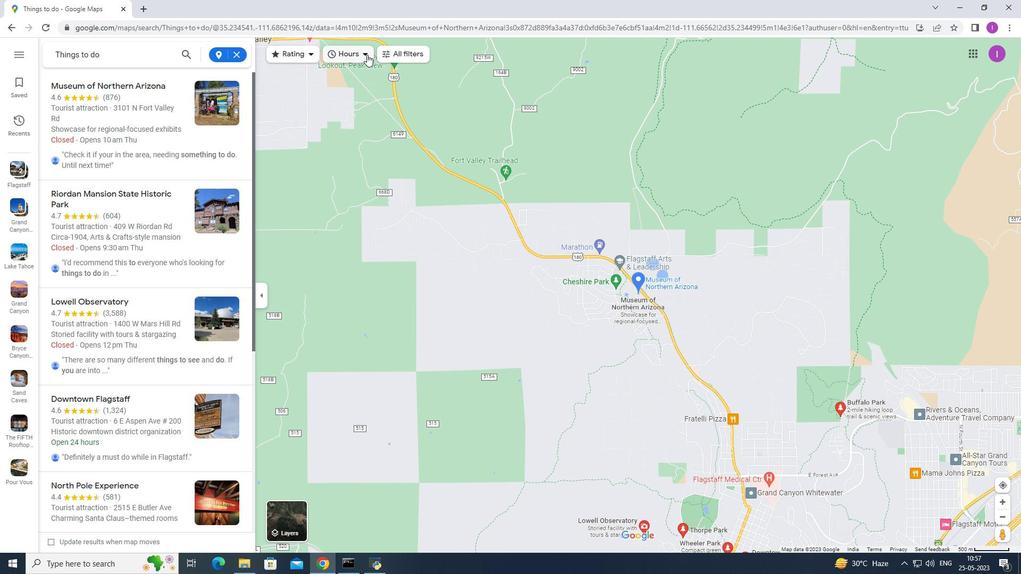 
Action: Mouse moved to (13, 28)
Screenshot: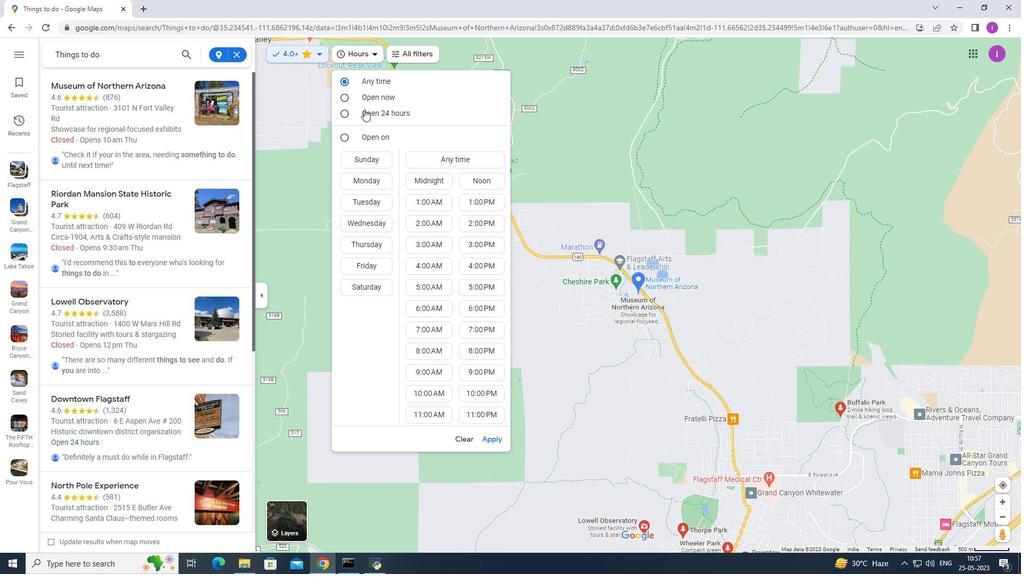 
Action: Mouse pressed left at (13, 28)
Screenshot: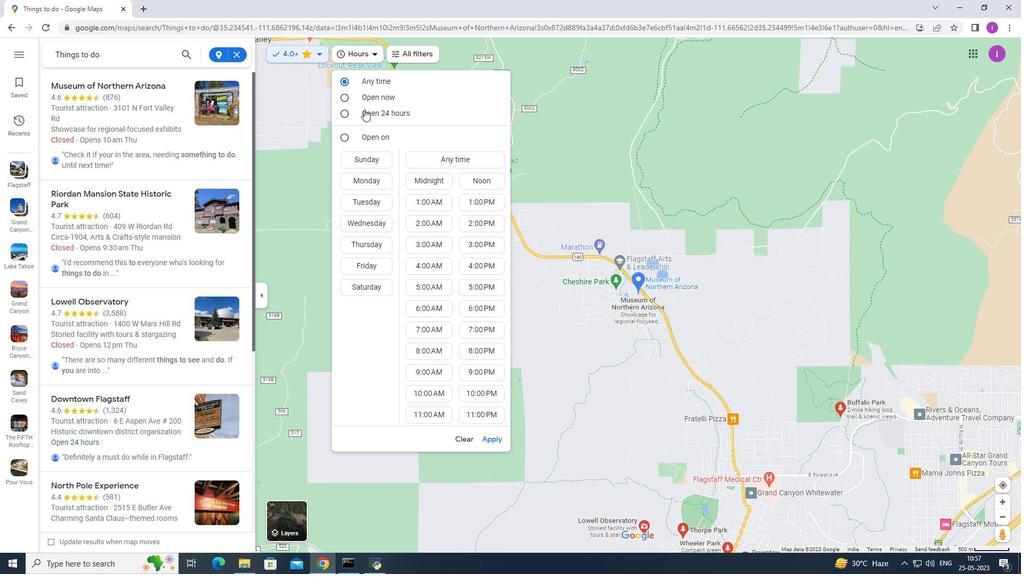 
Action: Mouse moved to (306, 53)
Screenshot: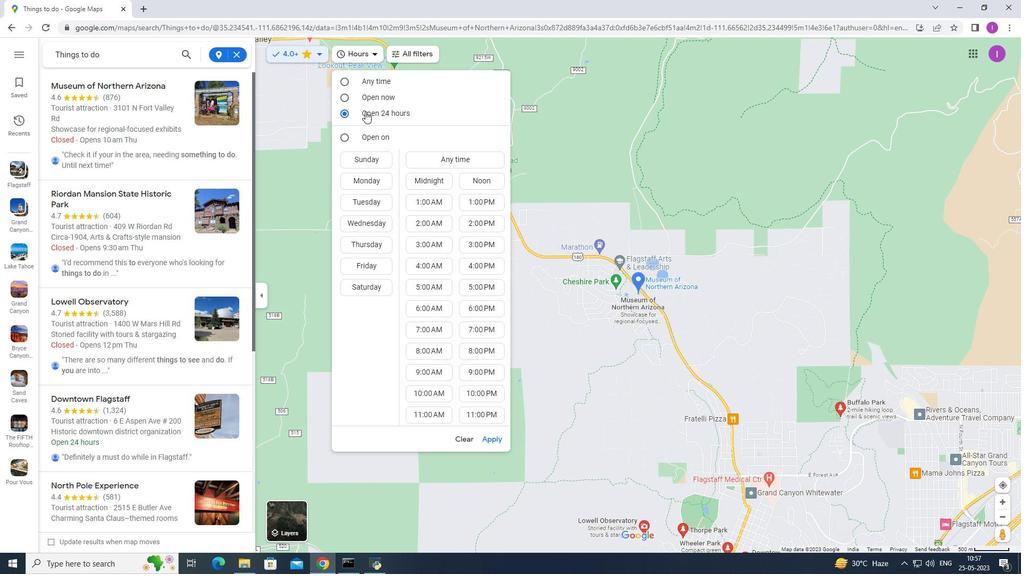 
Action: Mouse pressed left at (306, 53)
Screenshot: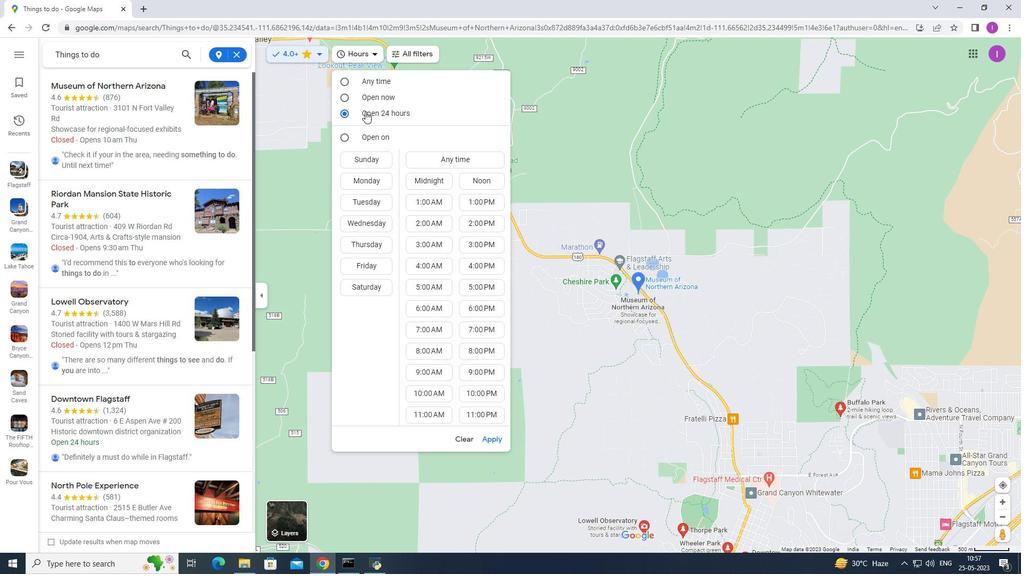 
Action: Mouse moved to (256, 237)
Screenshot: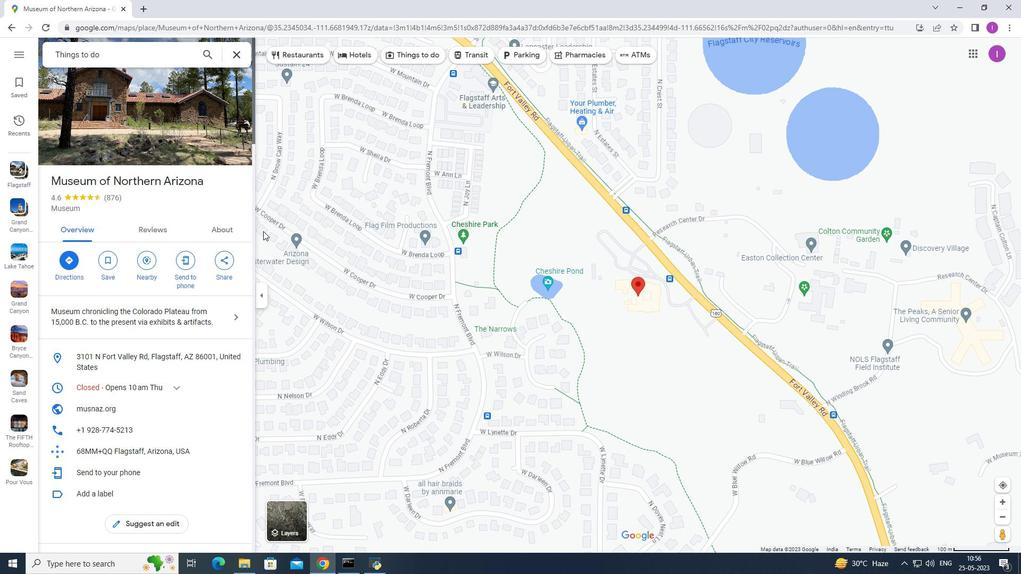 
Action: Mouse pressed left at (13, 26)
Screenshot: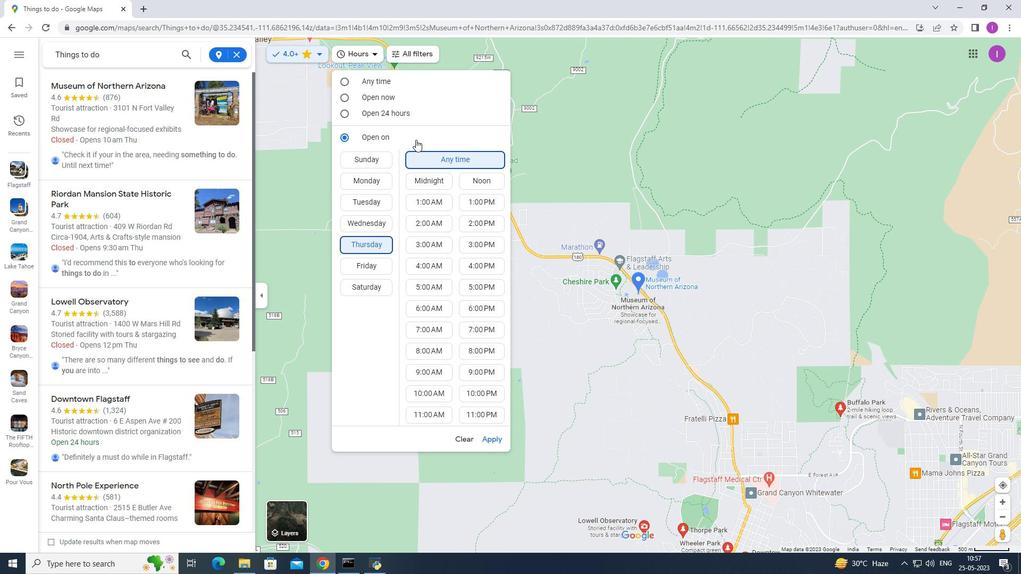 
Action: Mouse moved to (128, 331)
Screenshot: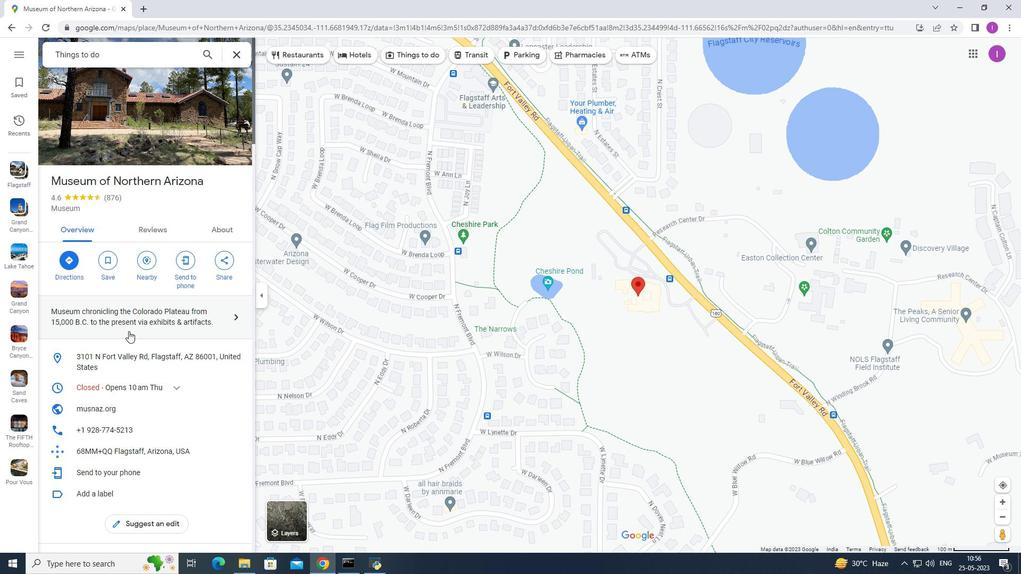 
Action: Mouse scrolled (128, 330) with delta (0, 0)
Screenshot: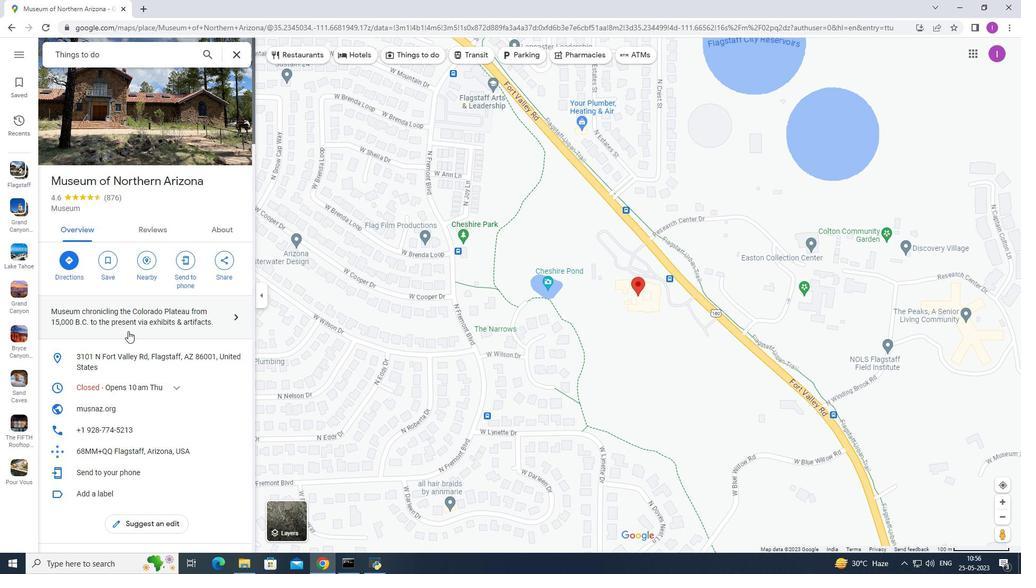 
Action: Mouse scrolled (128, 330) with delta (0, 0)
Screenshot: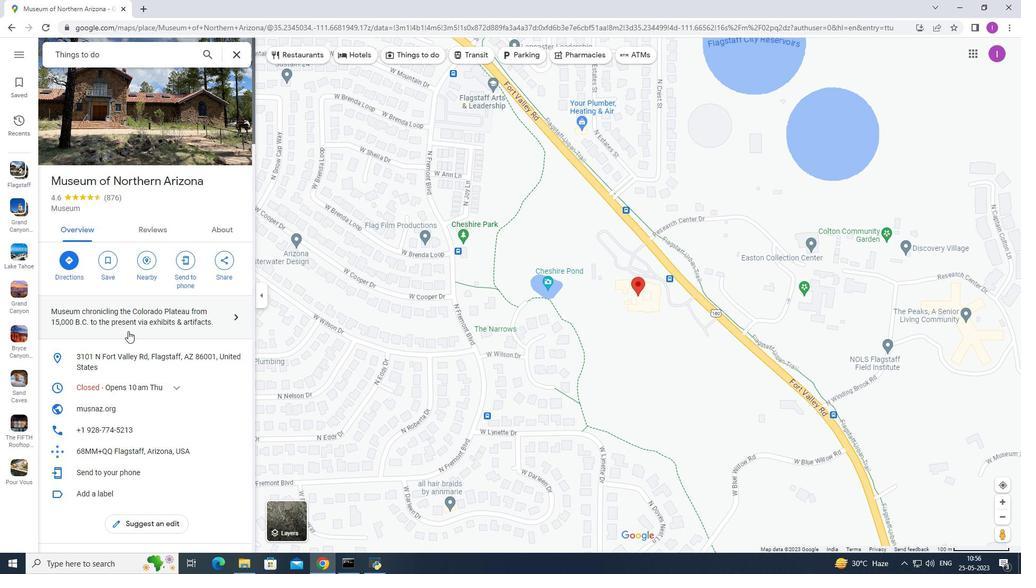 
Action: Mouse scrolled (128, 330) with delta (0, 0)
Screenshot: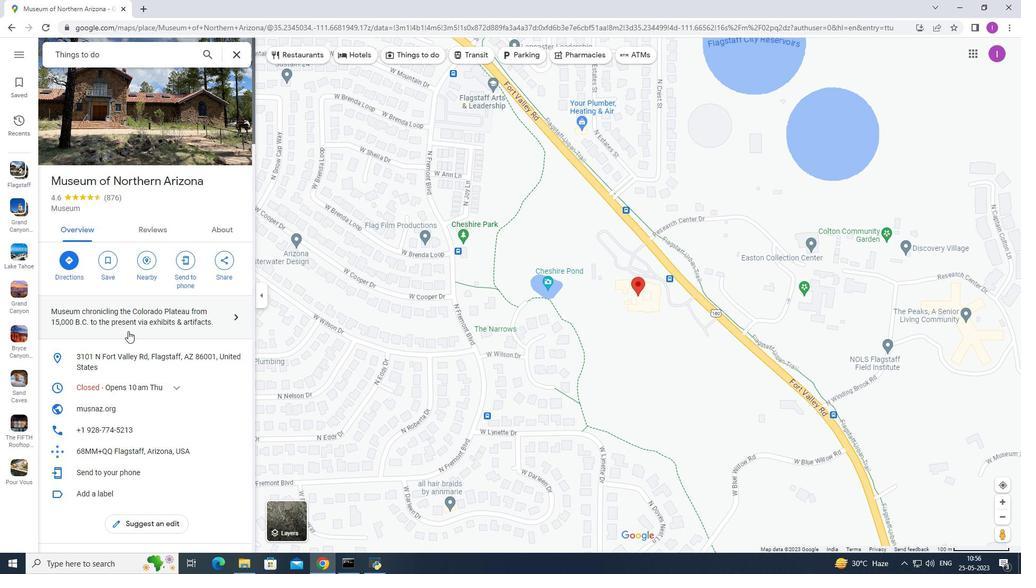 
Action: Mouse scrolled (128, 330) with delta (0, 0)
Screenshot: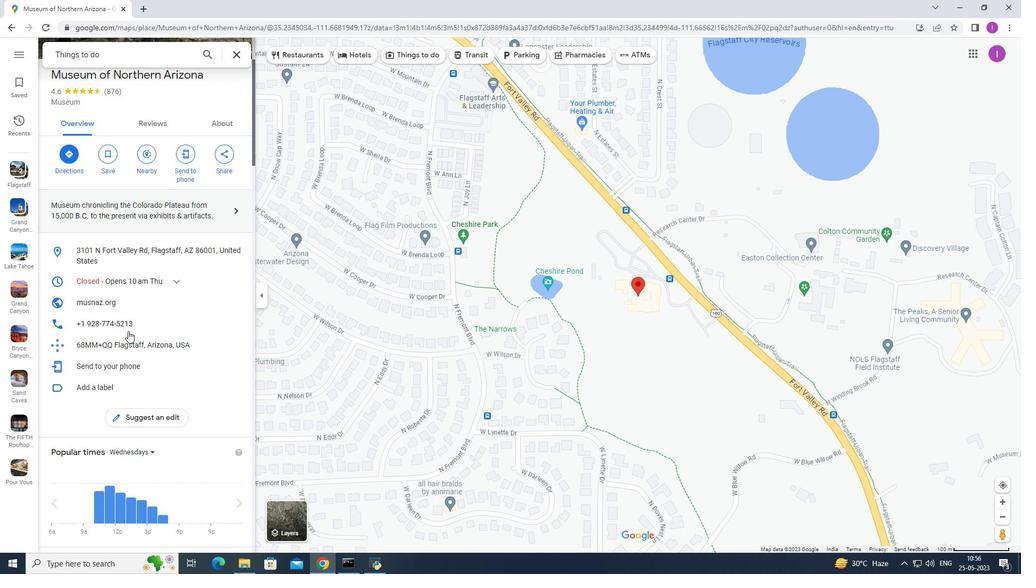 
Action: Mouse pressed left at (13, 26)
Screenshot: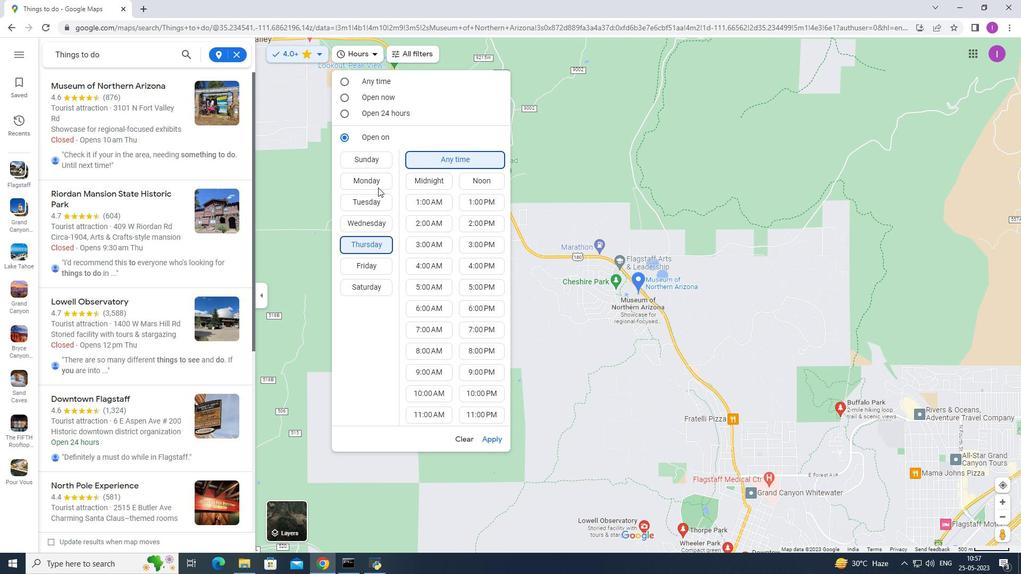 
Action: Mouse scrolled (128, 330) with delta (0, 0)
Screenshot: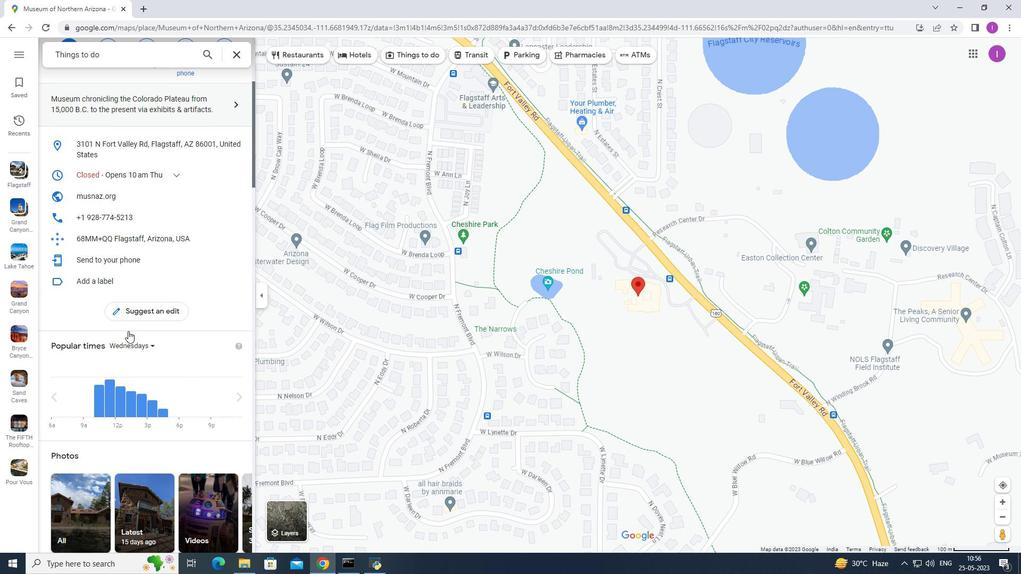 
Action: Mouse scrolled (128, 330) with delta (0, 0)
Screenshot: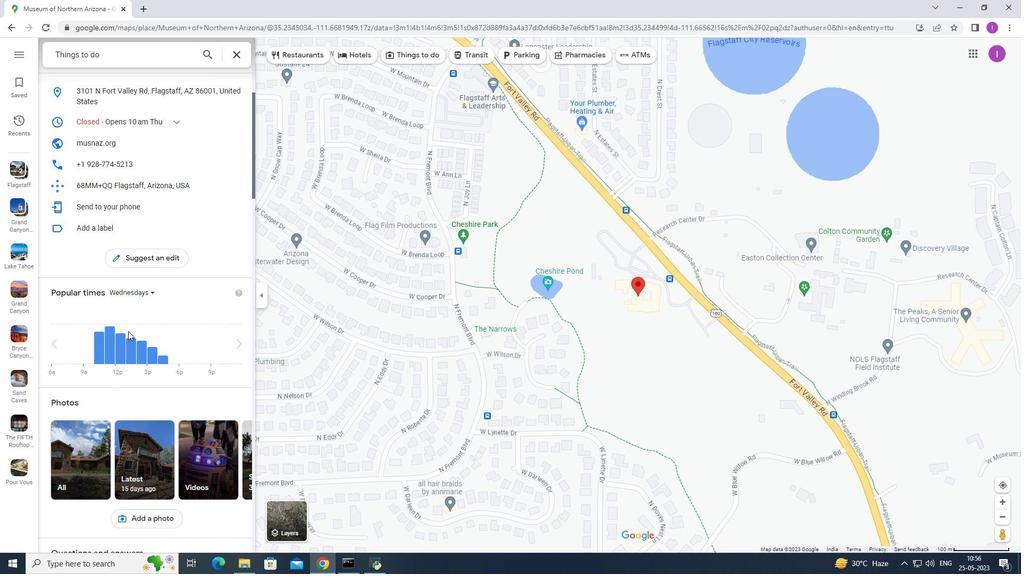 
Action: Mouse scrolled (128, 330) with delta (0, 0)
Screenshot: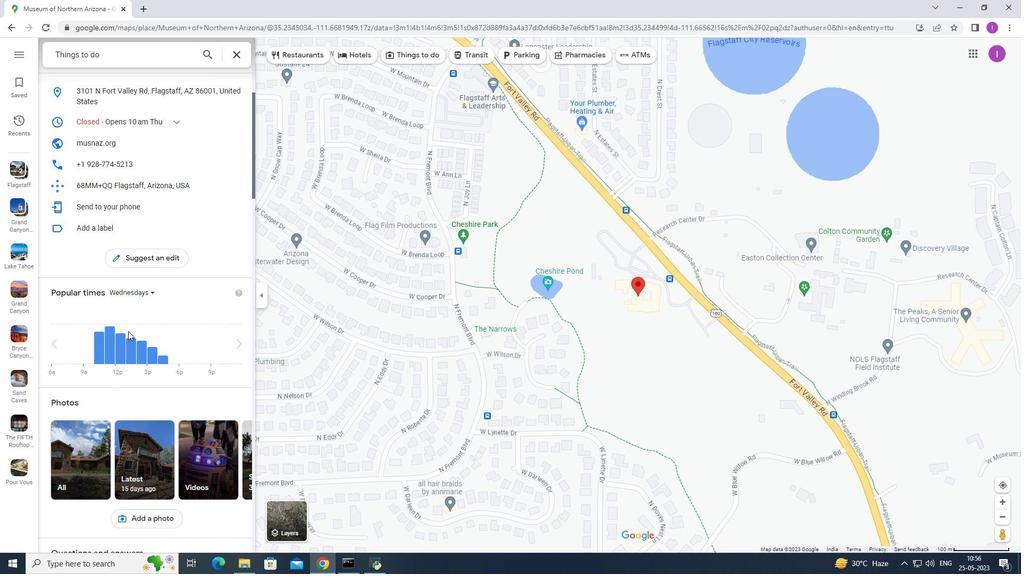 
Action: Mouse scrolled (128, 330) with delta (0, 0)
Screenshot: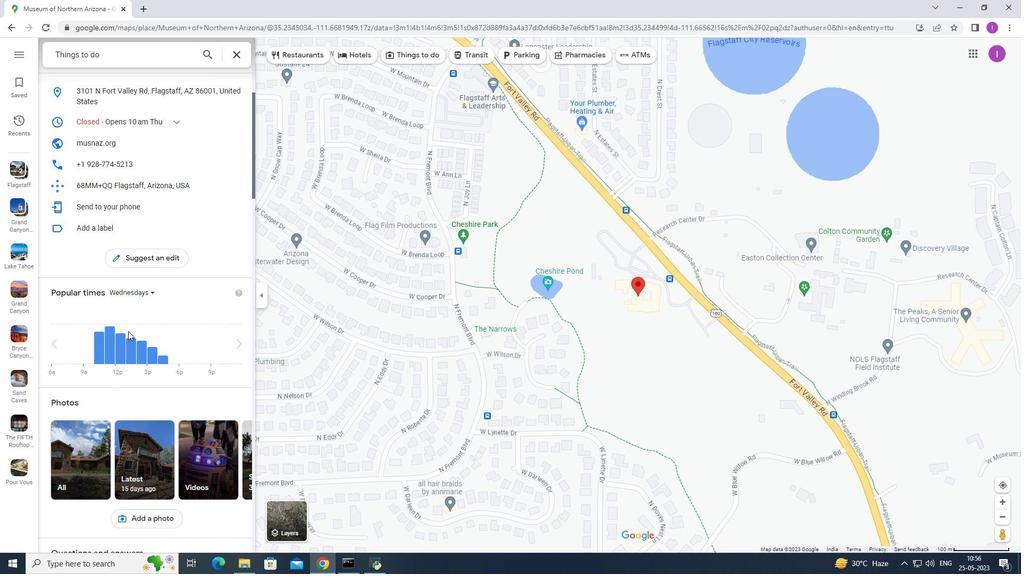 
Action: Mouse moved to (136, 214)
Screenshot: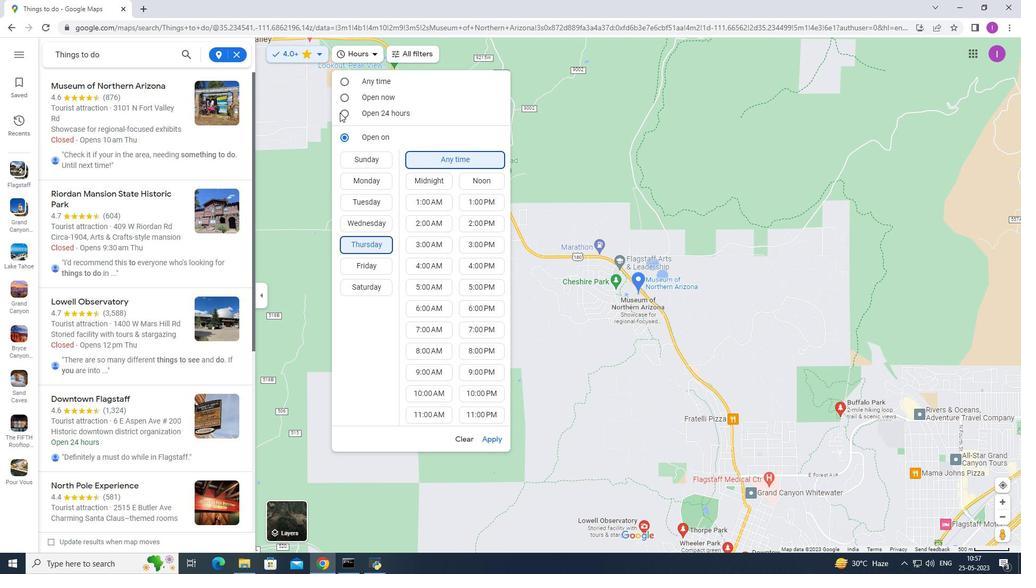 
Action: Mouse scrolled (136, 213) with delta (0, 0)
Screenshot: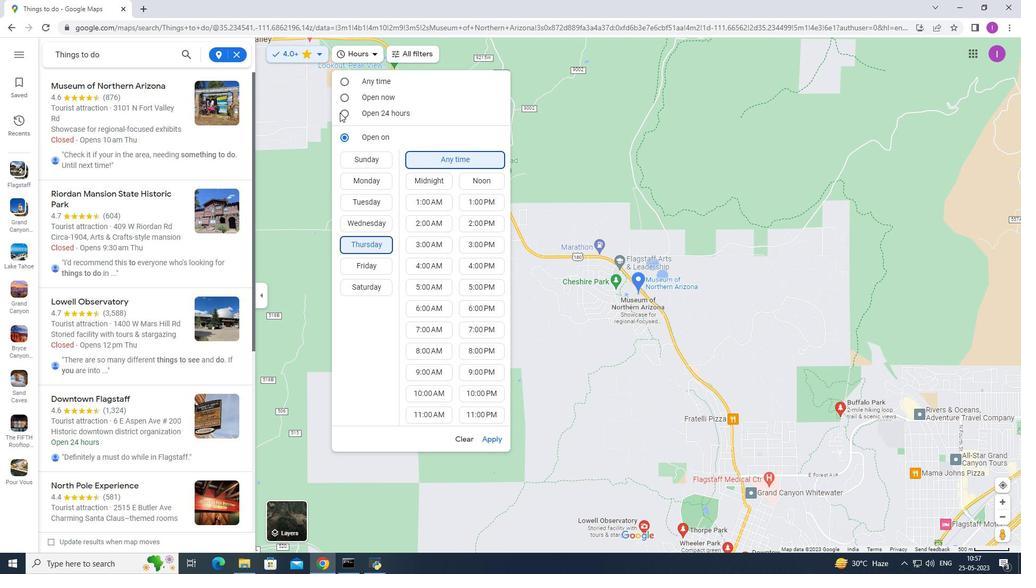 
Action: Mouse scrolled (136, 213) with delta (0, 0)
Screenshot: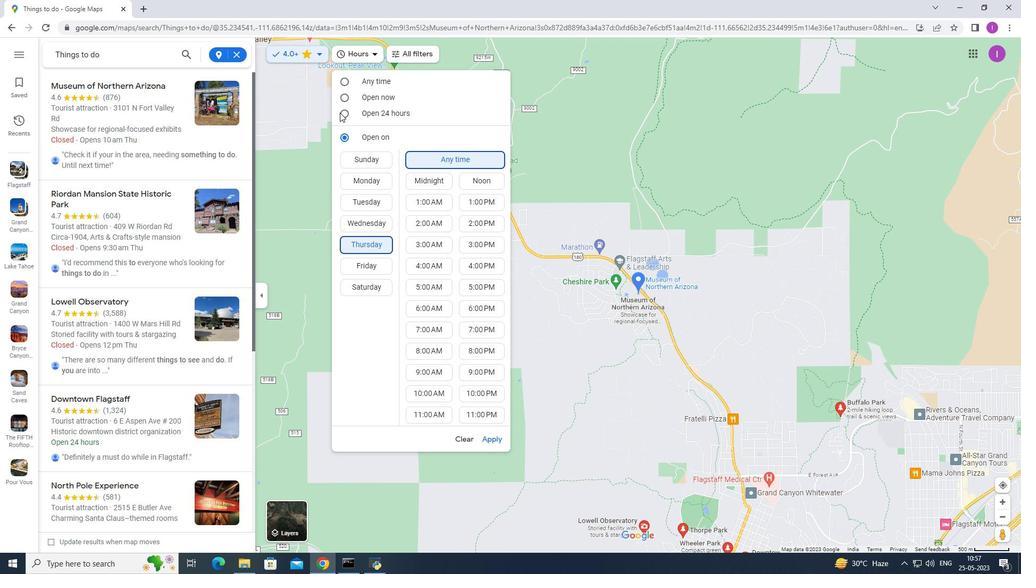 
Action: Mouse scrolled (128, 330) with delta (0, 0)
Screenshot: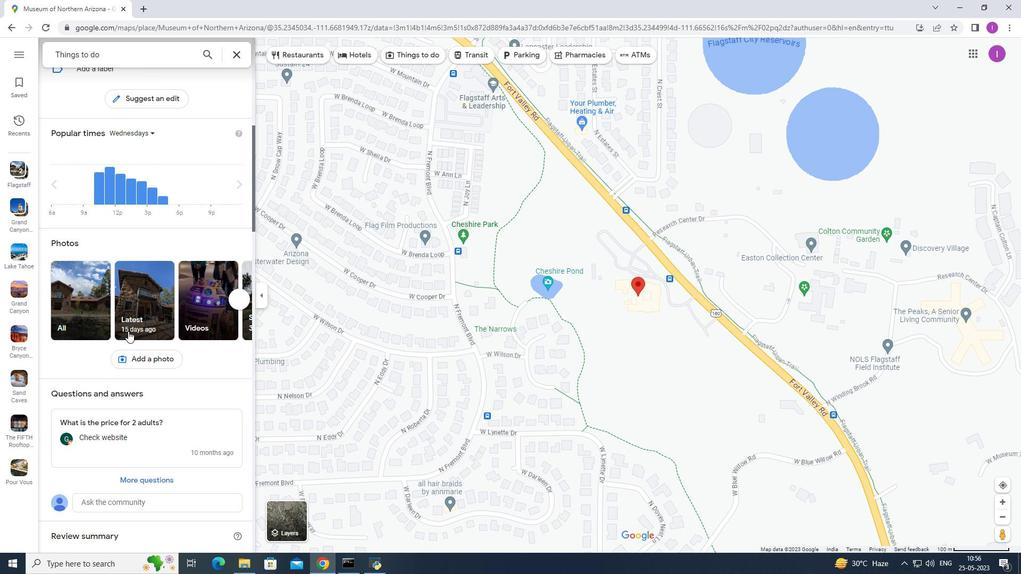 
Action: Mouse scrolled (136, 213) with delta (0, 0)
Screenshot: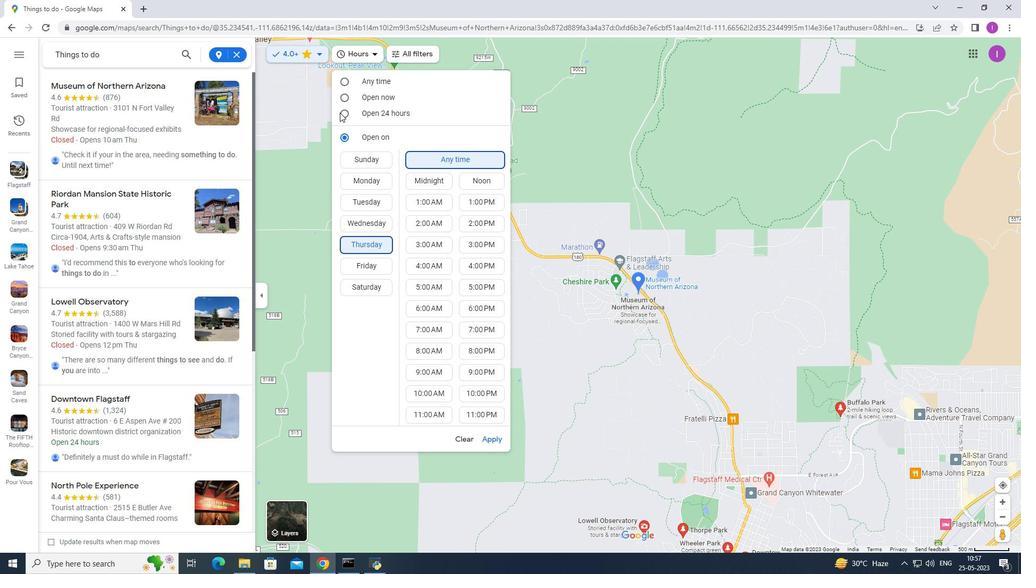 
Action: Mouse moved to (136, 213)
Screenshot: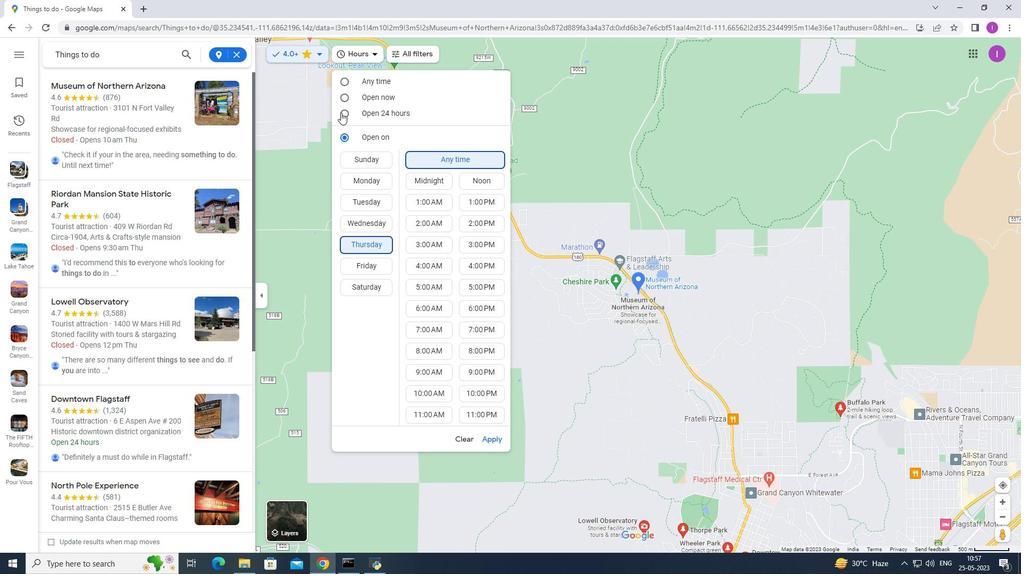 
Action: Mouse scrolled (128, 330) with delta (0, 0)
Screenshot: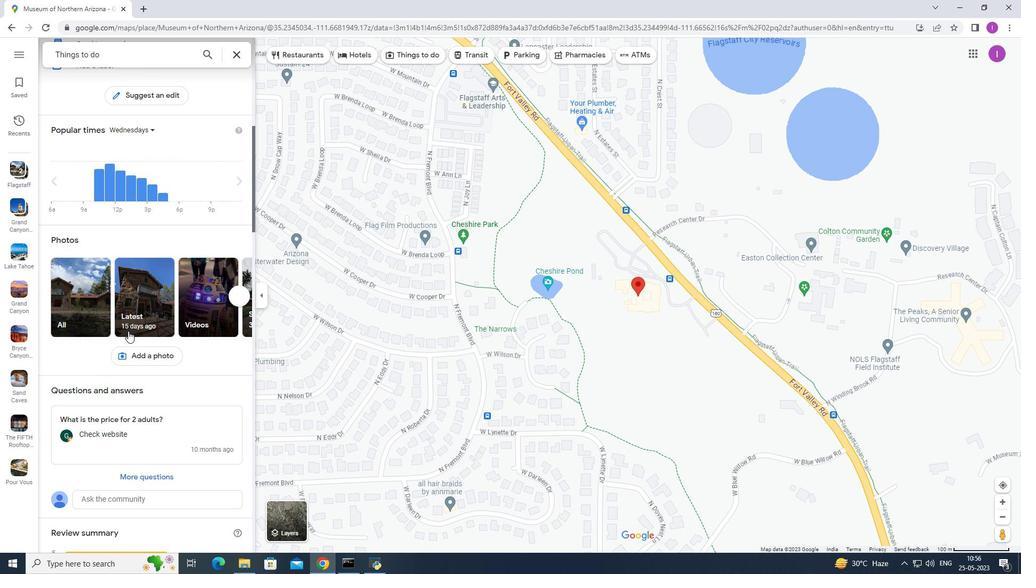 
Action: Mouse moved to (177, 296)
